 Task: Develop a line of kitchen towels with food-themed patterns.
Action: Mouse moved to (84, 170)
Screenshot: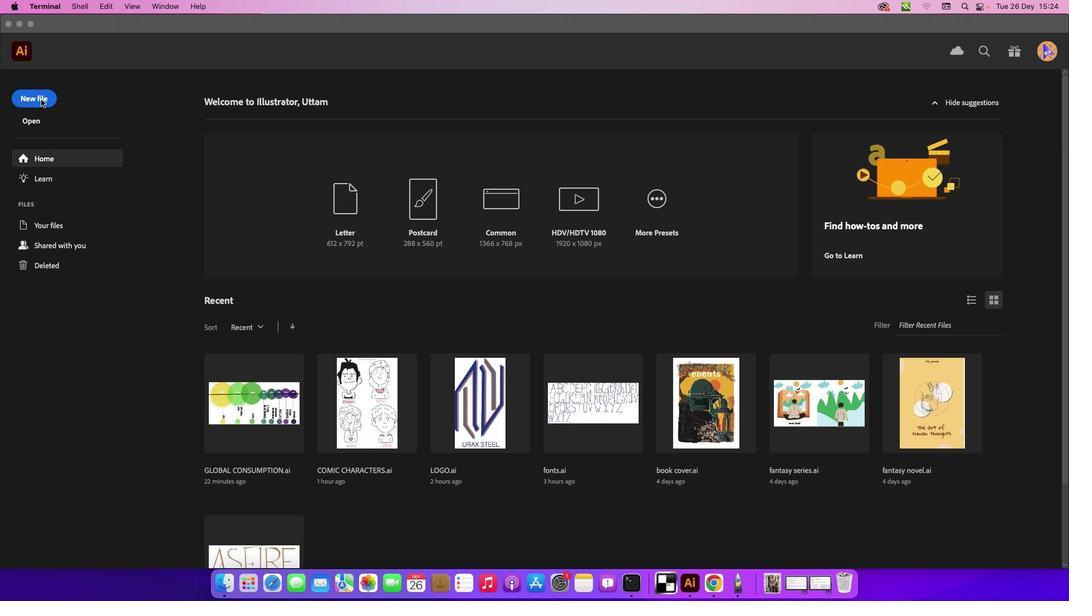 
Action: Mouse pressed left at (84, 170)
Screenshot: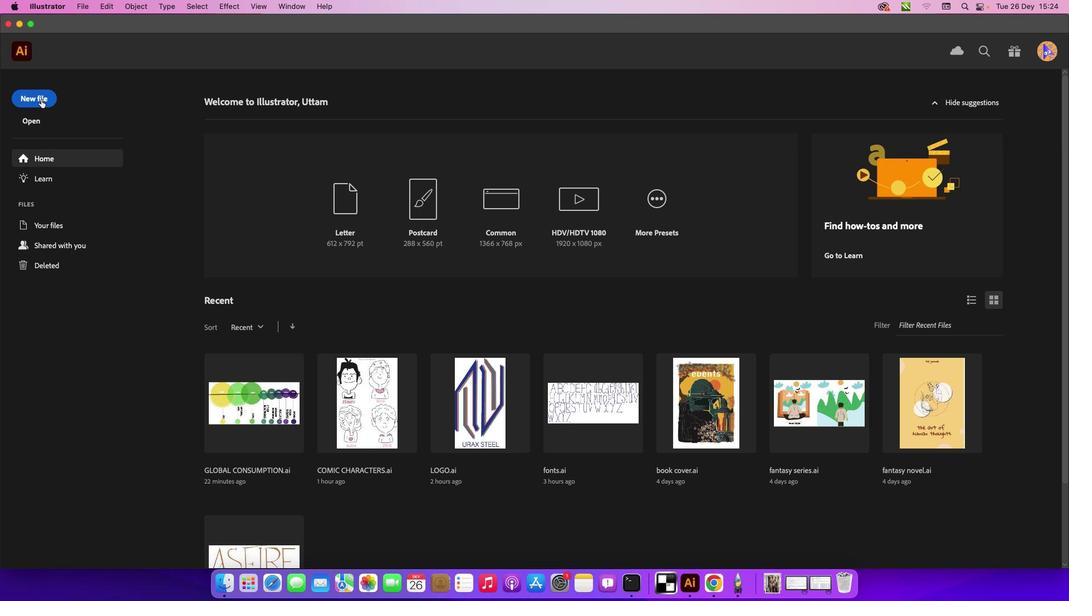 
Action: Mouse pressed left at (84, 170)
Screenshot: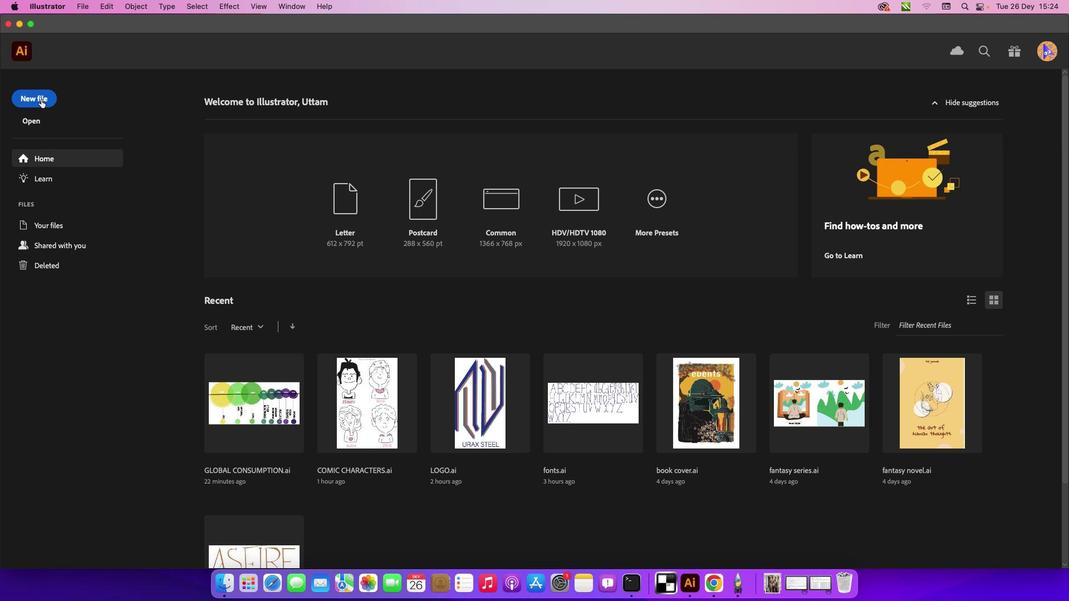 
Action: Mouse moved to (409, 264)
Screenshot: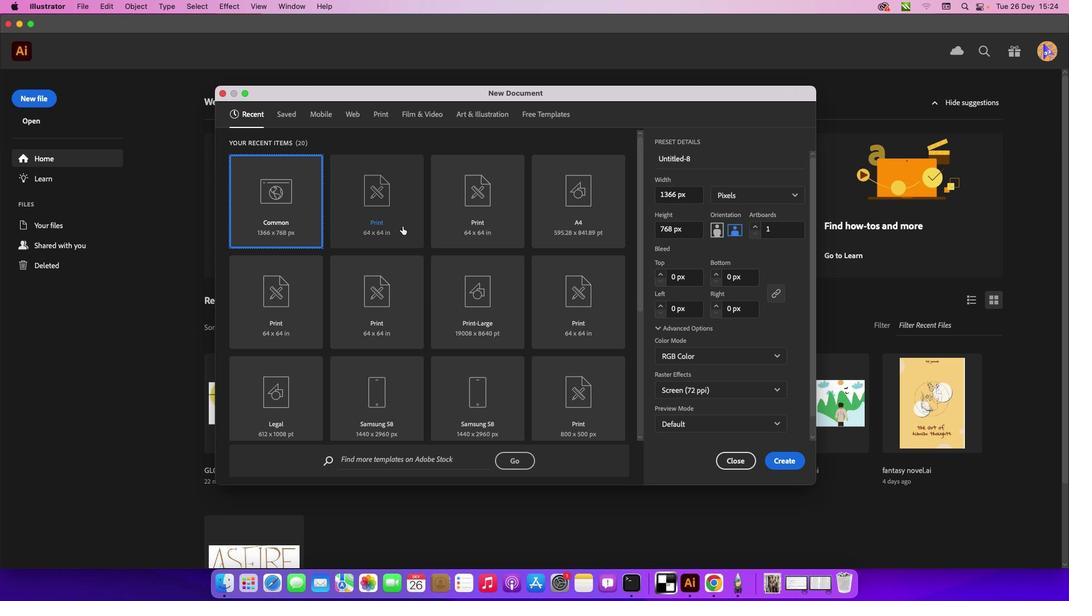 
Action: Mouse pressed left at (409, 264)
Screenshot: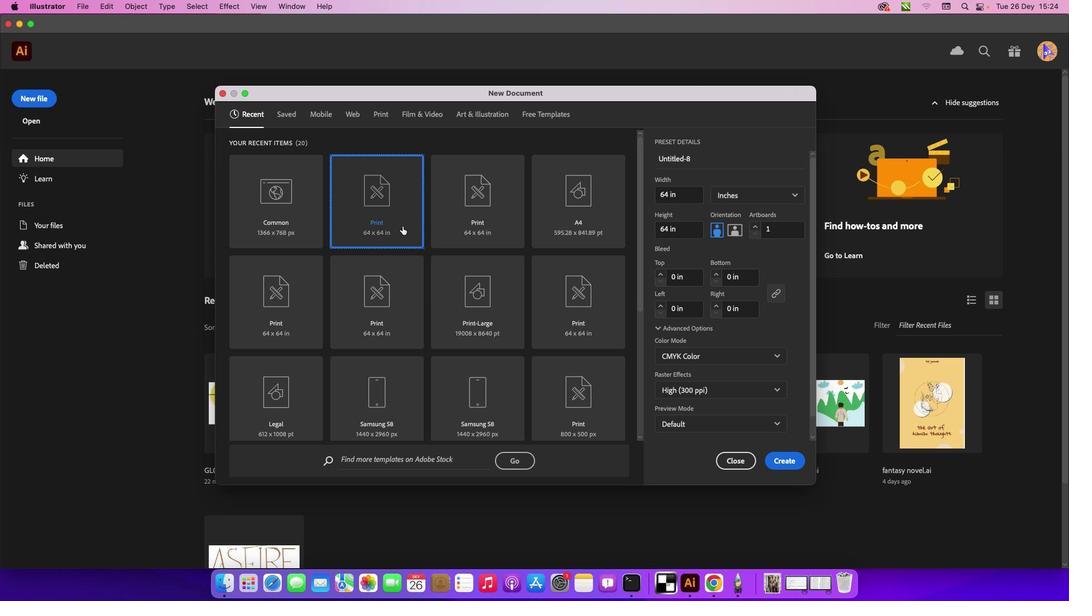 
Action: Mouse moved to (470, 253)
Screenshot: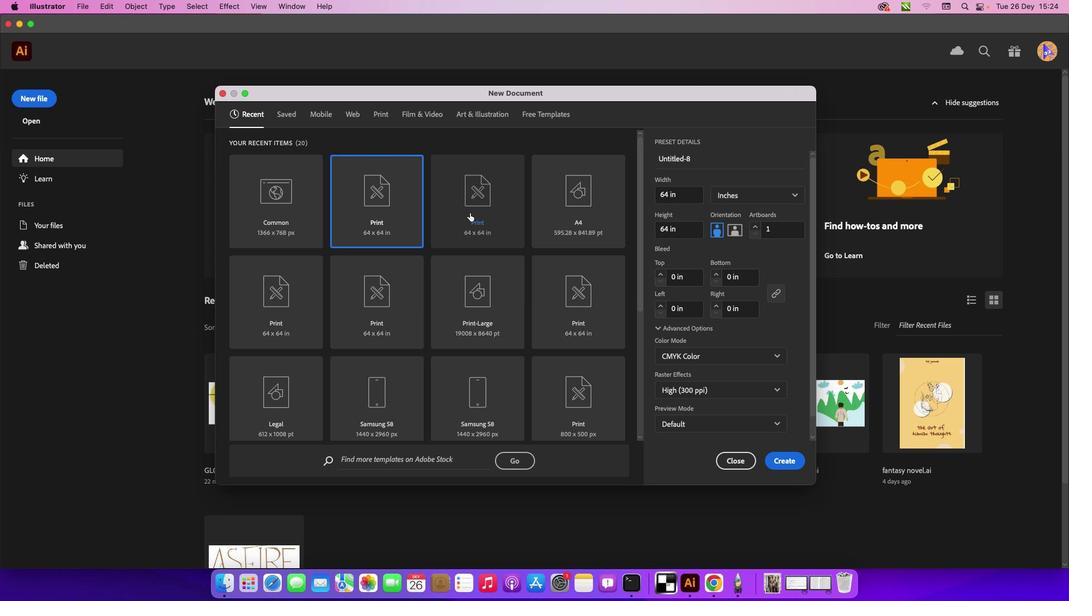 
Action: Mouse pressed left at (470, 253)
Screenshot: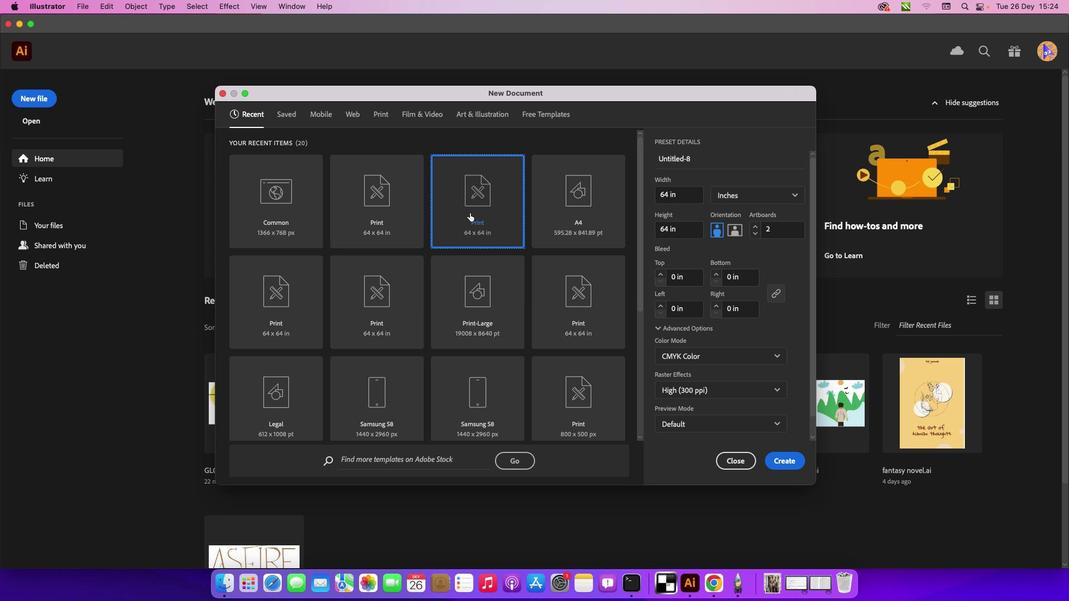 
Action: Mouse moved to (598, 269)
Screenshot: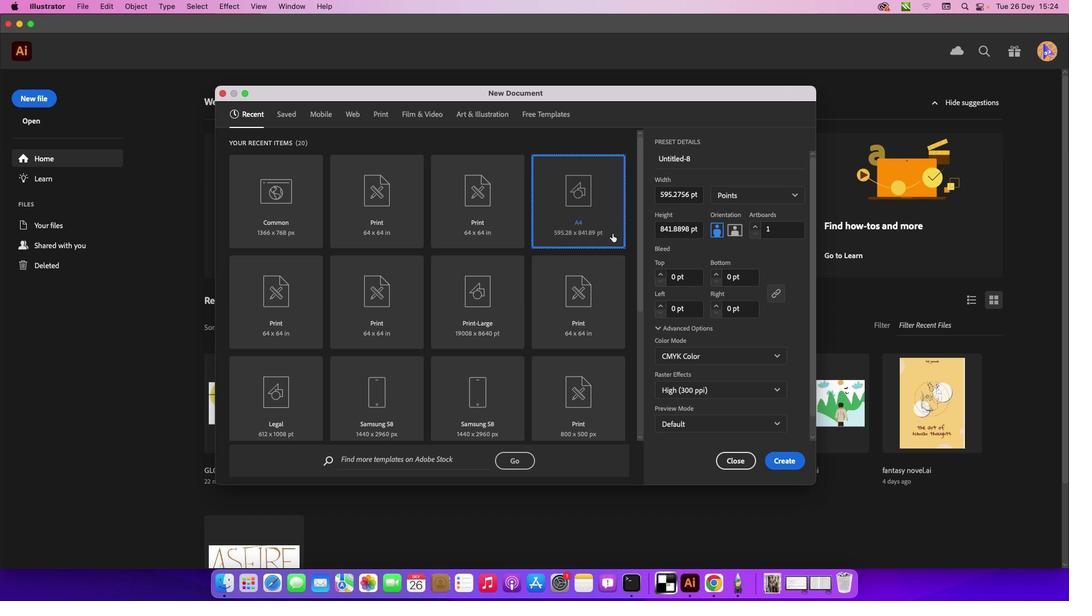 
Action: Mouse pressed left at (598, 269)
Screenshot: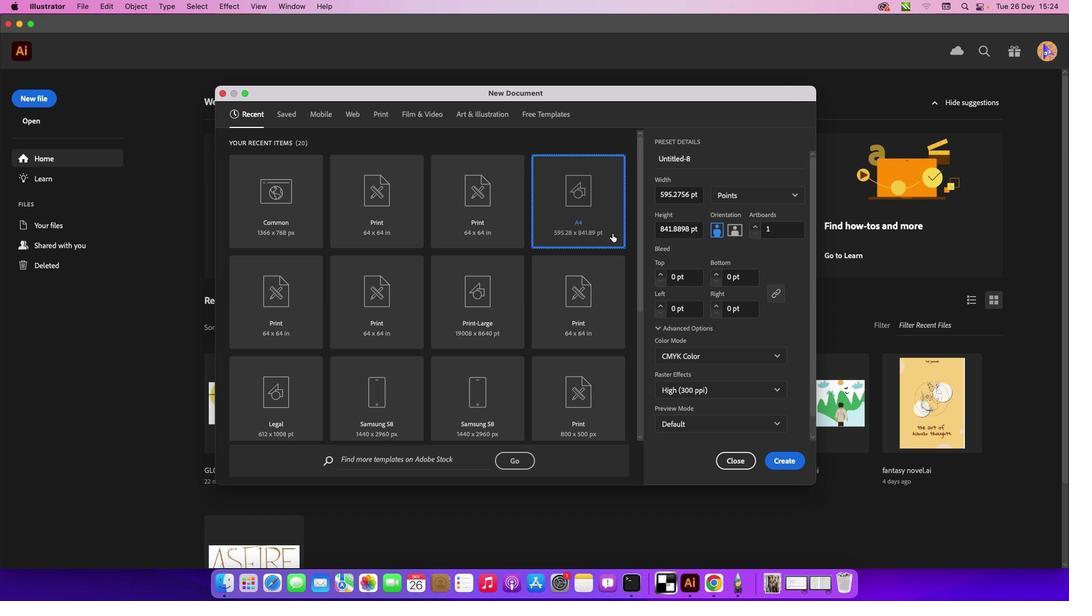 
Action: Mouse moved to (315, 344)
Screenshot: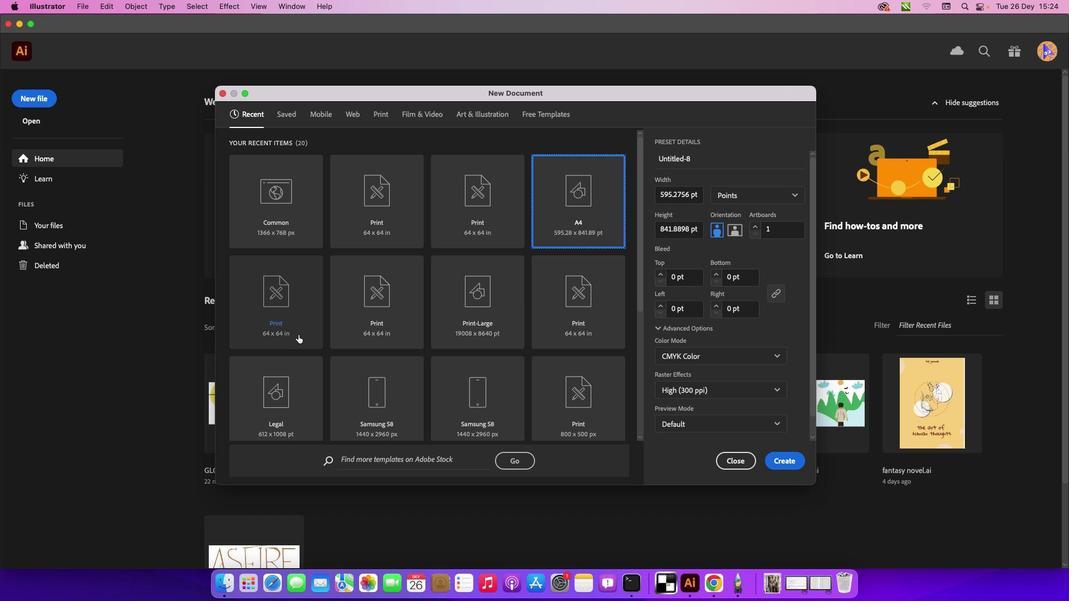 
Action: Mouse pressed left at (315, 344)
Screenshot: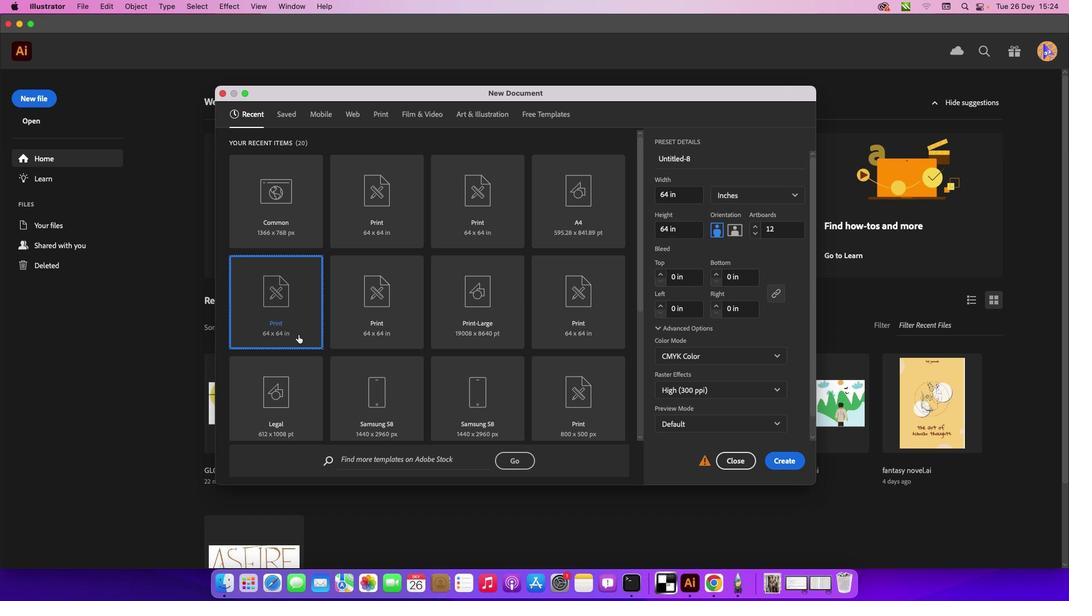 
Action: Mouse moved to (549, 257)
Screenshot: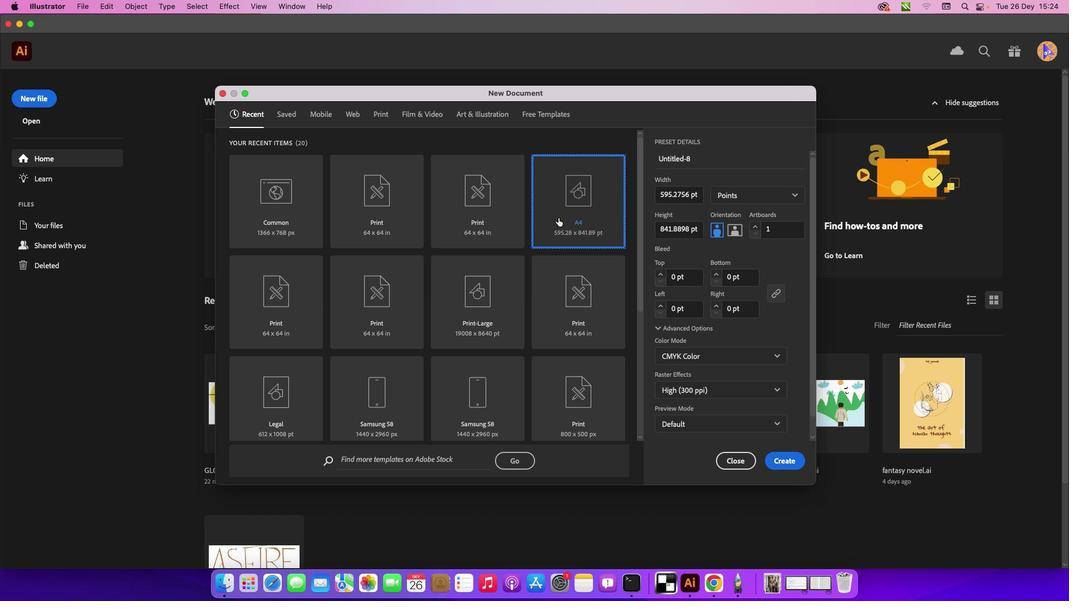 
Action: Mouse pressed left at (549, 257)
Screenshot: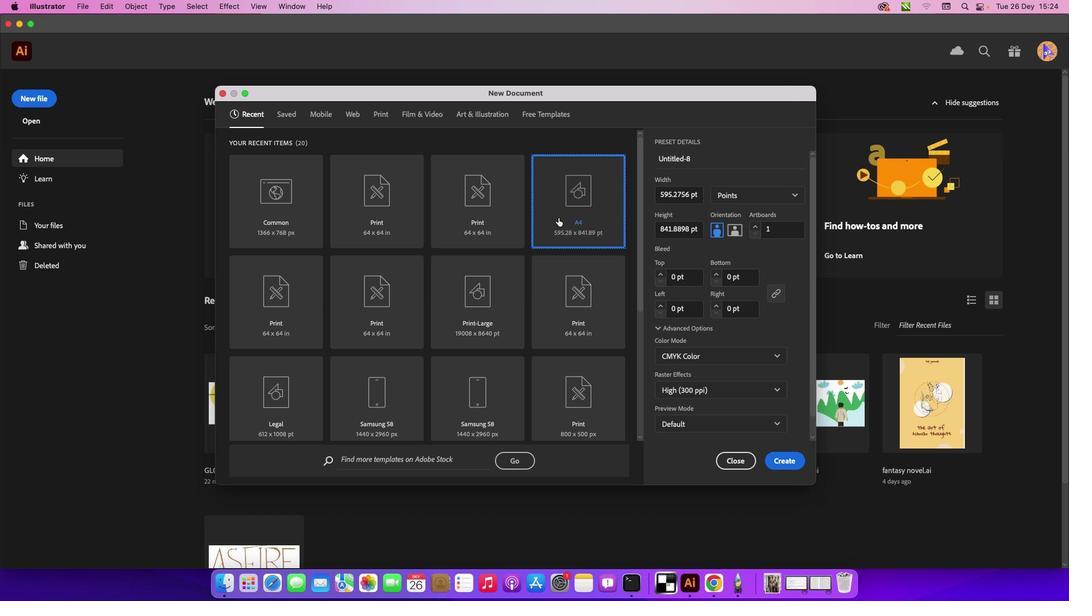 
Action: Mouse moved to (489, 248)
Screenshot: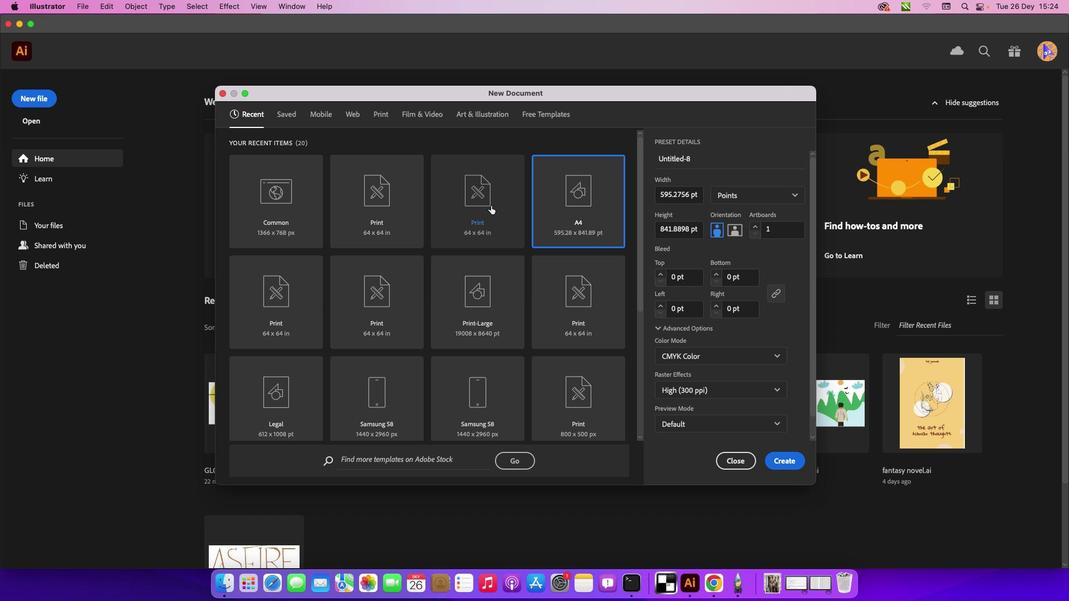 
Action: Mouse pressed left at (489, 248)
Screenshot: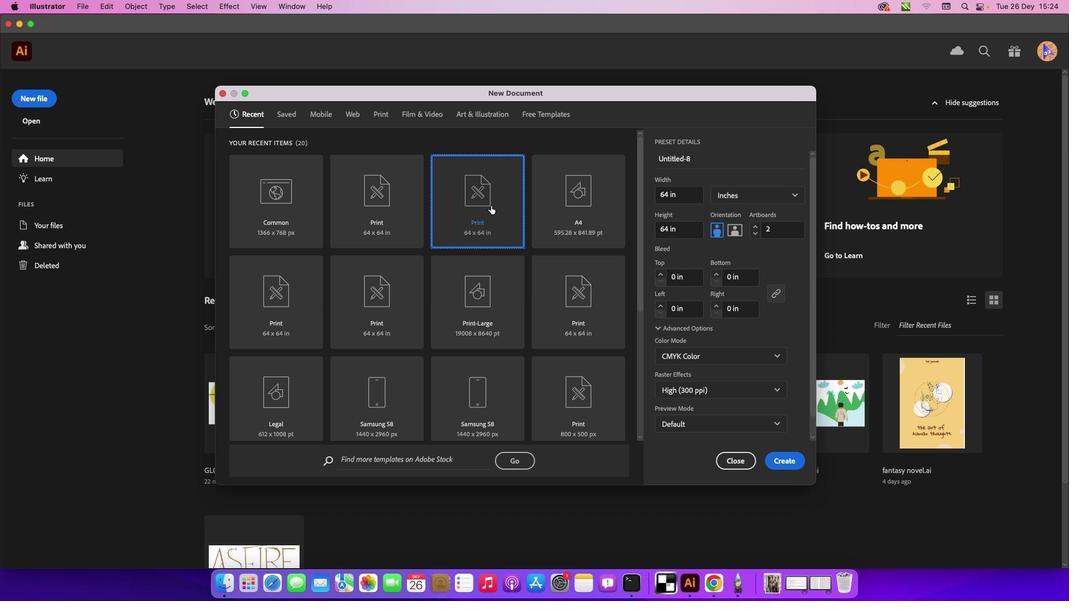 
Action: Mouse moved to (729, 262)
Screenshot: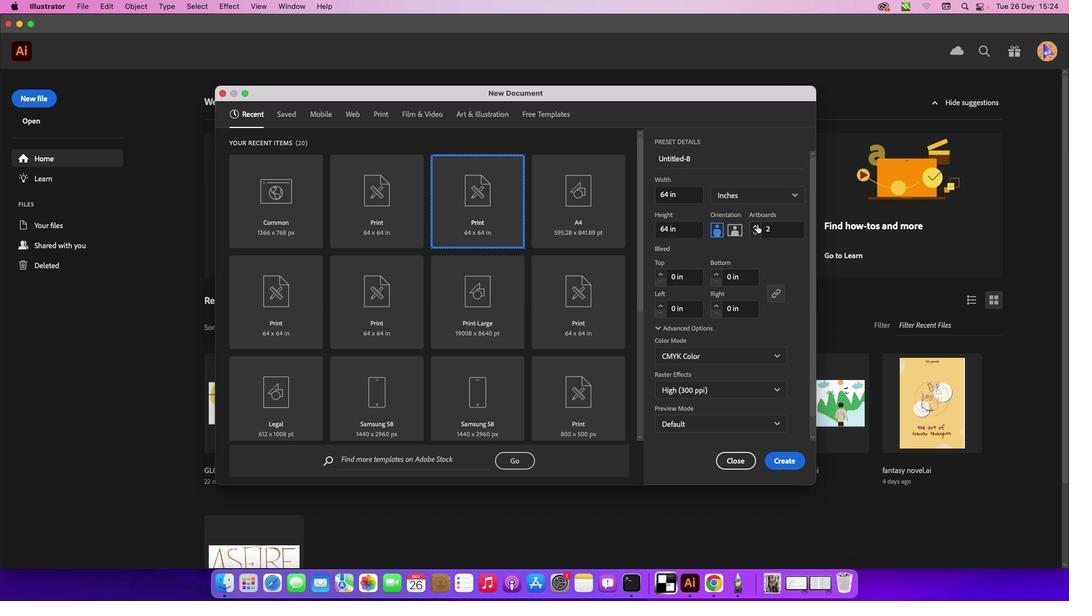 
Action: Mouse pressed left at (729, 262)
Screenshot: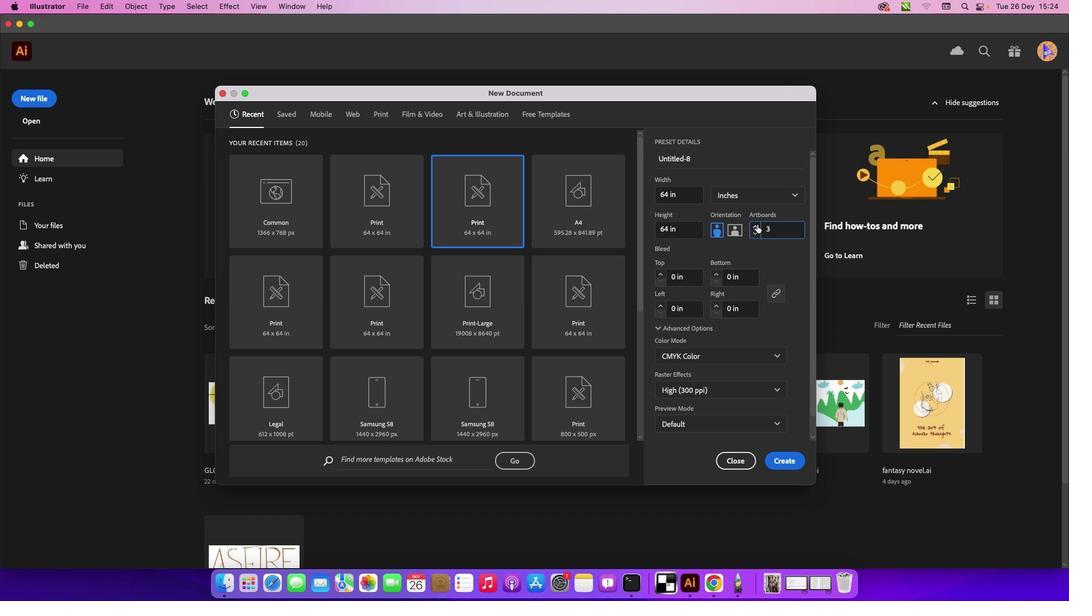 
Action: Mouse moved to (731, 270)
Screenshot: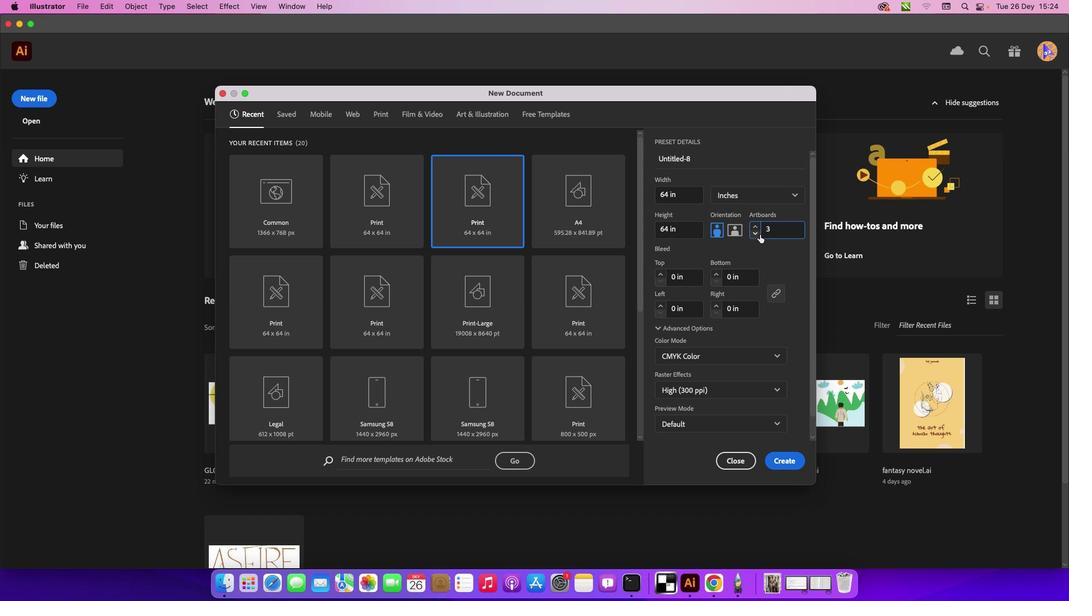 
Action: Mouse pressed left at (731, 270)
Screenshot: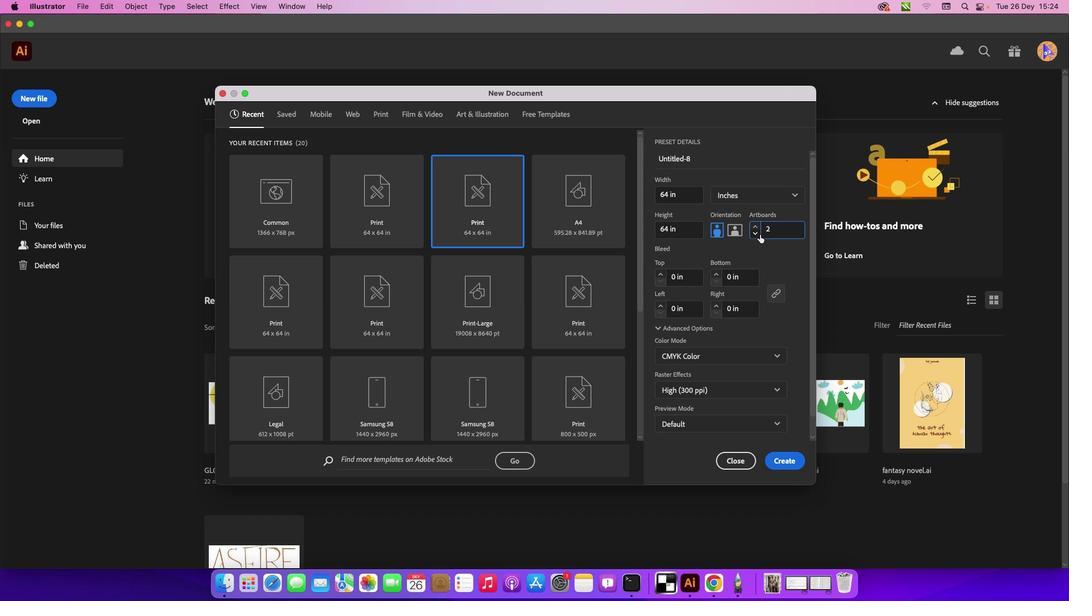 
Action: Mouse moved to (387, 266)
Screenshot: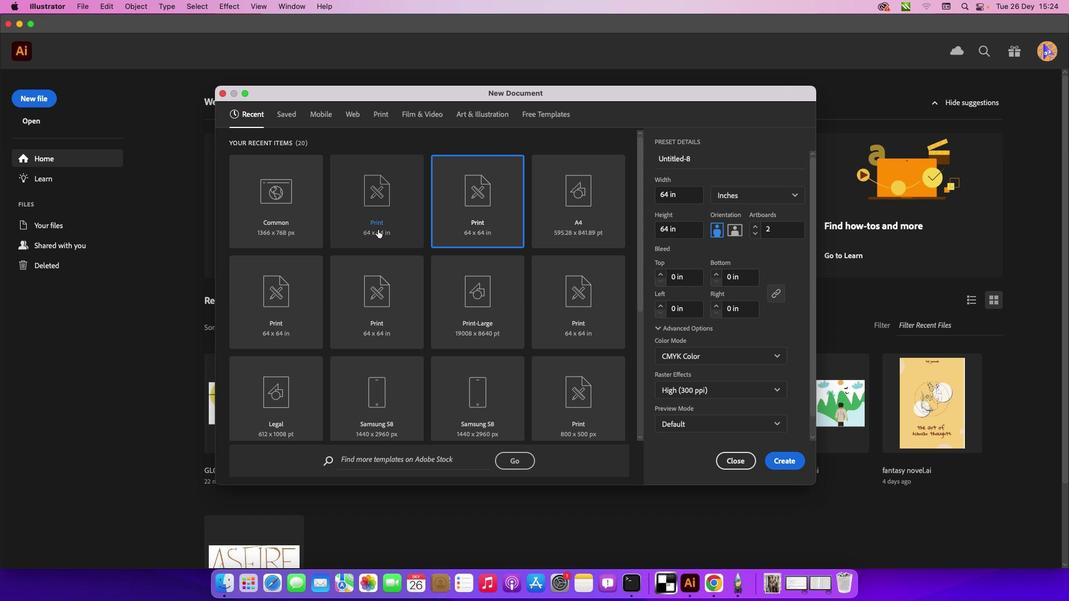 
Action: Mouse pressed left at (387, 266)
Screenshot: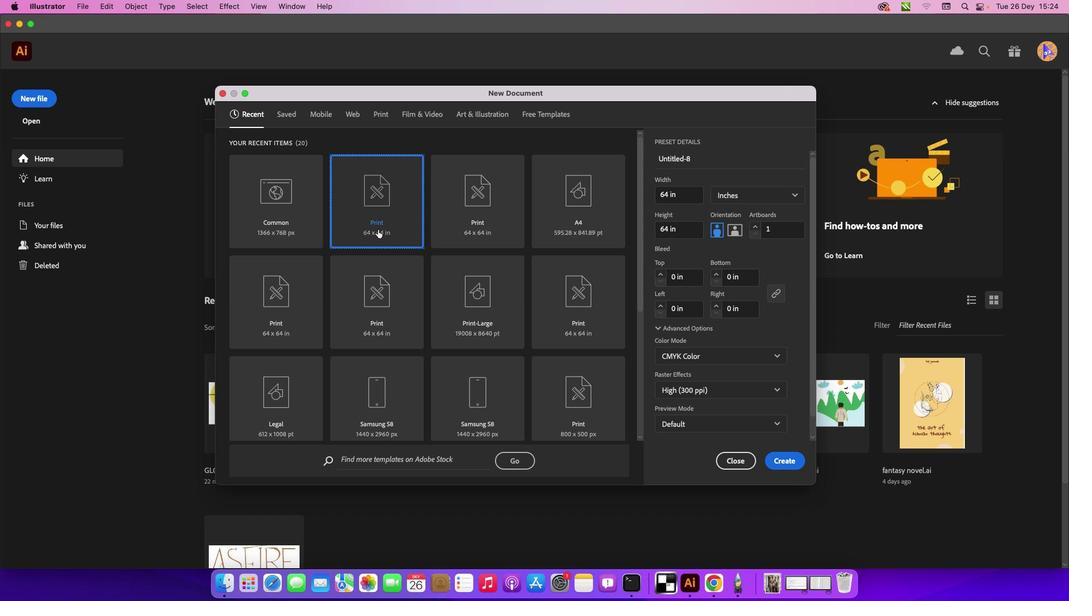 
Action: Mouse moved to (760, 438)
Screenshot: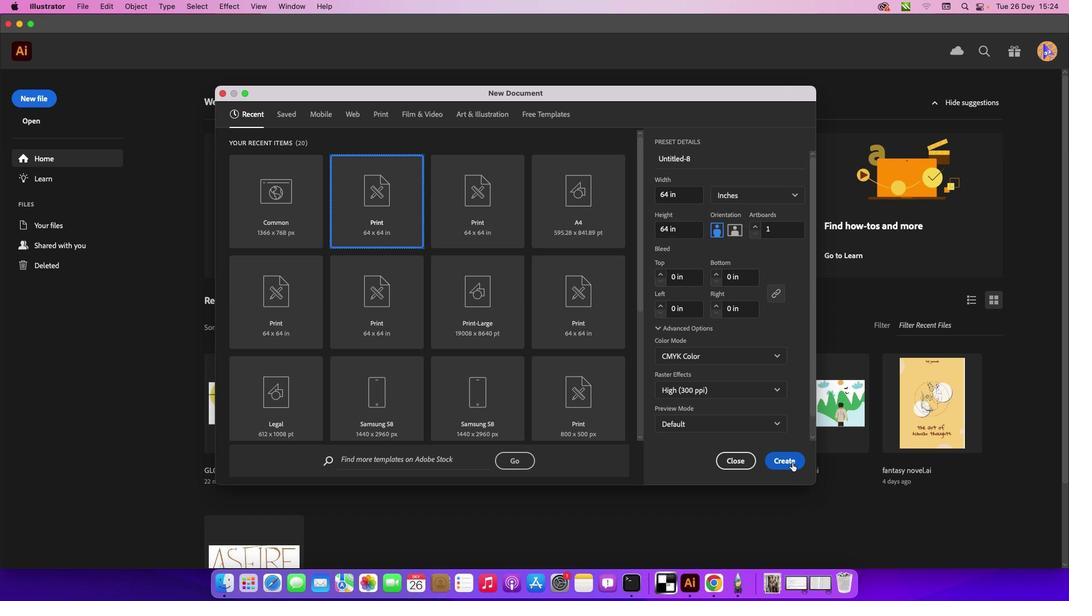 
Action: Mouse pressed left at (760, 438)
Screenshot: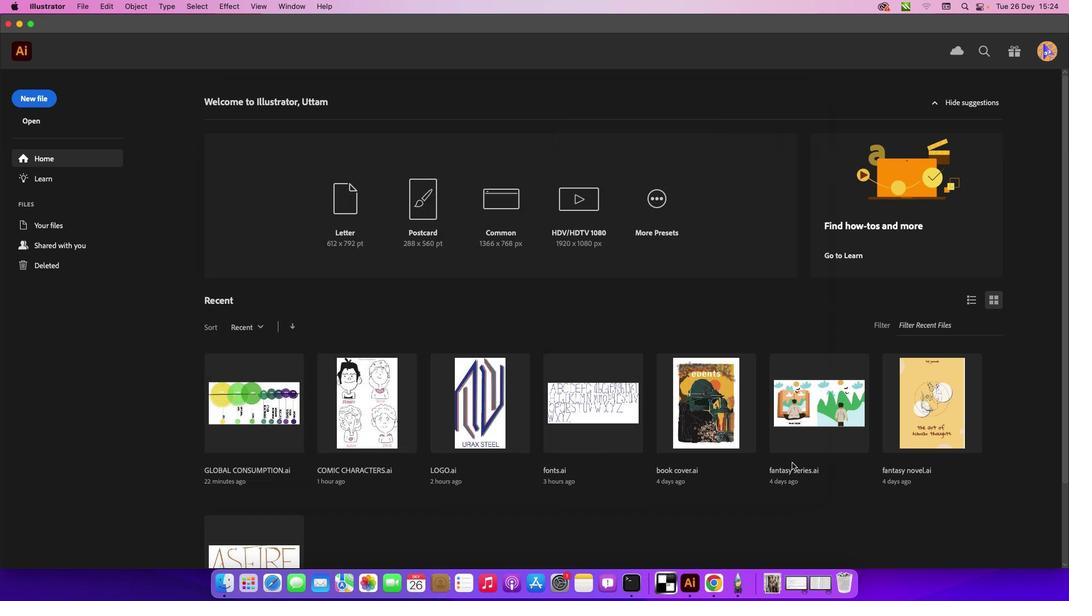 
Action: Mouse moved to (55, 192)
Screenshot: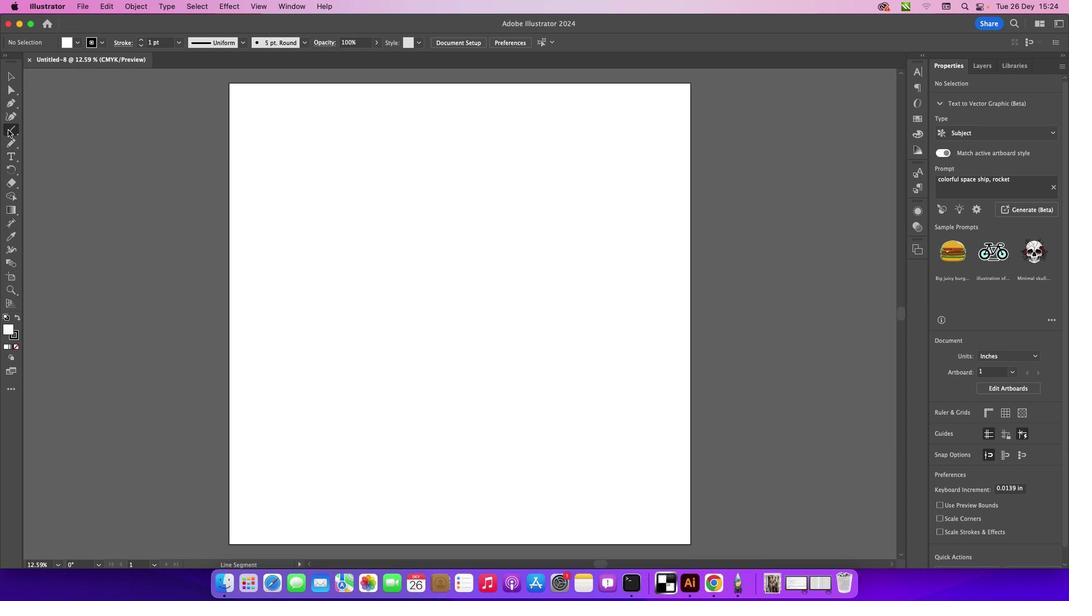 
Action: Mouse pressed left at (55, 192)
Screenshot: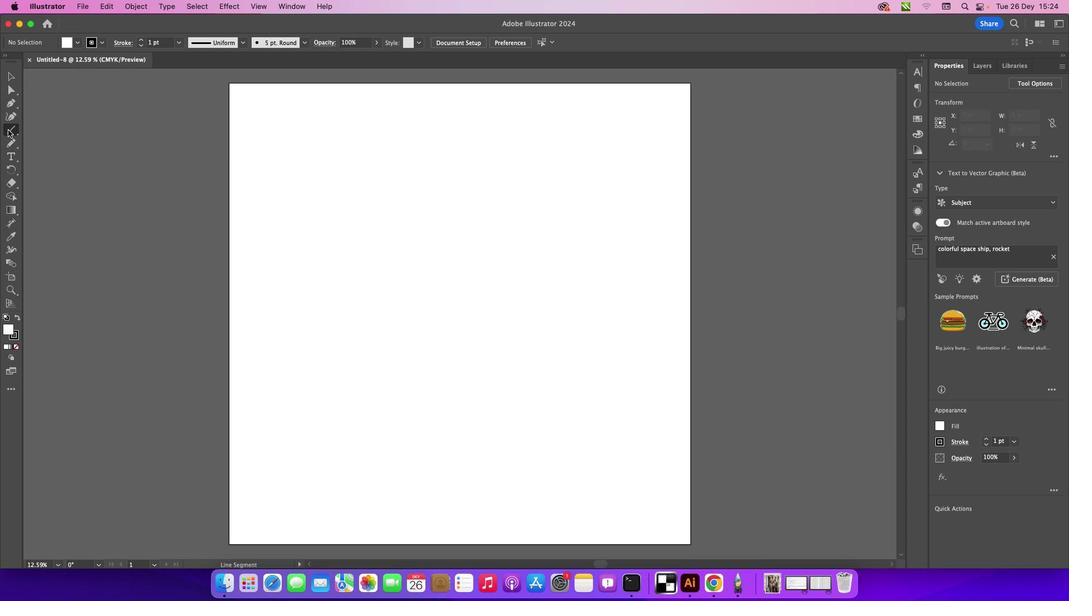 
Action: Mouse moved to (108, 193)
Screenshot: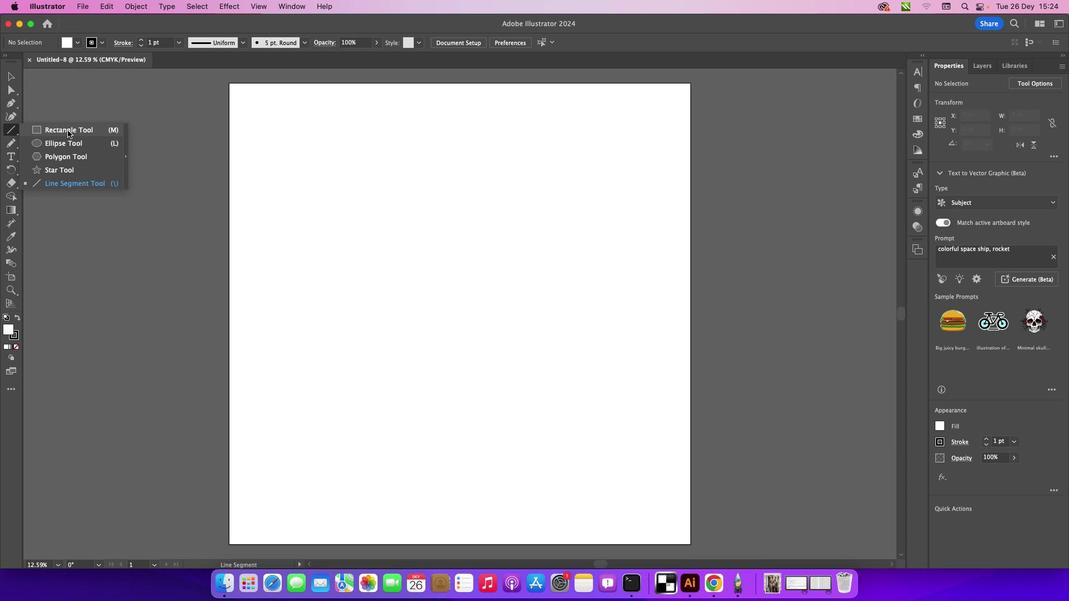 
Action: Mouse pressed left at (108, 193)
Screenshot: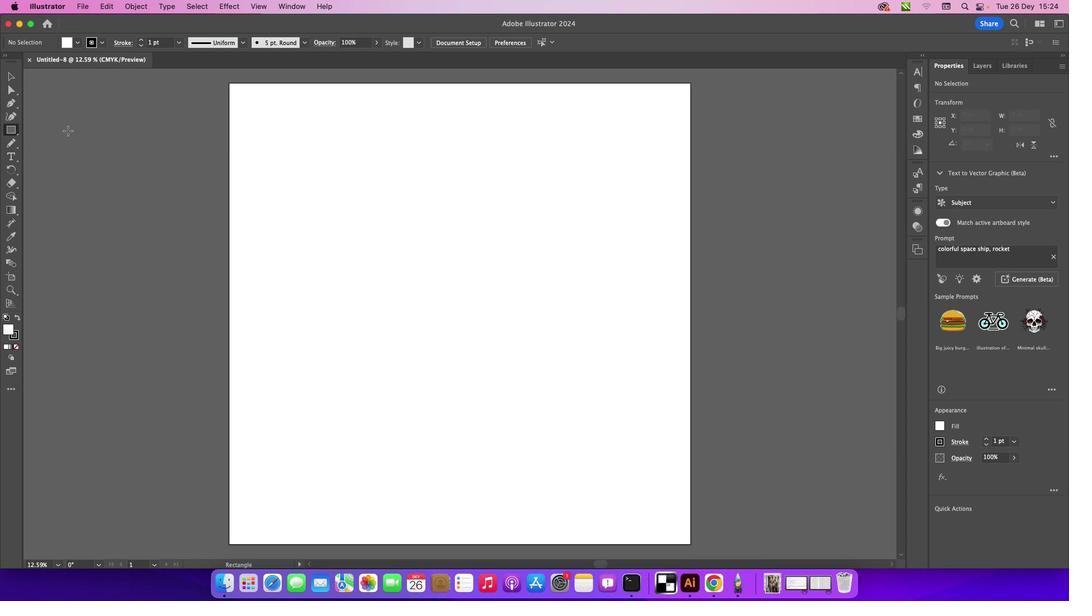 
Action: Mouse moved to (271, 271)
Screenshot: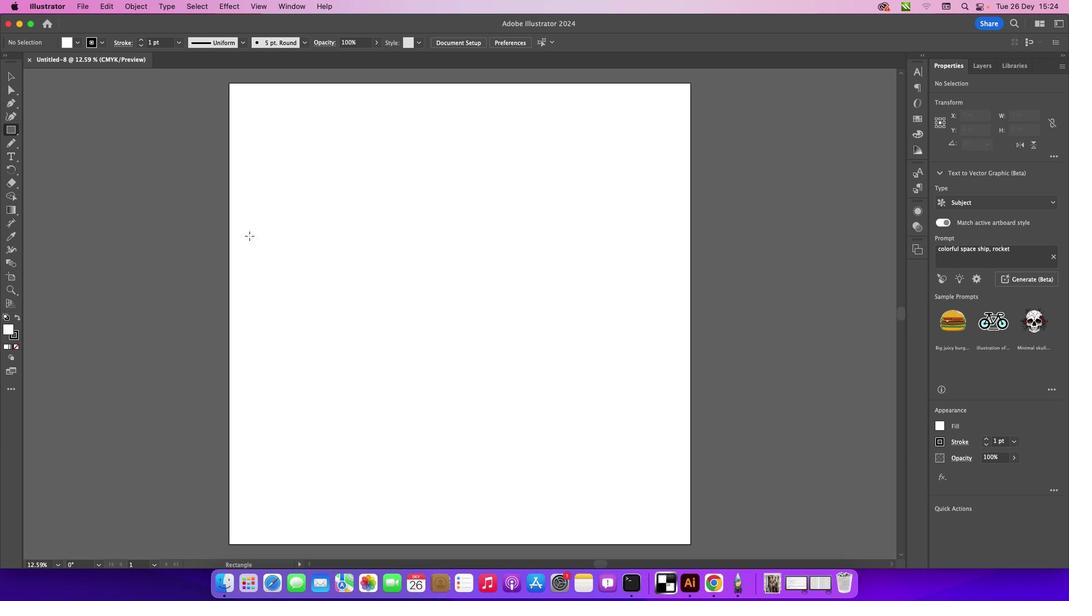 
Action: Mouse pressed left at (271, 271)
Screenshot: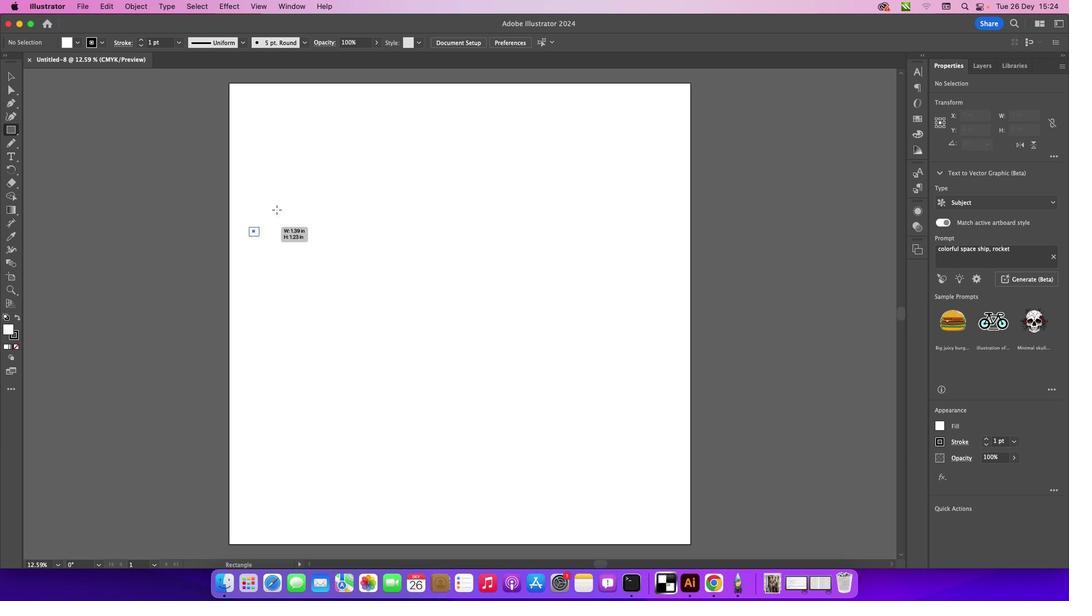 
Action: Mouse moved to (61, 157)
Screenshot: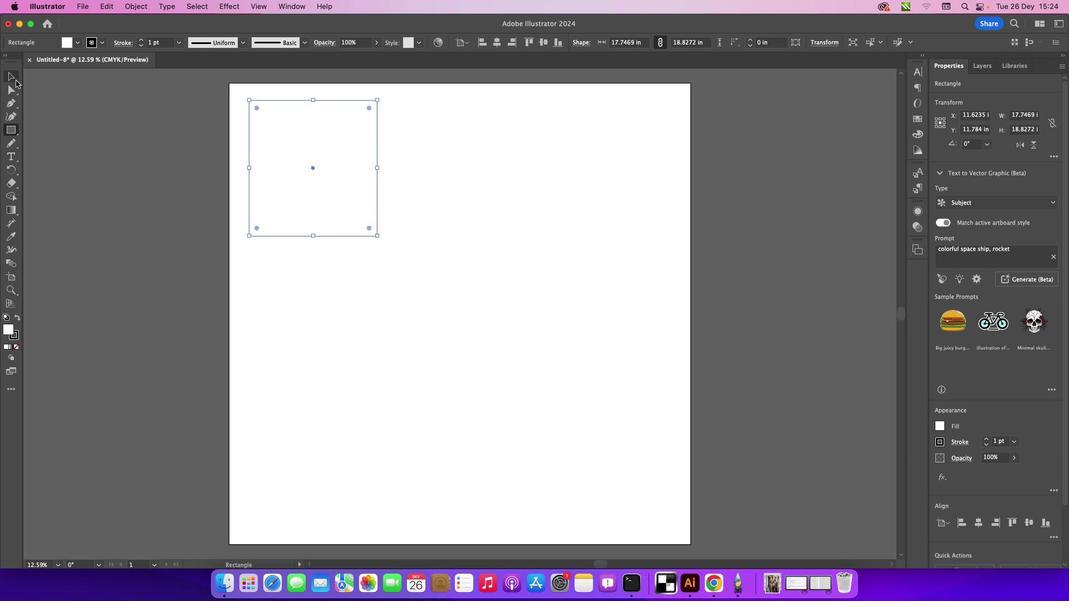 
Action: Mouse pressed left at (61, 157)
Screenshot: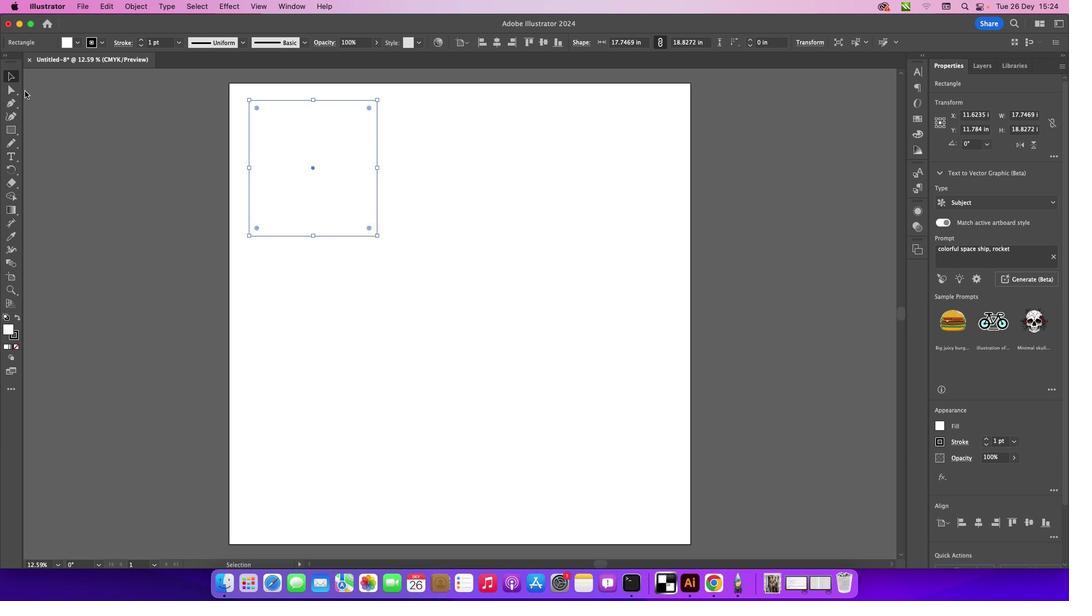 
Action: Mouse moved to (492, 288)
Screenshot: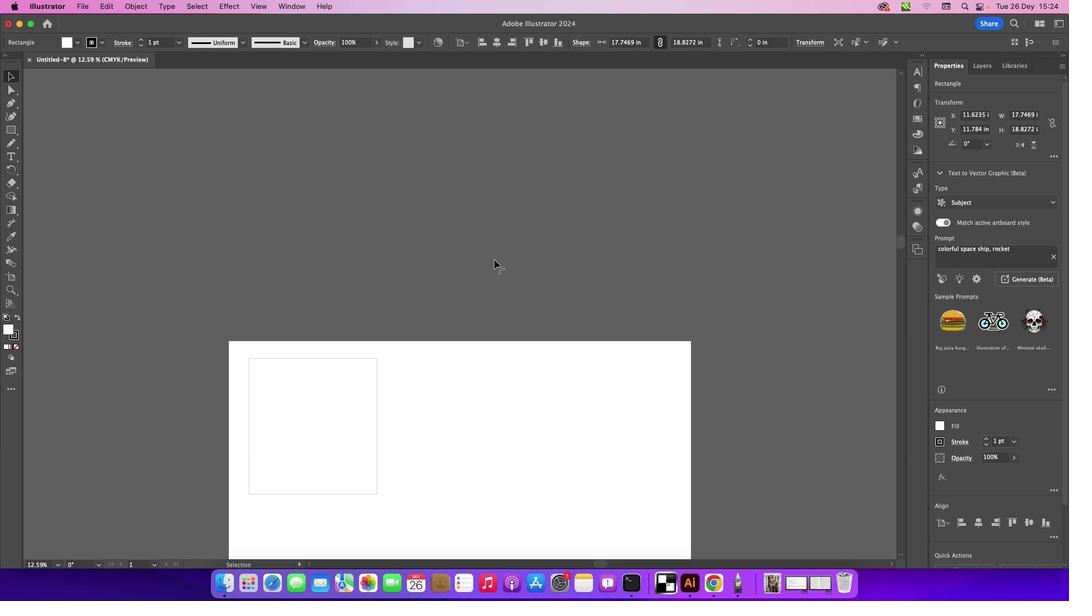 
Action: Mouse scrolled (492, 288) with delta (47, 97)
Screenshot: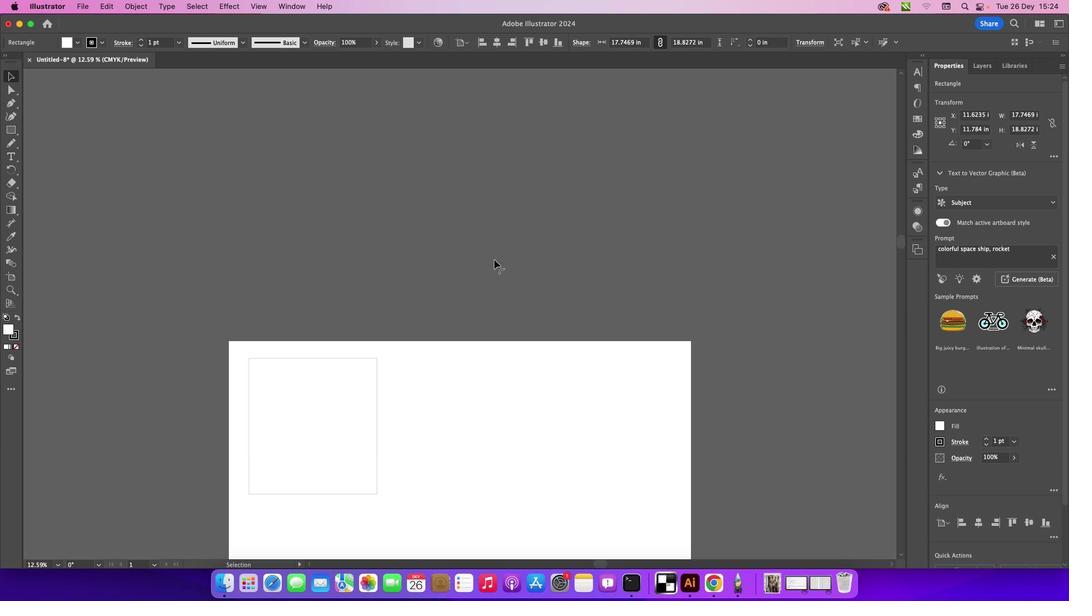 
Action: Mouse scrolled (492, 288) with delta (47, 97)
Screenshot: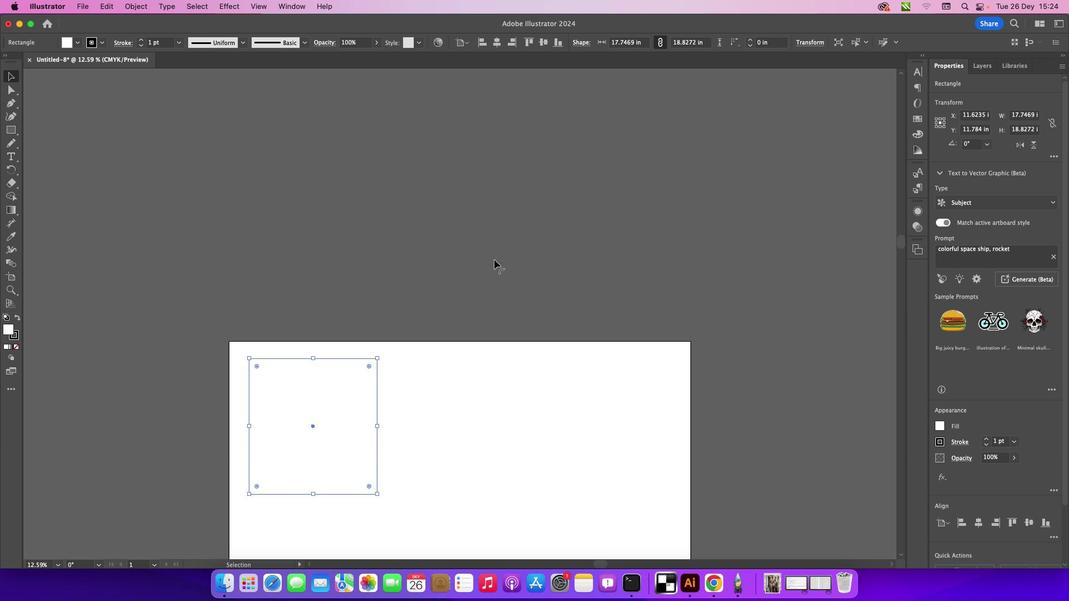 
Action: Mouse scrolled (492, 288) with delta (47, 98)
Screenshot: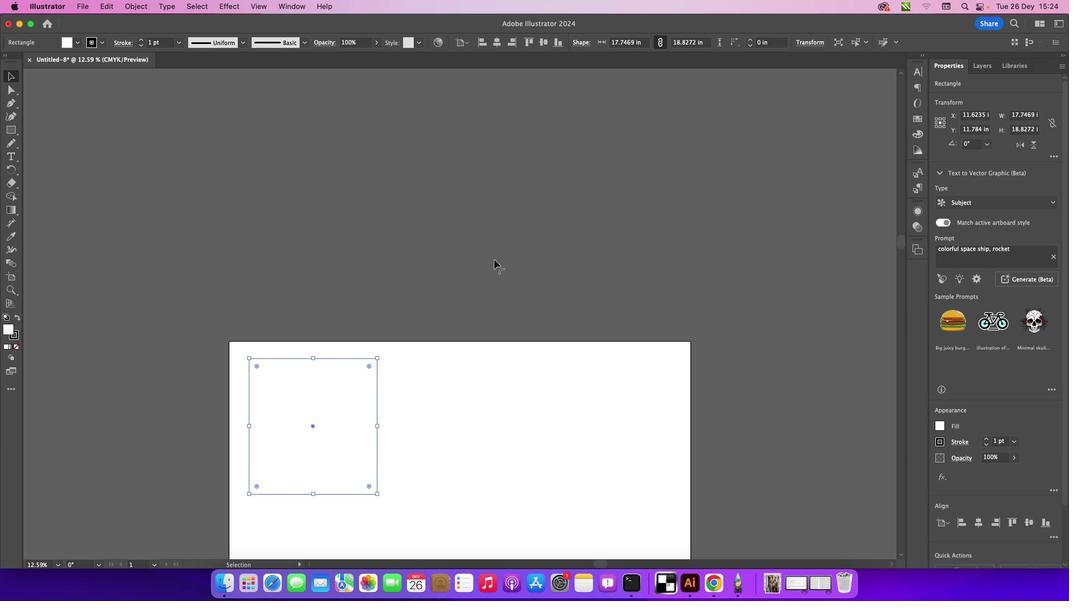 
Action: Mouse scrolled (492, 288) with delta (47, 96)
Screenshot: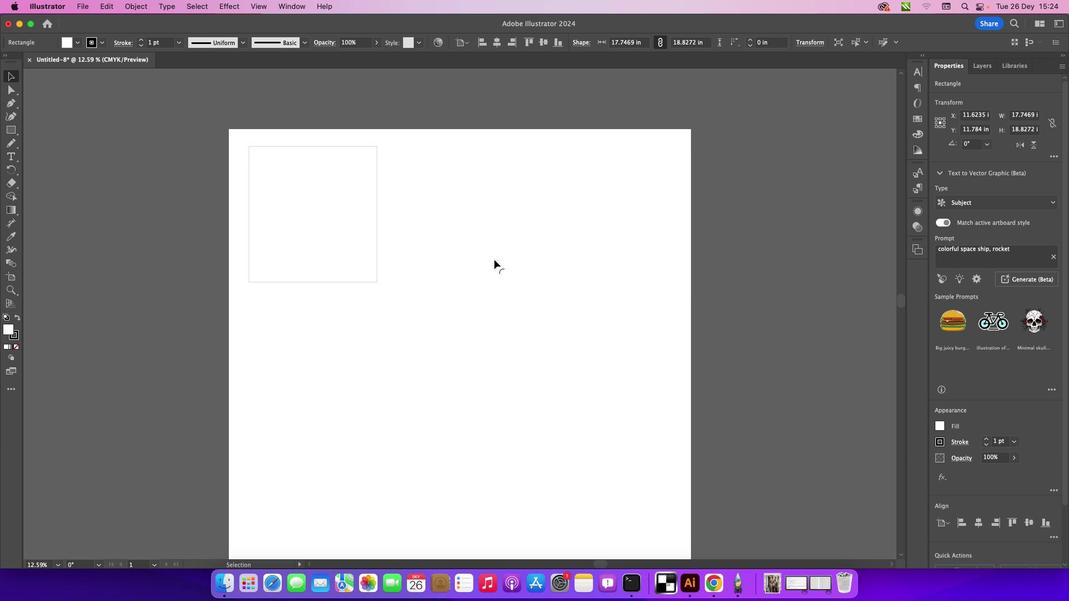 
Action: Mouse scrolled (492, 288) with delta (47, 96)
Screenshot: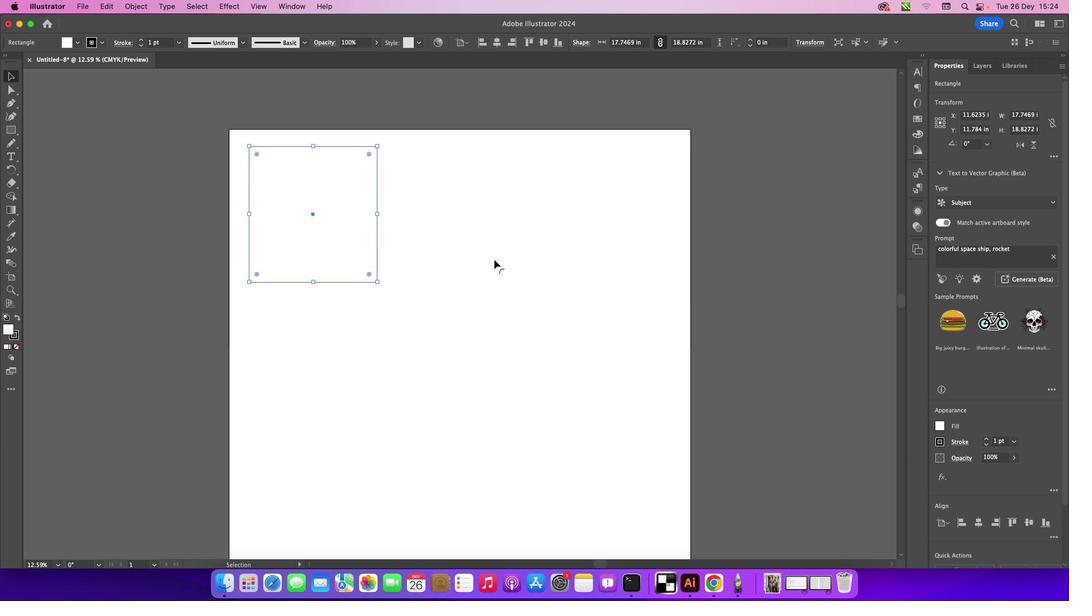 
Action: Mouse scrolled (492, 288) with delta (47, 96)
Screenshot: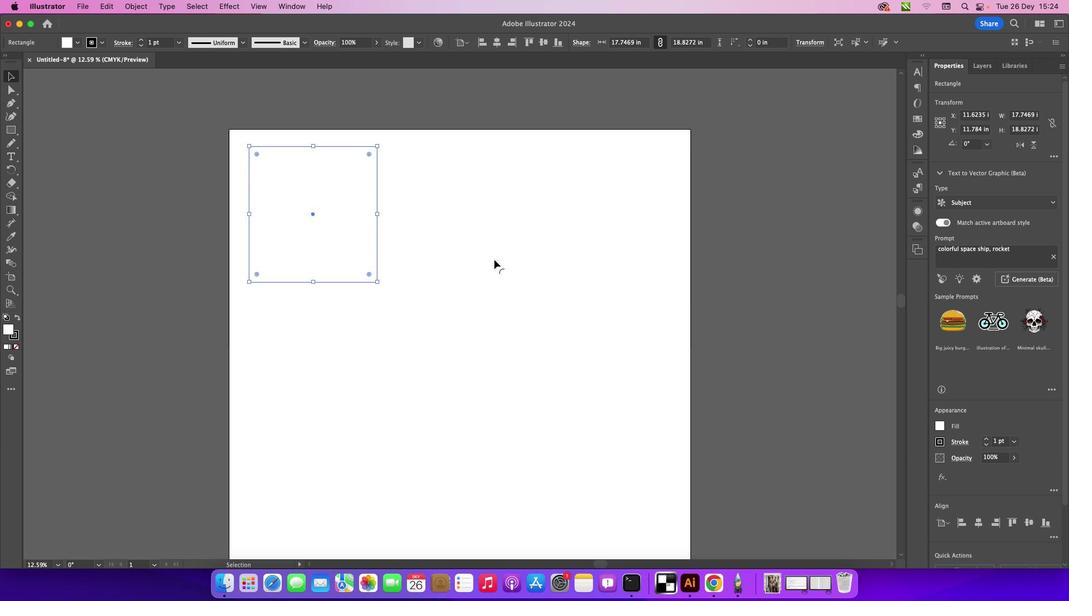 
Action: Mouse moved to (165, 201)
Screenshot: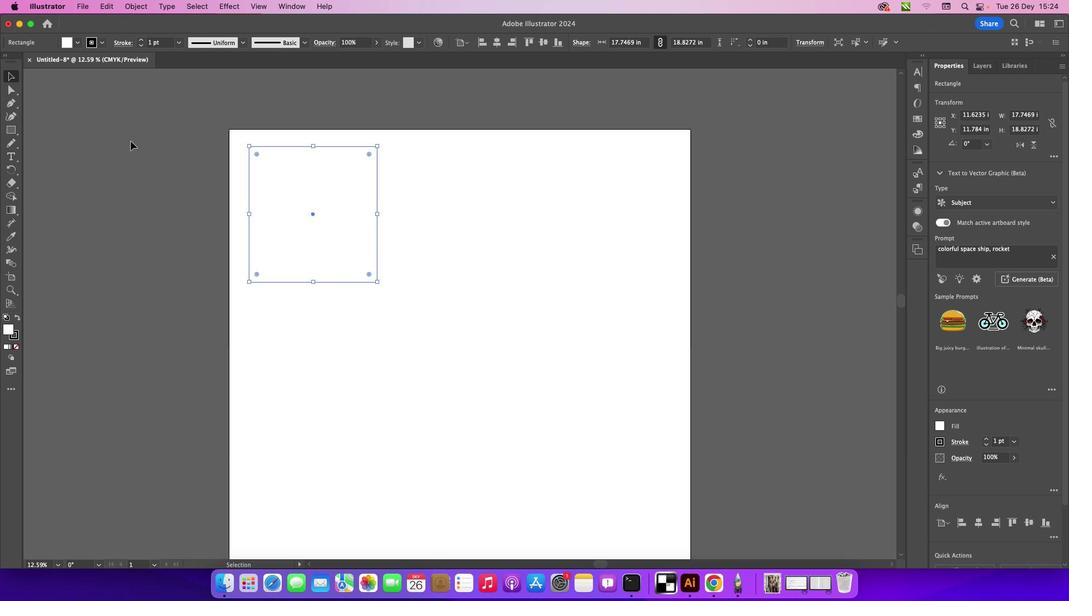 
Action: Mouse pressed left at (165, 201)
Screenshot: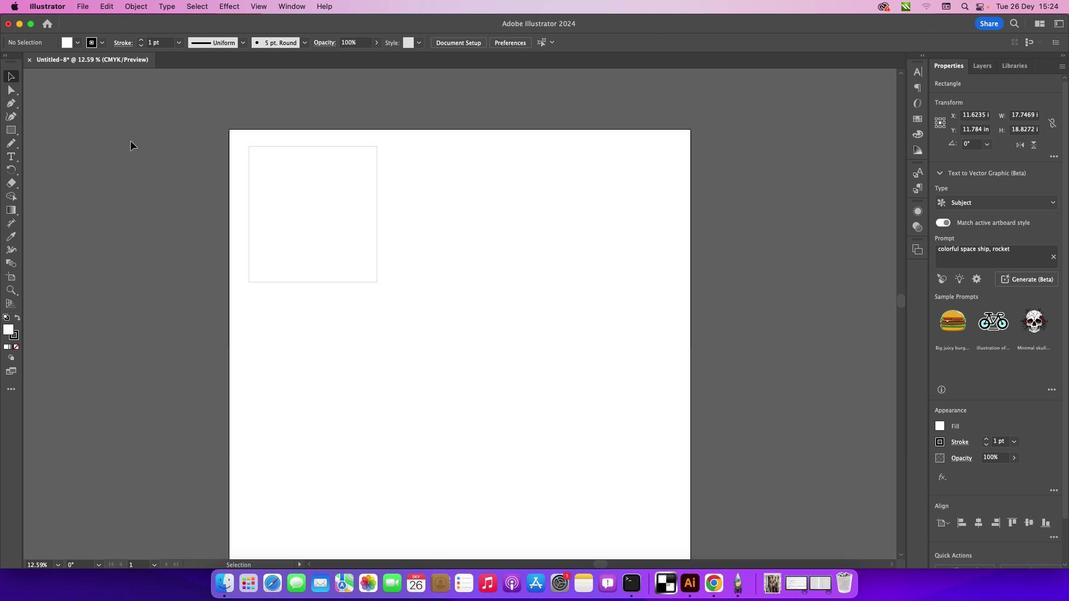 
Action: Mouse pressed left at (165, 201)
Screenshot: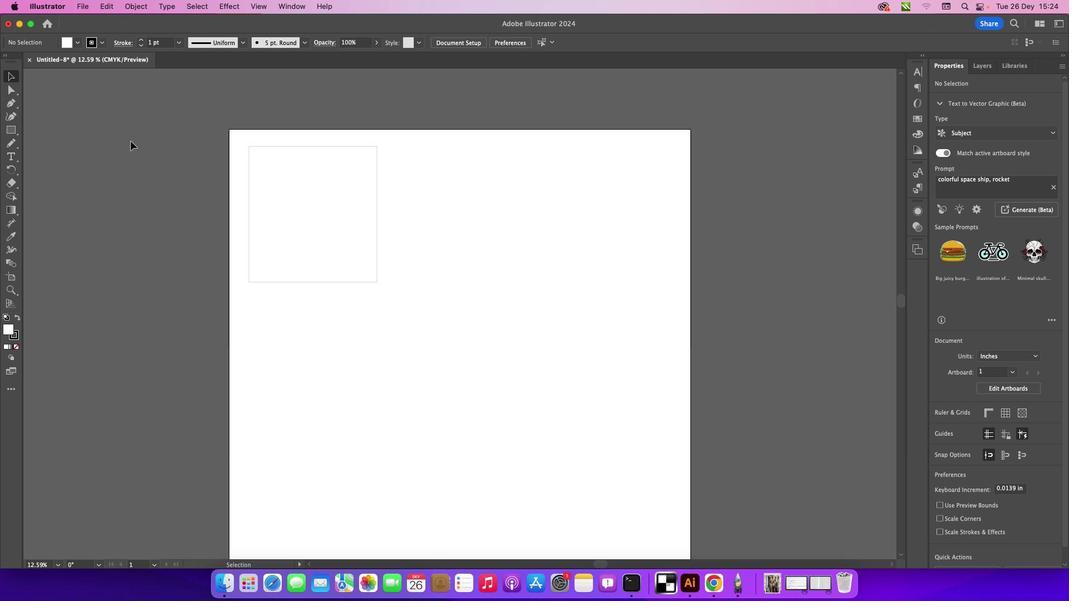 
Action: Mouse moved to (298, 206)
Screenshot: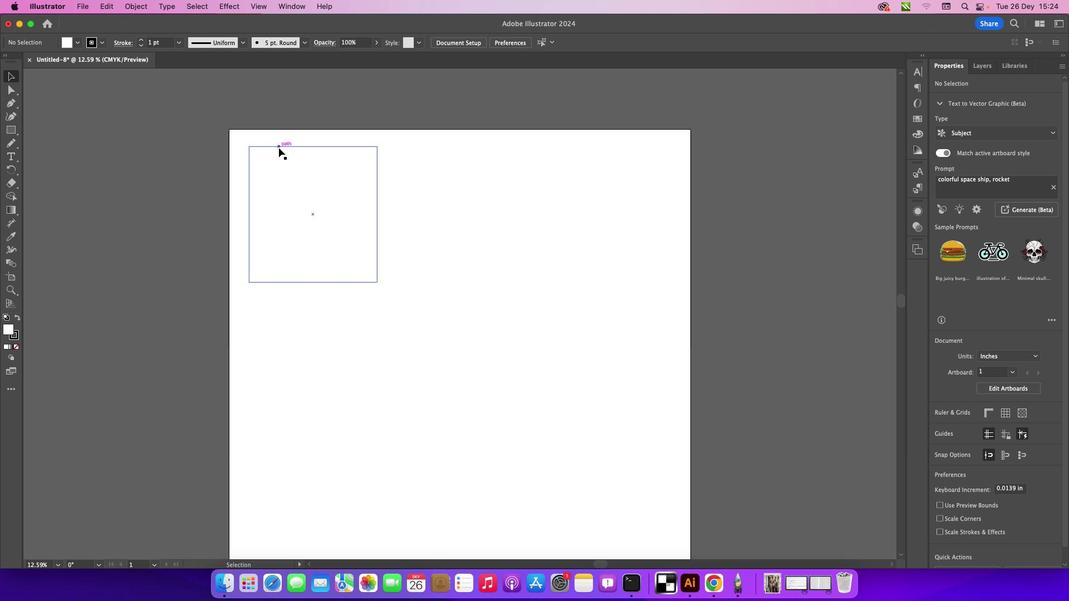 
Action: Mouse pressed left at (298, 206)
Screenshot: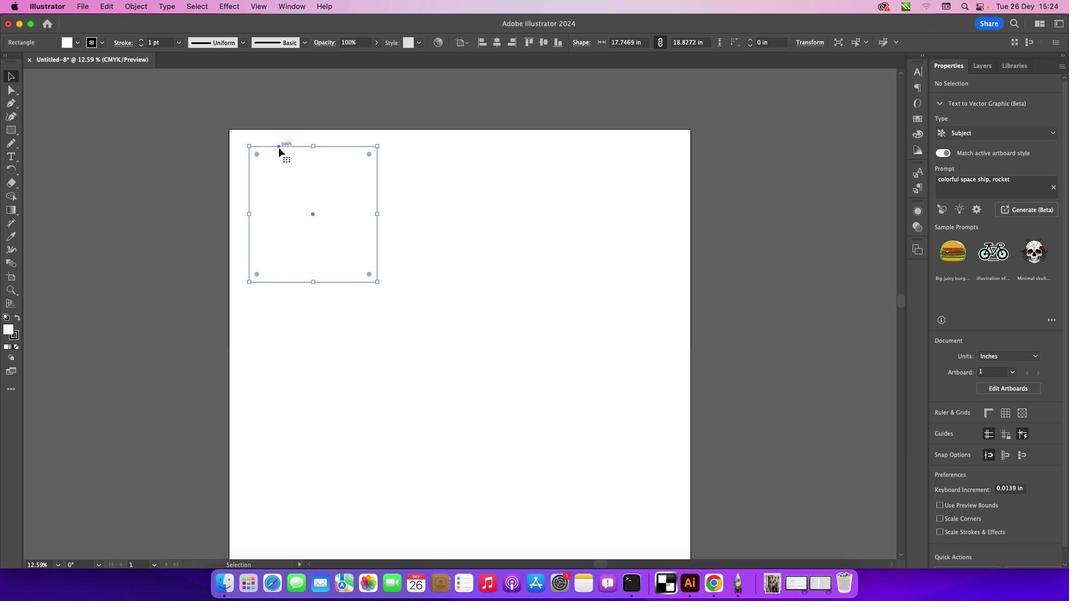 
Action: Mouse moved to (260, 186)
Screenshot: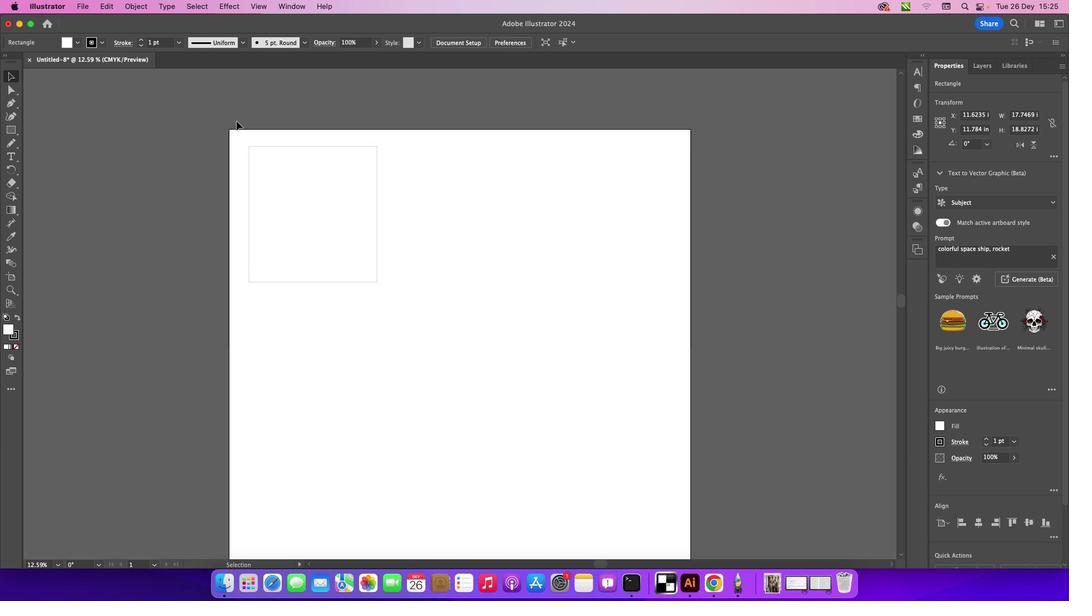 
Action: Mouse pressed left at (260, 186)
Screenshot: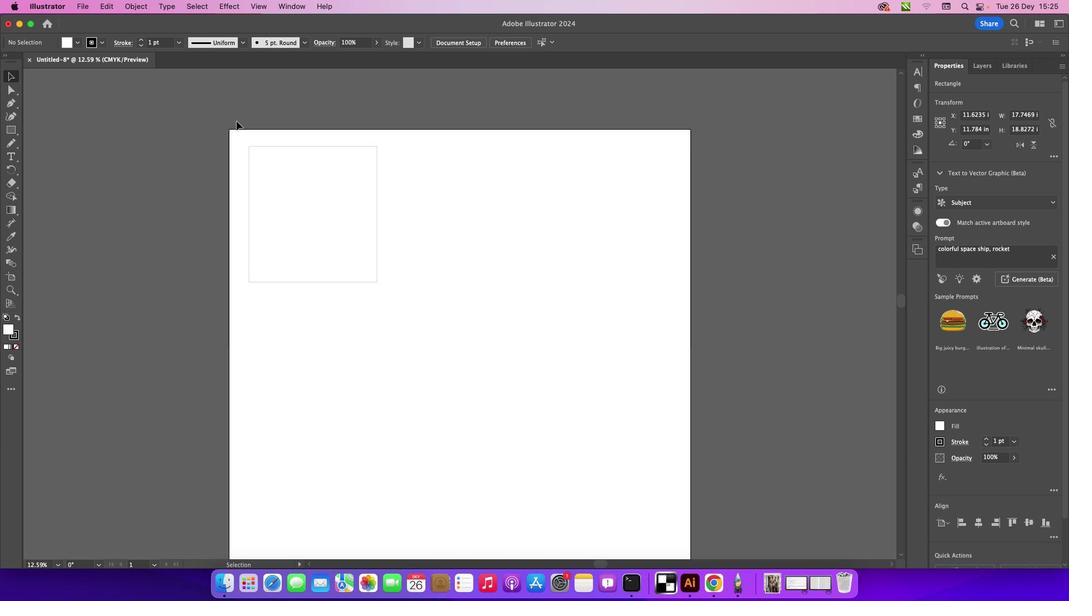 
Action: Mouse moved to (324, 206)
Screenshot: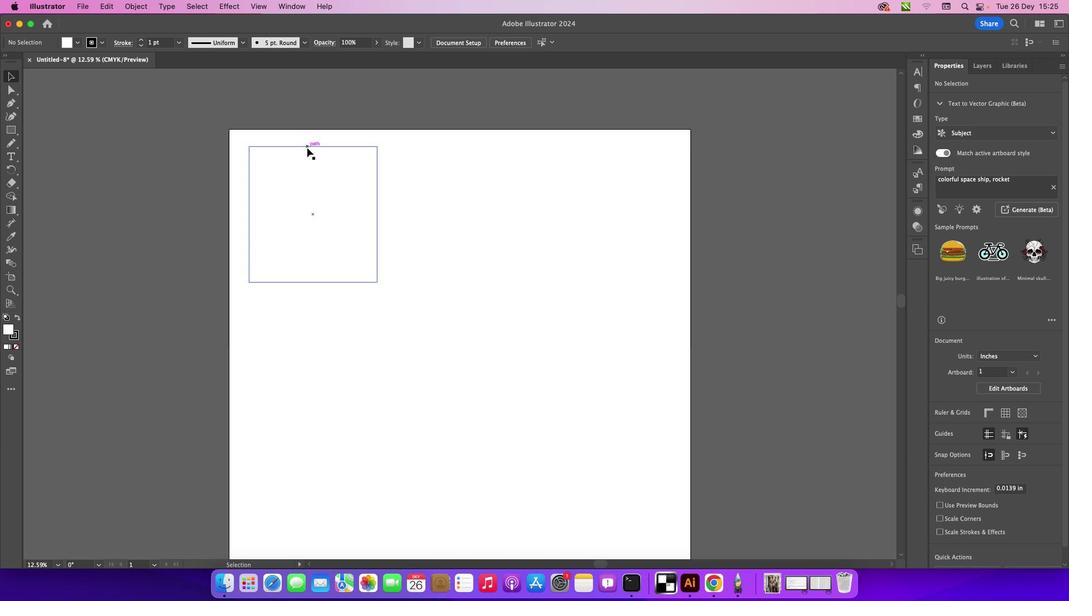 
Action: Mouse pressed left at (324, 206)
Screenshot: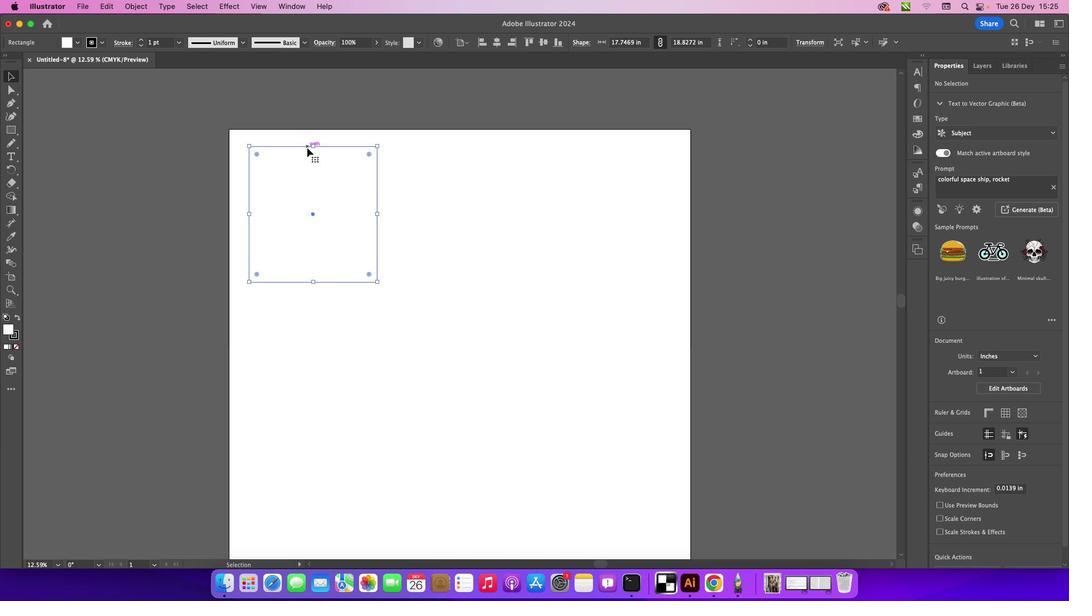 
Action: Mouse moved to (54, 339)
Screenshot: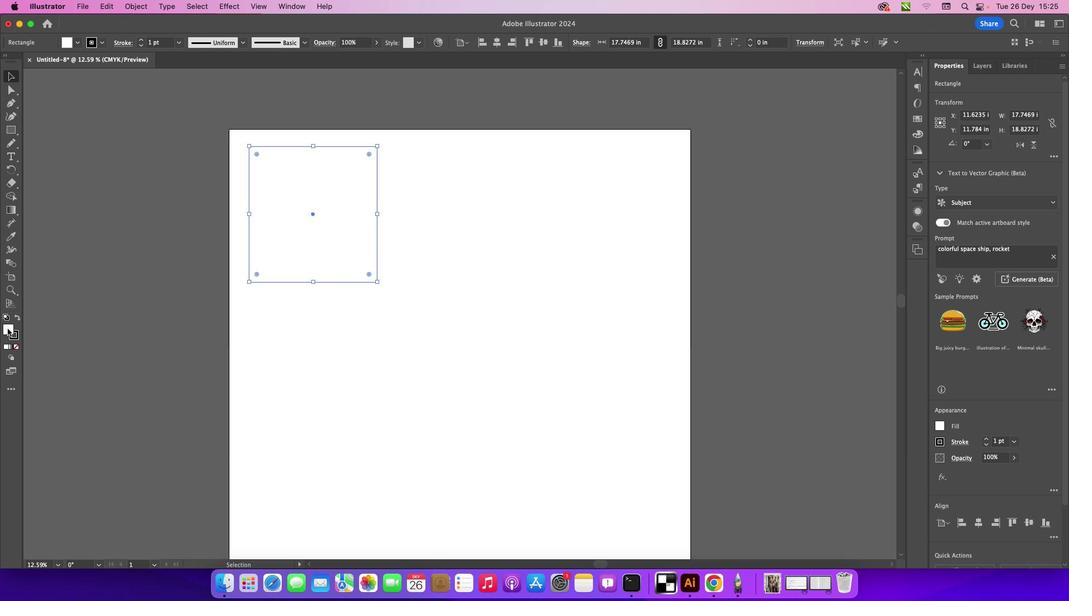 
Action: Mouse pressed left at (54, 339)
Screenshot: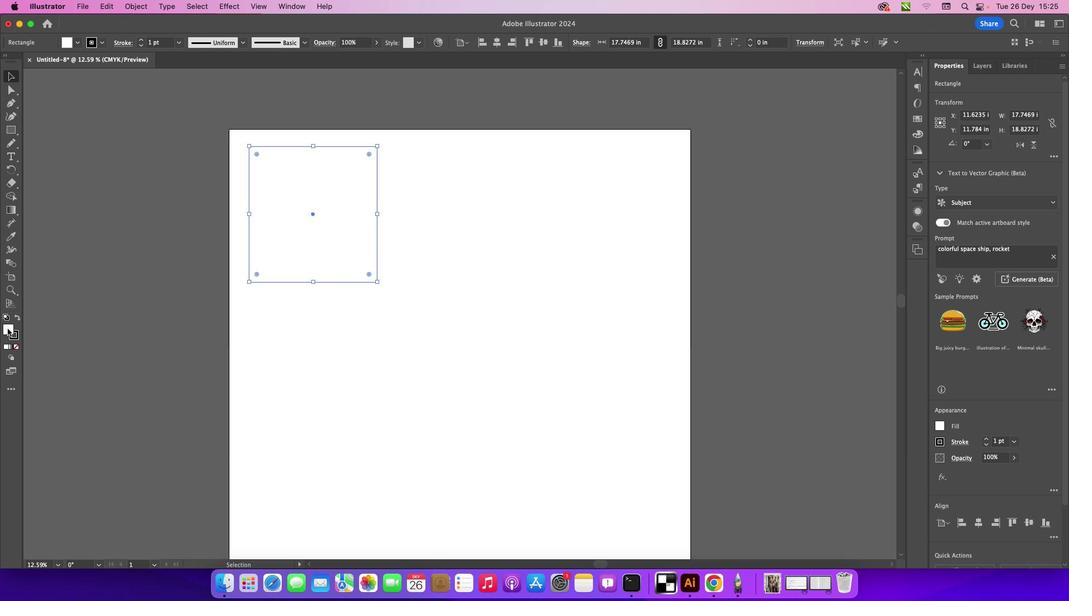 
Action: Mouse pressed left at (54, 339)
Screenshot: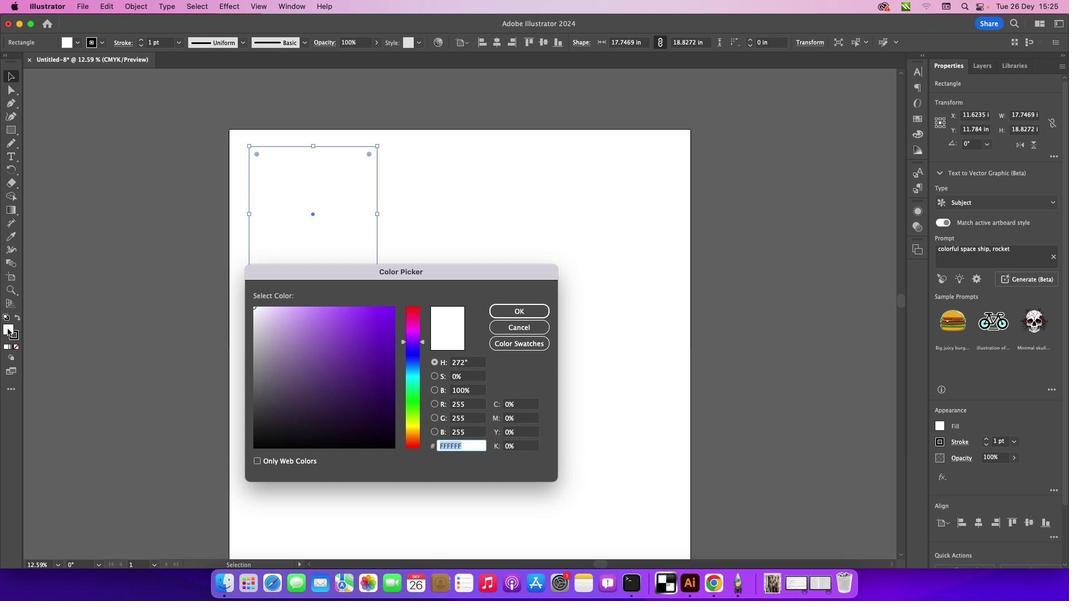 
Action: Mouse moved to (277, 333)
Screenshot: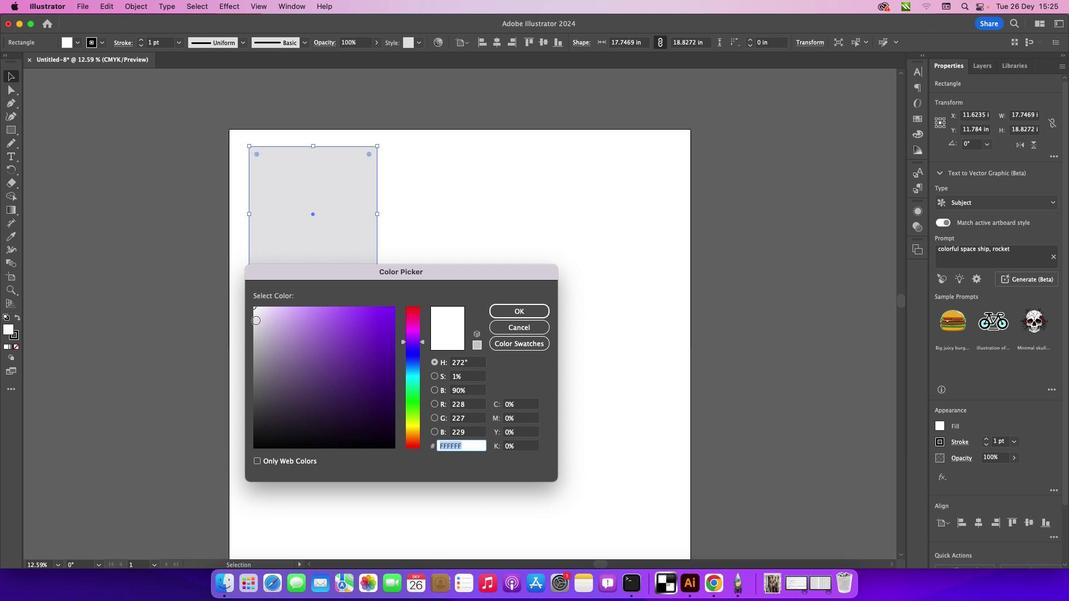 
Action: Mouse pressed left at (277, 333)
Screenshot: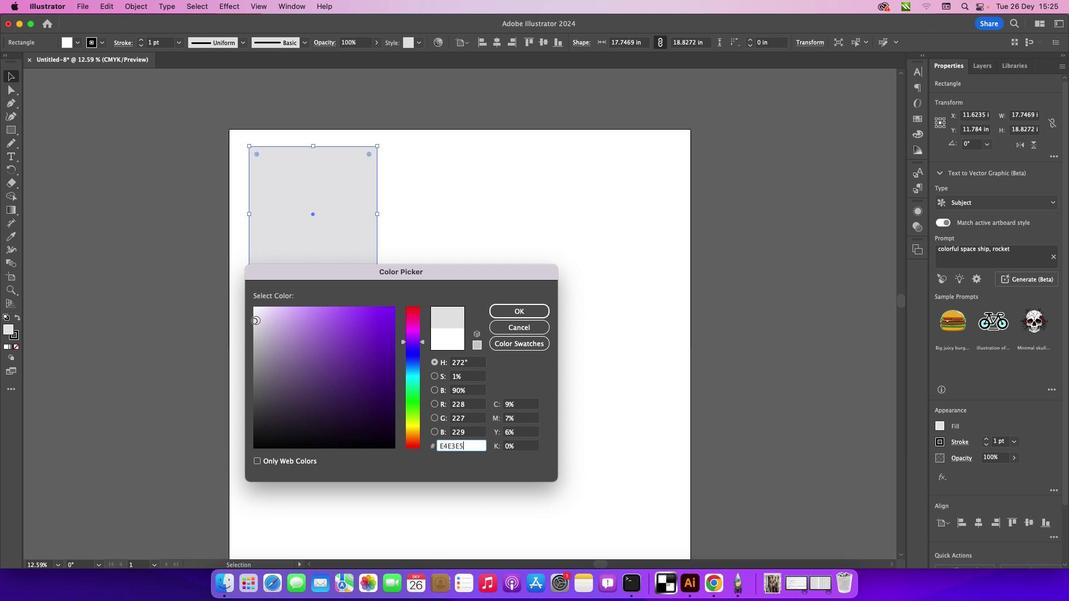 
Action: Mouse moved to (277, 330)
Screenshot: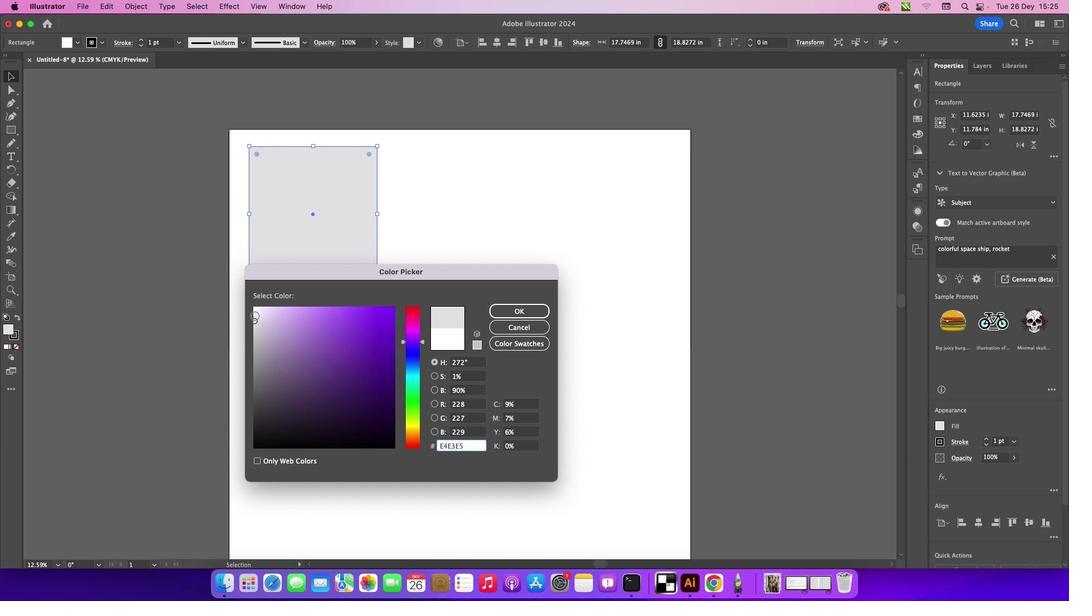
Action: Mouse pressed left at (277, 330)
Screenshot: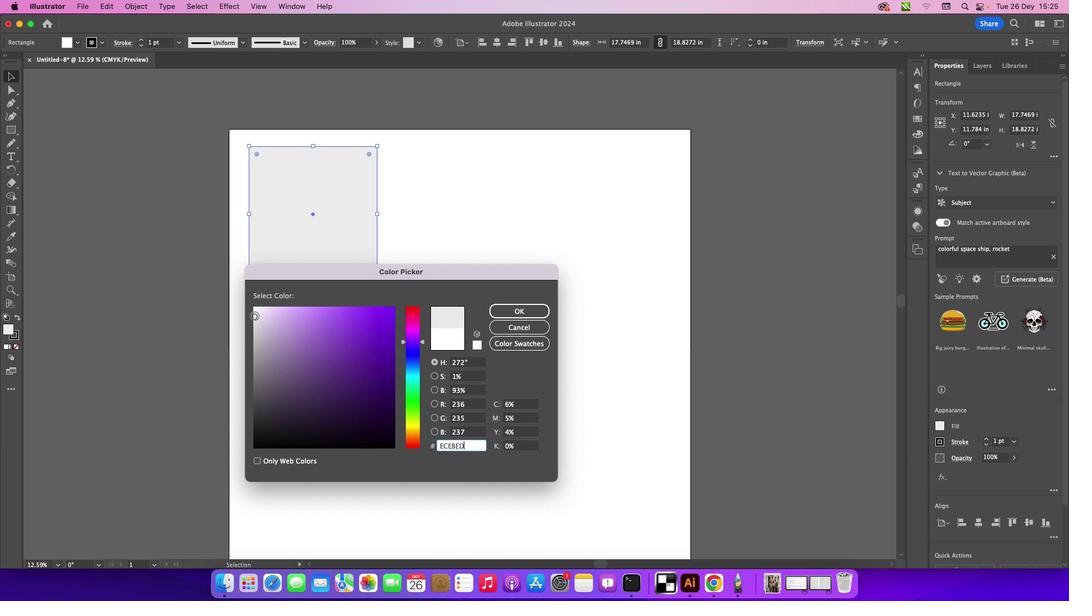 
Action: Mouse moved to (277, 327)
Screenshot: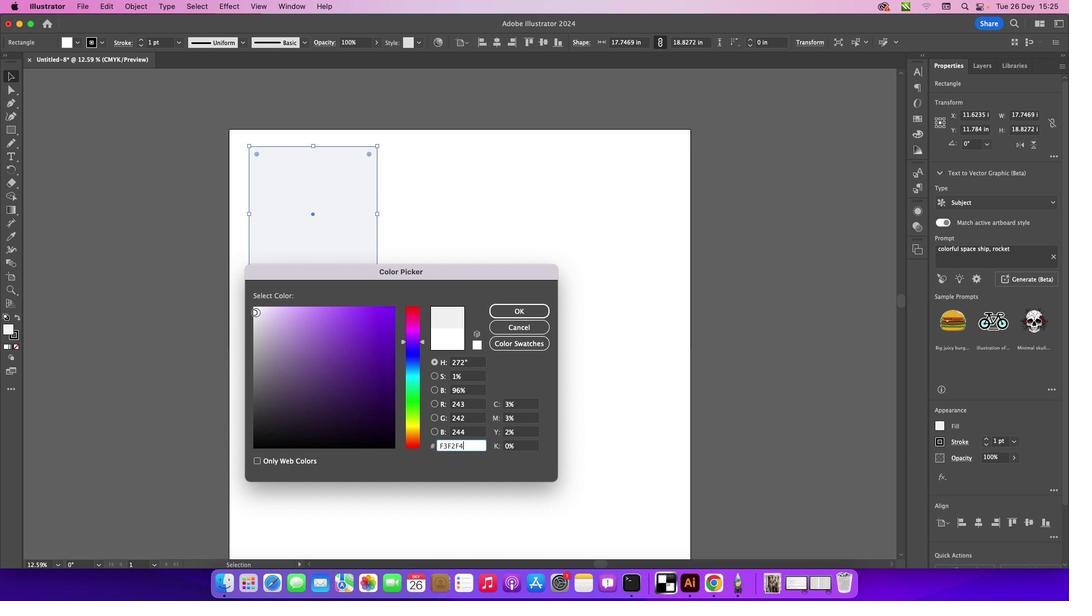 
Action: Mouse pressed left at (277, 327)
Screenshot: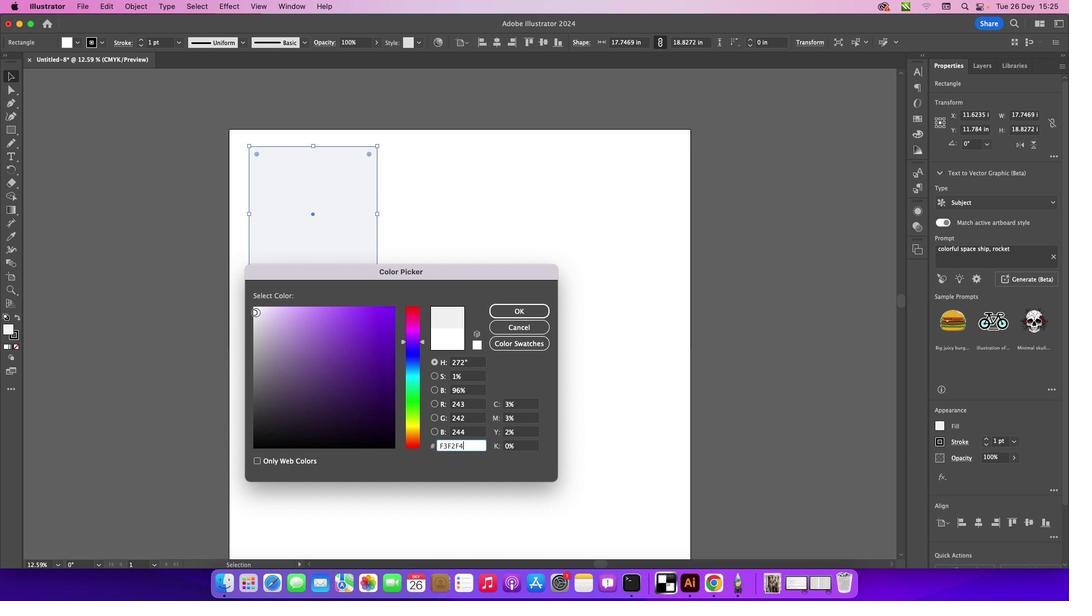 
Action: Mouse pressed left at (277, 327)
Screenshot: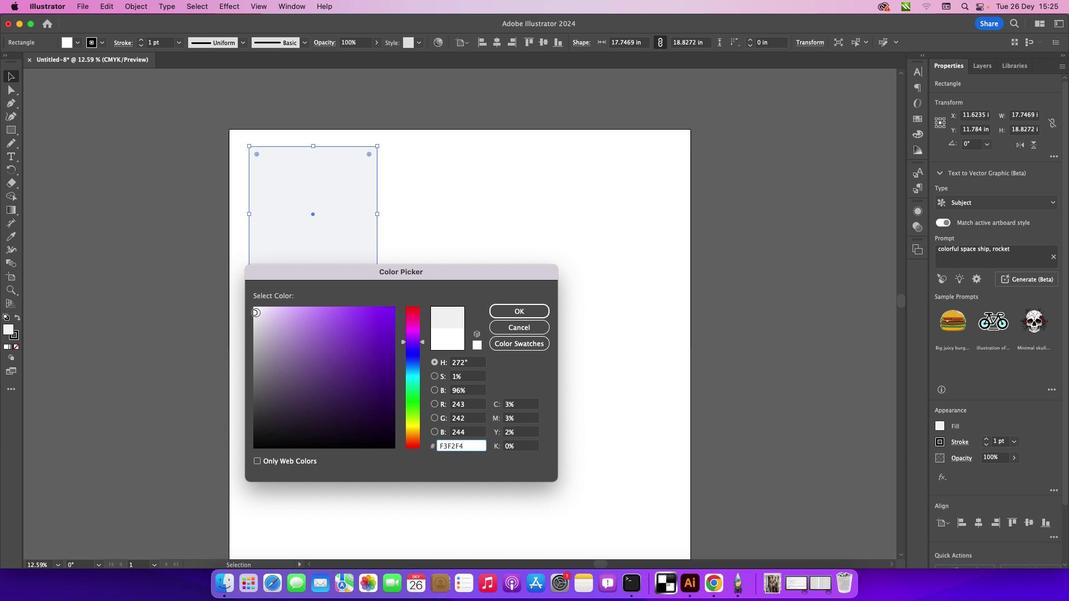 
Action: Mouse moved to (530, 326)
Screenshot: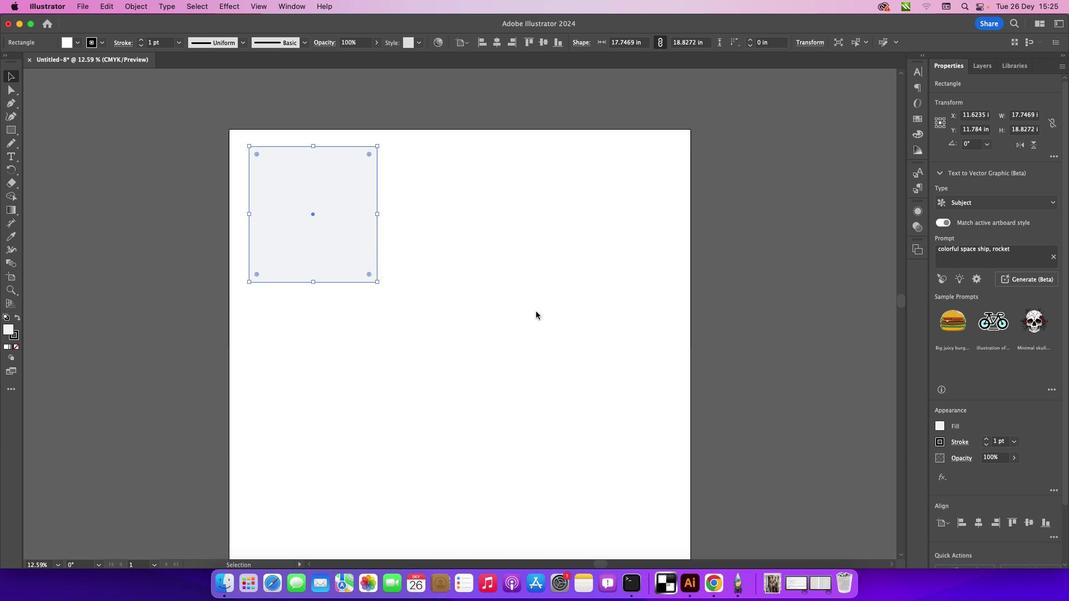 
Action: Mouse pressed left at (530, 326)
Screenshot: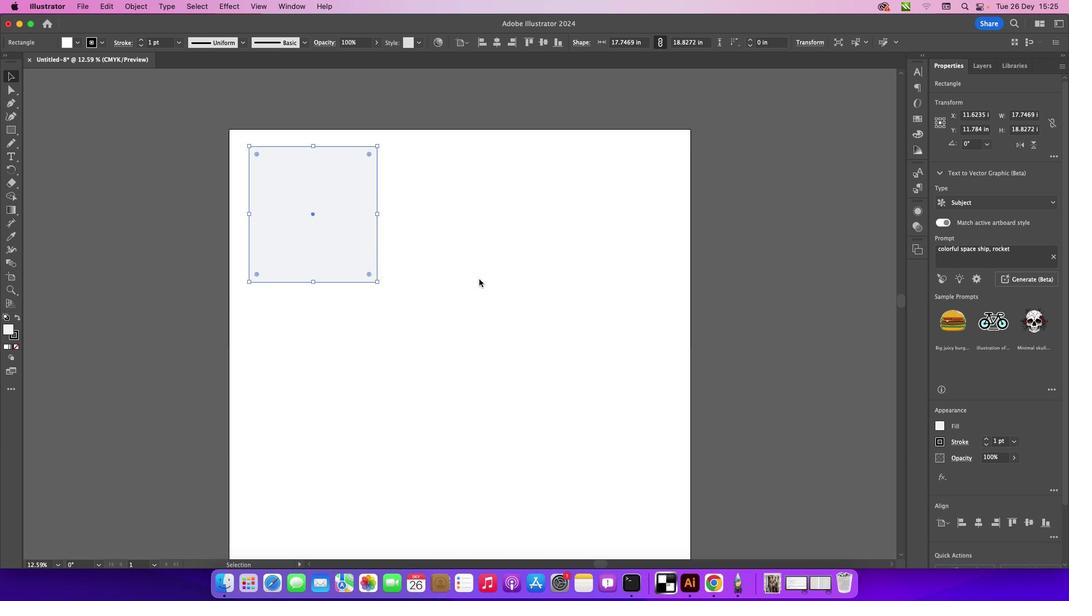 
Action: Mouse moved to (497, 299)
Screenshot: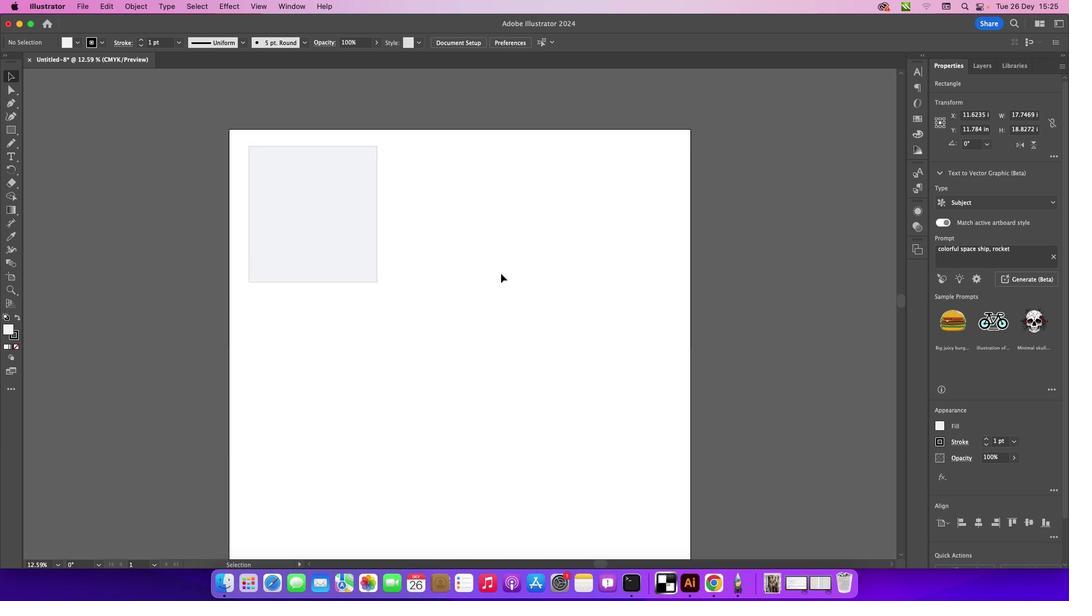 
Action: Mouse pressed left at (497, 299)
Screenshot: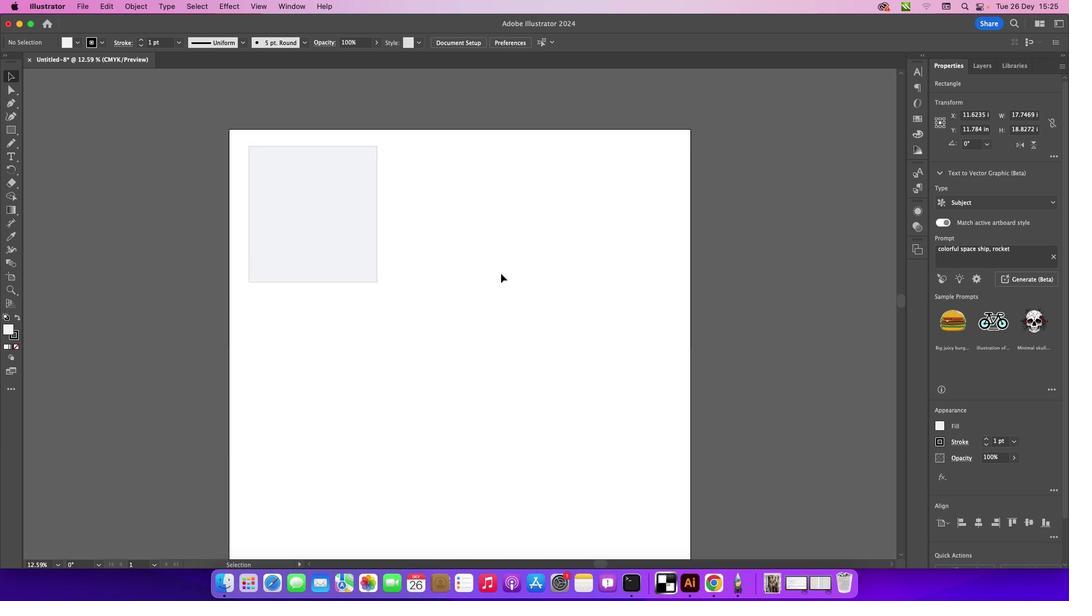 
Action: Mouse moved to (297, 266)
Screenshot: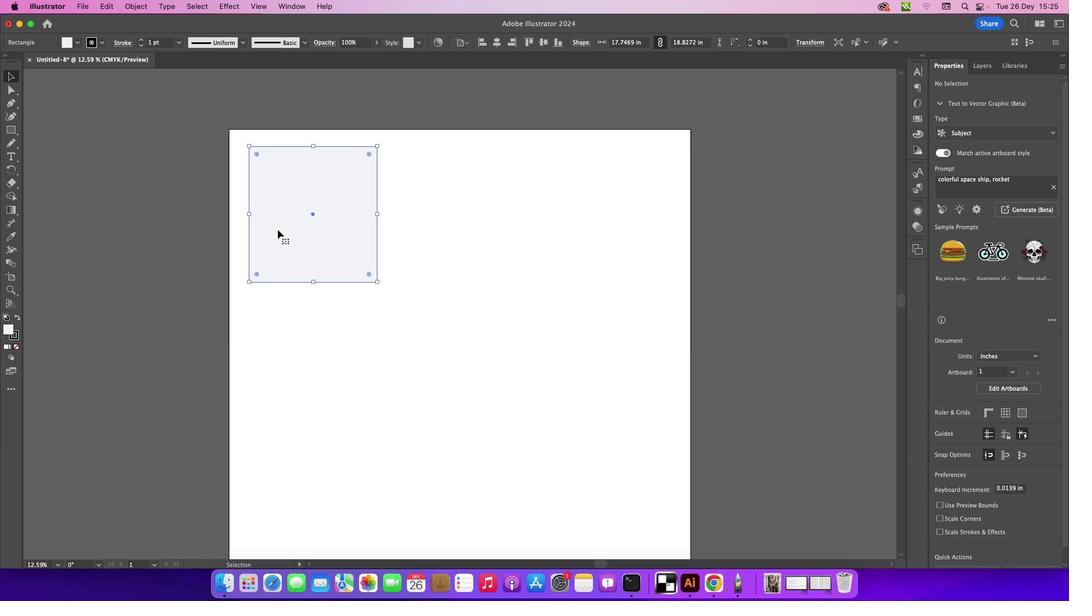 
Action: Mouse pressed left at (297, 266)
Screenshot: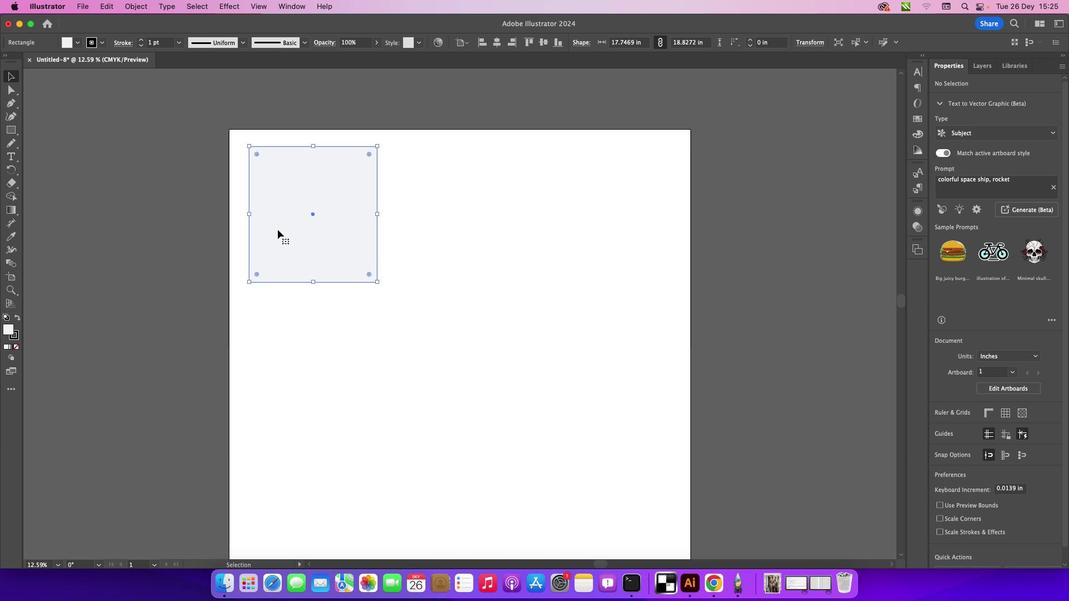 
Action: Mouse moved to (534, 327)
Screenshot: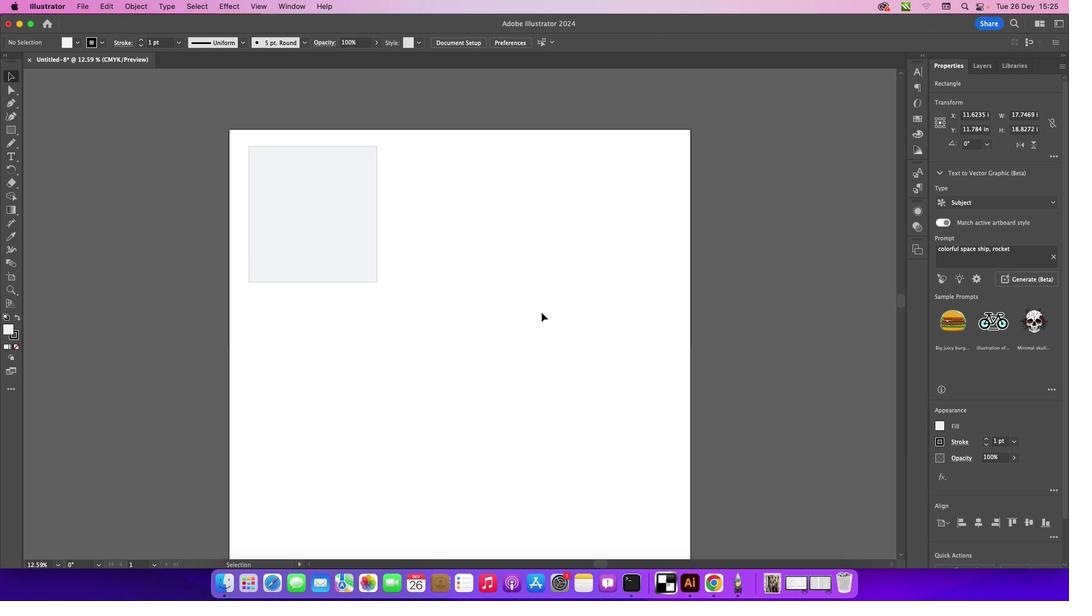 
Action: Mouse pressed left at (534, 327)
Screenshot: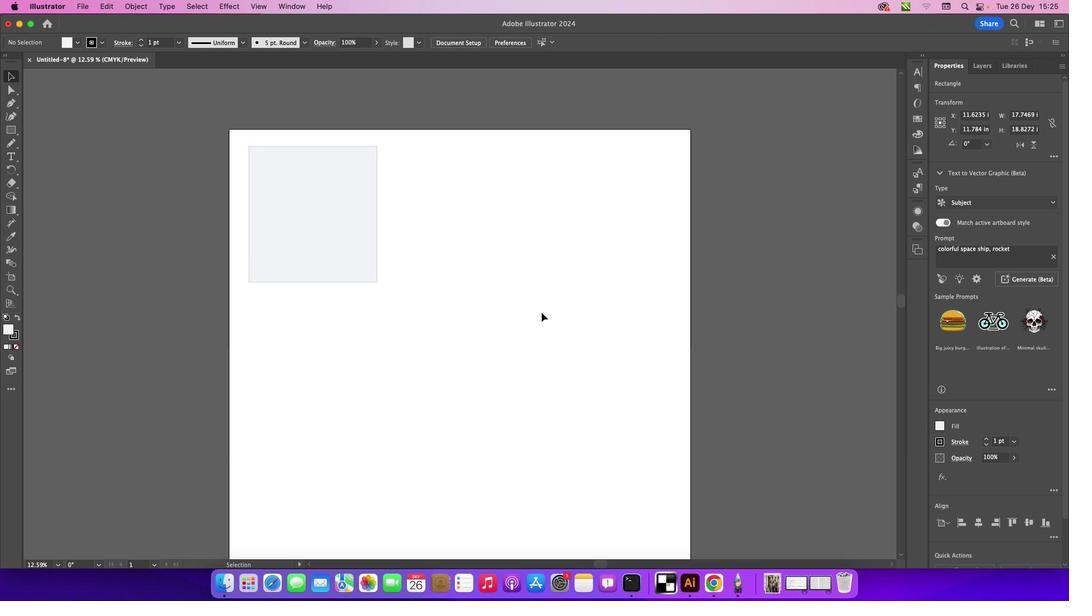 
Action: Mouse moved to (928, 144)
Screenshot: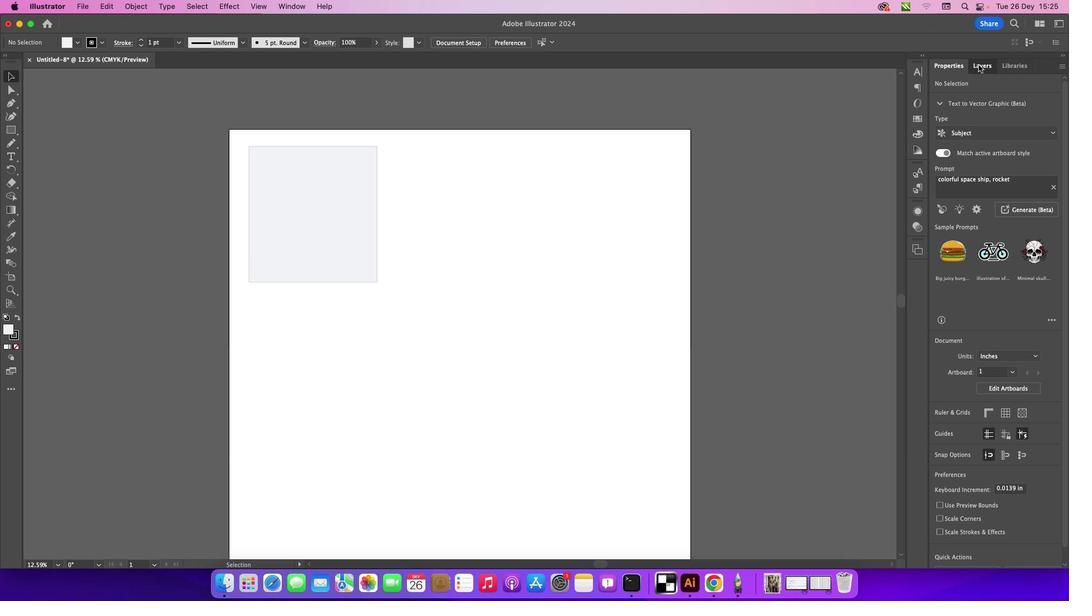 
Action: Mouse pressed left at (928, 144)
Screenshot: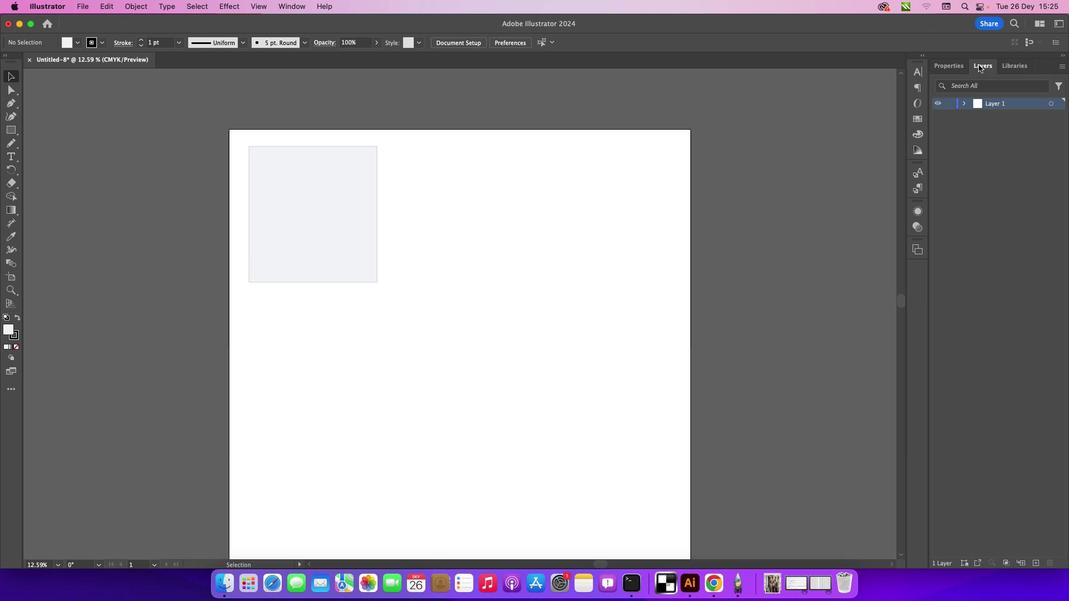 
Action: Mouse moved to (898, 143)
Screenshot: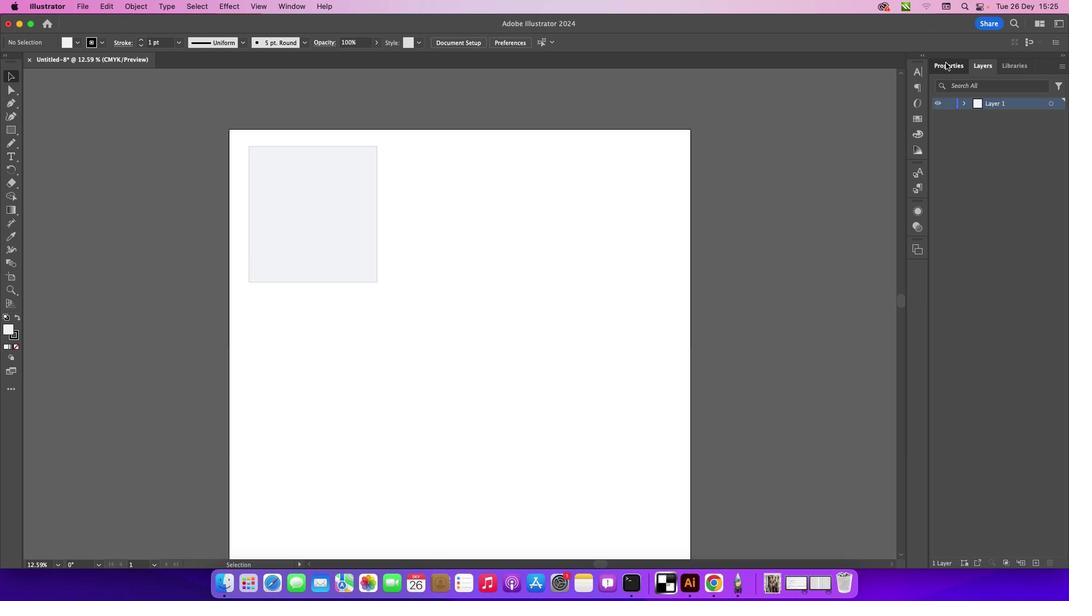 
Action: Mouse pressed left at (898, 143)
Screenshot: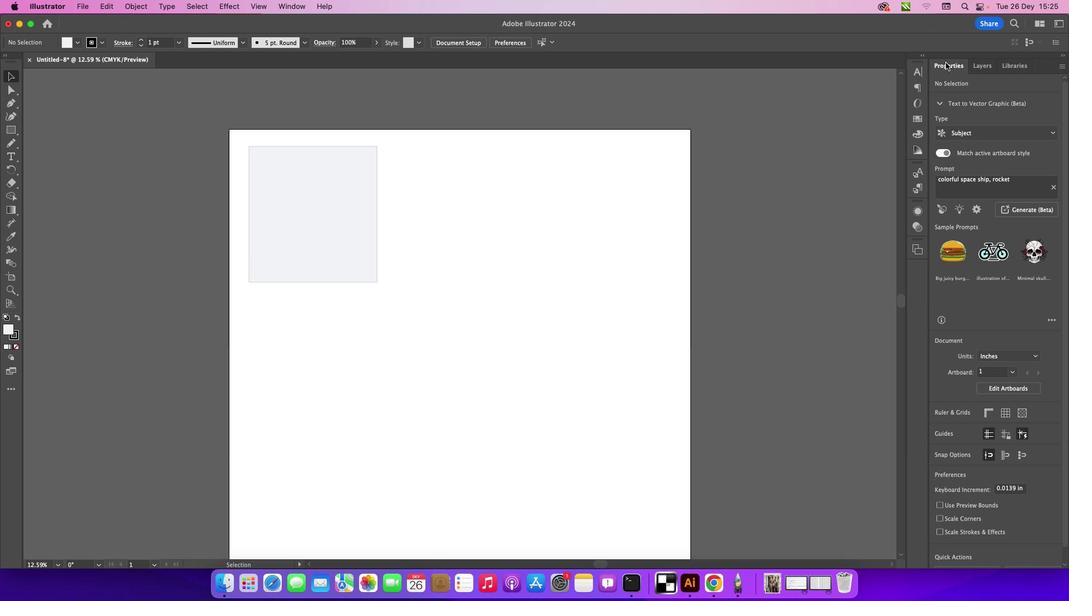 
Action: Mouse moved to (899, 431)
Screenshot: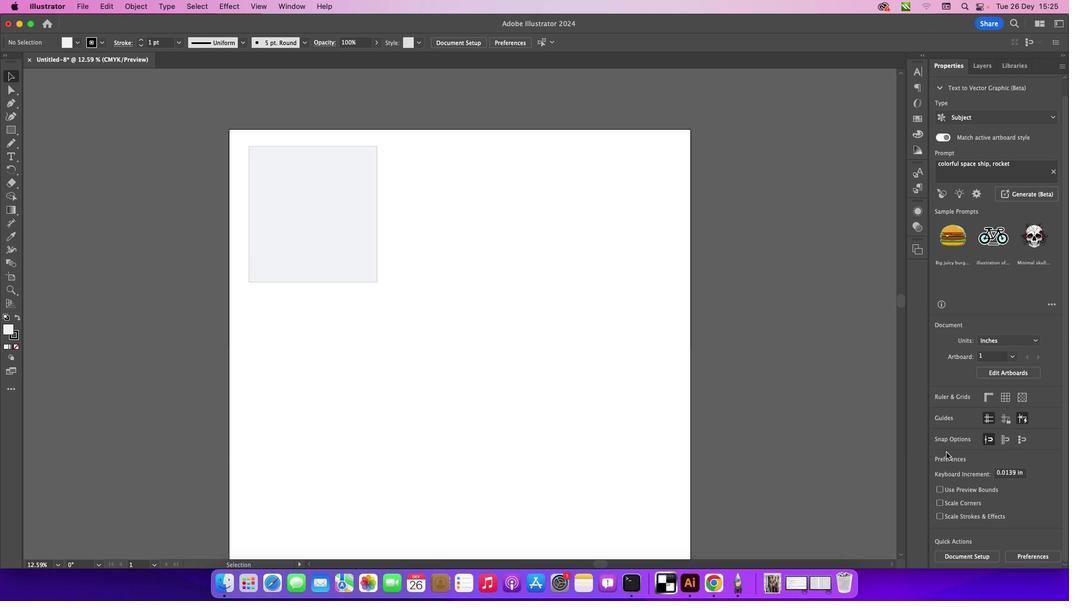 
Action: Mouse scrolled (899, 431) with delta (47, 96)
Screenshot: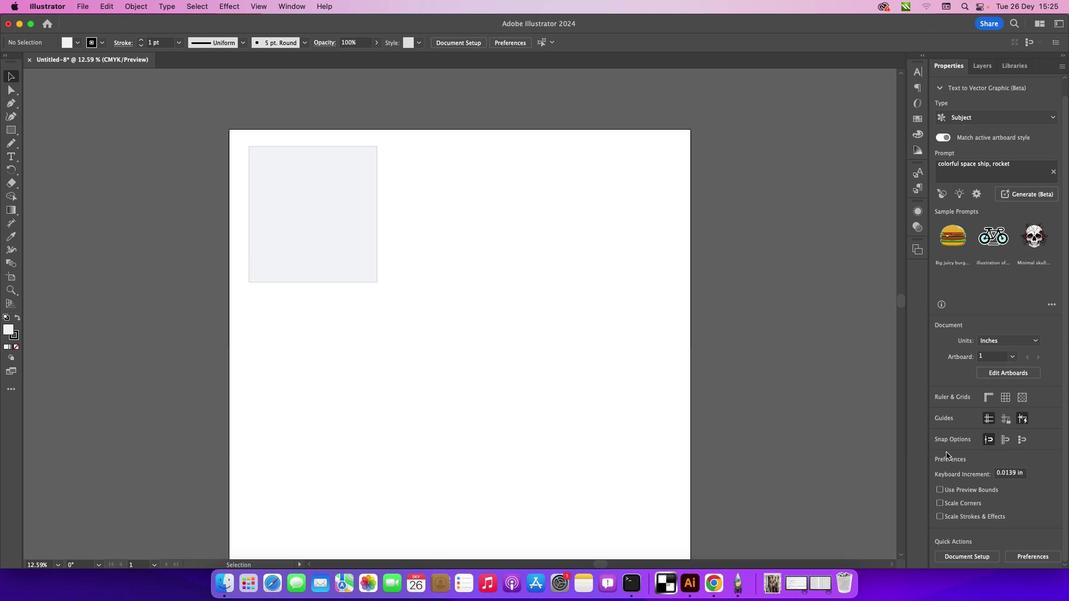 
Action: Mouse scrolled (899, 431) with delta (47, 96)
Screenshot: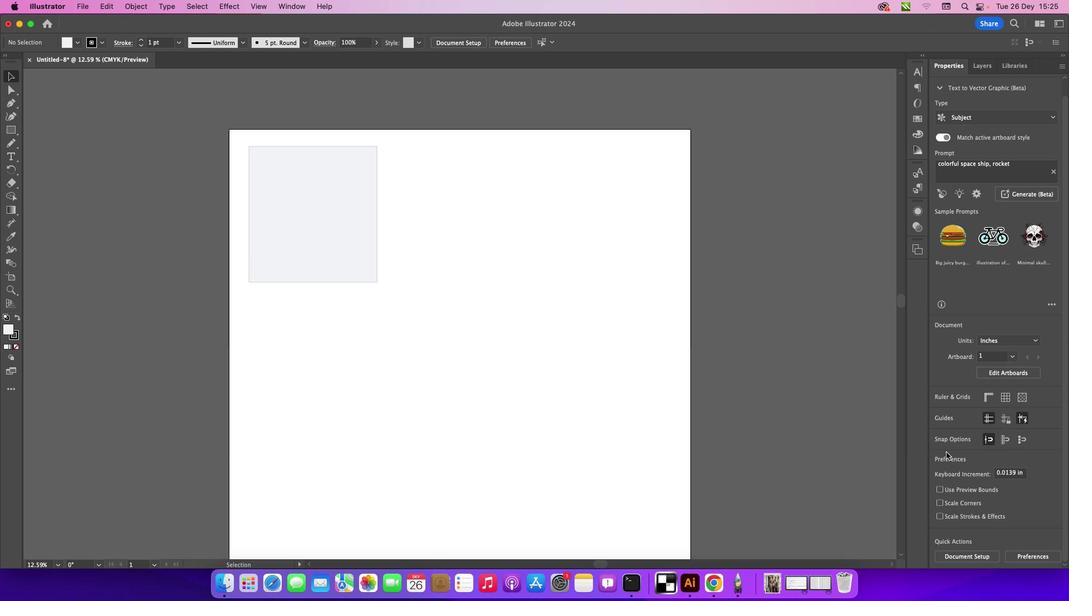 
Action: Mouse scrolled (899, 431) with delta (47, 95)
Screenshot: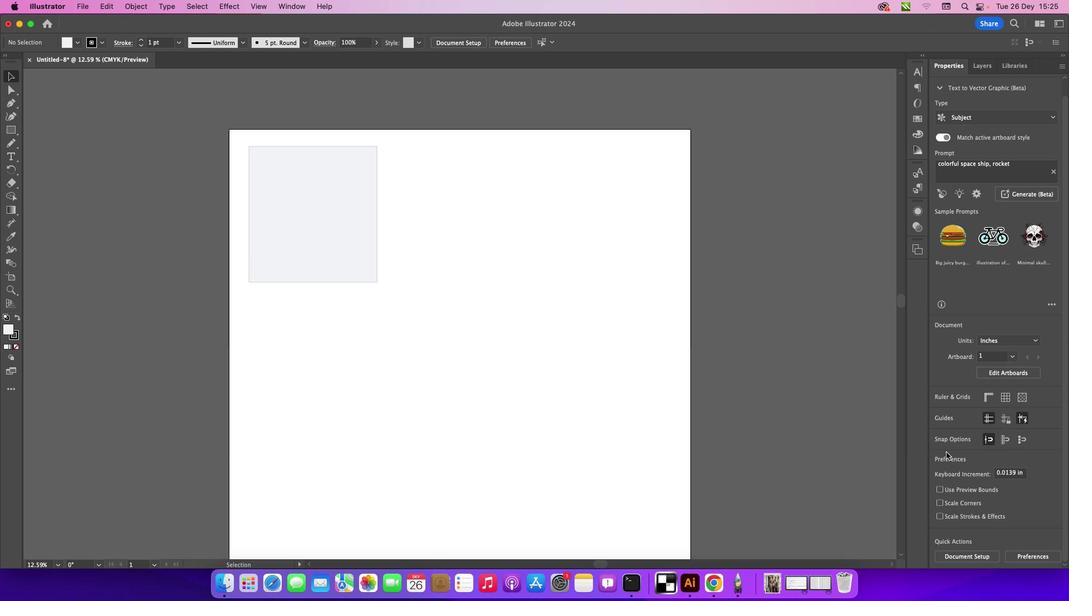 
Action: Mouse scrolled (899, 431) with delta (47, 95)
Screenshot: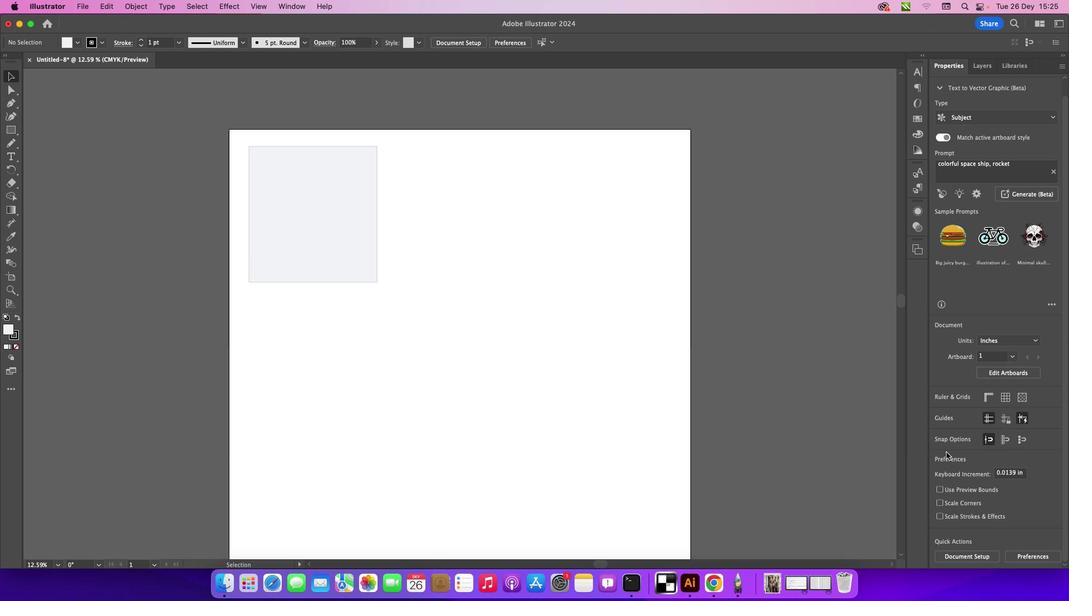 
Action: Mouse scrolled (899, 431) with delta (47, 95)
Screenshot: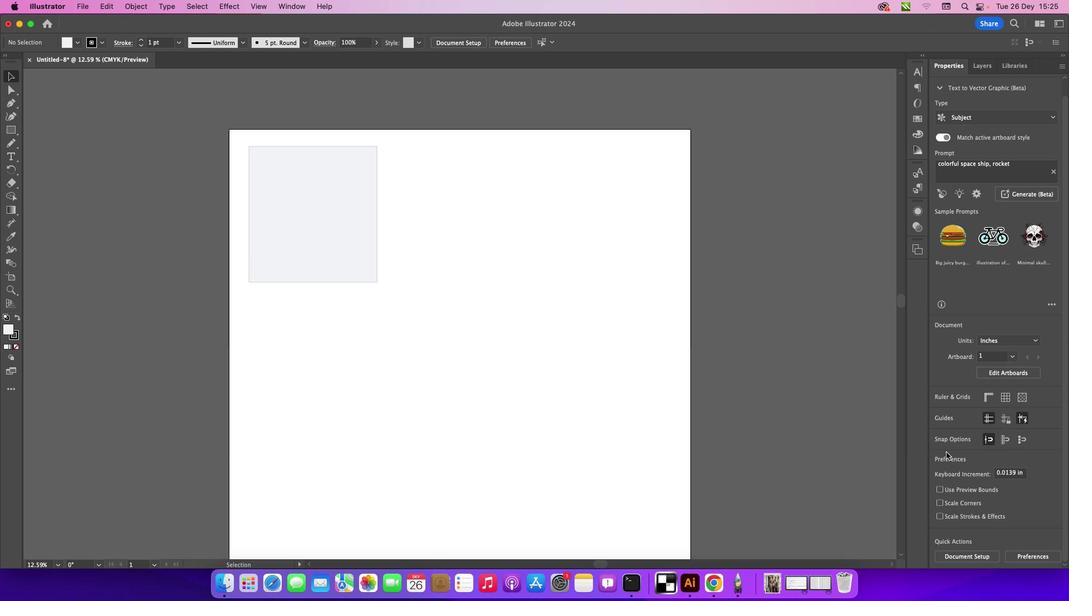 
Action: Mouse scrolled (899, 431) with delta (47, 96)
Screenshot: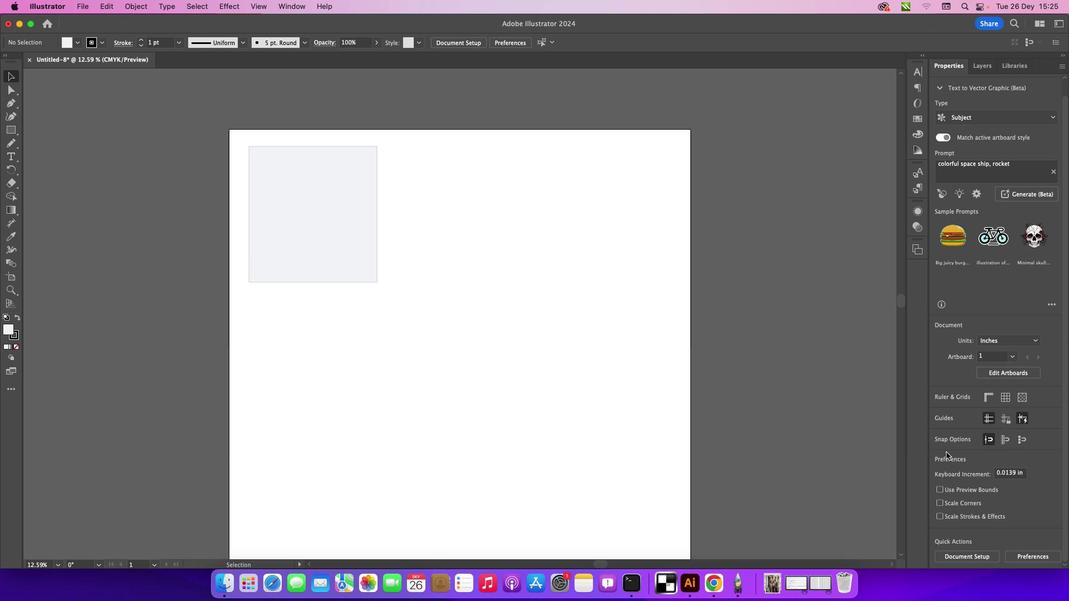 
Action: Mouse scrolled (899, 431) with delta (47, 97)
Screenshot: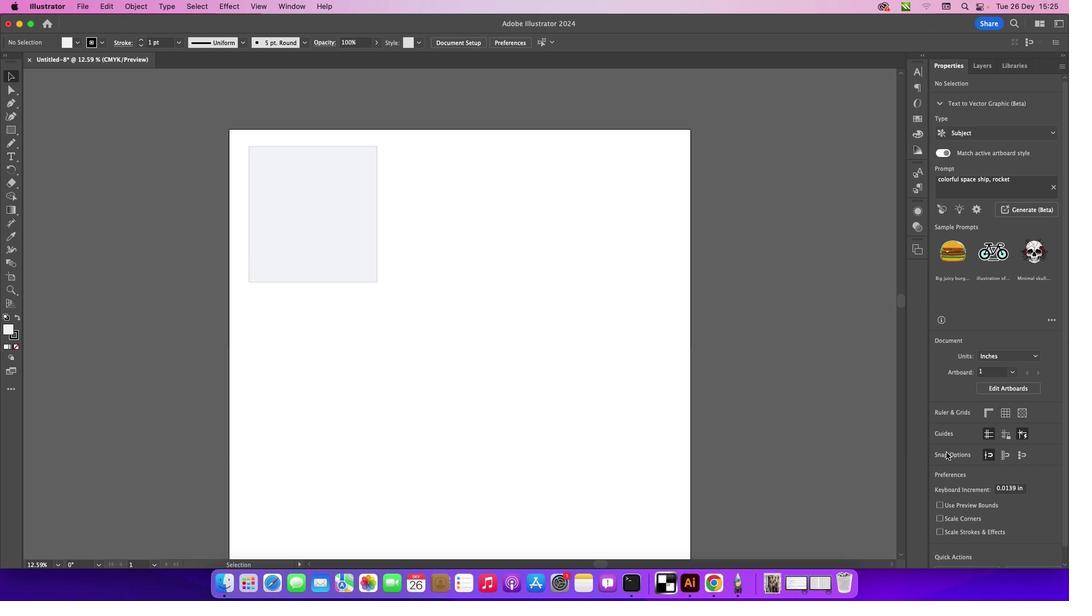 
Action: Mouse scrolled (899, 431) with delta (47, 97)
Screenshot: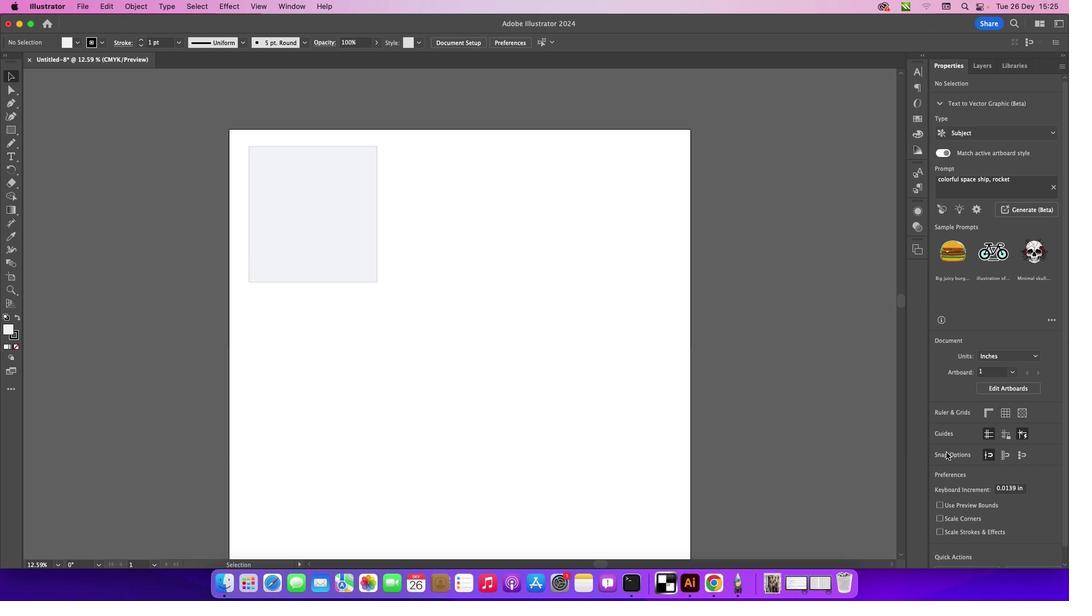 
Action: Mouse scrolled (899, 431) with delta (47, 98)
Screenshot: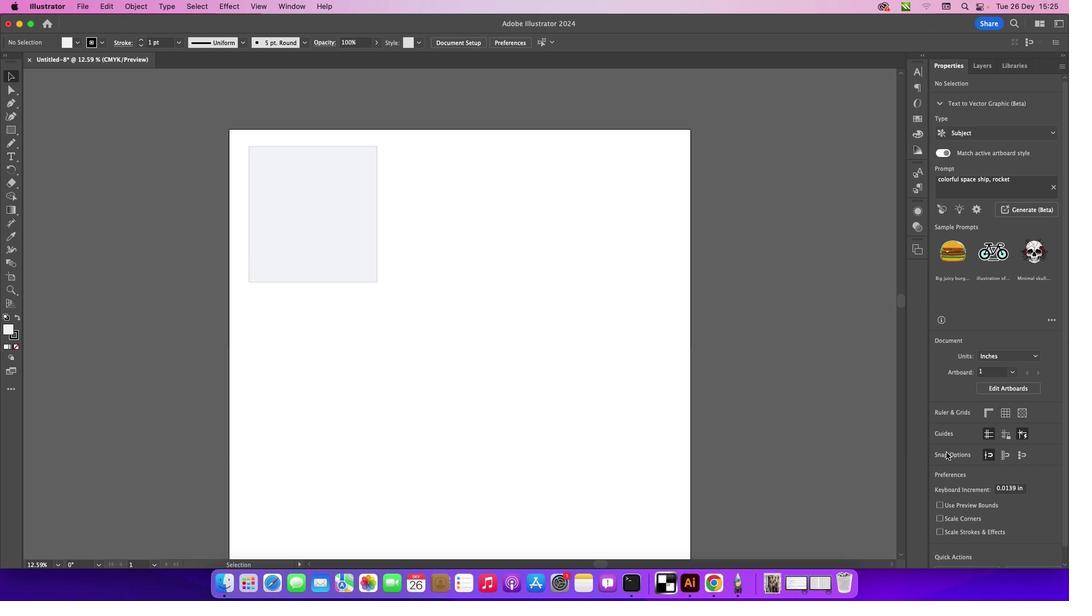 
Action: Mouse scrolled (899, 431) with delta (47, 99)
Screenshot: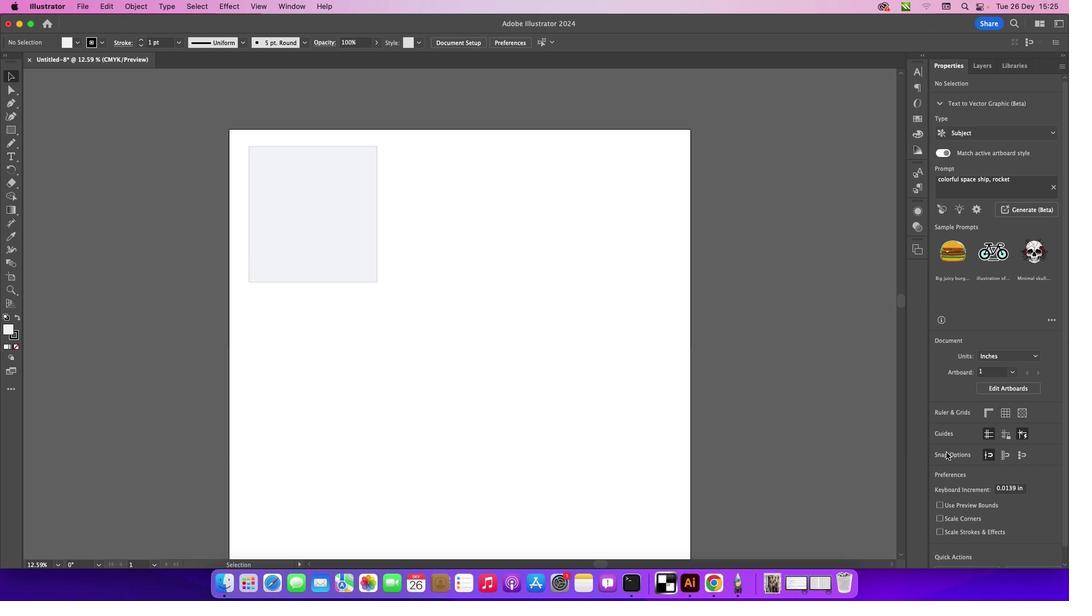 
Action: Mouse scrolled (899, 431) with delta (47, 99)
Screenshot: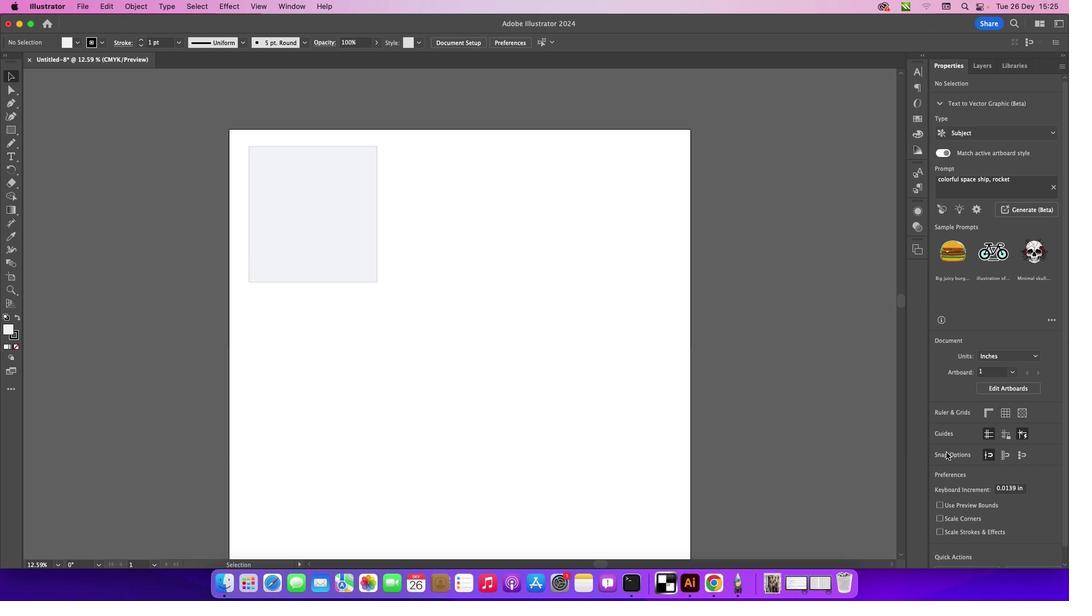 
Action: Mouse scrolled (899, 431) with delta (47, 97)
Screenshot: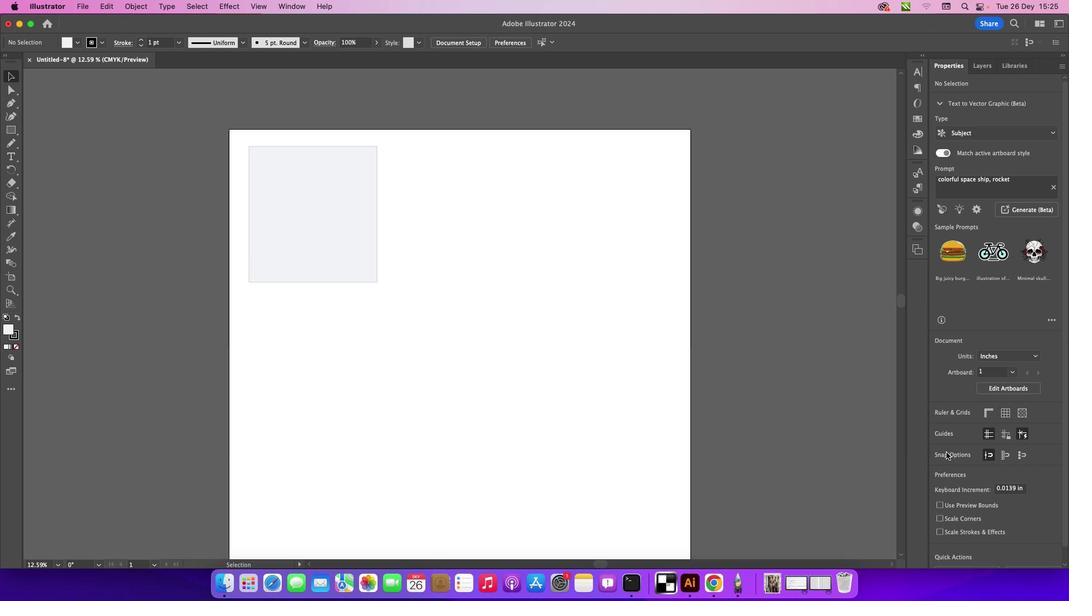 
Action: Mouse scrolled (899, 431) with delta (47, 97)
Screenshot: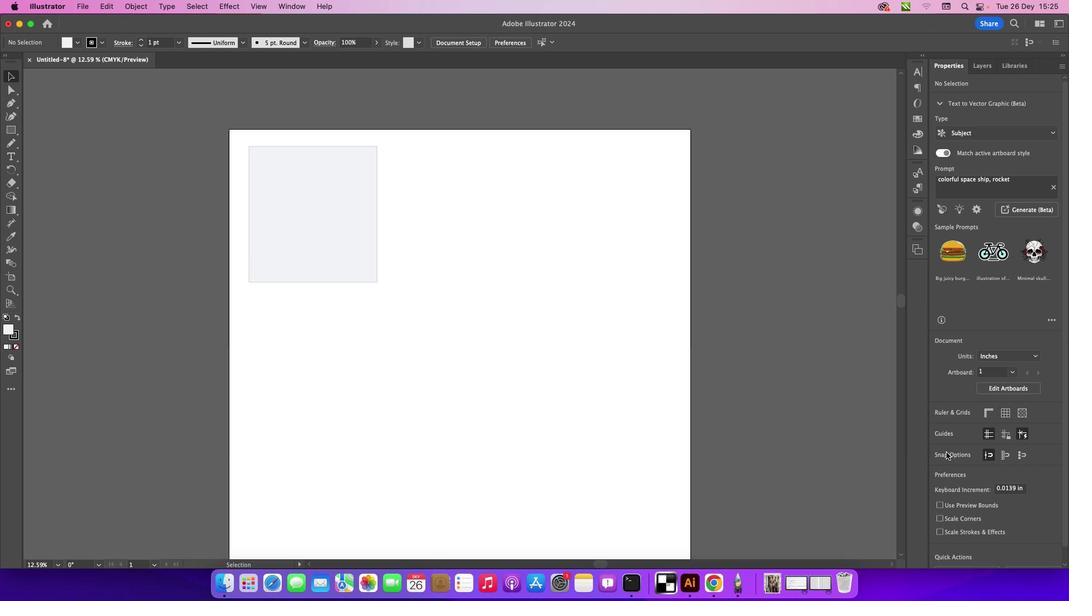 
Action: Mouse scrolled (899, 431) with delta (47, 98)
Screenshot: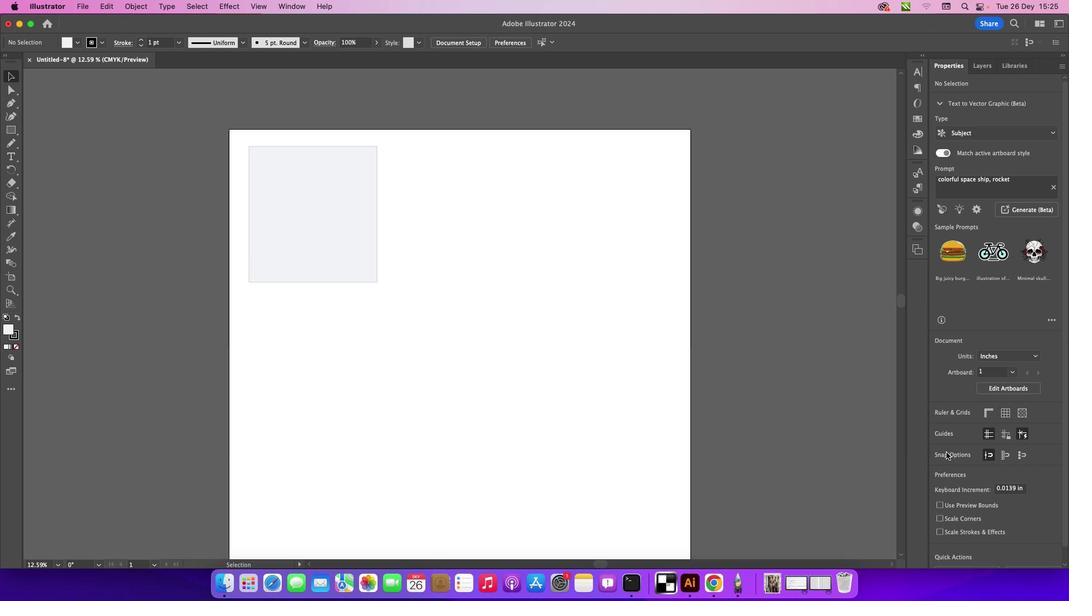 
Action: Mouse scrolled (899, 431) with delta (47, 99)
Screenshot: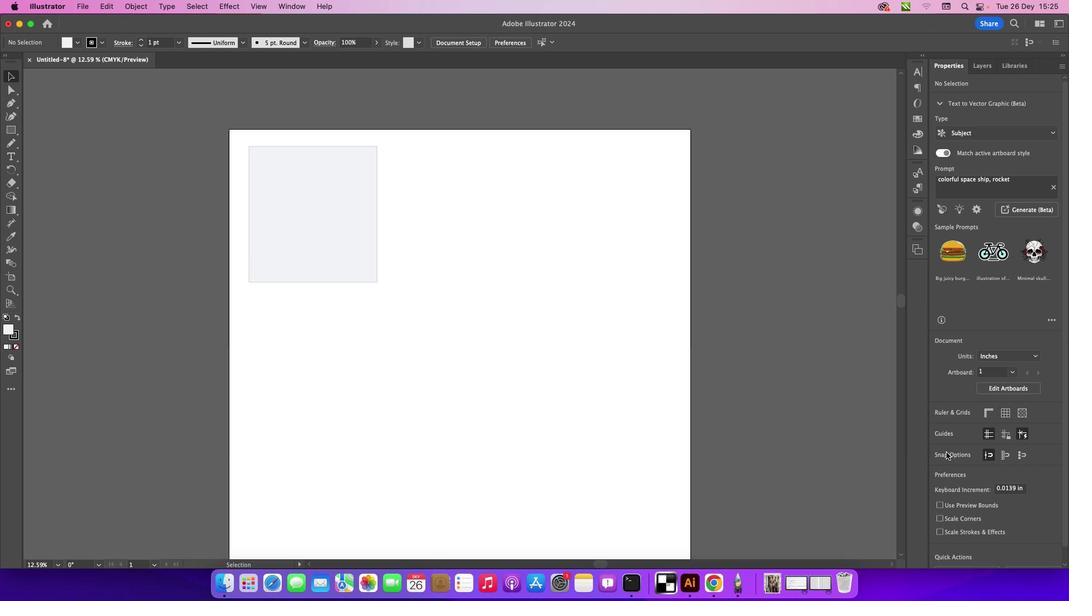
Action: Mouse scrolled (899, 431) with delta (47, 99)
Screenshot: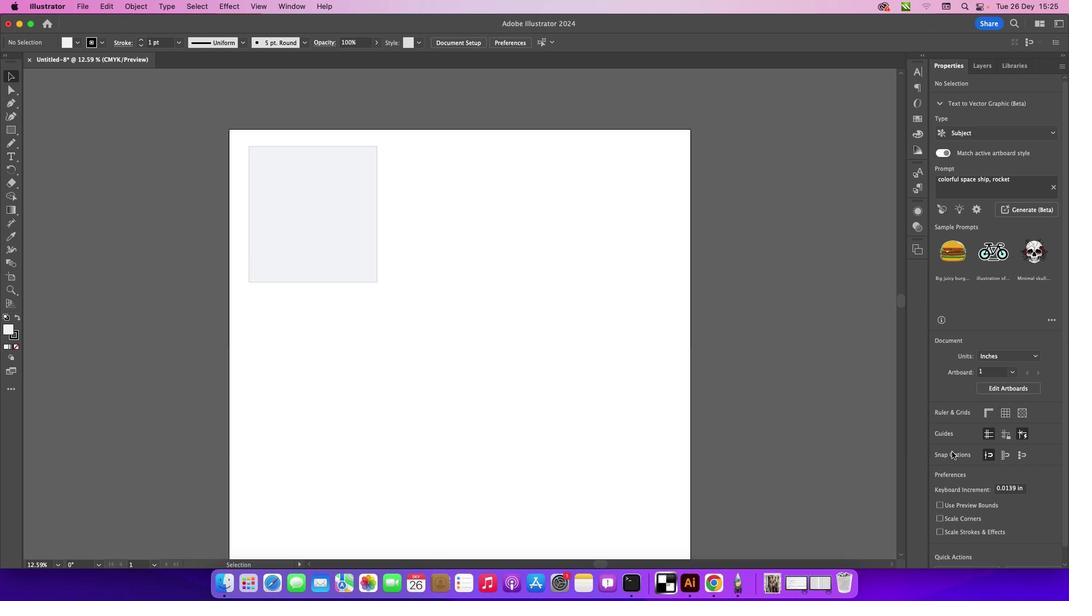 
Action: Mouse moved to (334, 260)
Screenshot: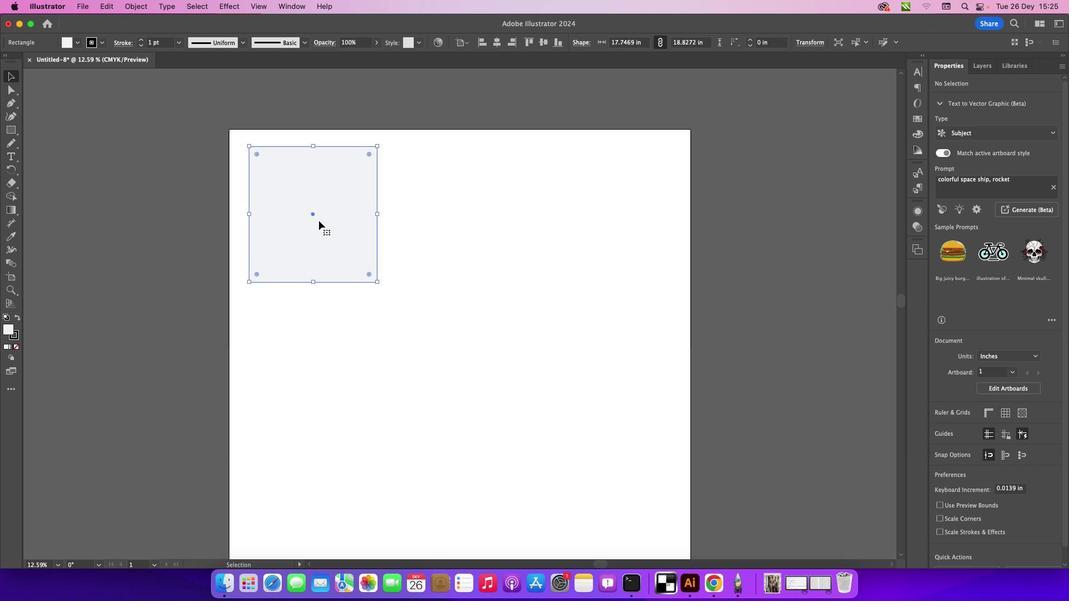 
Action: Mouse pressed left at (334, 260)
Screenshot: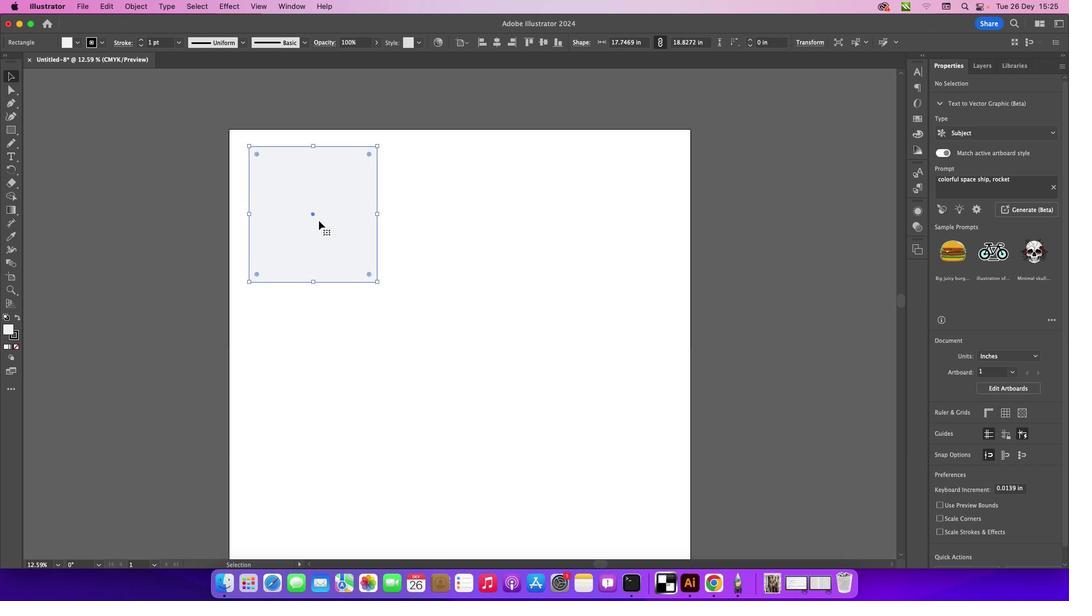 
Action: Mouse moved to (500, 287)
Screenshot: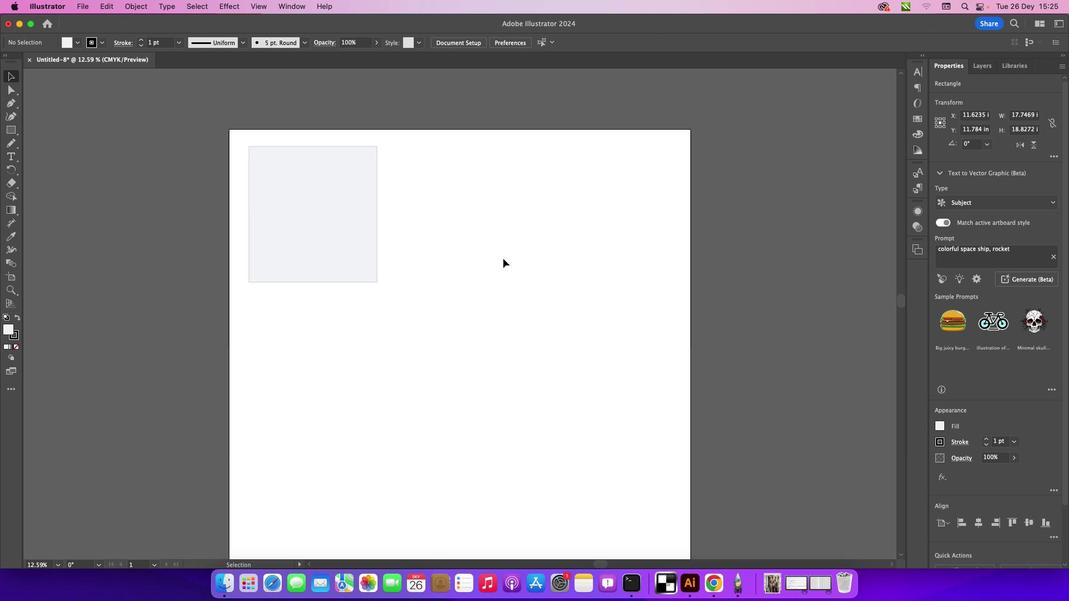
Action: Mouse pressed left at (500, 287)
Screenshot: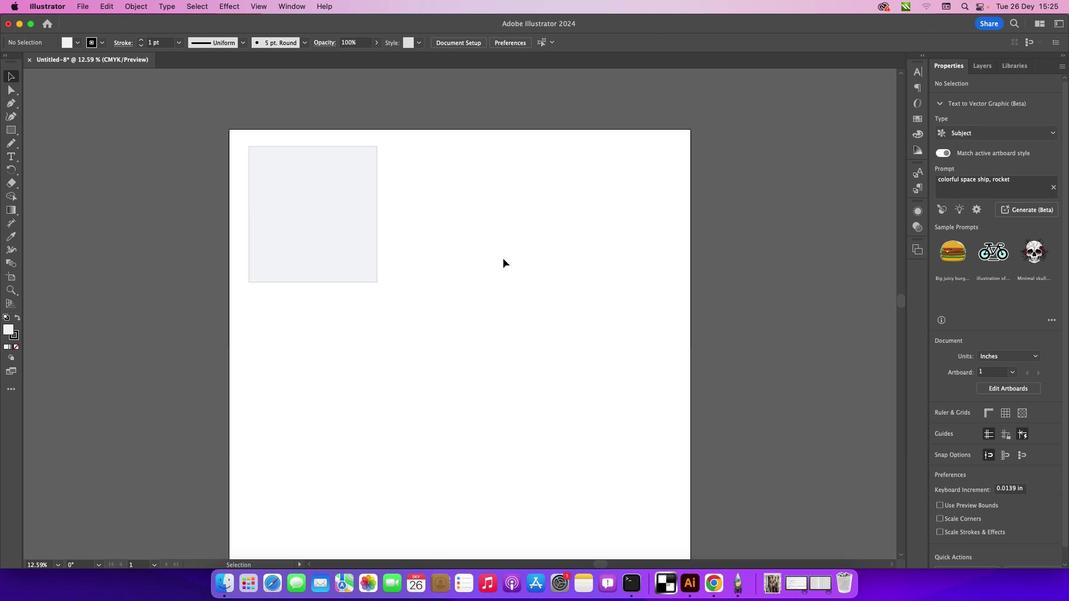 
Action: Mouse moved to (327, 265)
Screenshot: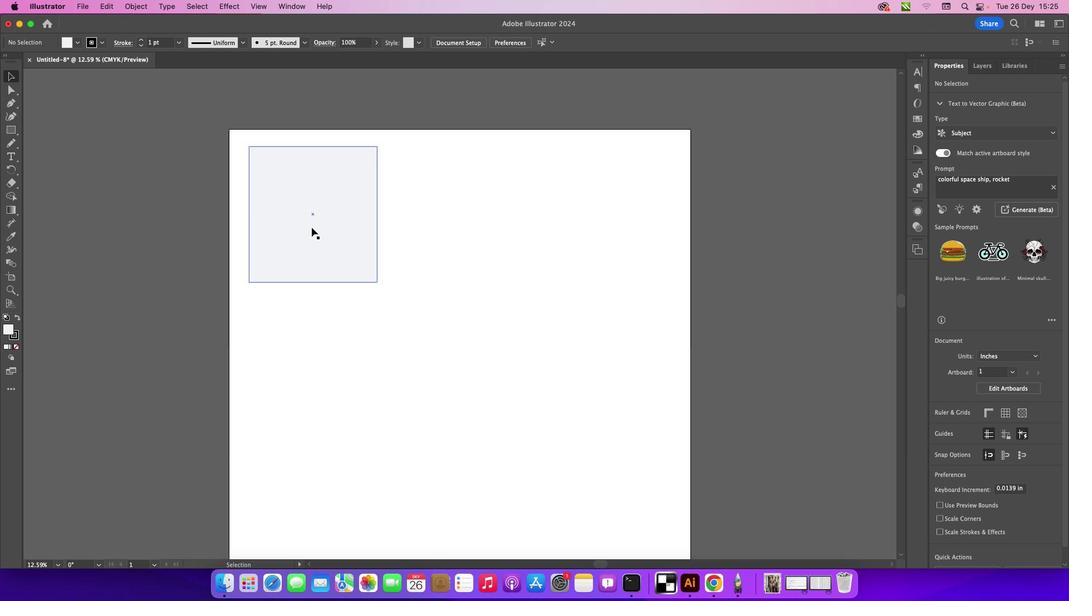 
Action: Mouse pressed left at (327, 265)
Screenshot: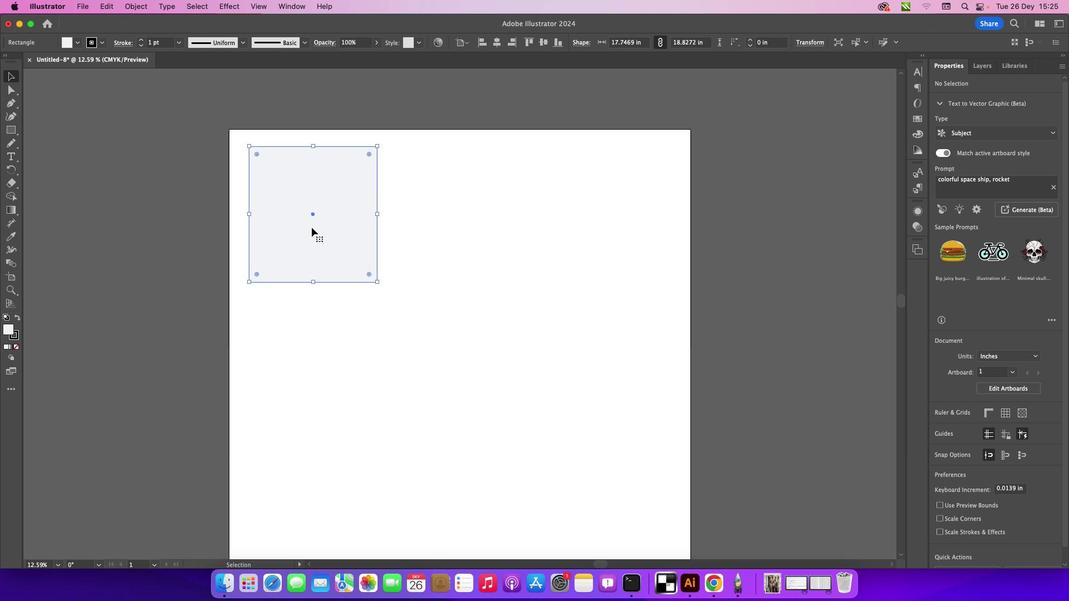 
Action: Mouse moved to (998, 456)
Screenshot: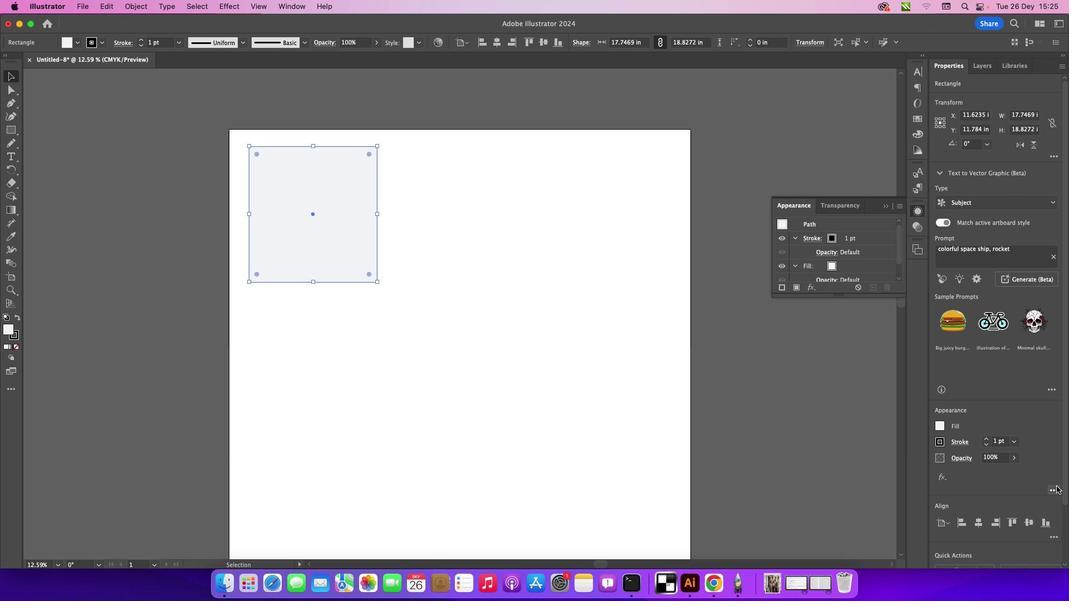 
Action: Mouse pressed left at (998, 456)
Screenshot: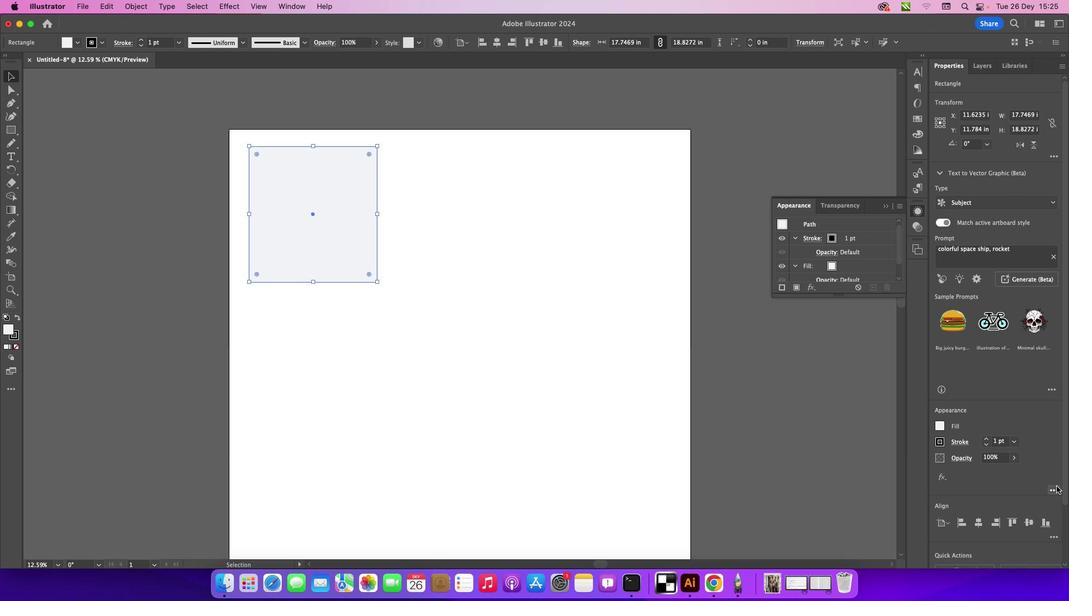 
Action: Mouse moved to (406, 291)
Screenshot: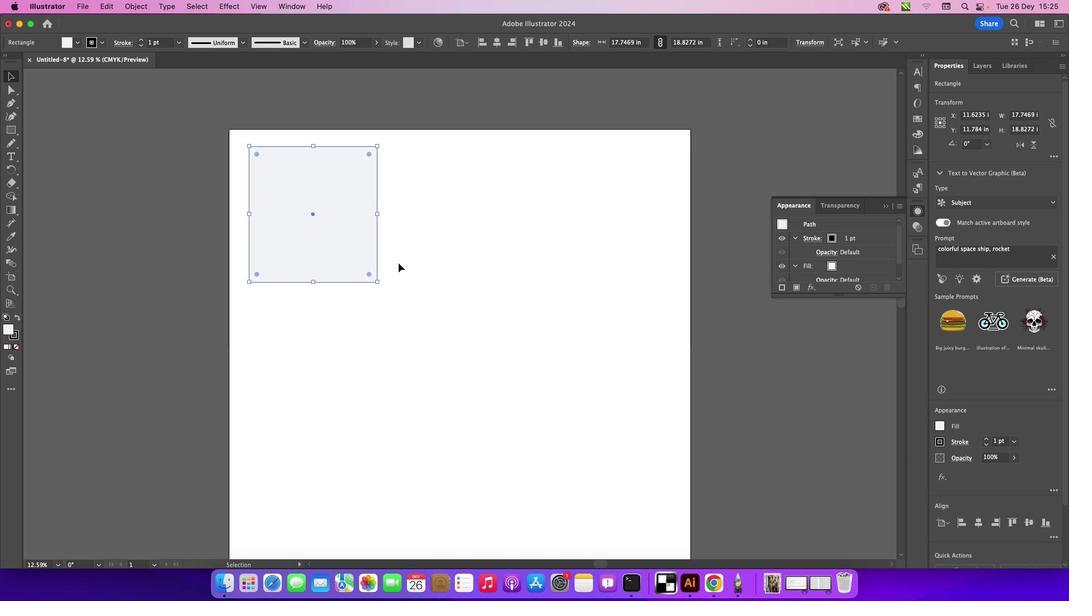 
Action: Mouse pressed left at (406, 291)
Screenshot: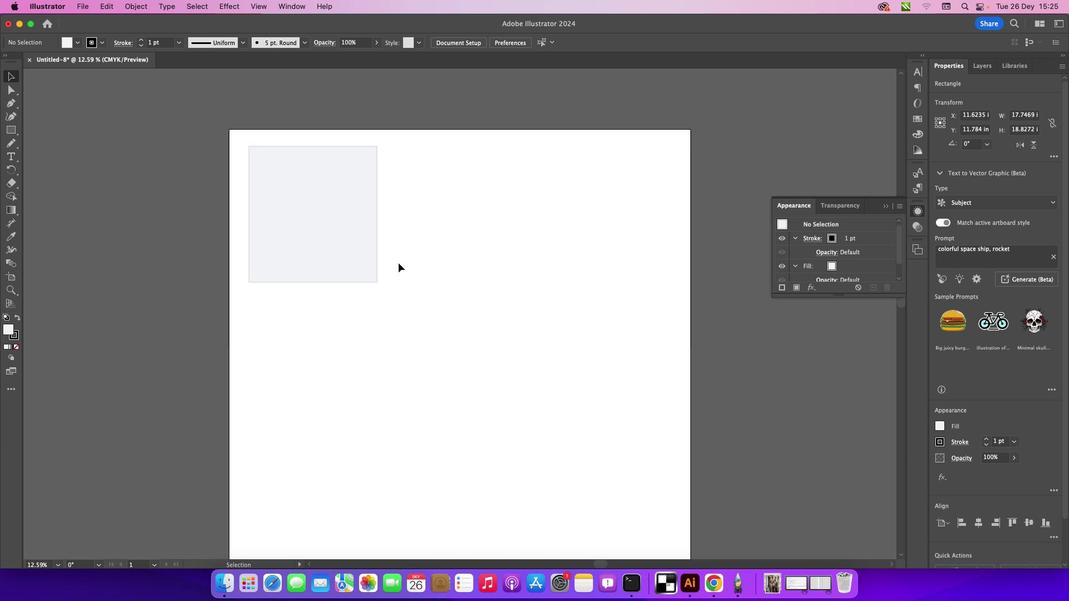 
Action: Mouse moved to (451, 275)
Screenshot: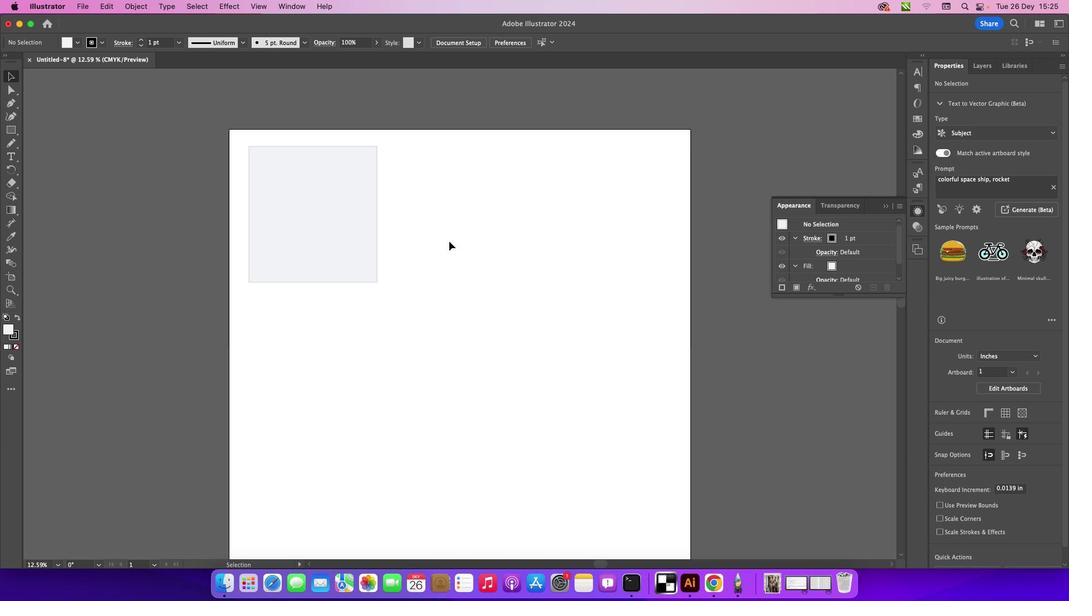 
Action: Key pressed Key.cmd_r'=''='
Screenshot: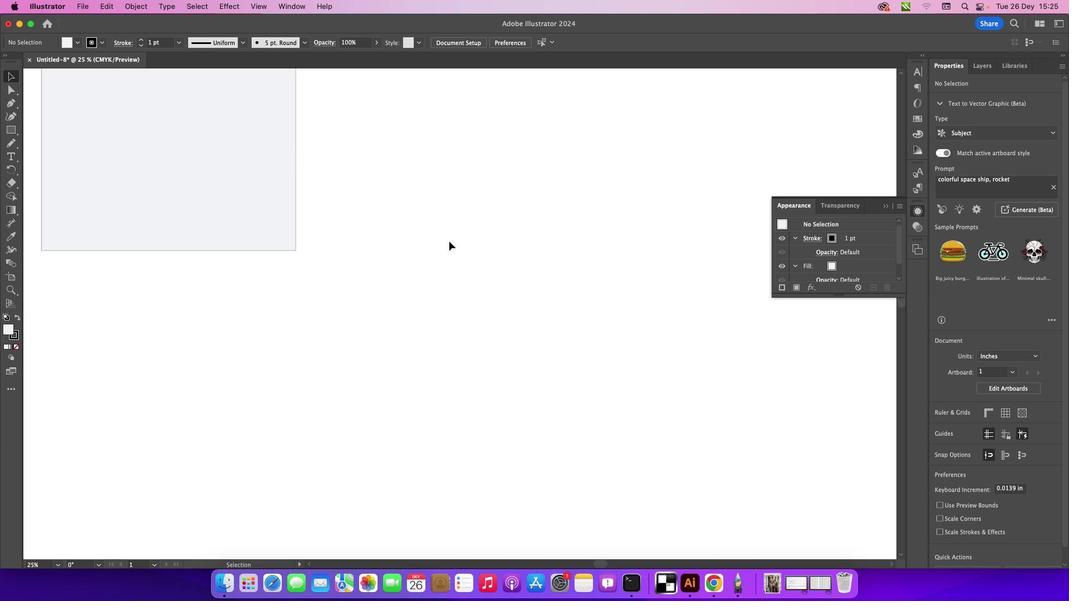 
Action: Mouse moved to (843, 249)
Screenshot: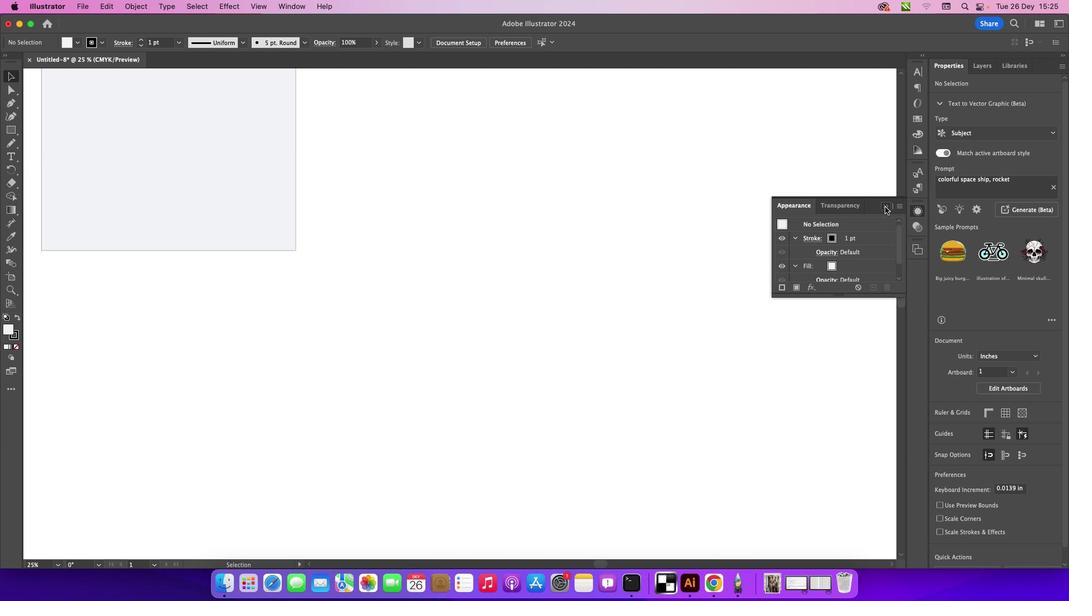 
Action: Mouse pressed left at (843, 249)
Screenshot: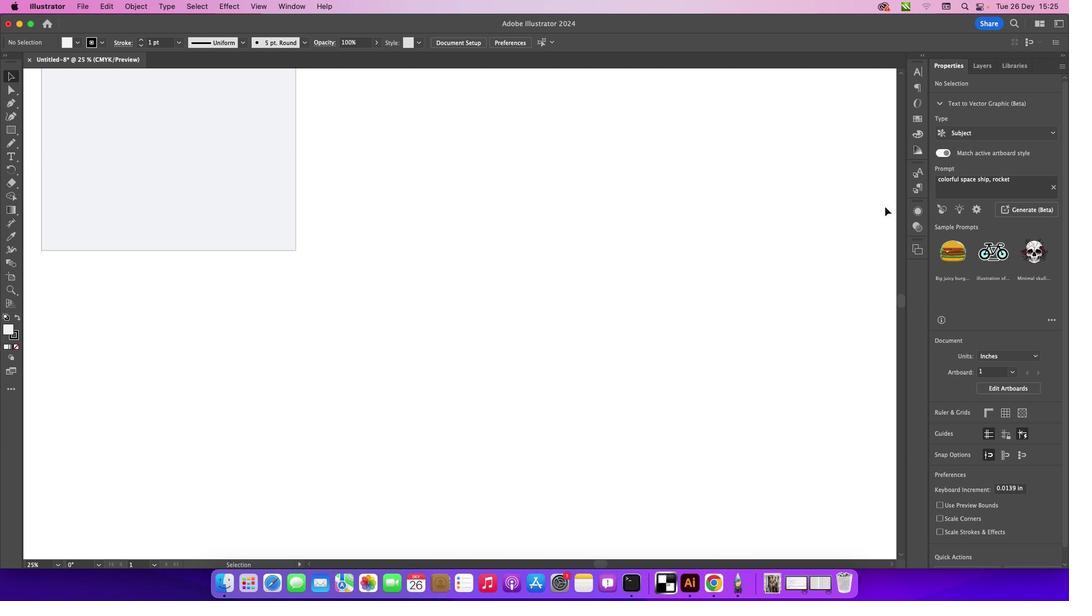 
Action: Mouse moved to (587, 514)
Screenshot: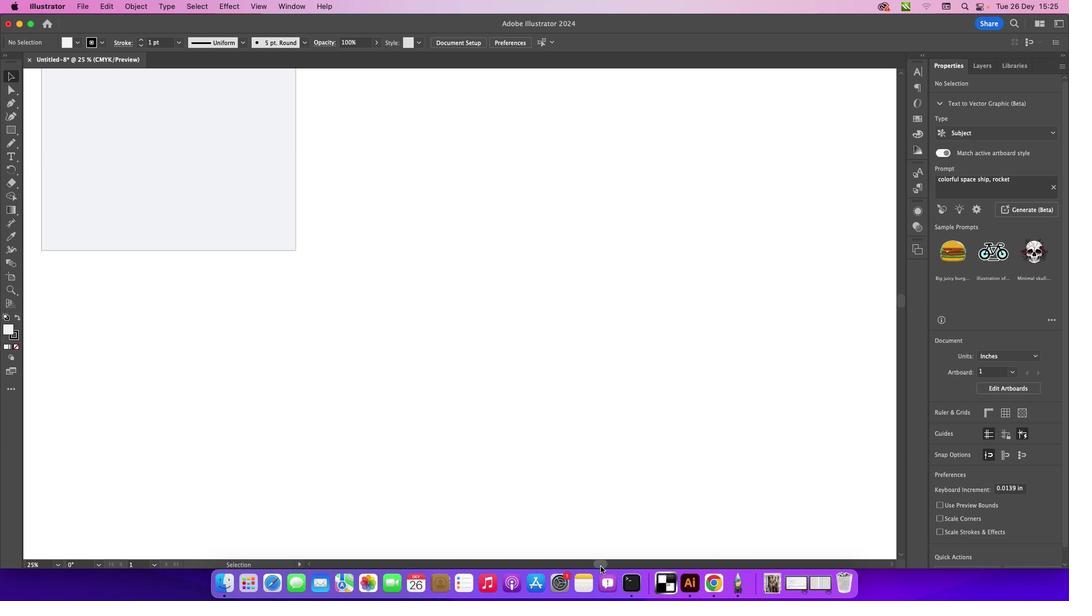 
Action: Mouse pressed left at (587, 514)
Screenshot: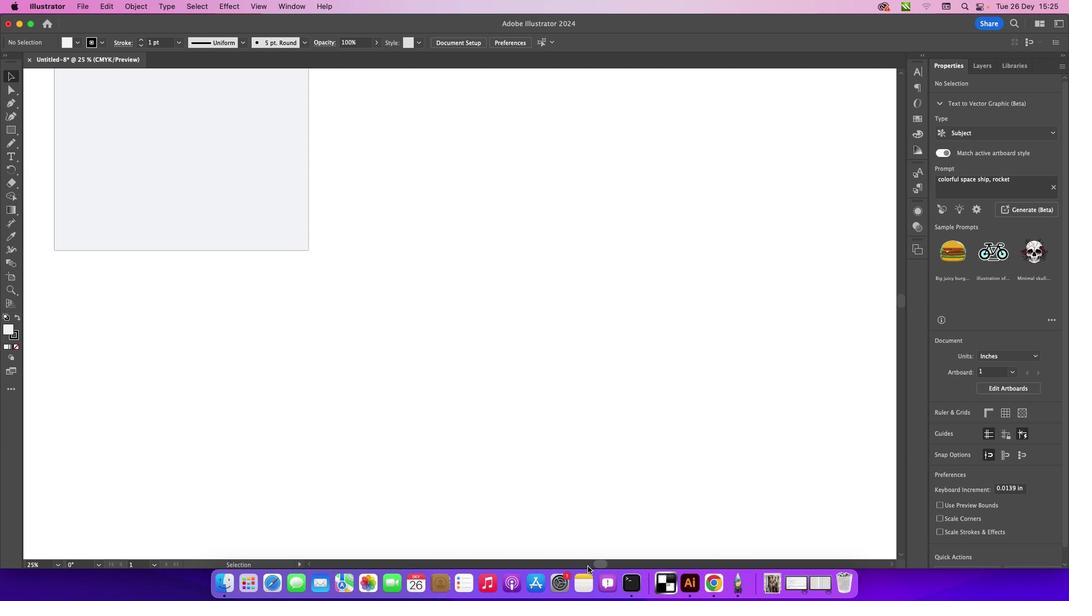 
Action: Mouse moved to (545, 480)
Screenshot: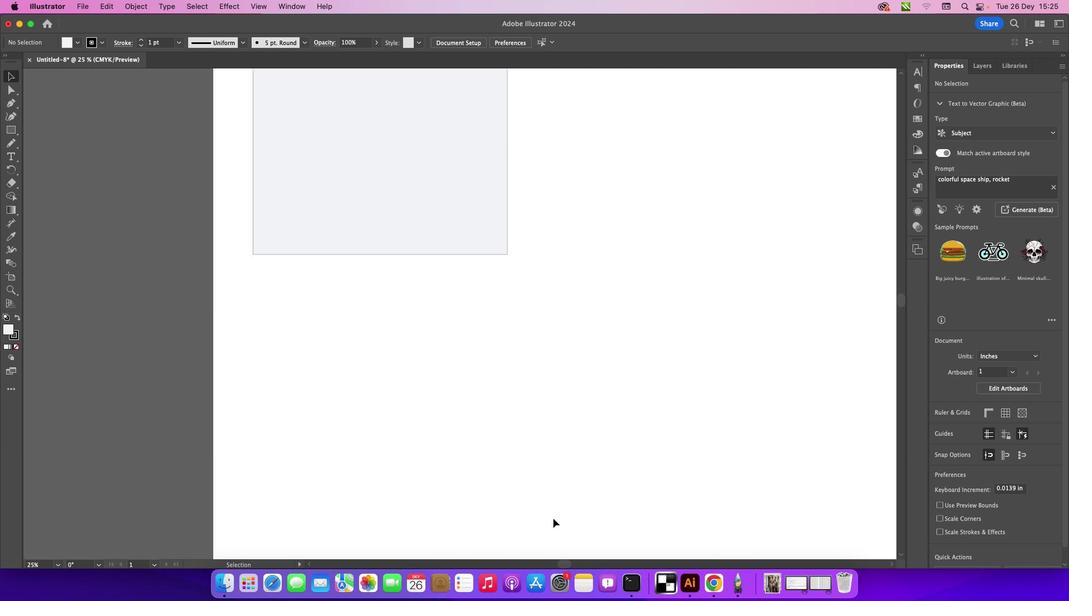 
Action: Mouse scrolled (545, 480) with delta (47, 97)
Screenshot: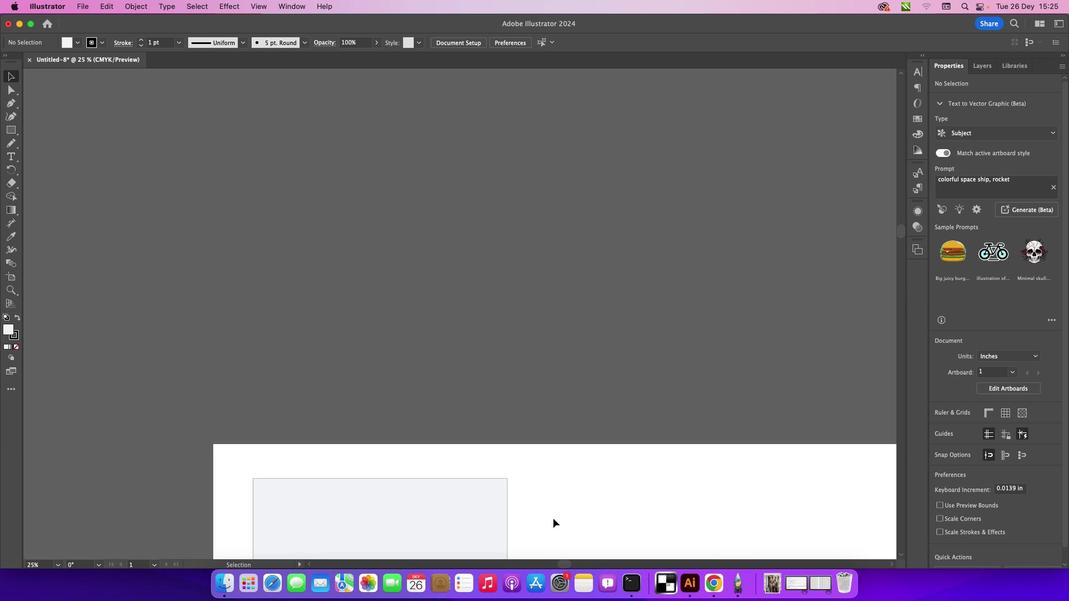 
Action: Mouse scrolled (545, 480) with delta (47, 97)
Screenshot: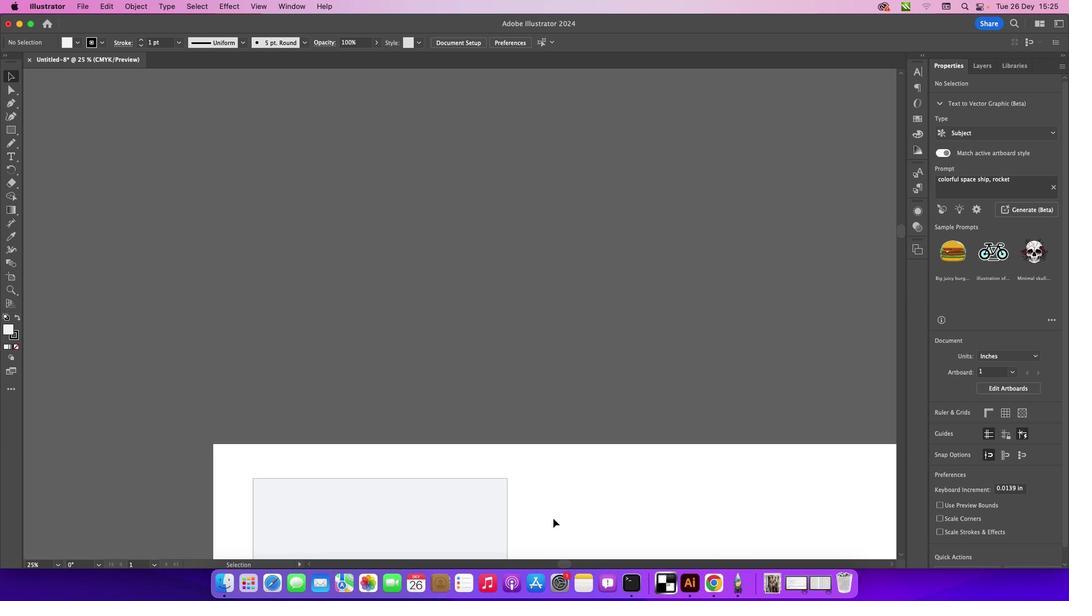 
Action: Mouse scrolled (545, 480) with delta (47, 98)
Screenshot: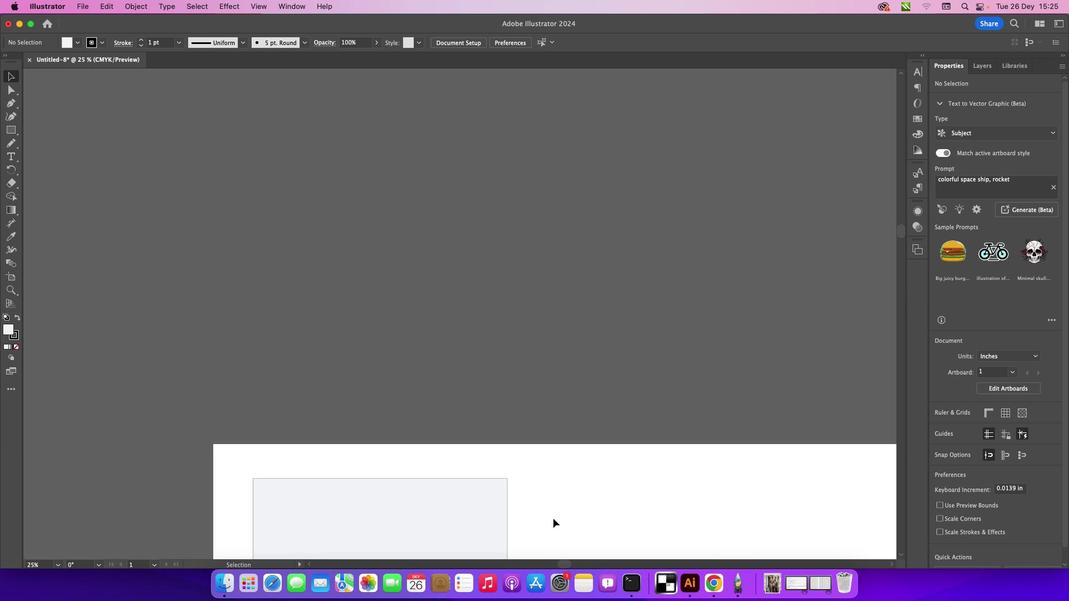 
Action: Mouse scrolled (545, 480) with delta (47, 99)
Screenshot: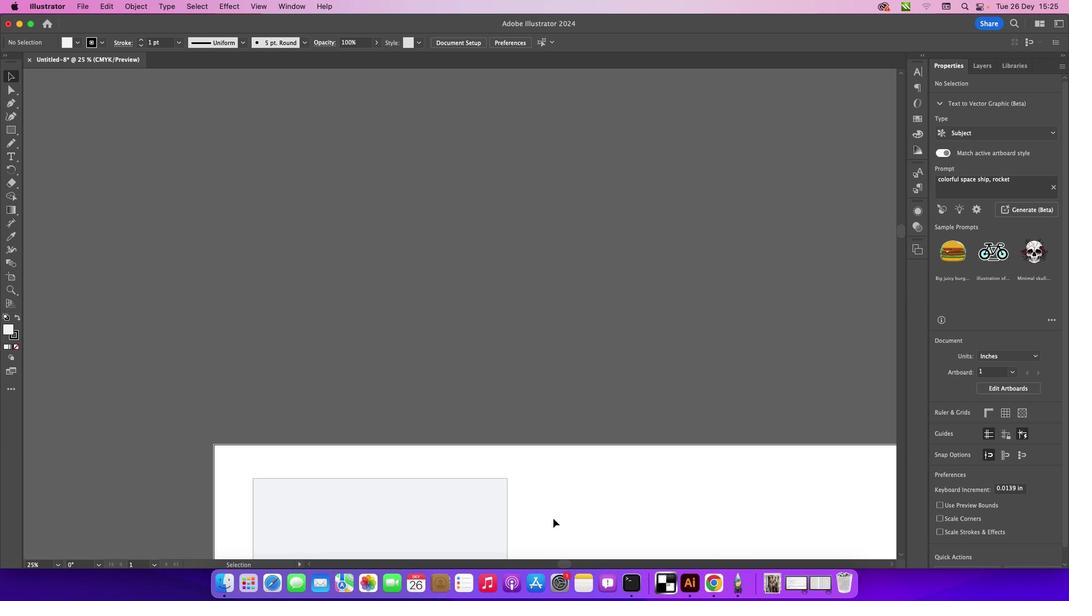 
Action: Mouse scrolled (545, 480) with delta (47, 99)
Screenshot: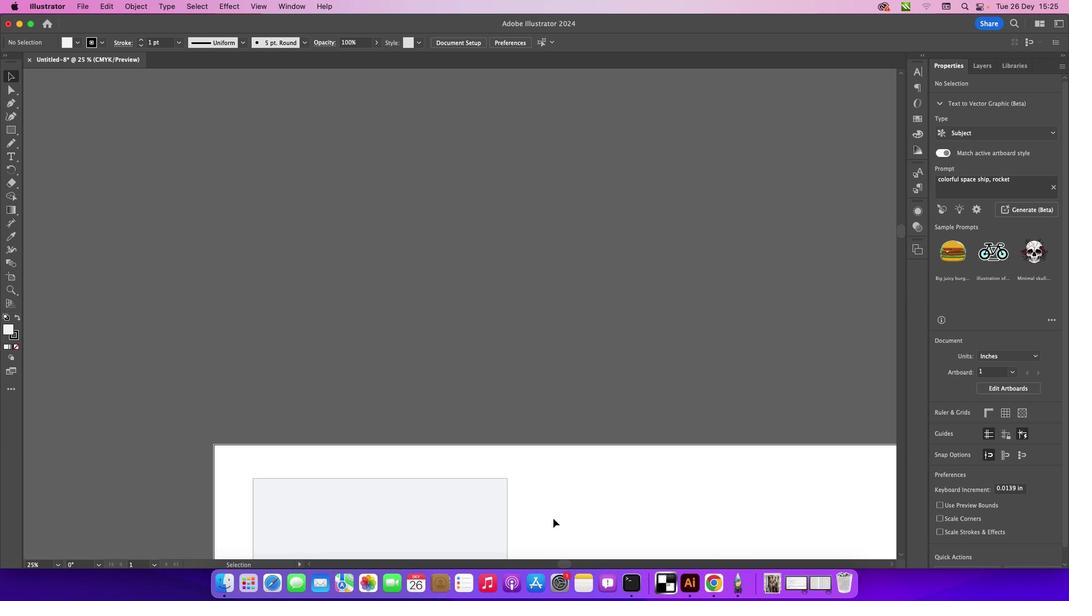 
Action: Mouse scrolled (545, 480) with delta (47, 96)
Screenshot: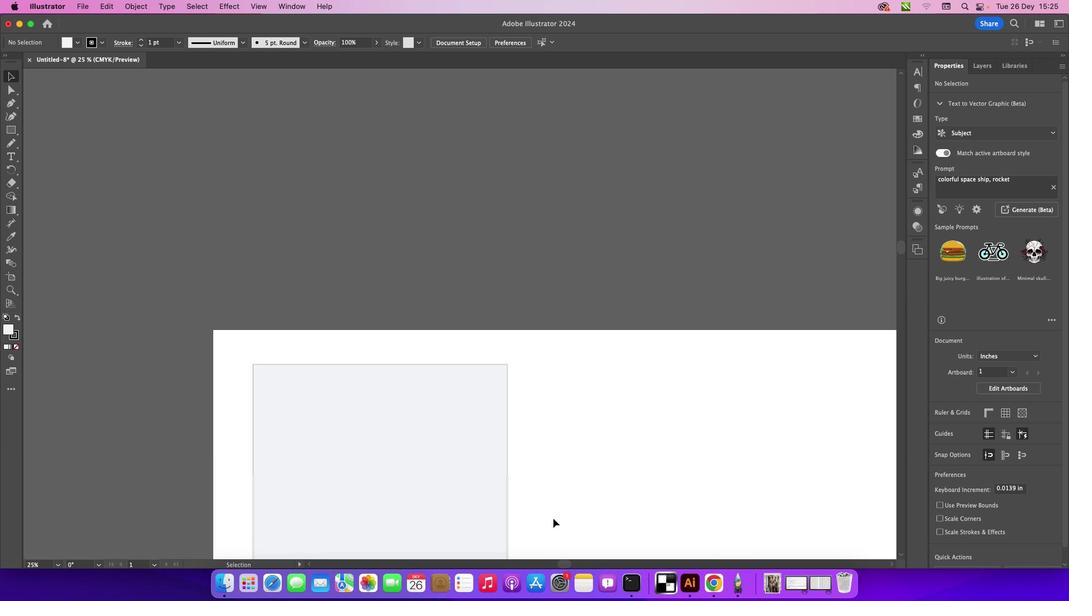 
Action: Mouse scrolled (545, 480) with delta (47, 96)
Screenshot: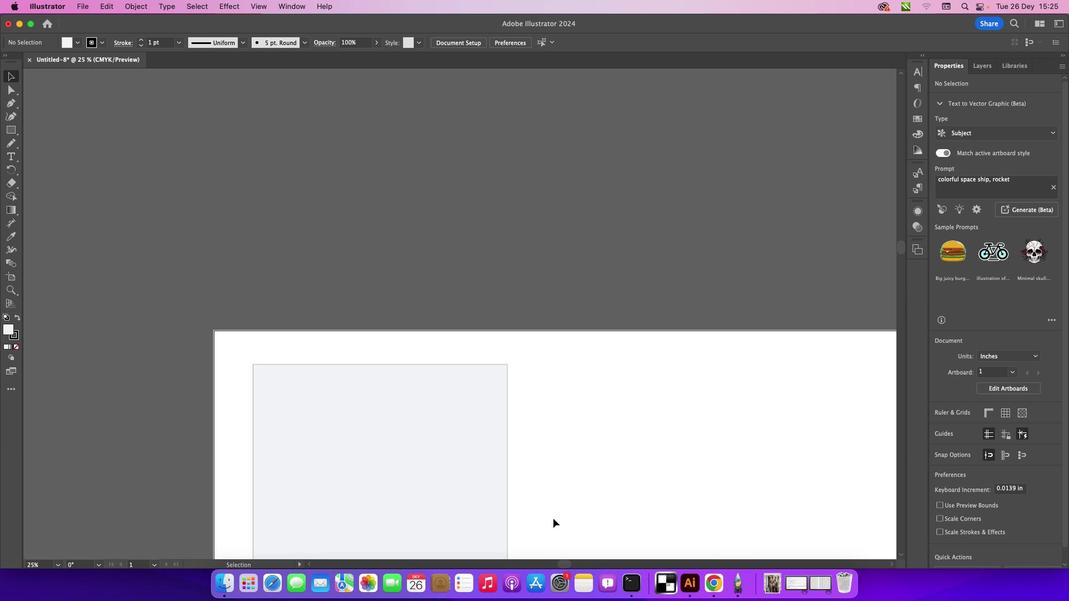 
Action: Mouse scrolled (545, 480) with delta (47, 96)
Screenshot: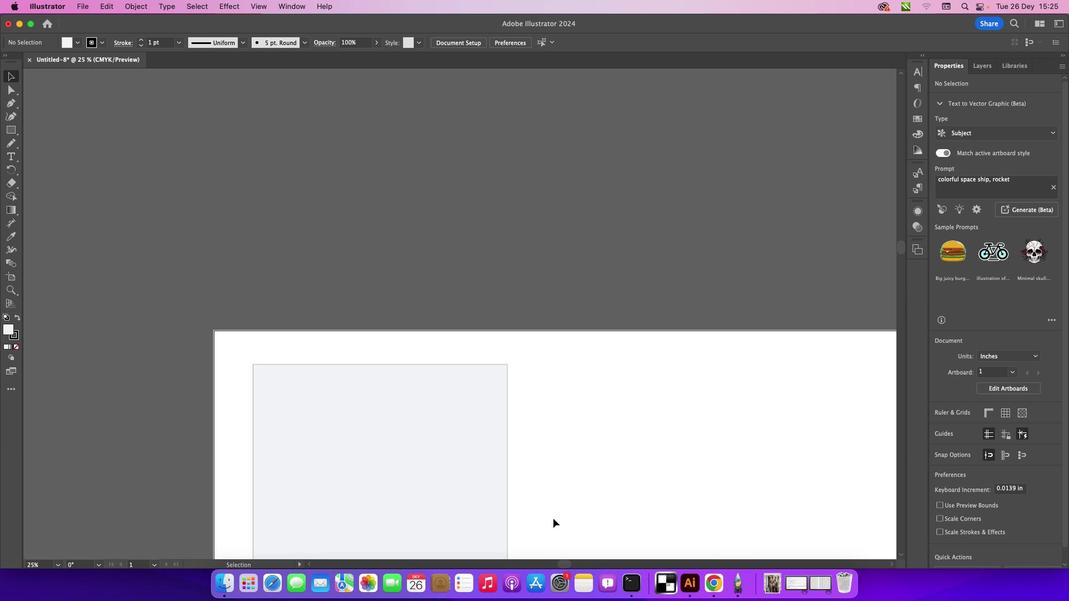 
Action: Mouse scrolled (545, 480) with delta (47, 96)
Screenshot: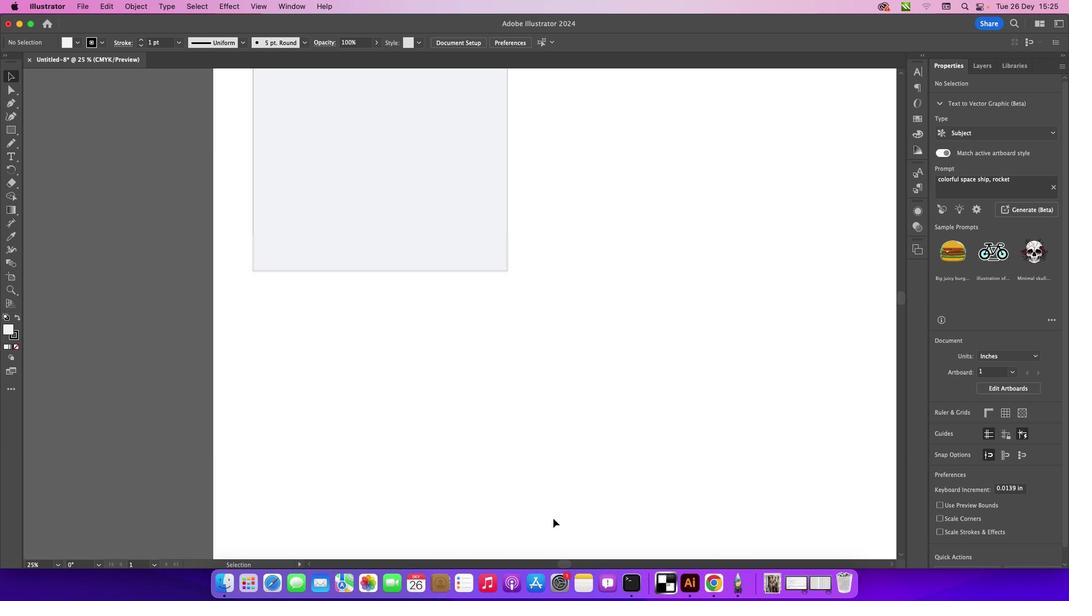 
Action: Mouse scrolled (545, 480) with delta (47, 96)
Screenshot: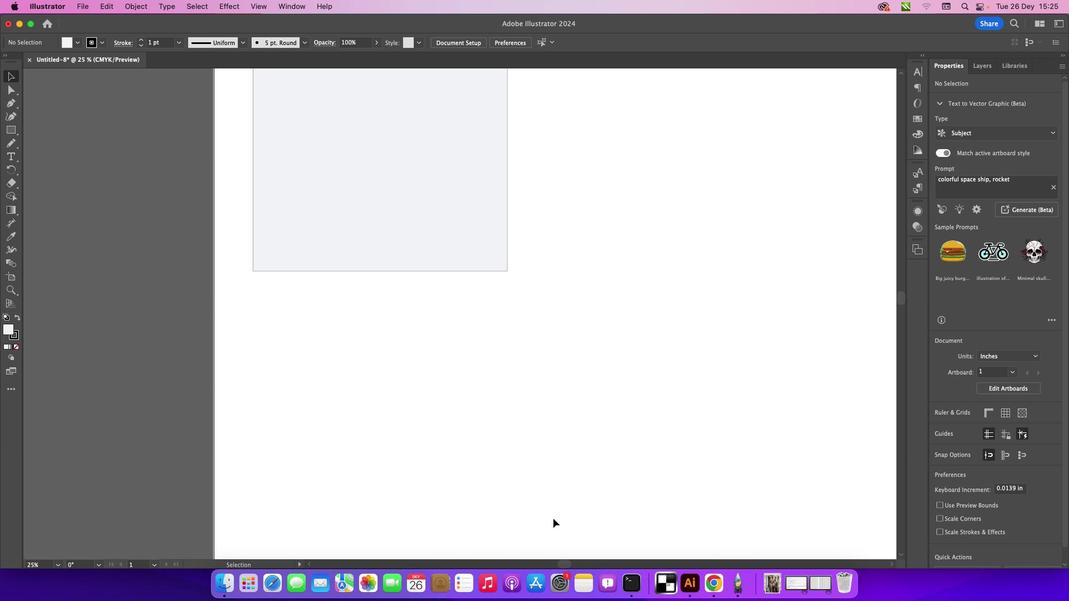 
Action: Mouse scrolled (545, 480) with delta (47, 95)
Screenshot: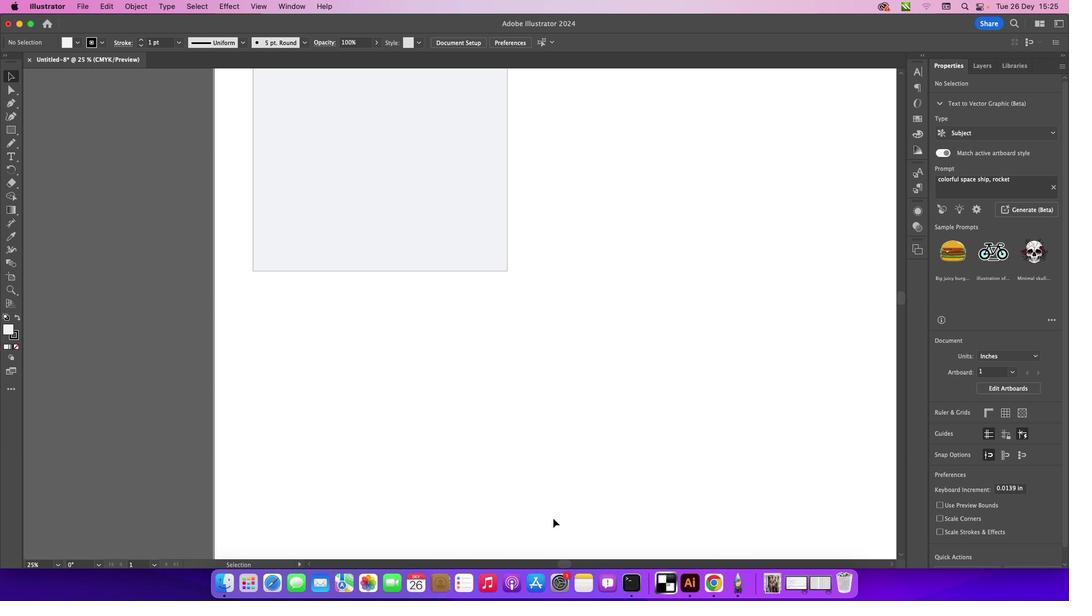 
Action: Mouse scrolled (545, 480) with delta (47, 95)
Screenshot: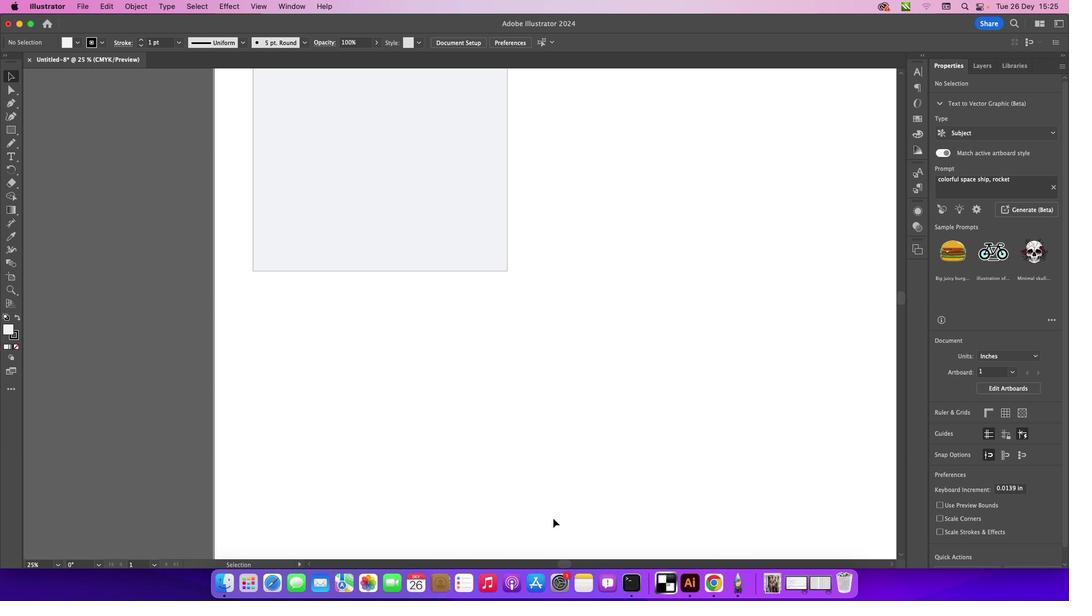 
Action: Mouse scrolled (545, 480) with delta (47, 97)
Screenshot: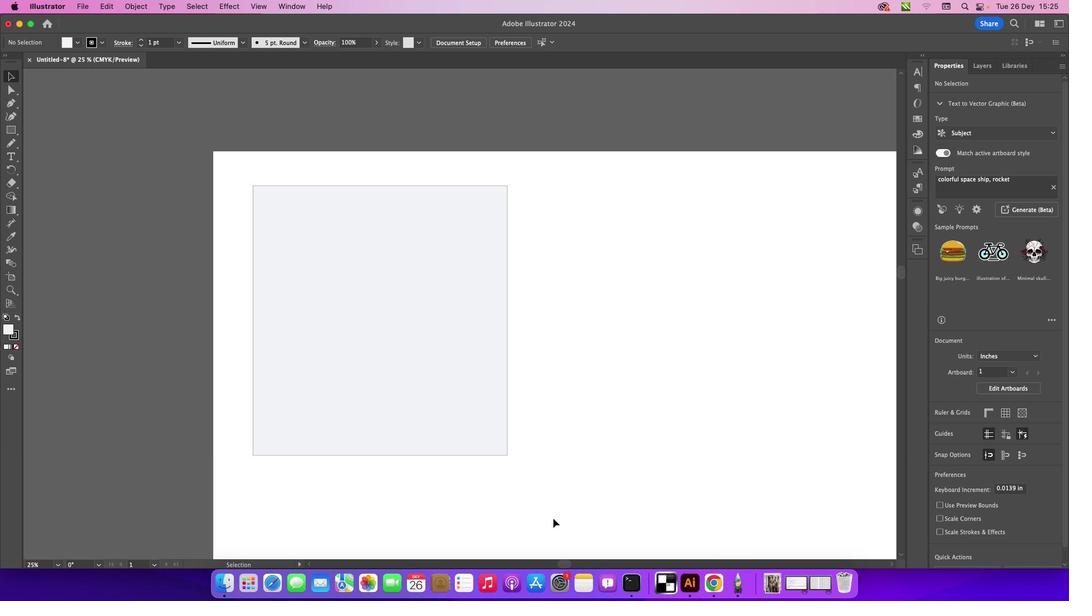 
Action: Mouse scrolled (545, 480) with delta (47, 97)
Screenshot: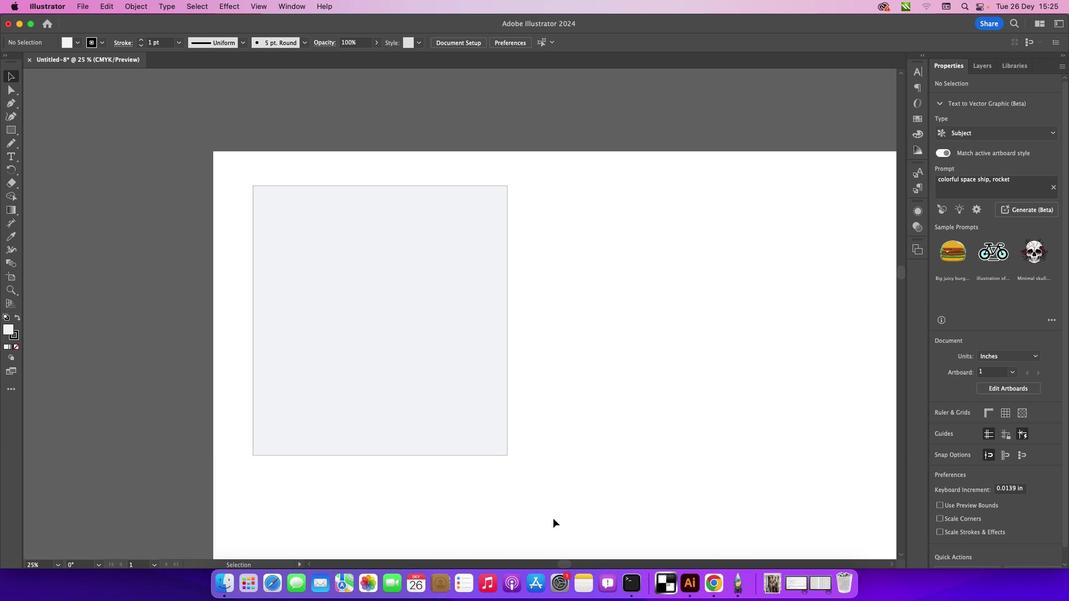 
Action: Mouse scrolled (545, 480) with delta (47, 97)
Screenshot: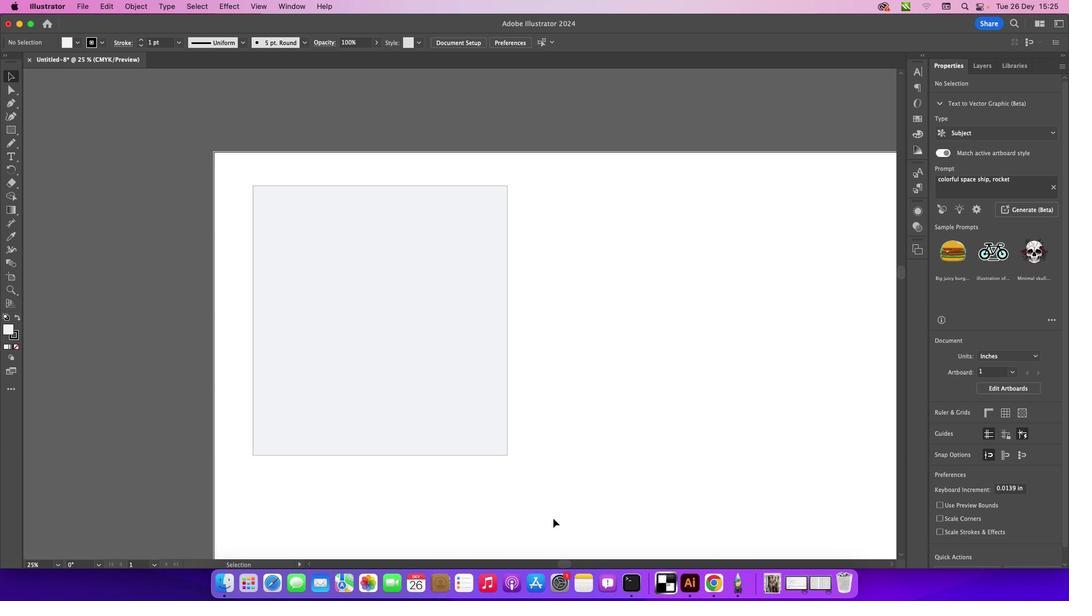 
Action: Mouse scrolled (545, 480) with delta (47, 98)
Screenshot: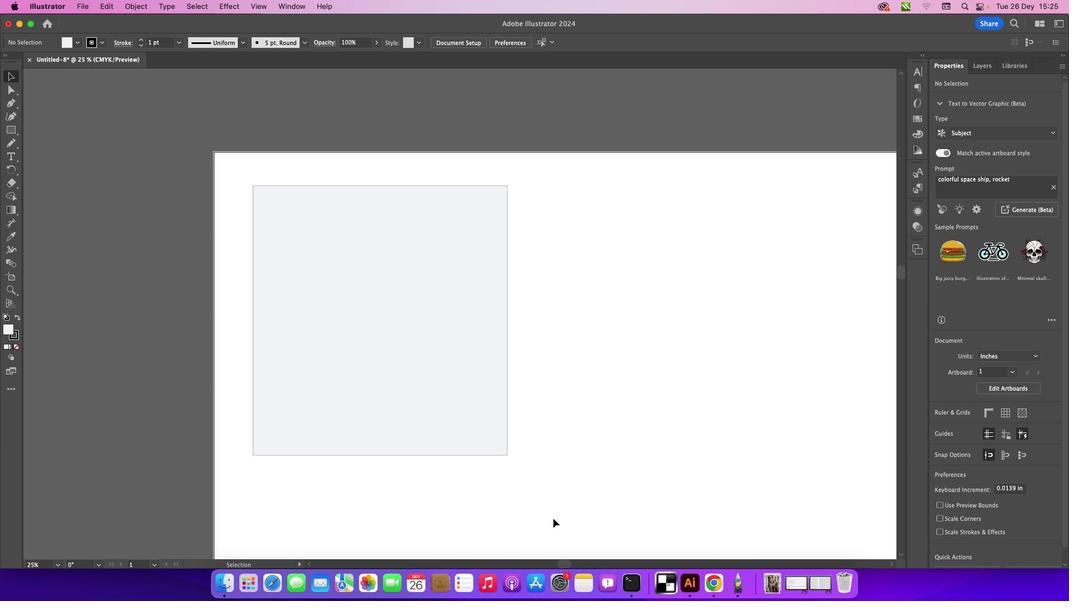 
Action: Mouse scrolled (545, 480) with delta (47, 96)
Screenshot: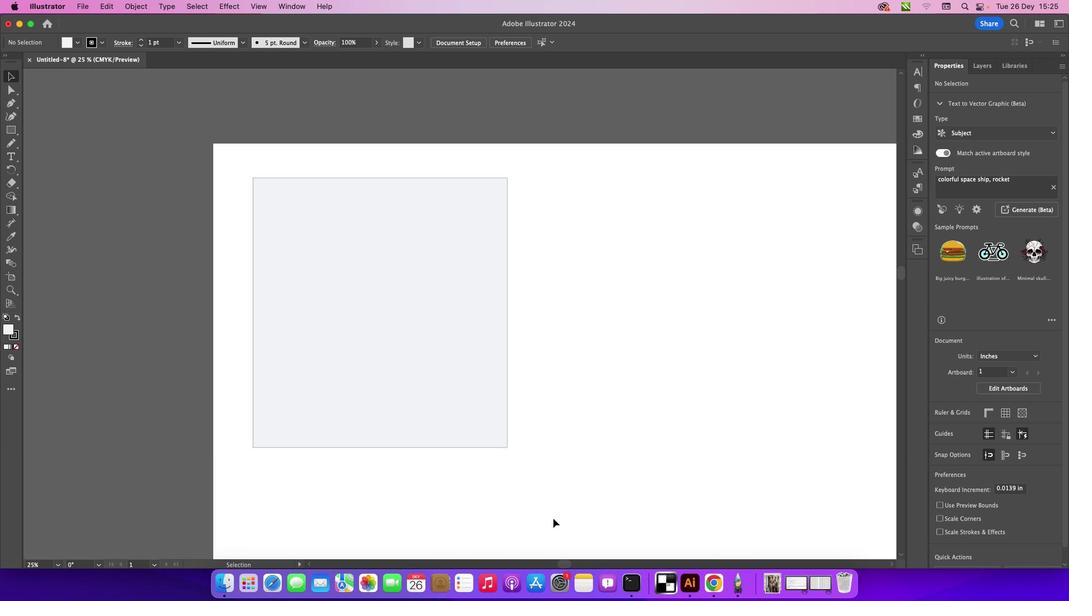 
Action: Mouse scrolled (545, 480) with delta (47, 96)
Screenshot: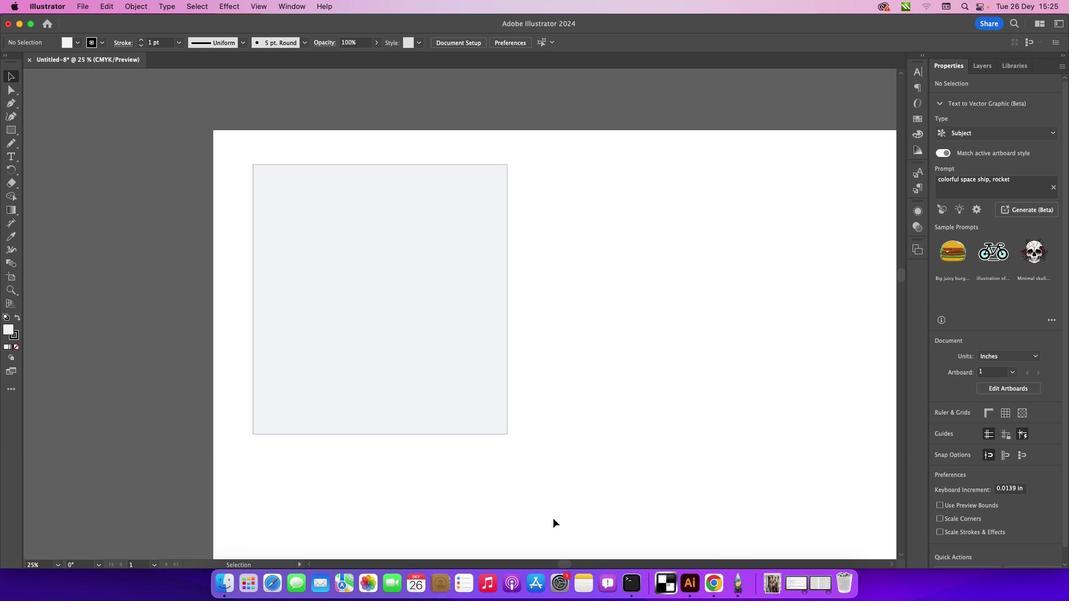 
Action: Mouse scrolled (545, 480) with delta (47, 96)
Screenshot: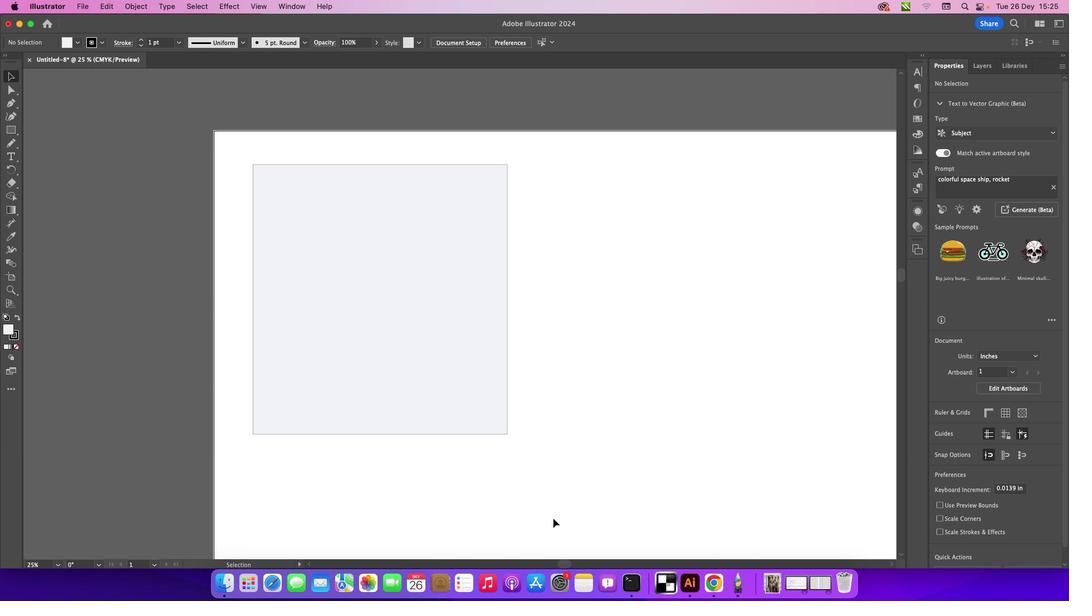 
Action: Mouse moved to (57, 173)
Screenshot: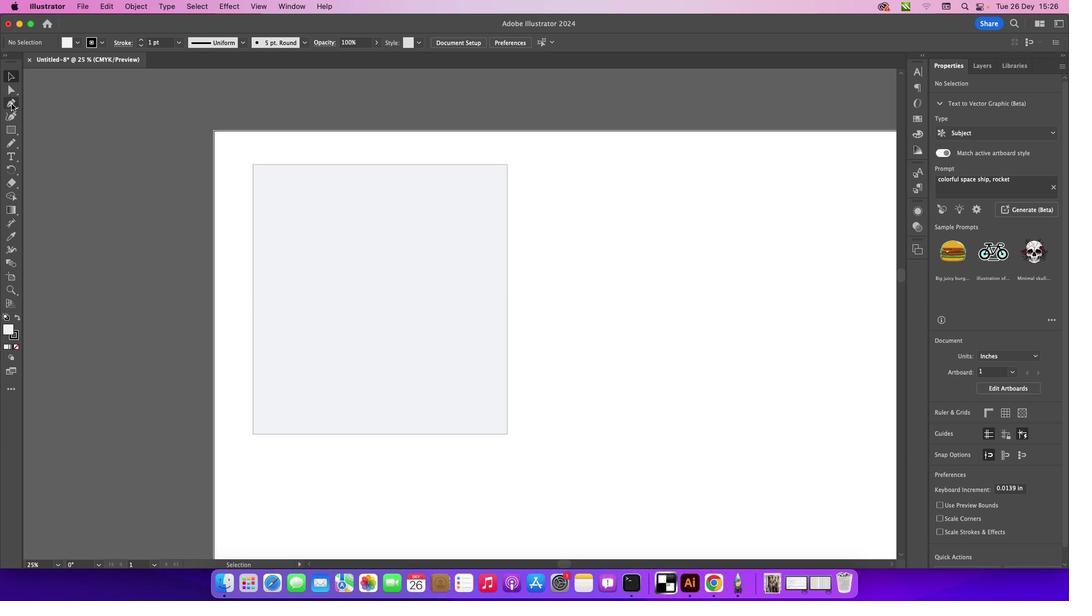 
Action: Mouse pressed left at (57, 173)
Screenshot: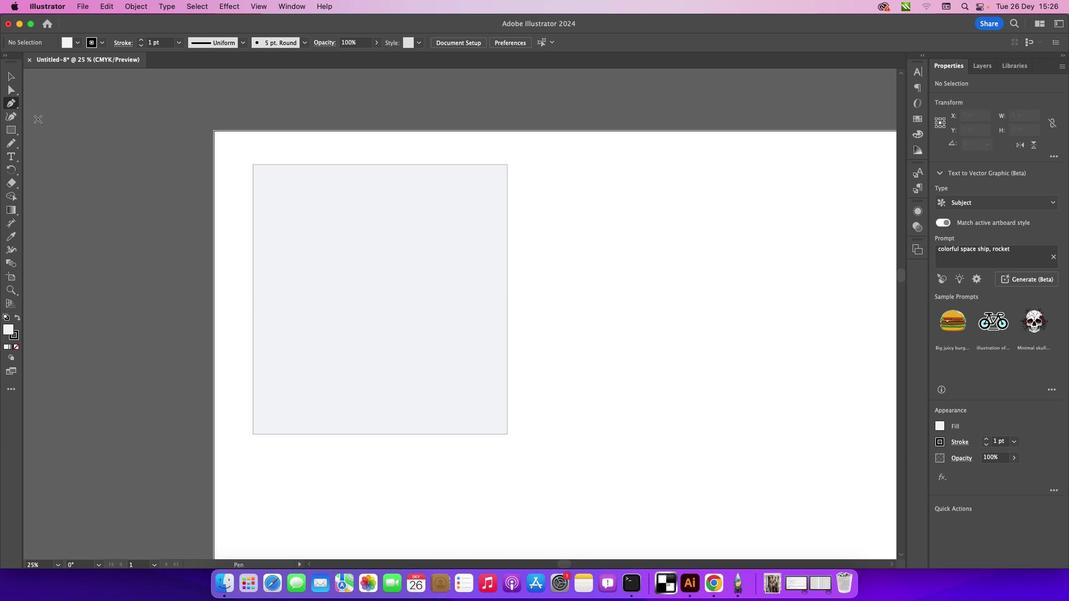 
Action: Mouse moved to (256, 203)
Screenshot: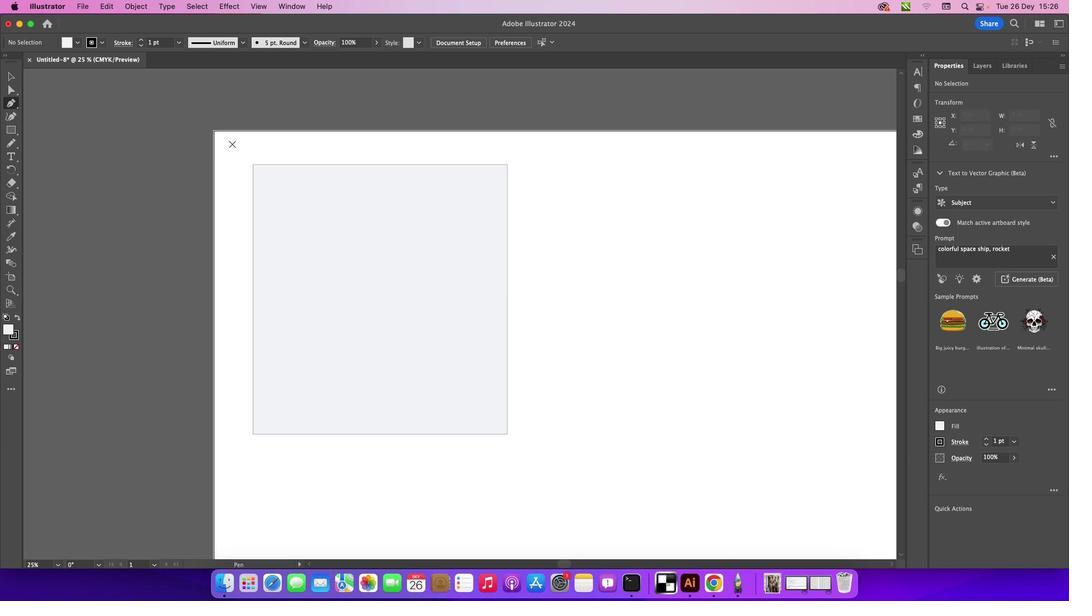 
Action: Key pressed Key.caps_lock
Screenshot: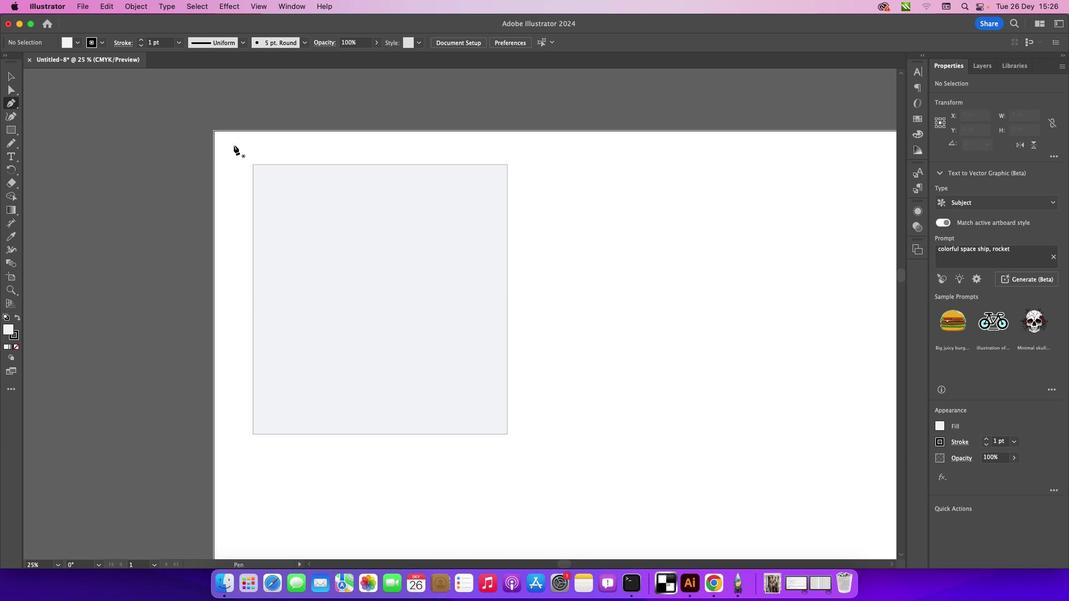 
Action: Mouse moved to (53, 158)
Screenshot: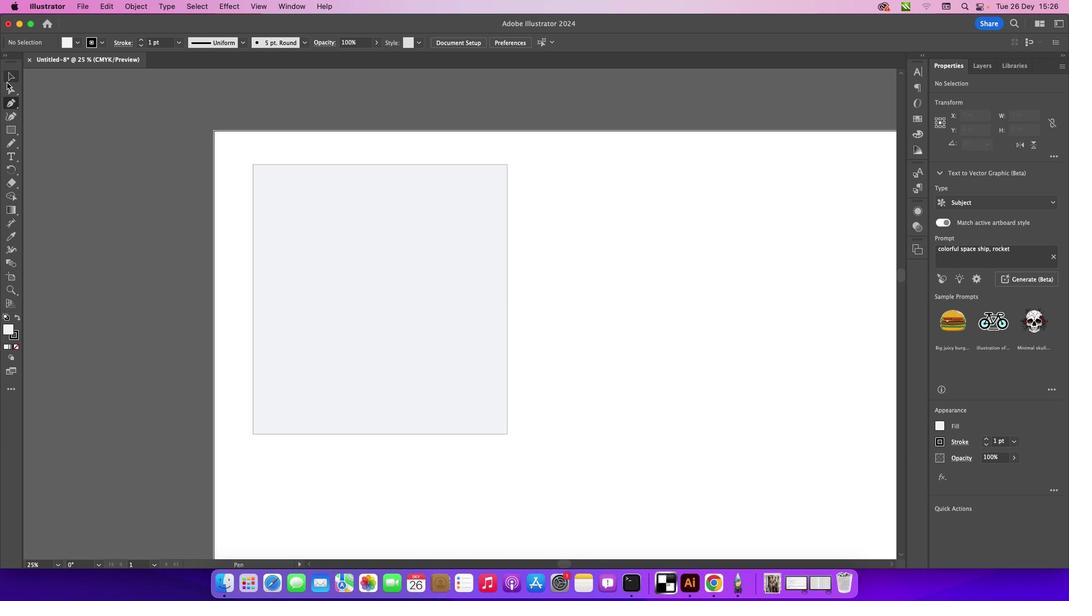 
Action: Mouse pressed left at (53, 158)
Screenshot: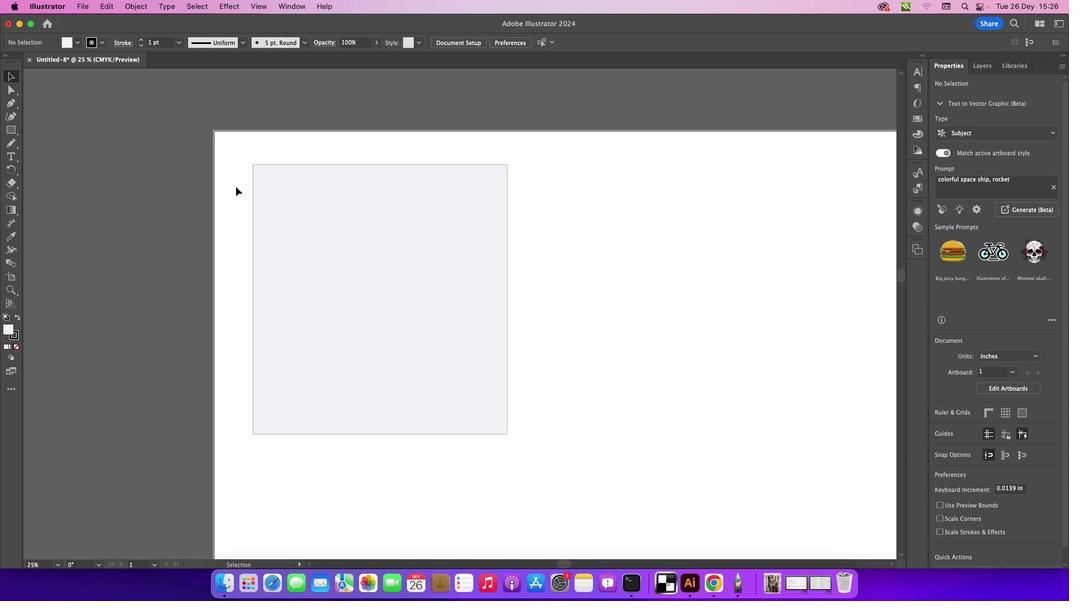 
Action: Mouse moved to (447, 296)
Screenshot: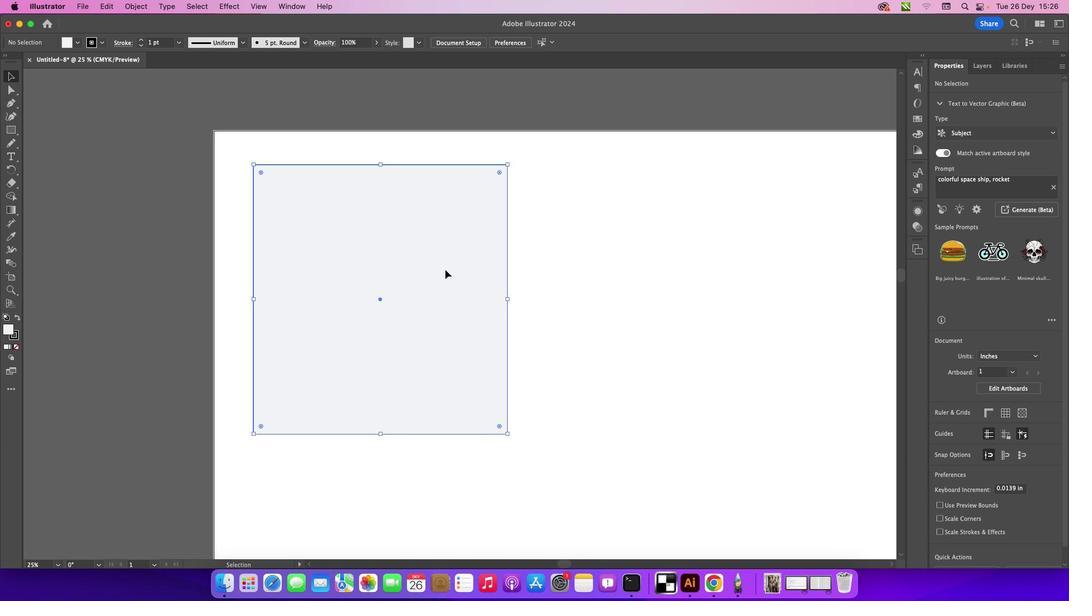 
Action: Mouse pressed left at (447, 296)
Screenshot: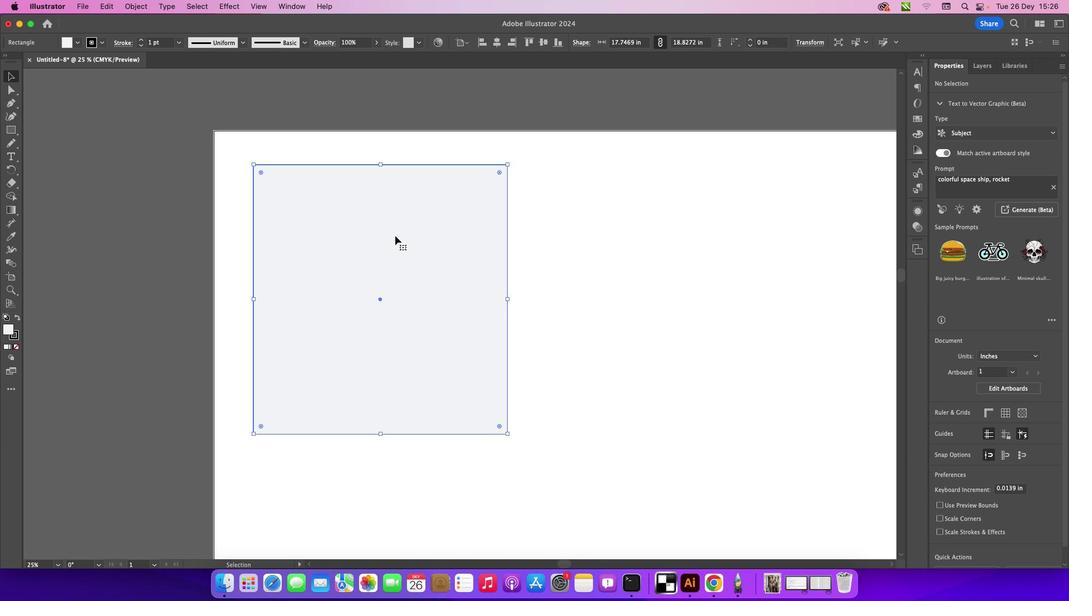 
Action: Mouse moved to (139, 126)
Screenshot: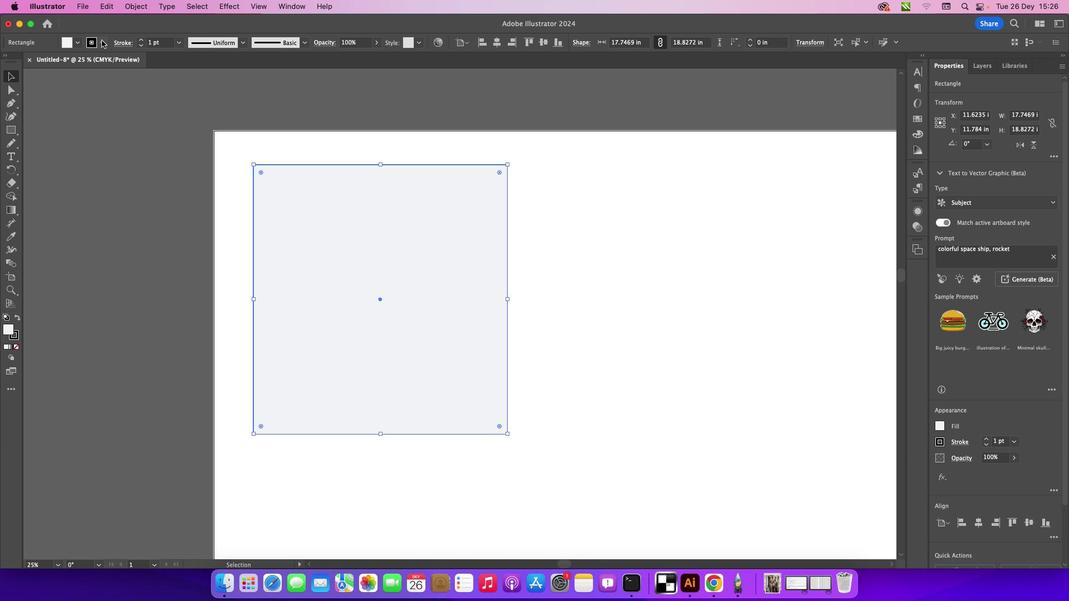 
Action: Mouse pressed left at (139, 126)
Screenshot: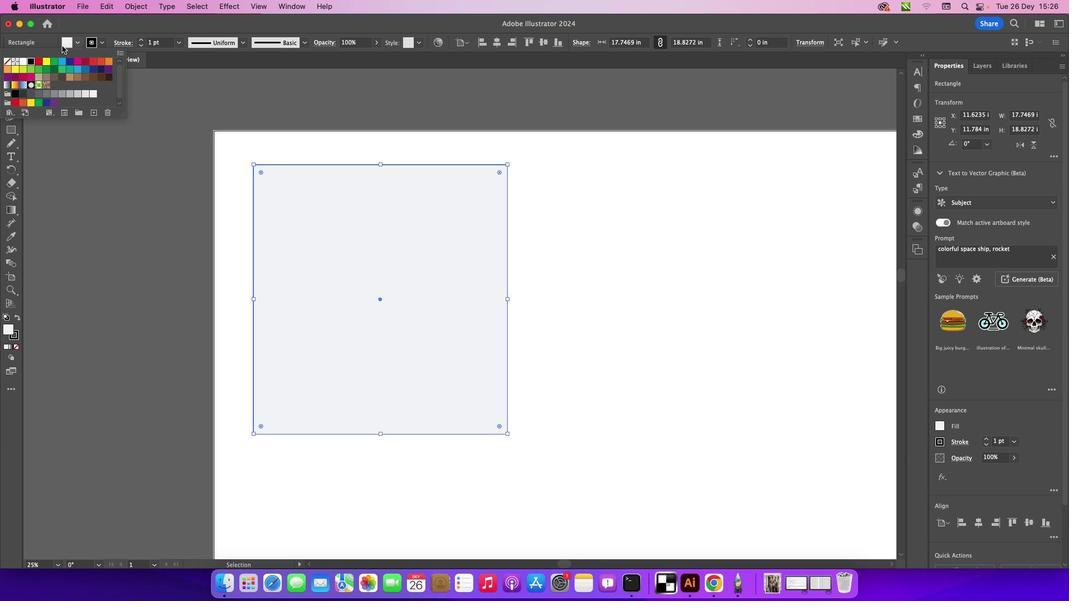 
Action: Mouse moved to (56, 141)
Screenshot: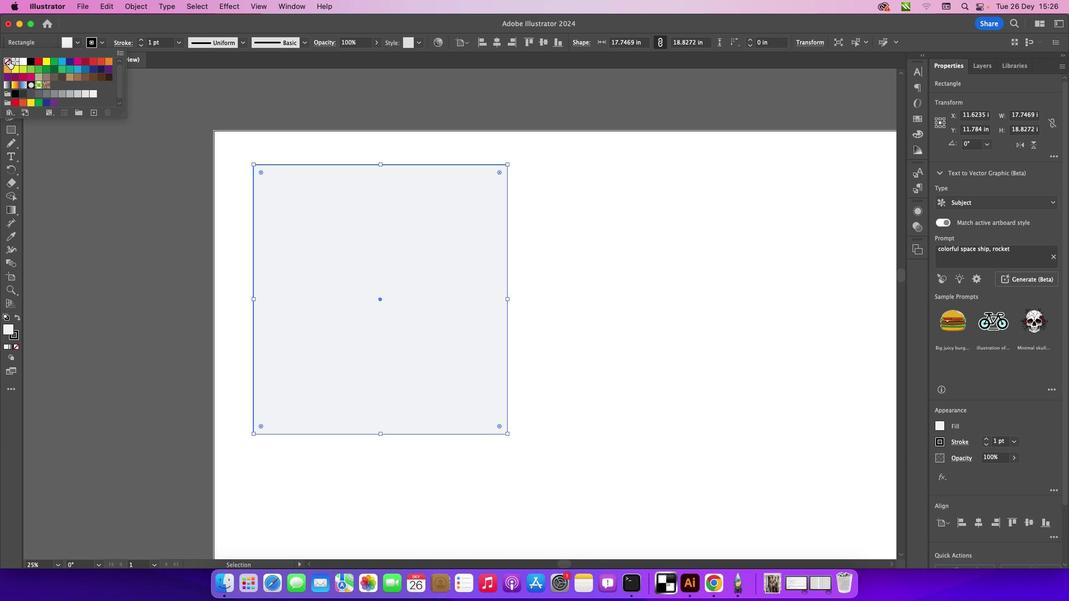 
Action: Mouse pressed left at (56, 141)
Screenshot: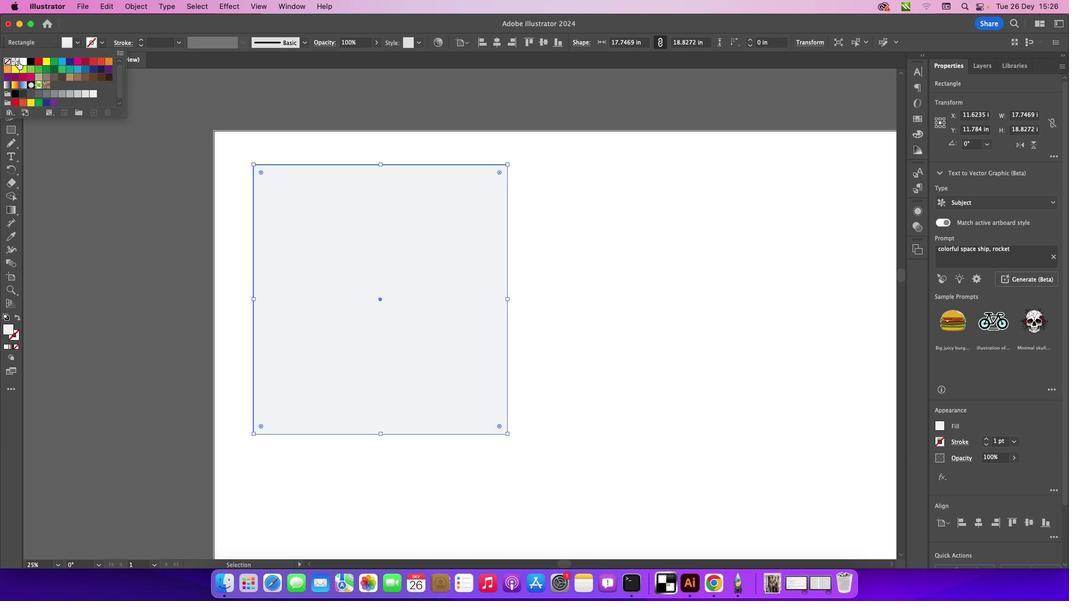 
Action: Mouse moved to (140, 125)
Screenshot: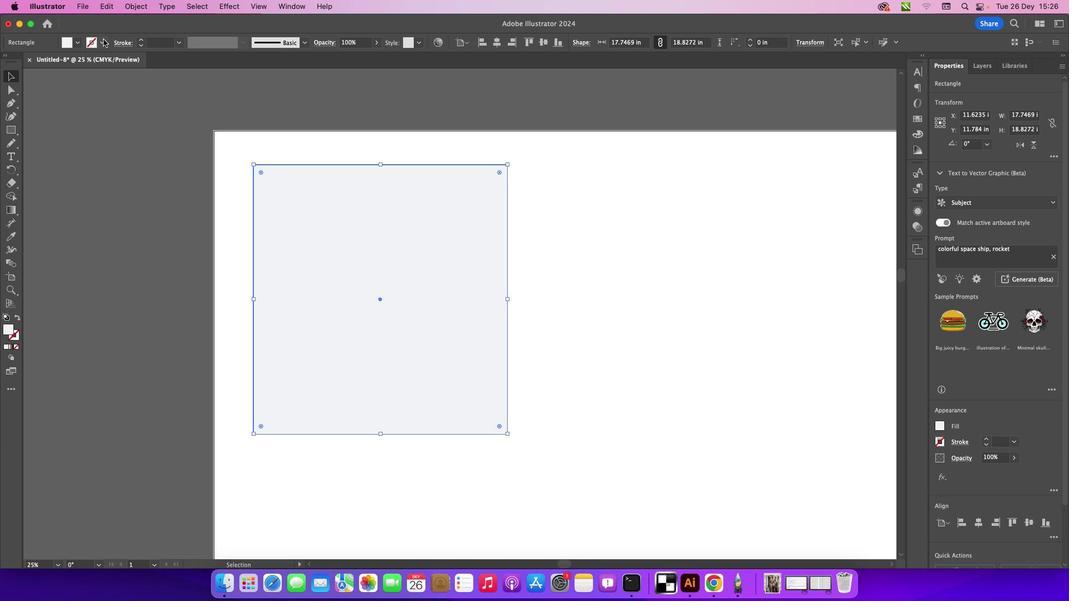 
Action: Mouse pressed left at (140, 125)
Screenshot: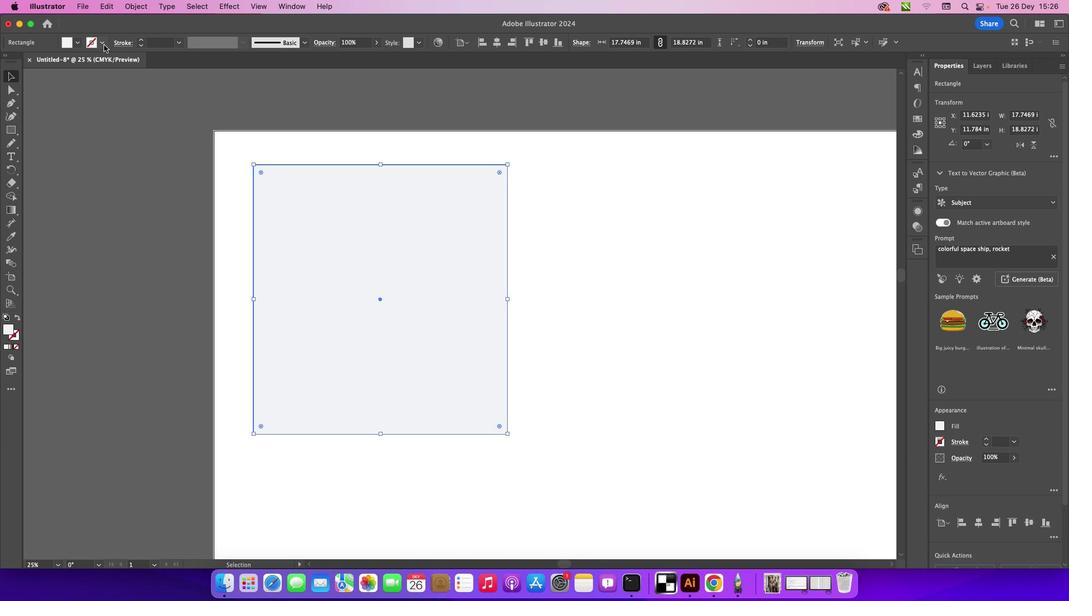 
Action: Mouse moved to (190, 188)
Screenshot: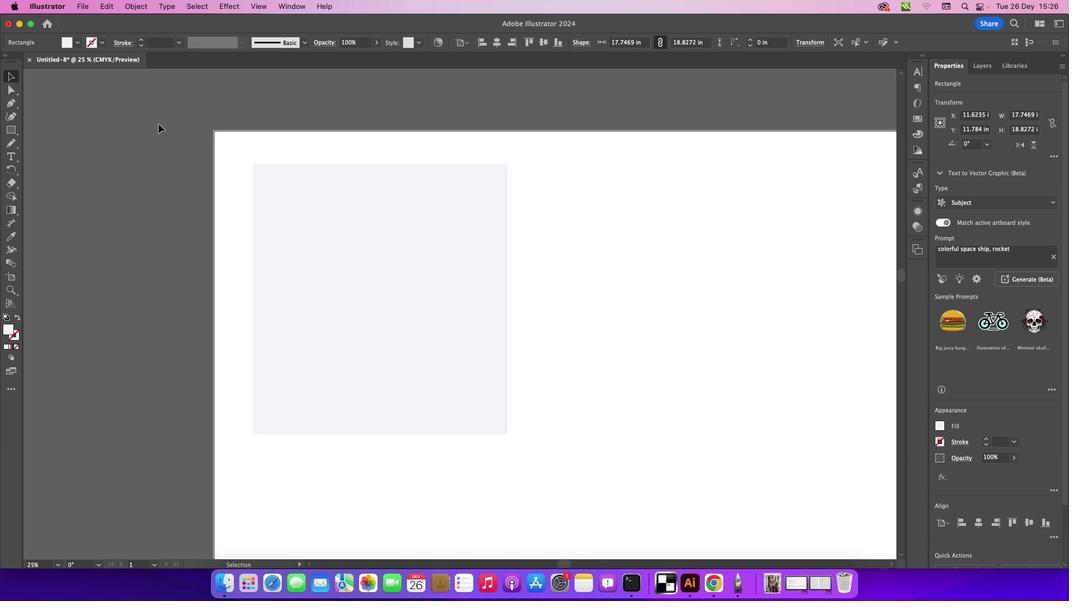 
Action: Mouse pressed left at (190, 188)
Screenshot: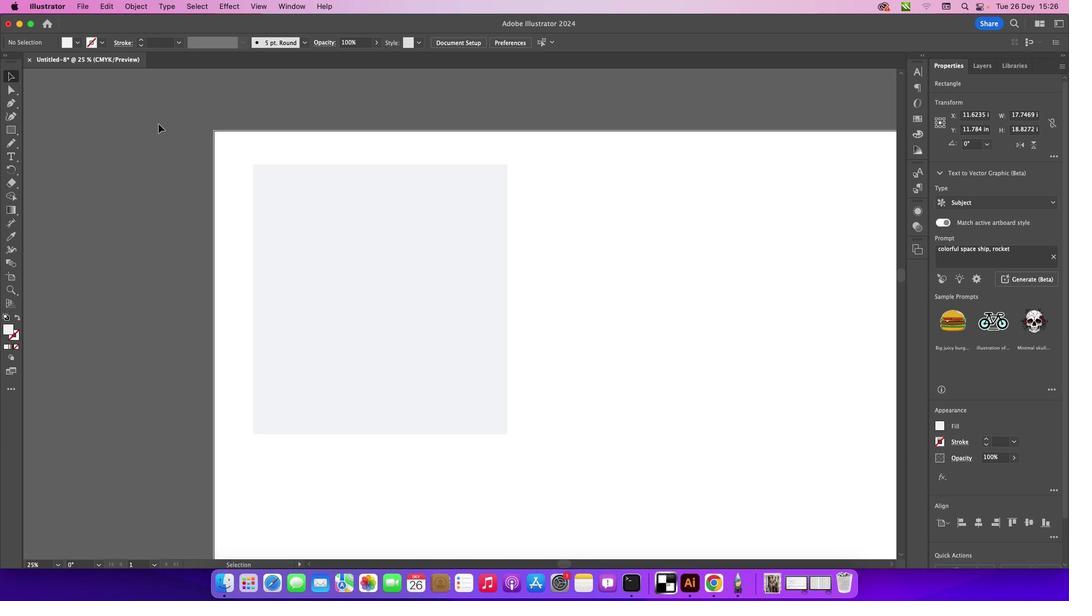 
Action: Mouse moved to (59, 172)
Screenshot: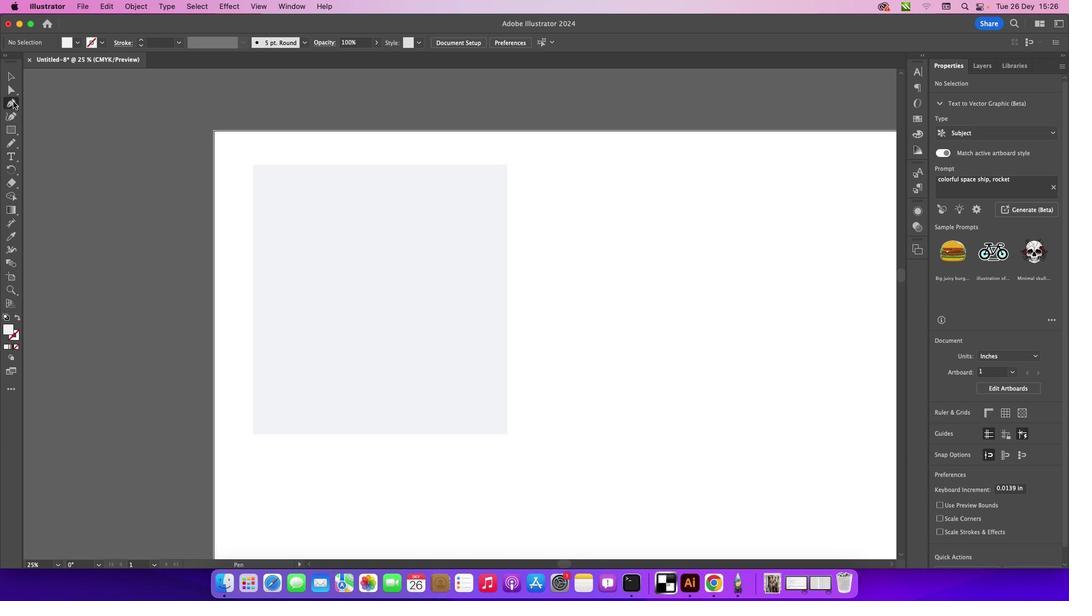 
Action: Mouse pressed left at (59, 172)
Screenshot: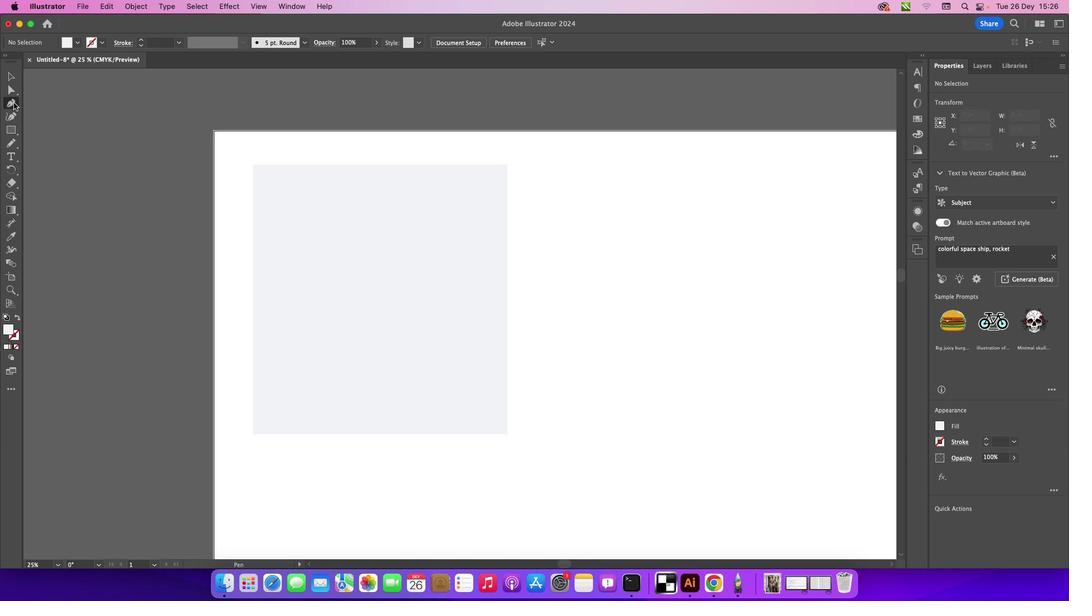 
Action: Mouse moved to (301, 241)
Screenshot: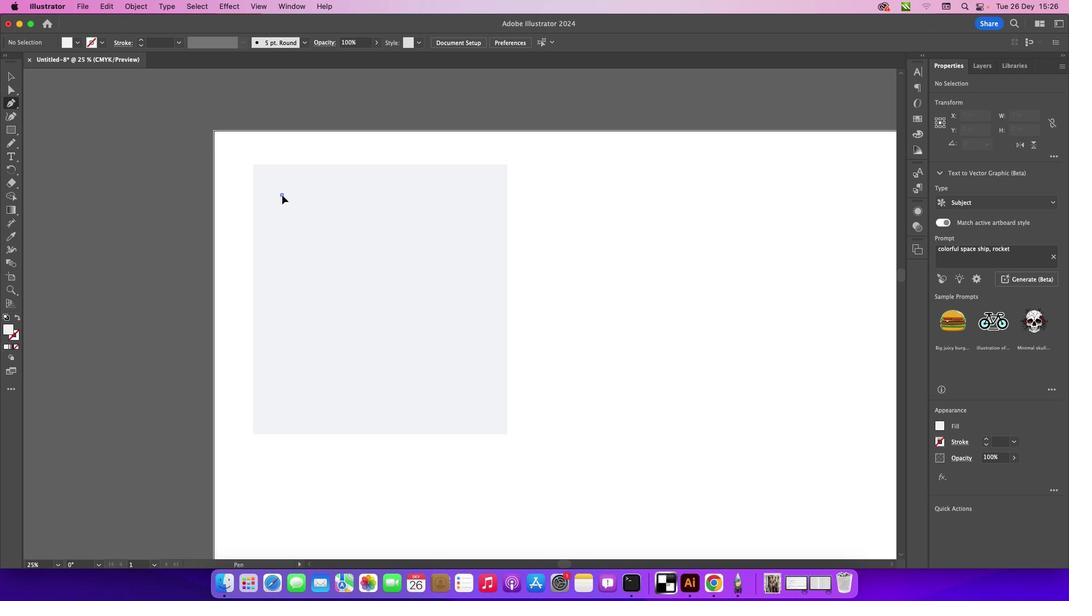 
Action: Mouse pressed left at (301, 241)
Screenshot: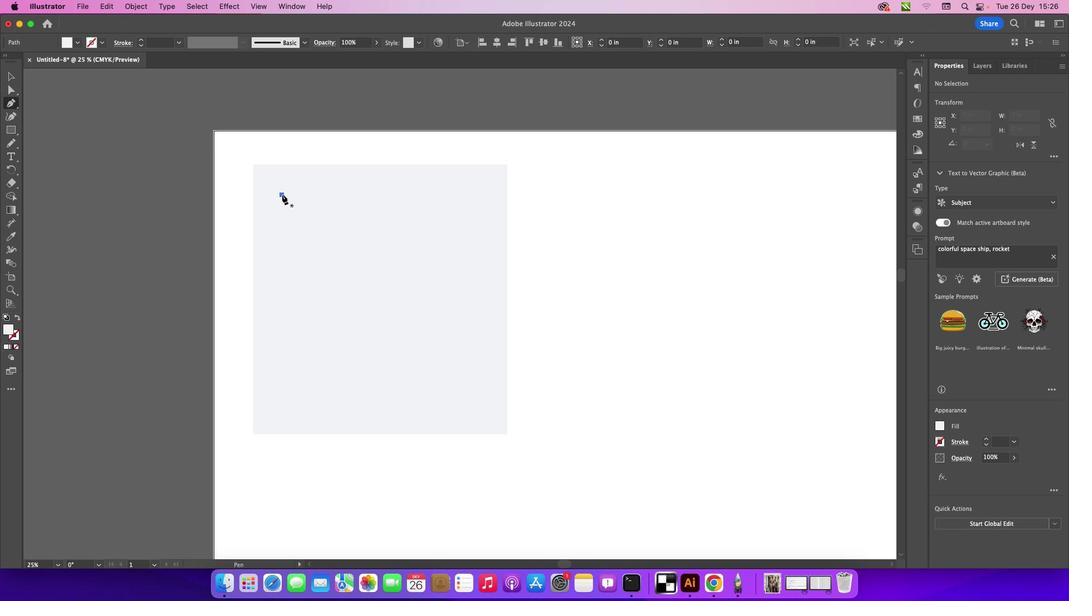 
Action: Mouse moved to (290, 252)
Screenshot: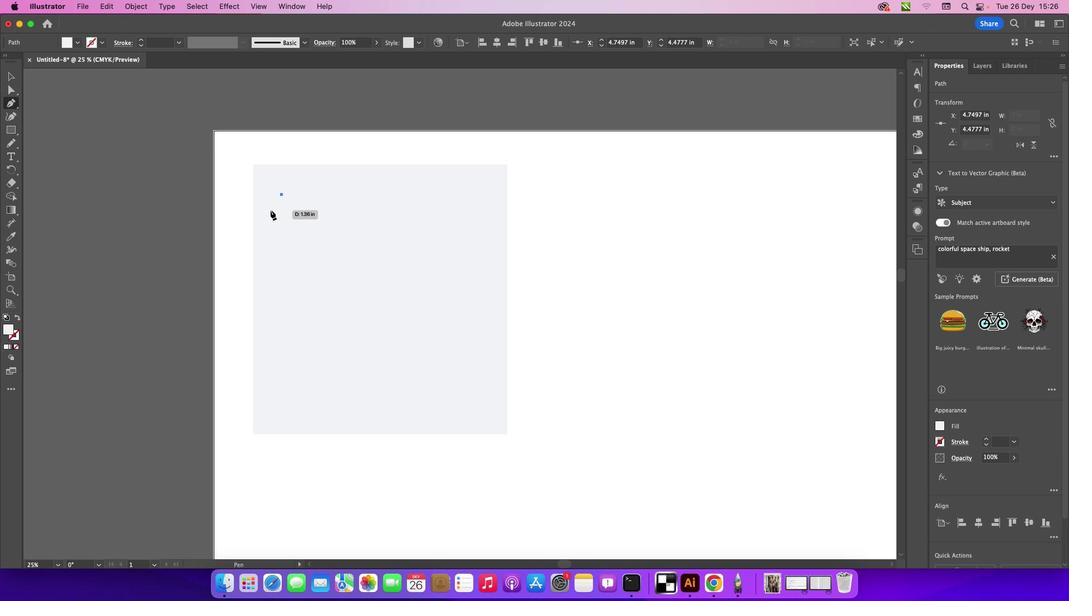 
Action: Mouse pressed left at (290, 252)
Screenshot: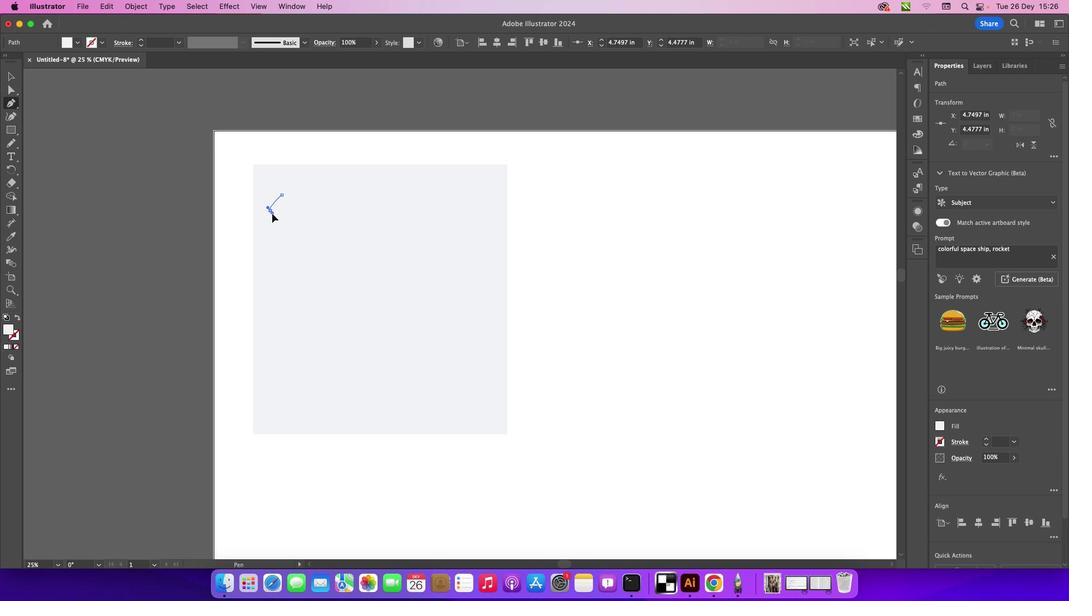
Action: Mouse moved to (304, 271)
Screenshot: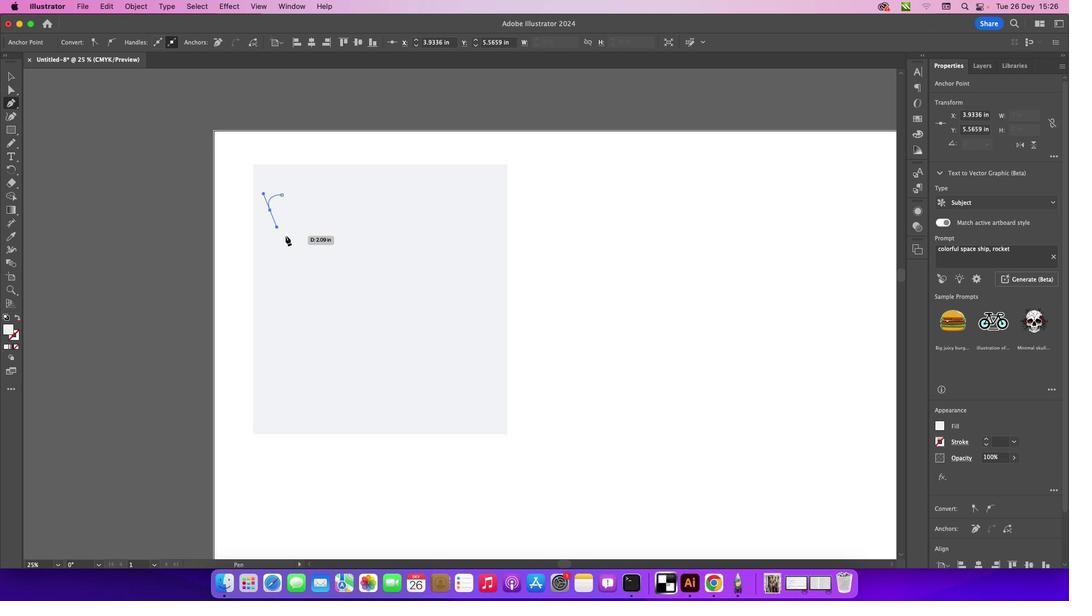 
Action: Mouse pressed left at (304, 271)
Screenshot: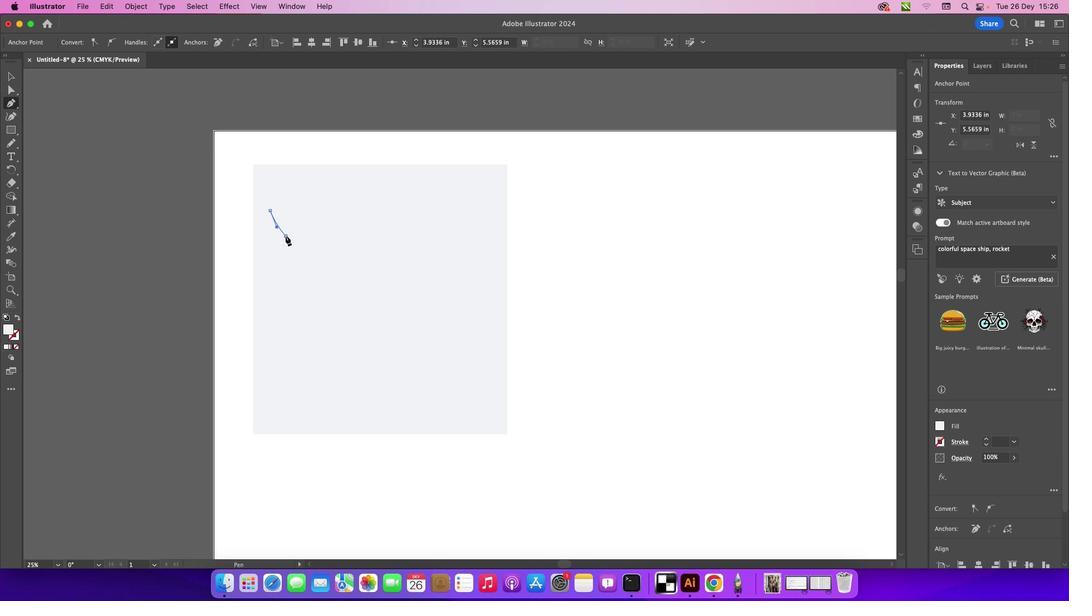 
Action: Mouse moved to (314, 243)
Screenshot: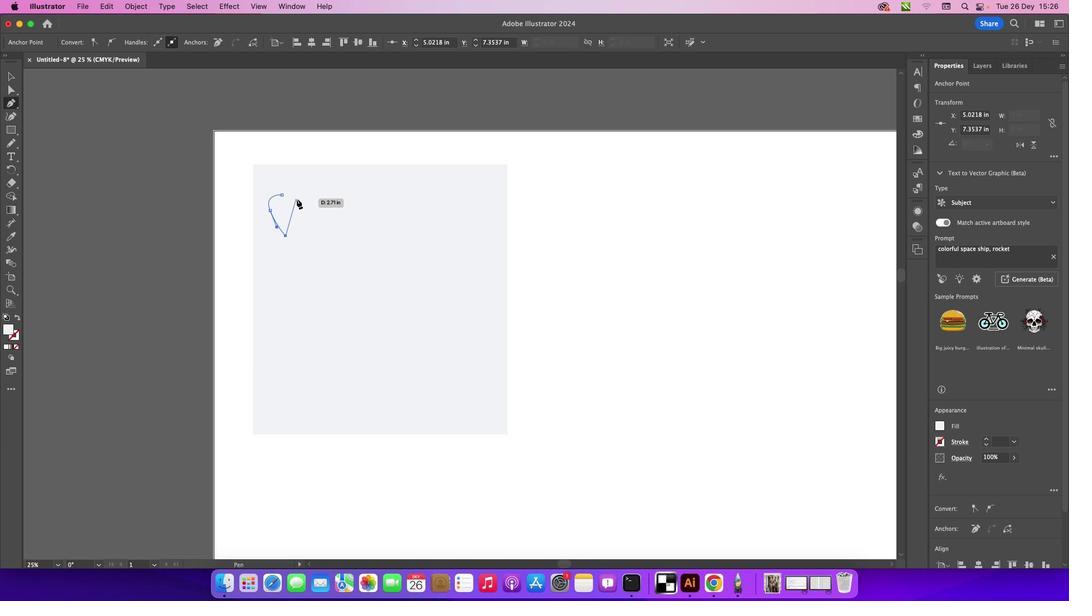 
Action: Mouse pressed left at (314, 243)
Screenshot: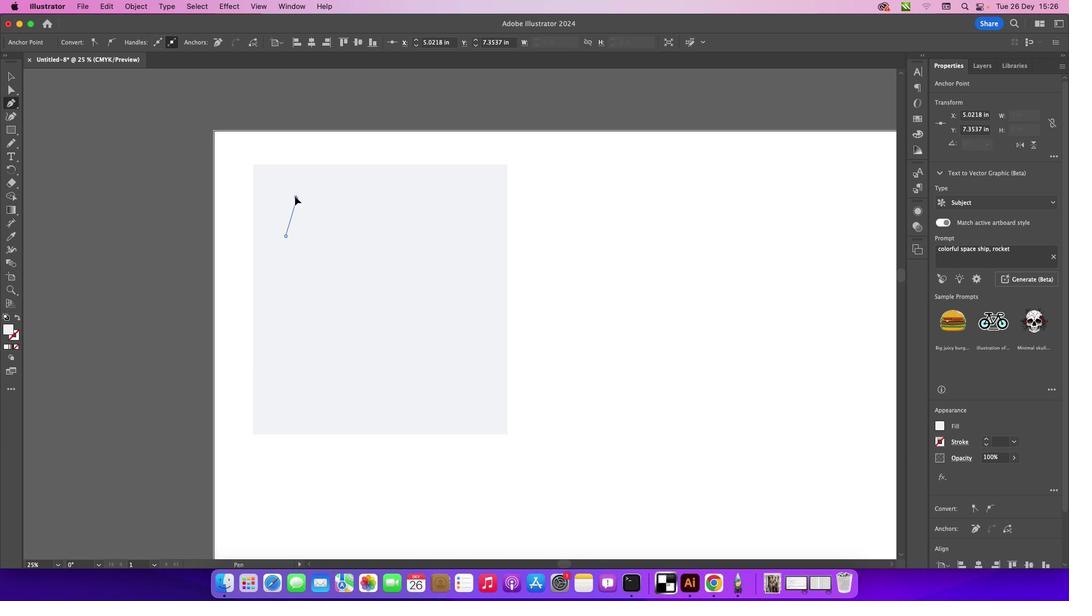 
Action: Mouse moved to (301, 241)
Screenshot: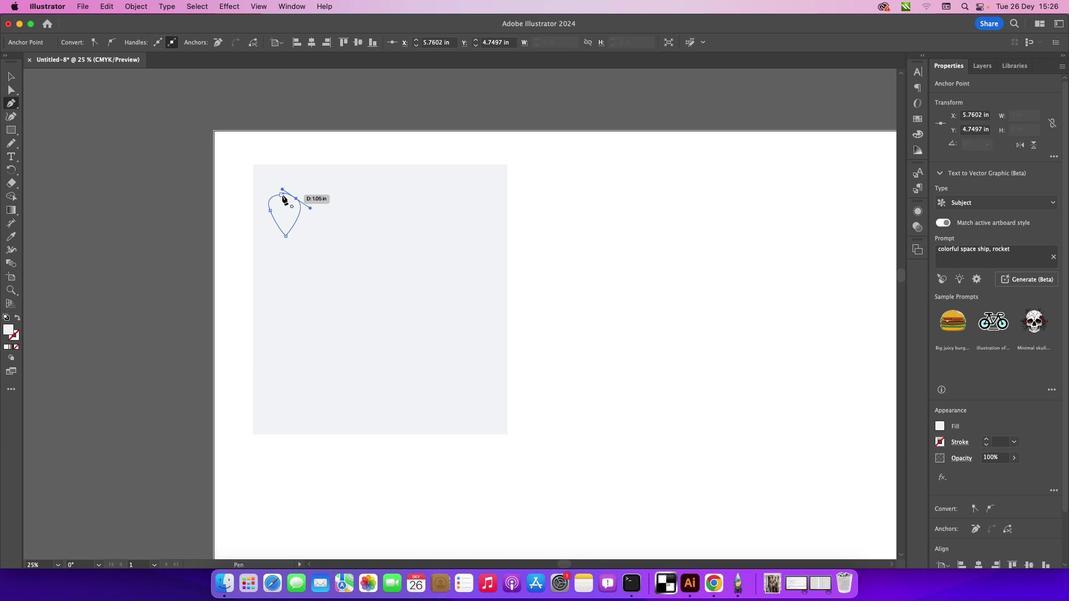 
Action: Mouse pressed left at (301, 241)
Screenshot: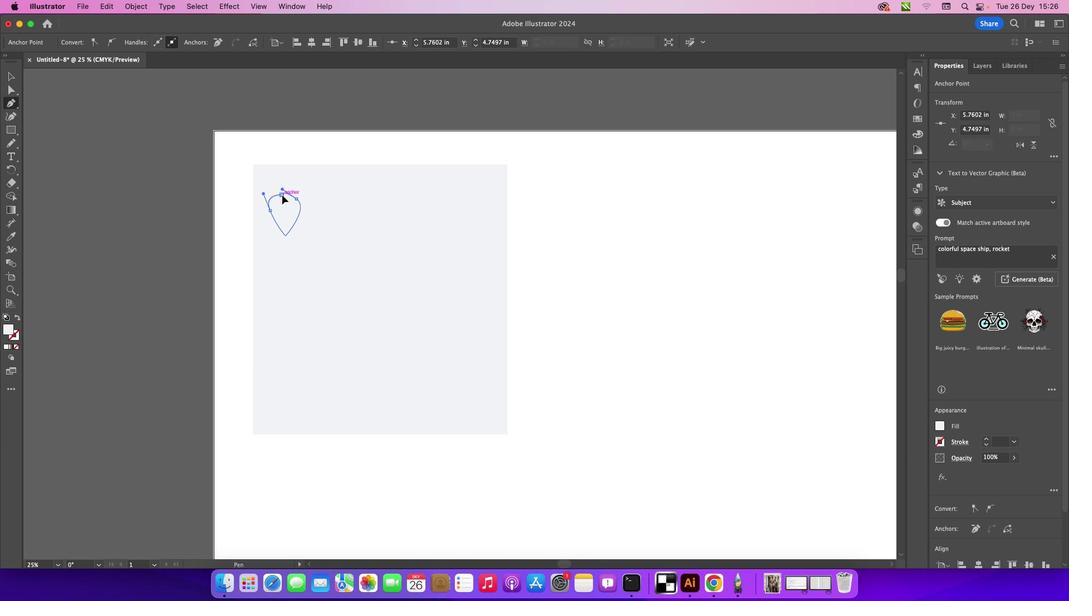 
Action: Mouse moved to (154, 217)
Screenshot: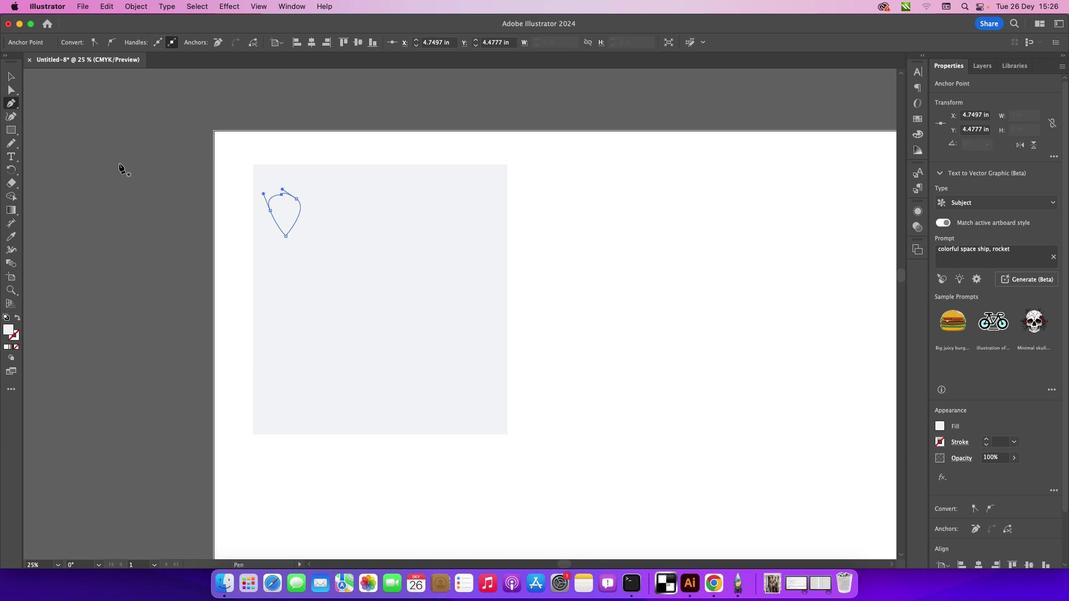 
Action: Key pressed Key.cmd'z''z'
Screenshot: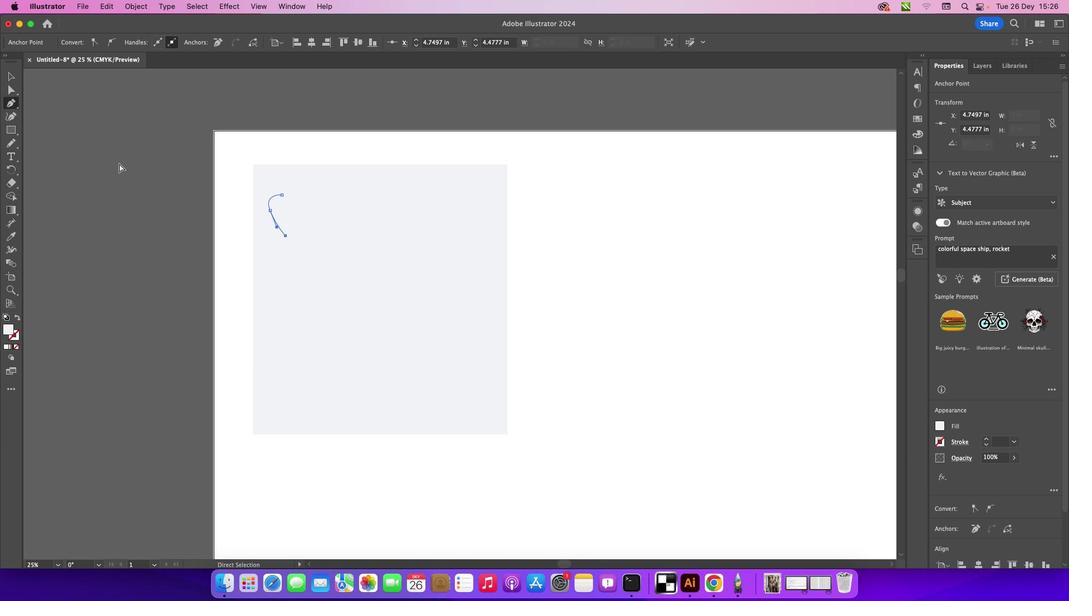 
Action: Mouse moved to (322, 243)
Screenshot: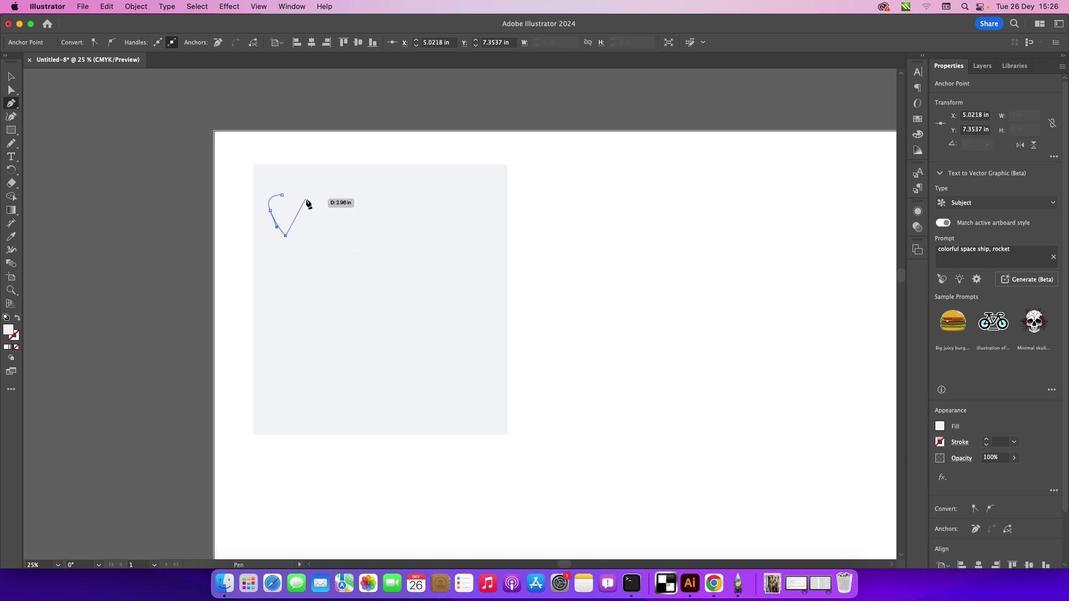 
Action: Mouse pressed left at (322, 243)
Screenshot: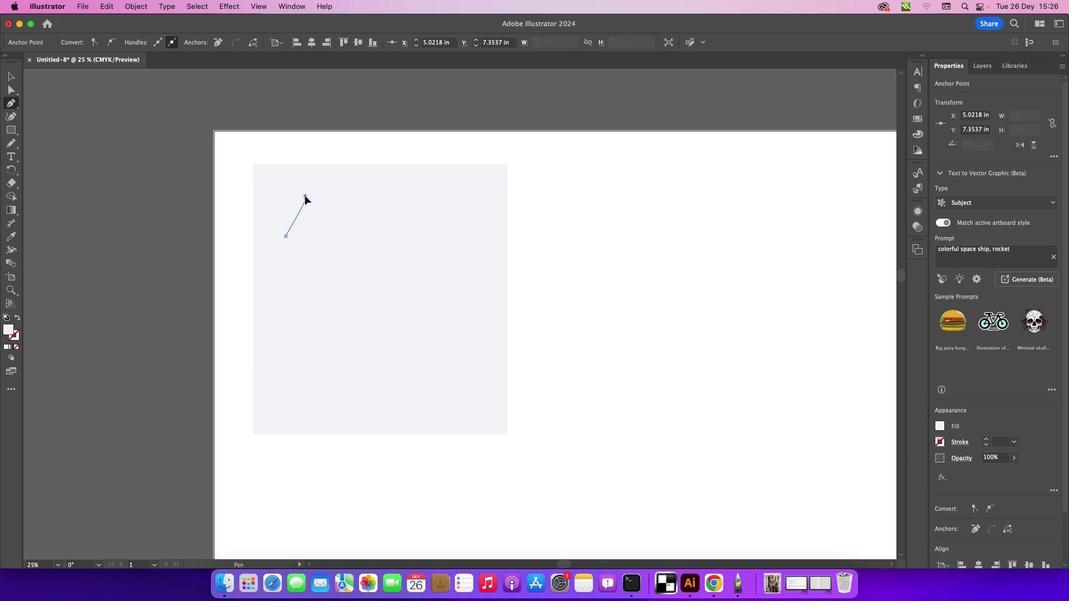 
Action: Mouse moved to (299, 239)
Screenshot: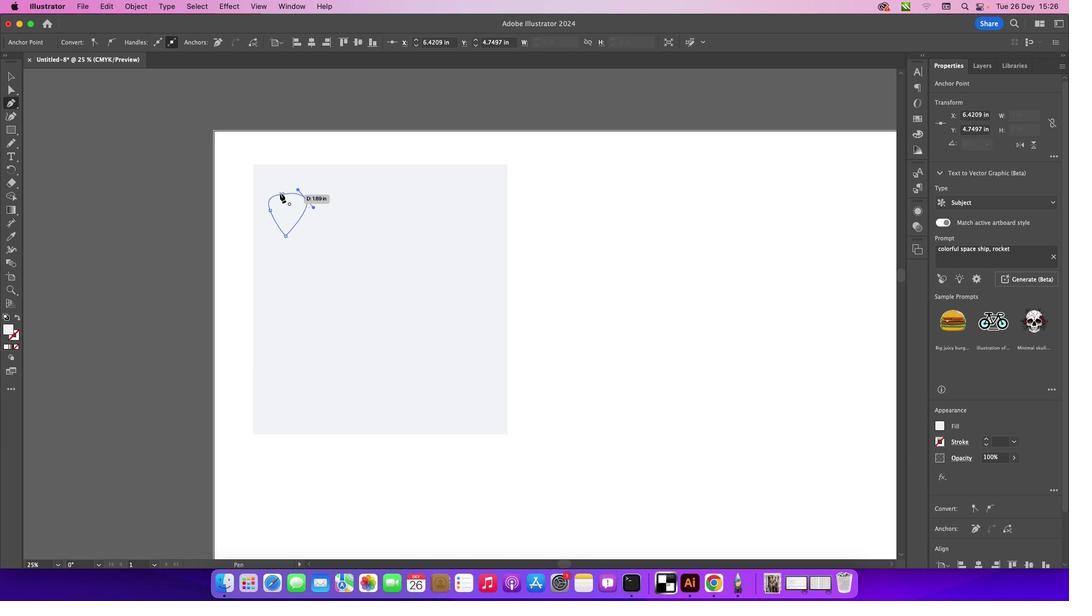 
Action: Mouse pressed left at (299, 239)
Screenshot: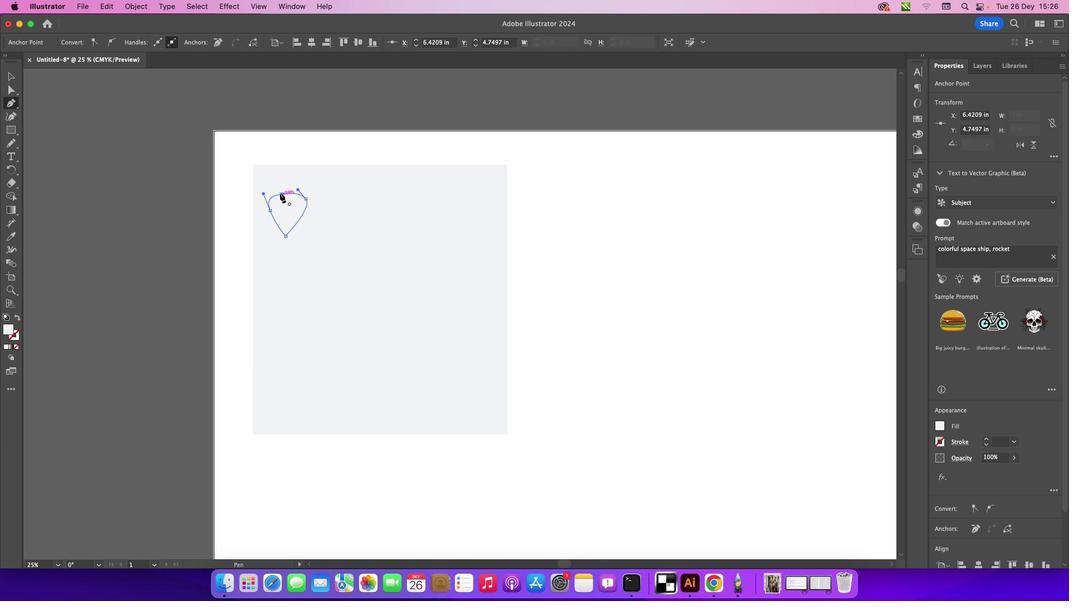 
Action: Mouse moved to (52, 153)
Screenshot: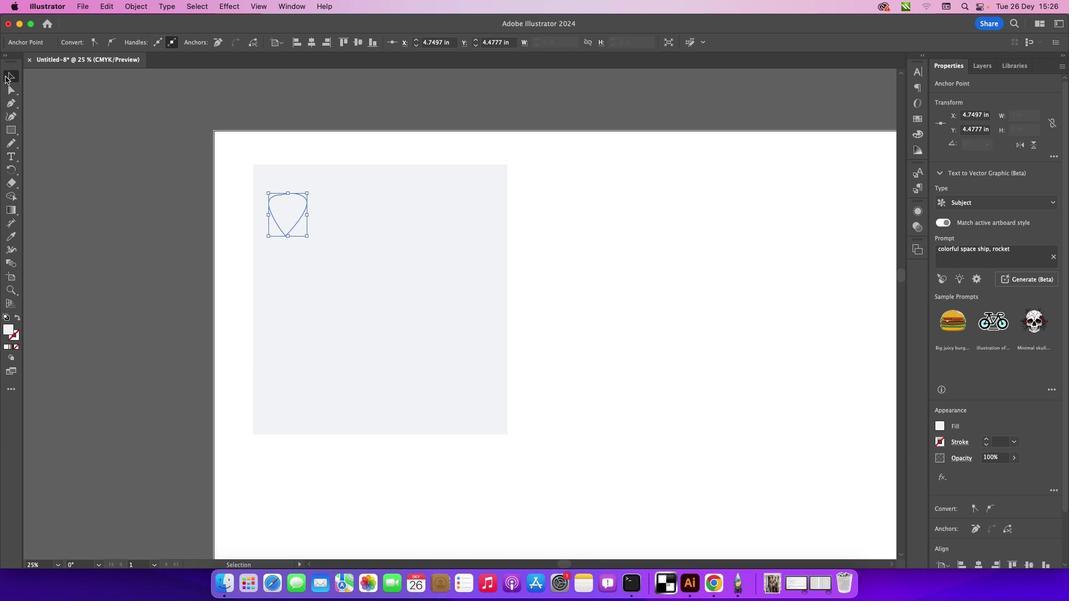 
Action: Mouse pressed left at (52, 153)
Screenshot: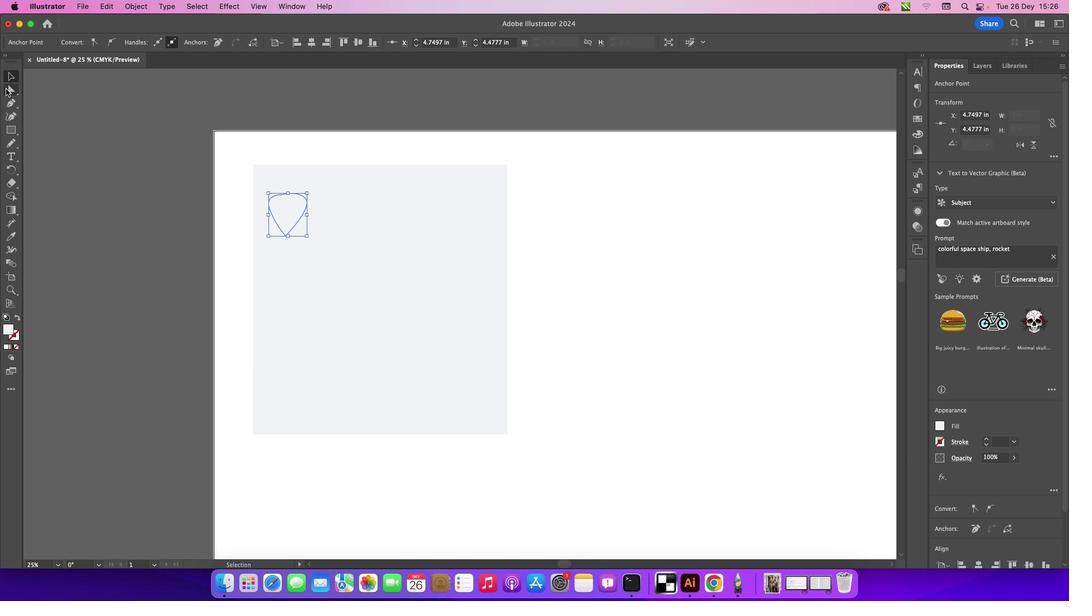
Action: Mouse moved to (116, 203)
Screenshot: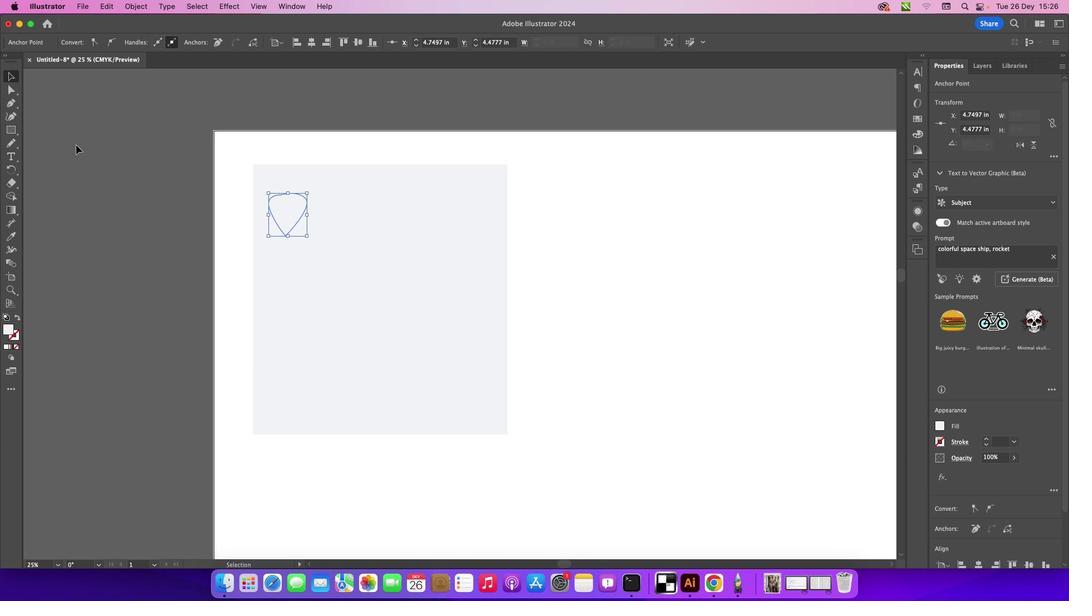 
Action: Mouse pressed left at (116, 203)
Screenshot: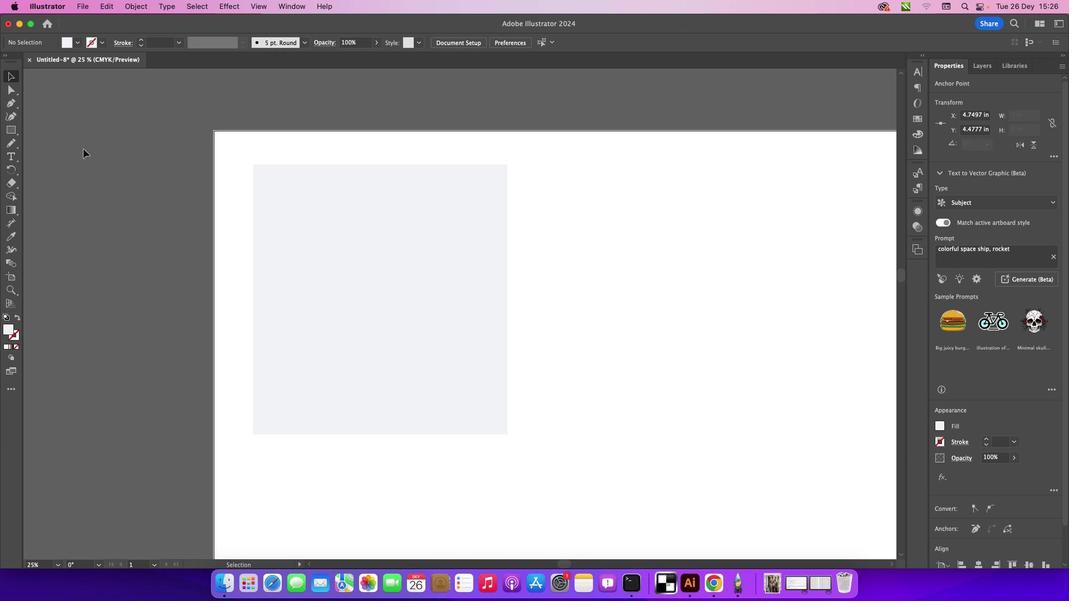 
Action: Mouse moved to (309, 241)
Screenshot: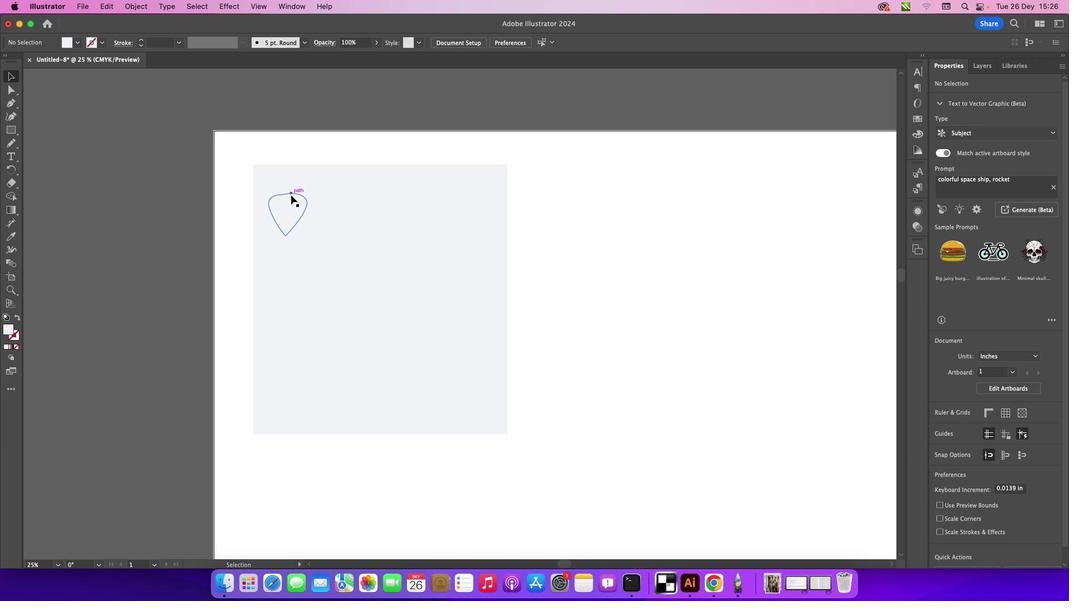 
Action: Mouse pressed left at (309, 241)
Screenshot: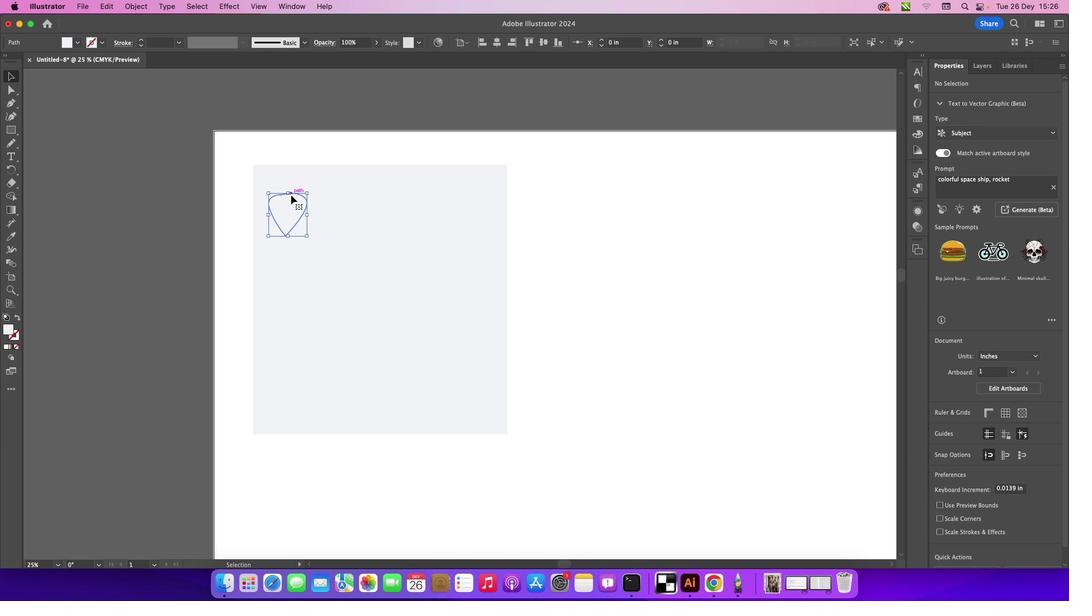 
Action: Mouse moved to (52, 340)
Screenshot: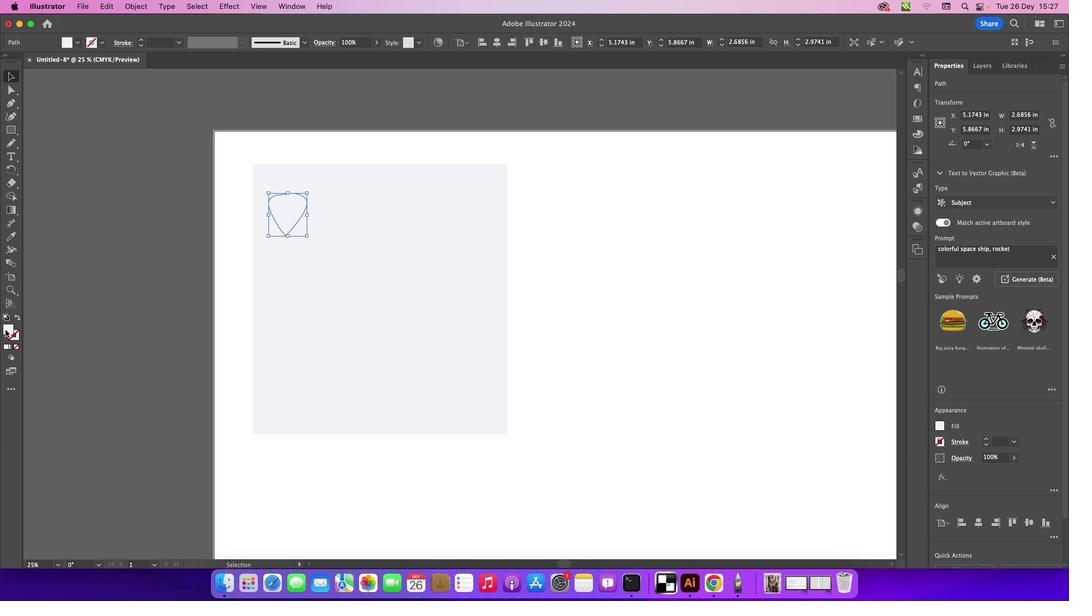 
Action: Mouse pressed left at (52, 340)
Screenshot: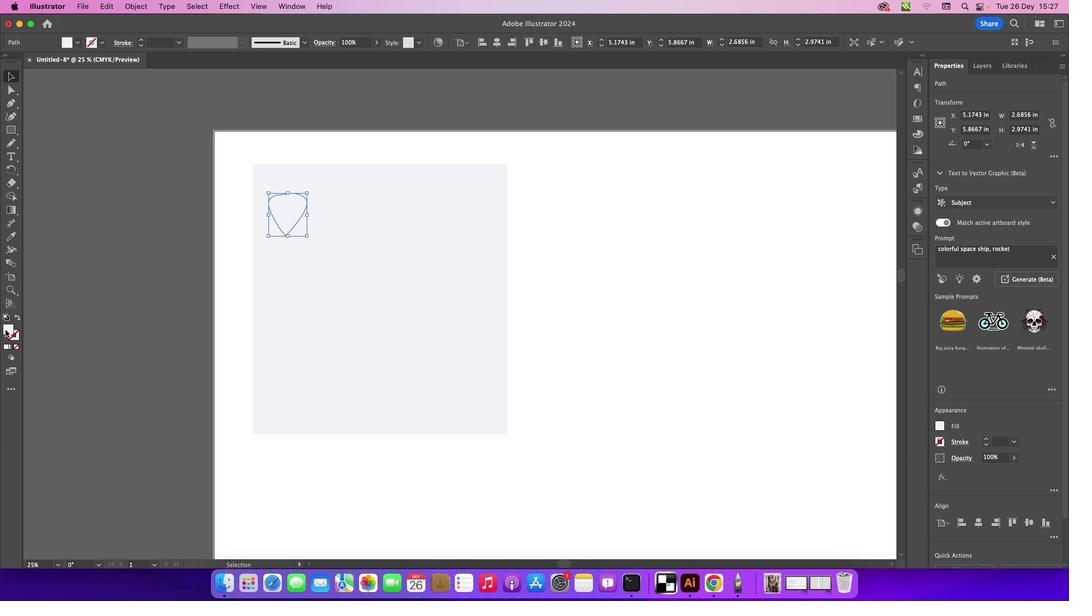 
Action: Mouse pressed left at (52, 340)
Screenshot: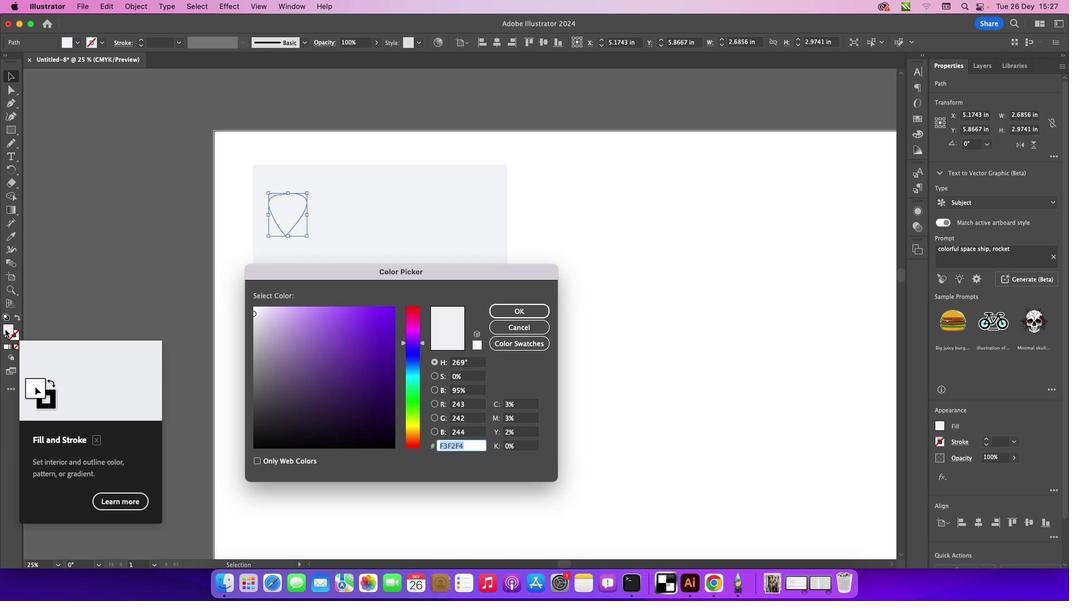 
Action: Mouse moved to (421, 324)
Screenshot: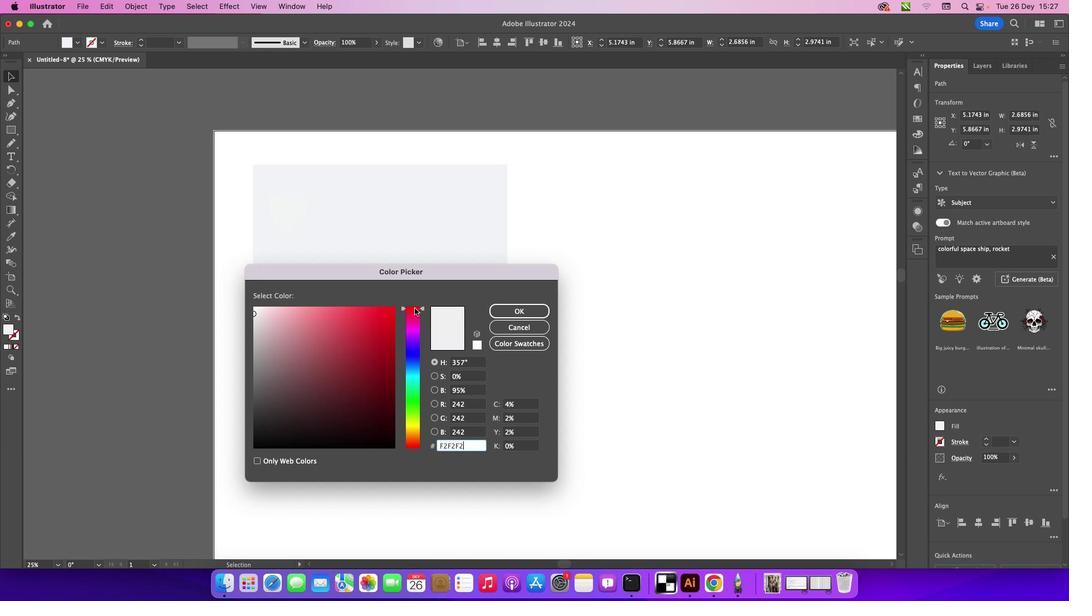 
Action: Mouse pressed left at (421, 324)
Screenshot: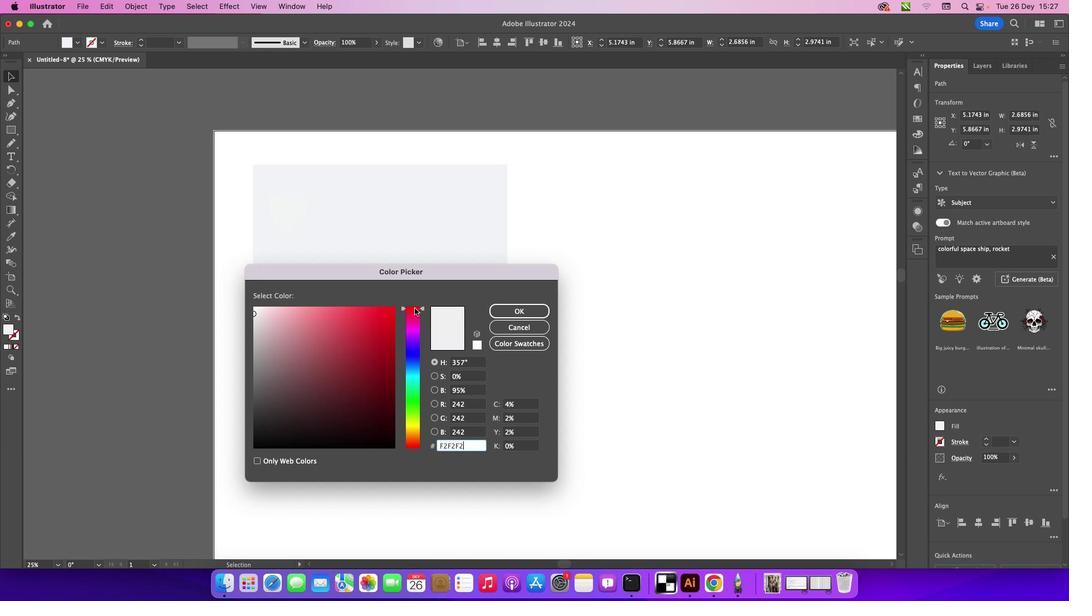 
Action: Mouse moved to (397, 328)
Screenshot: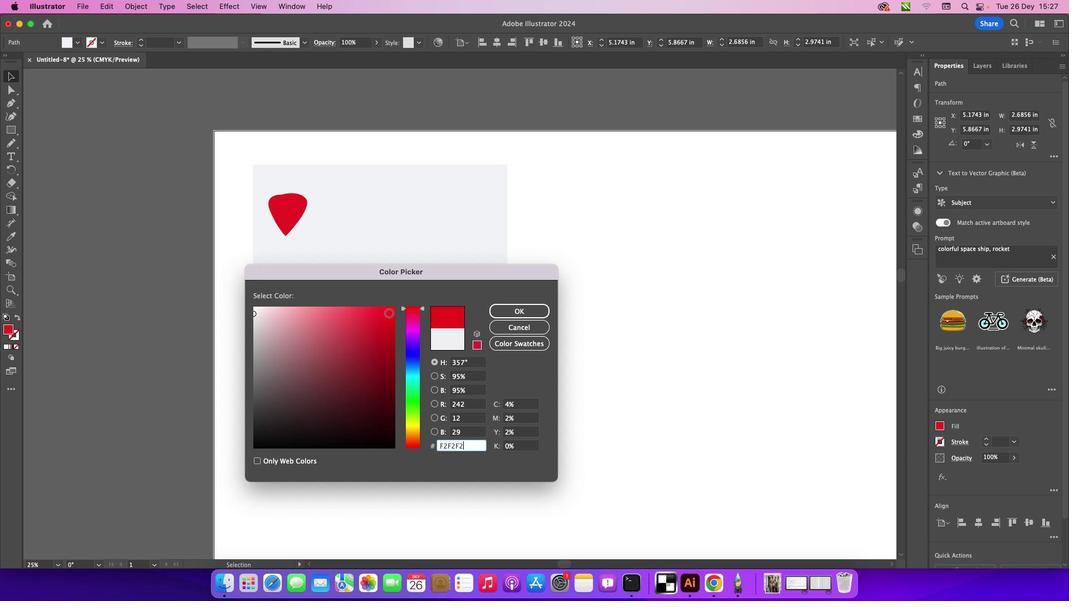 
Action: Mouse pressed left at (397, 328)
Screenshot: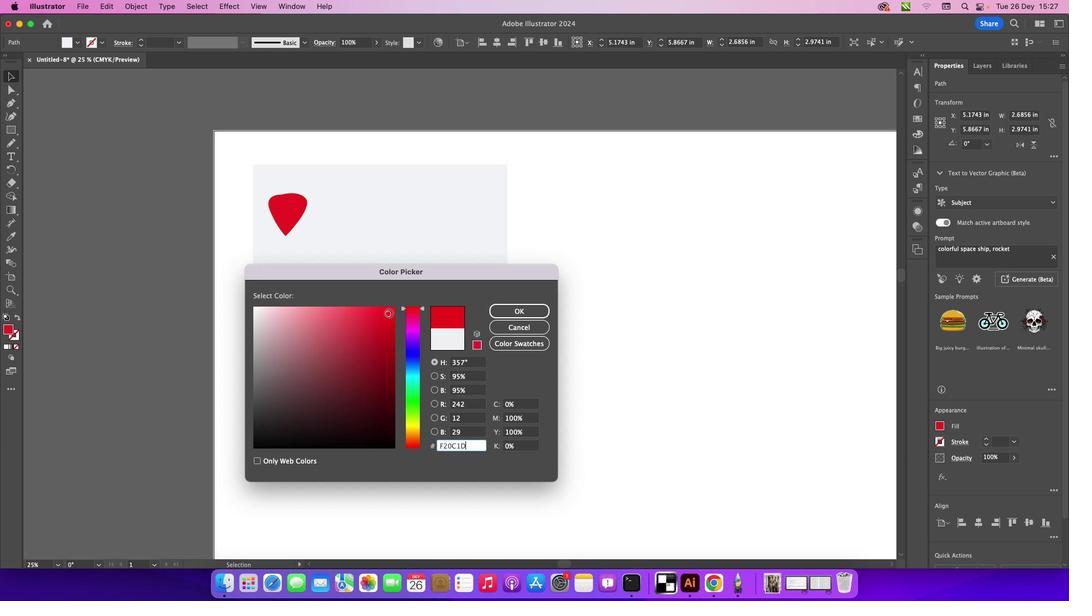 
Action: Mouse moved to (526, 322)
Screenshot: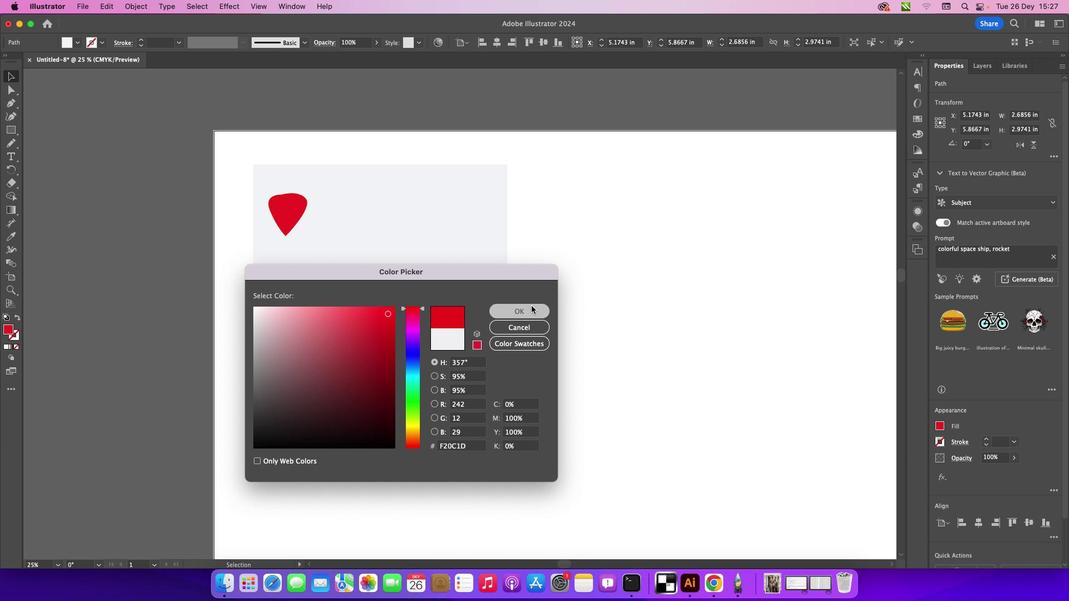 
Action: Mouse pressed left at (526, 322)
Screenshot: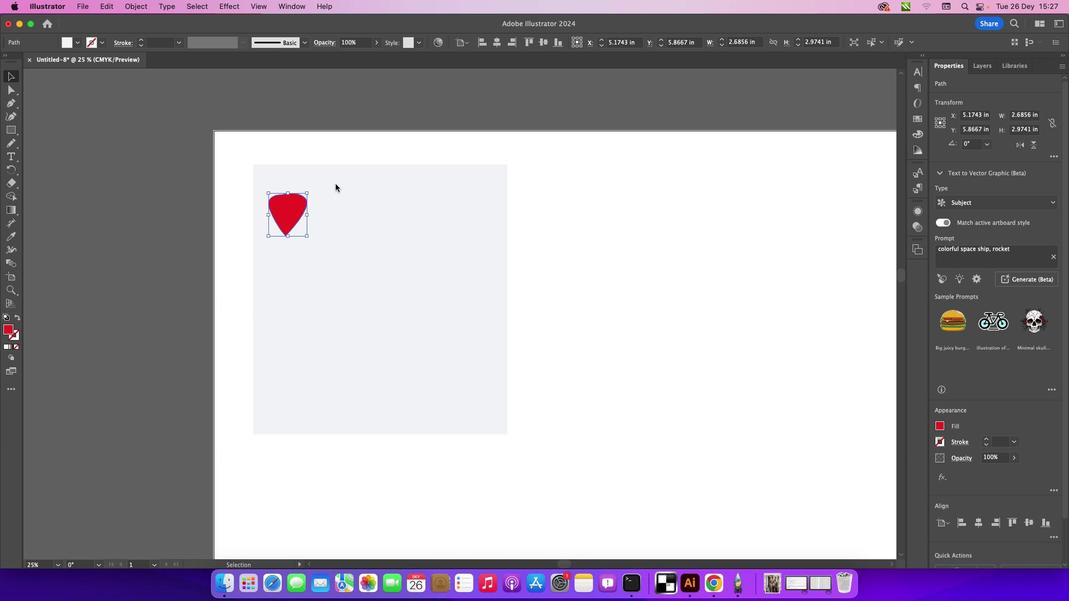 
Action: Mouse moved to (162, 186)
Screenshot: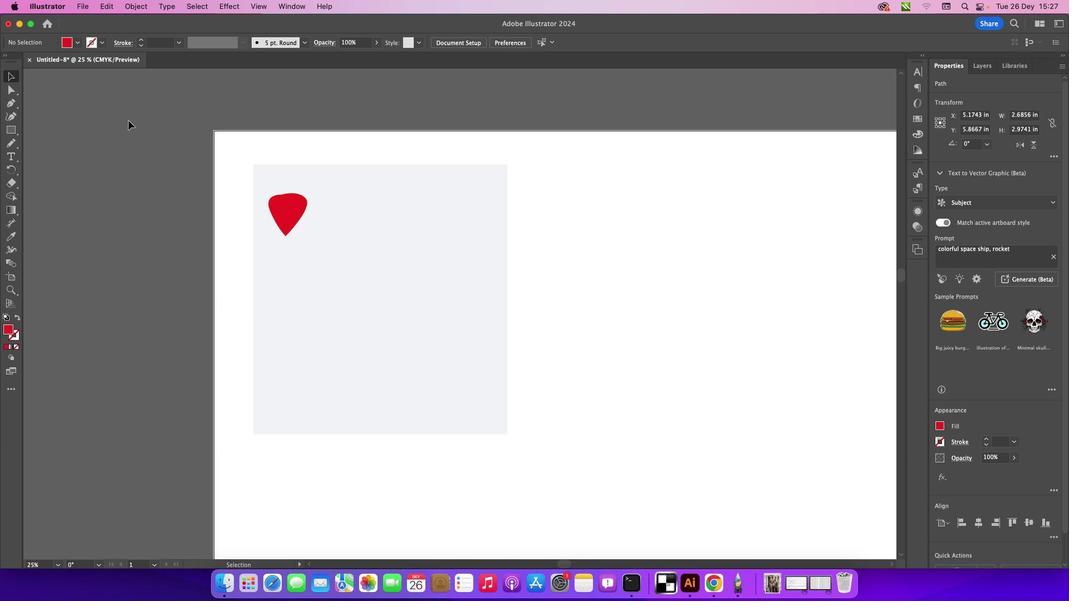 
Action: Mouse pressed left at (162, 186)
Screenshot: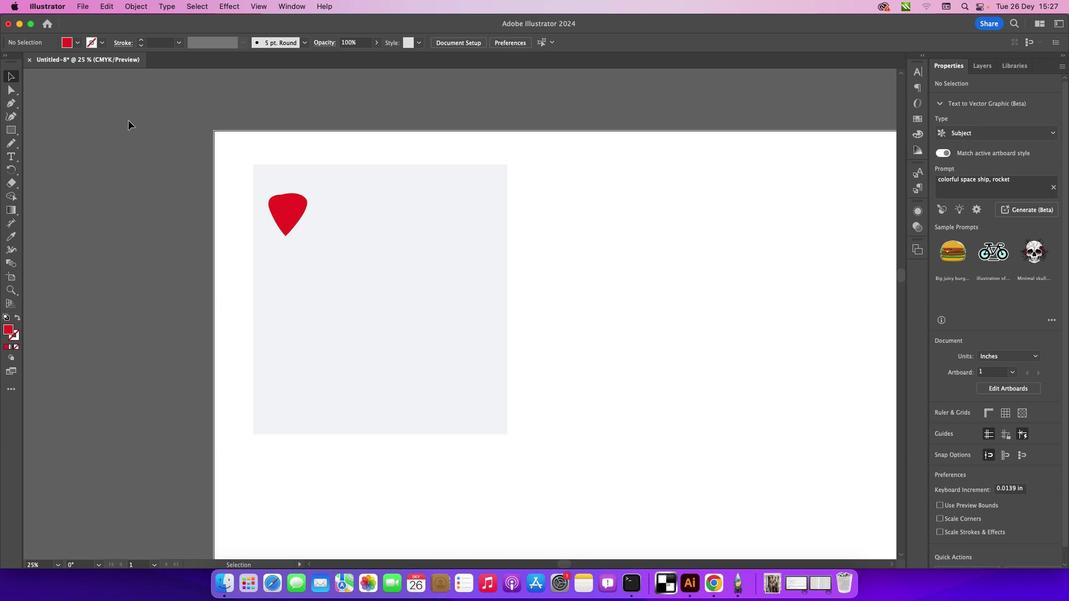 
Action: Mouse moved to (60, 175)
Screenshot: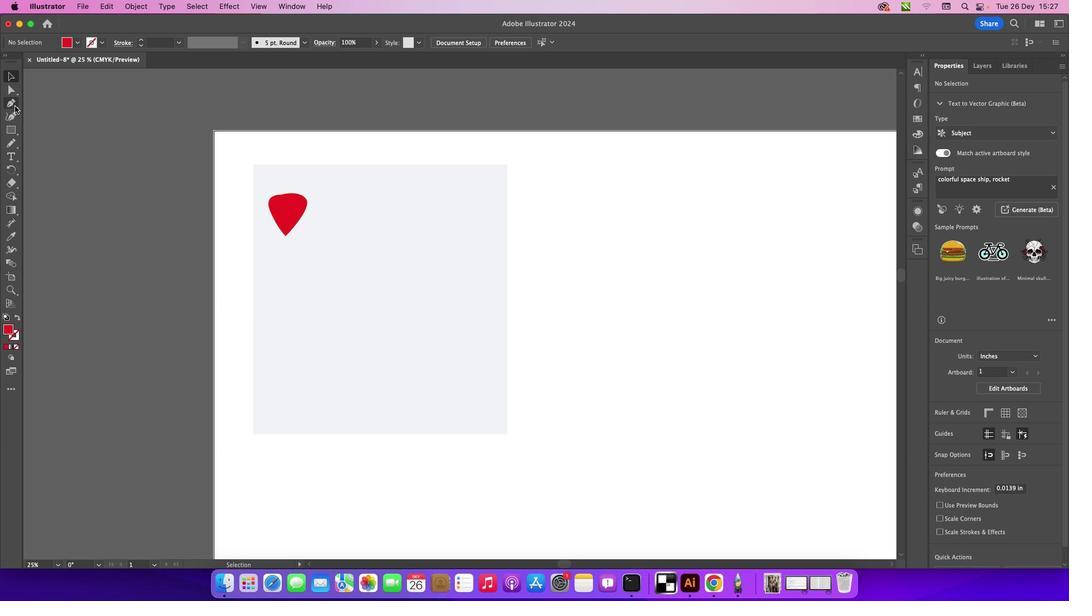 
Action: Mouse pressed left at (60, 175)
Screenshot: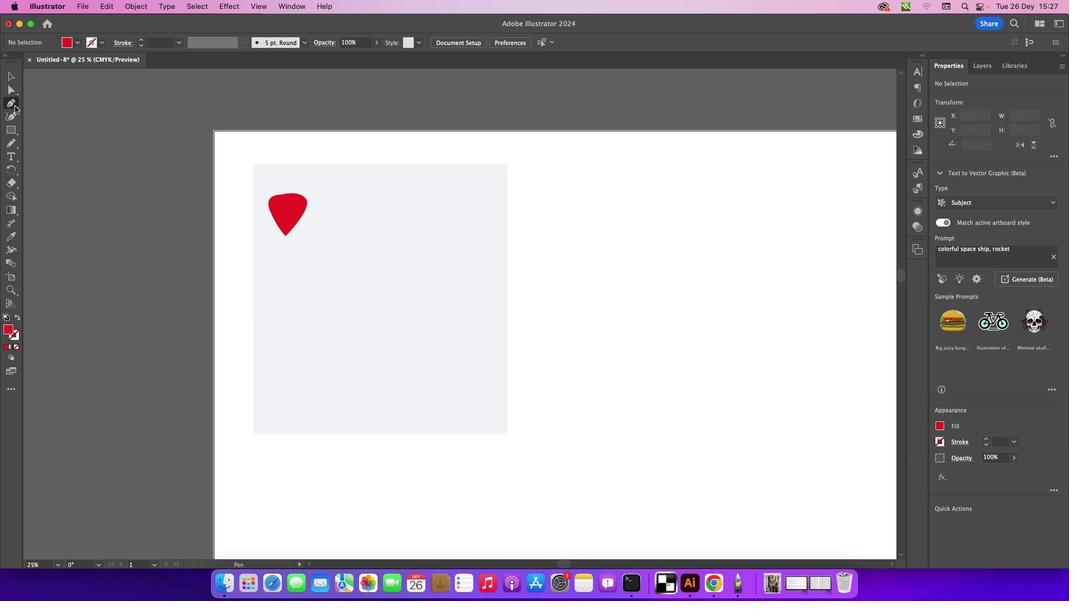 
Action: Mouse moved to (310, 240)
Screenshot: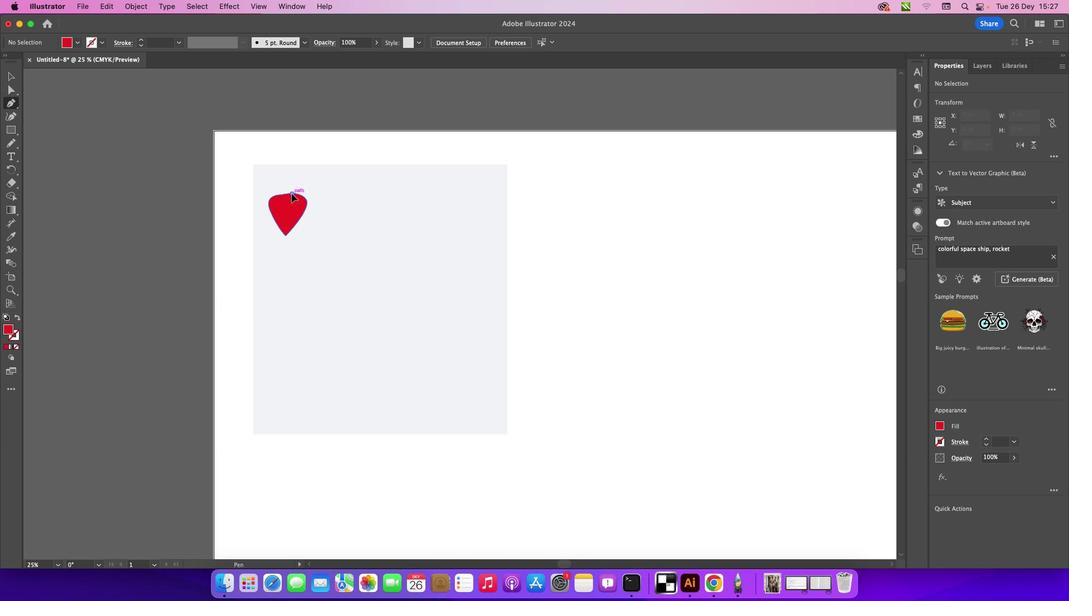 
Action: Mouse pressed left at (310, 240)
Screenshot: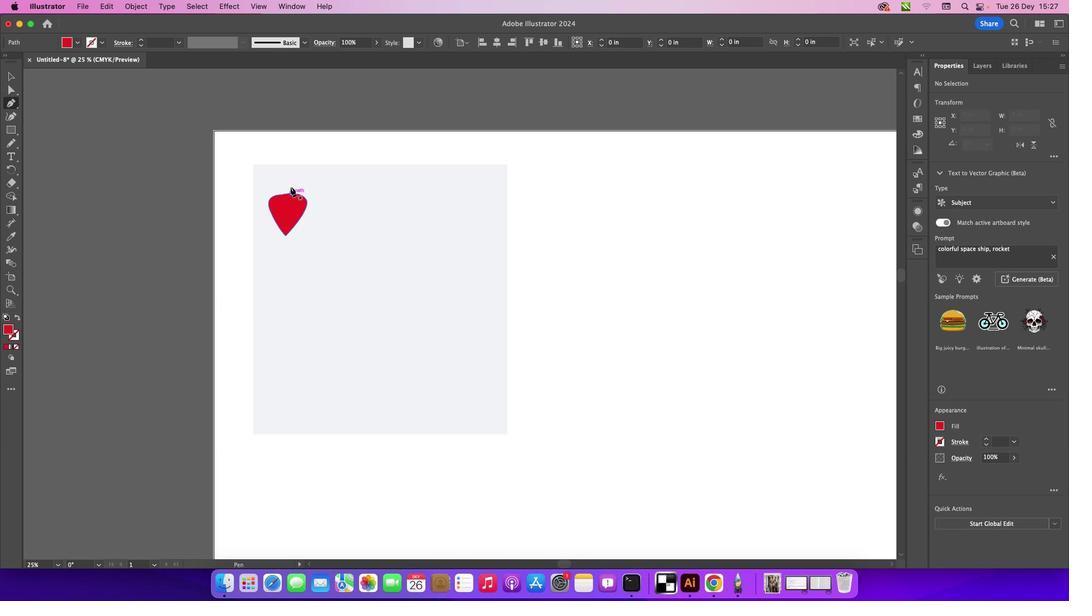 
Action: Mouse moved to (318, 227)
Screenshot: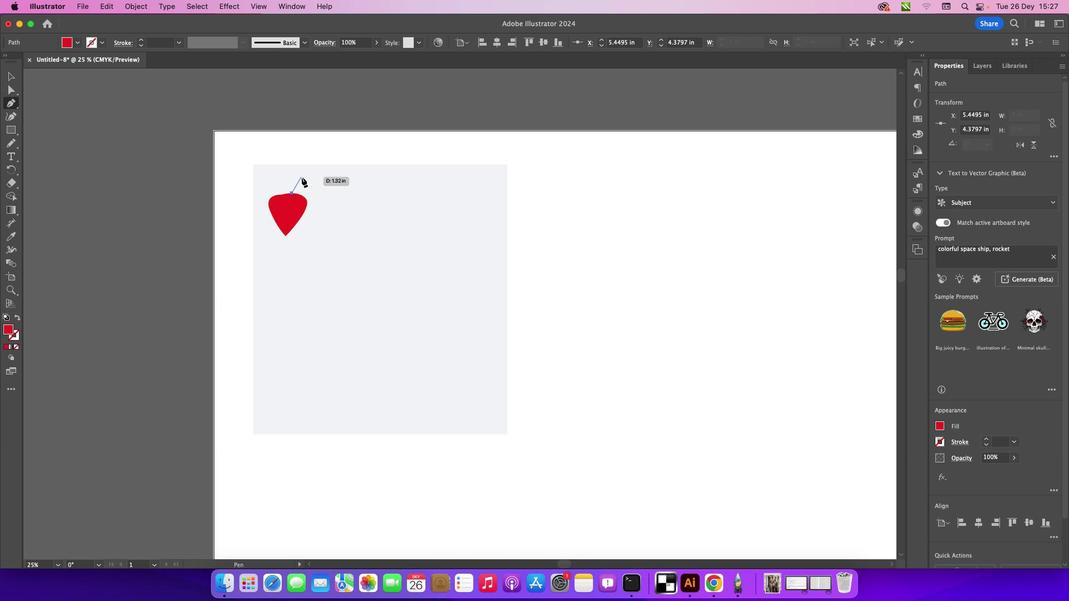 
Action: Mouse pressed left at (318, 227)
Screenshot: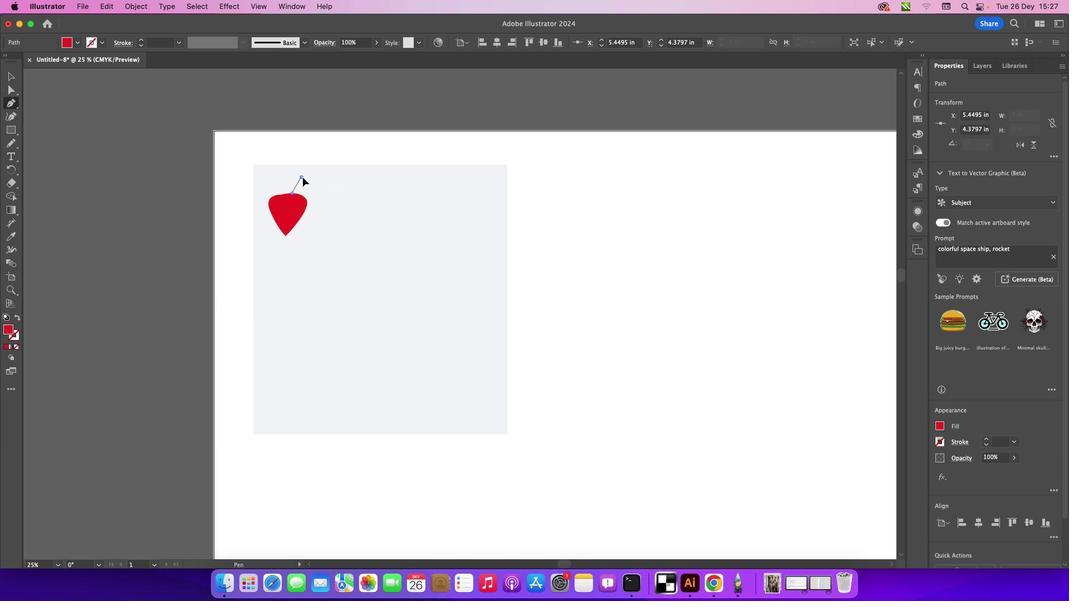 
Action: Mouse moved to (311, 239)
Screenshot: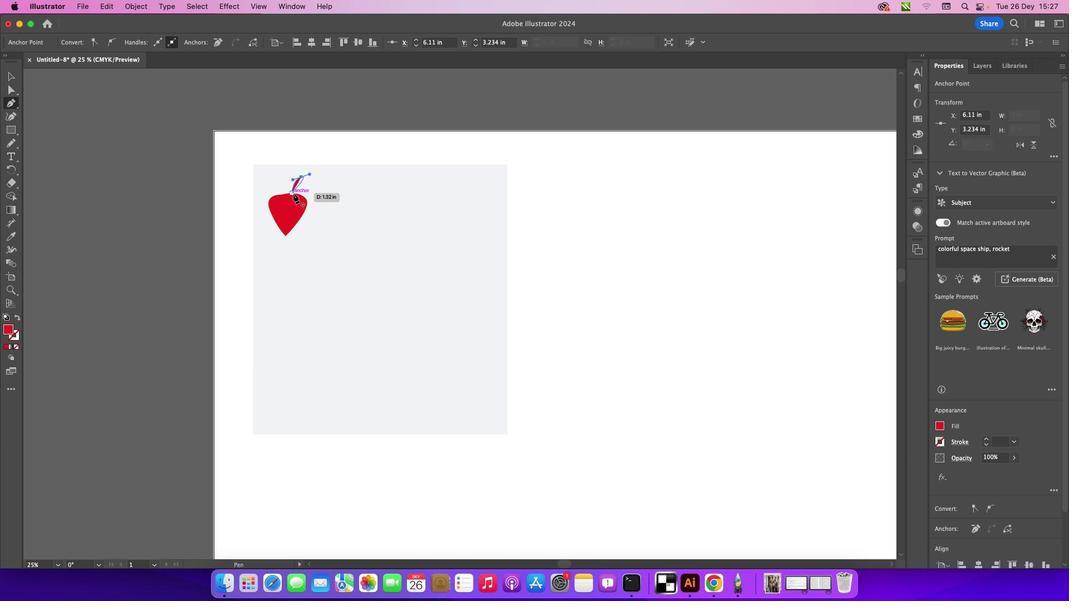 
Action: Mouse pressed left at (311, 239)
Screenshot: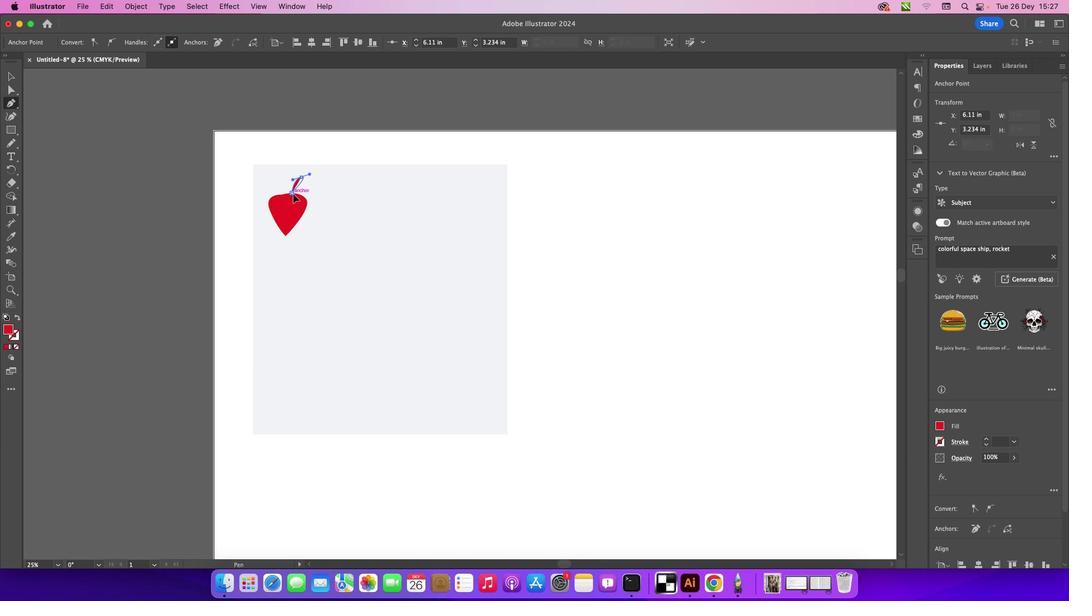 
Action: Mouse moved to (54, 155)
Screenshot: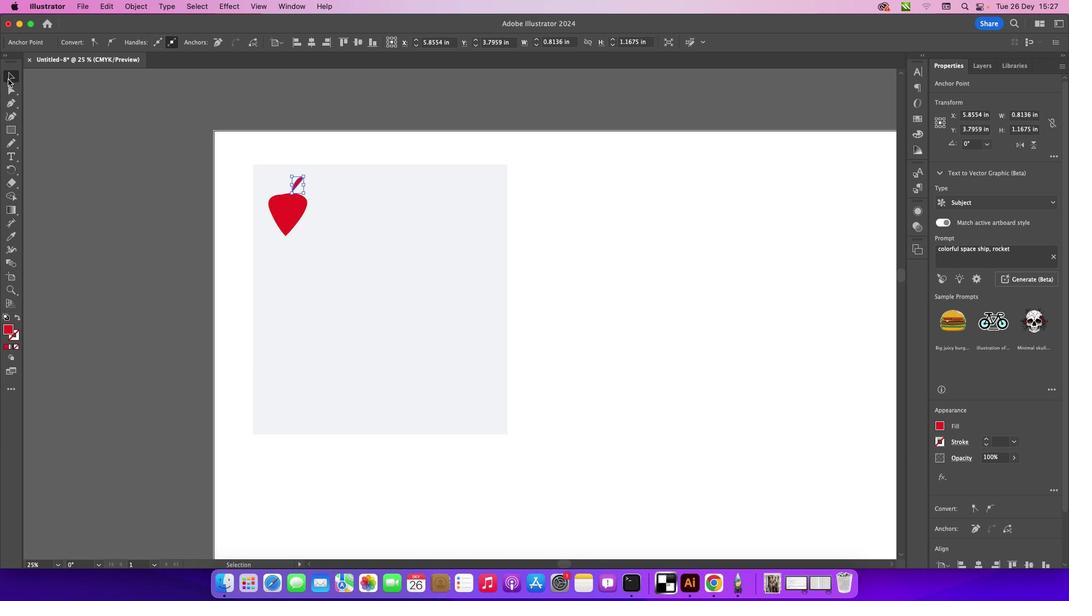 
Action: Mouse pressed left at (54, 155)
Screenshot: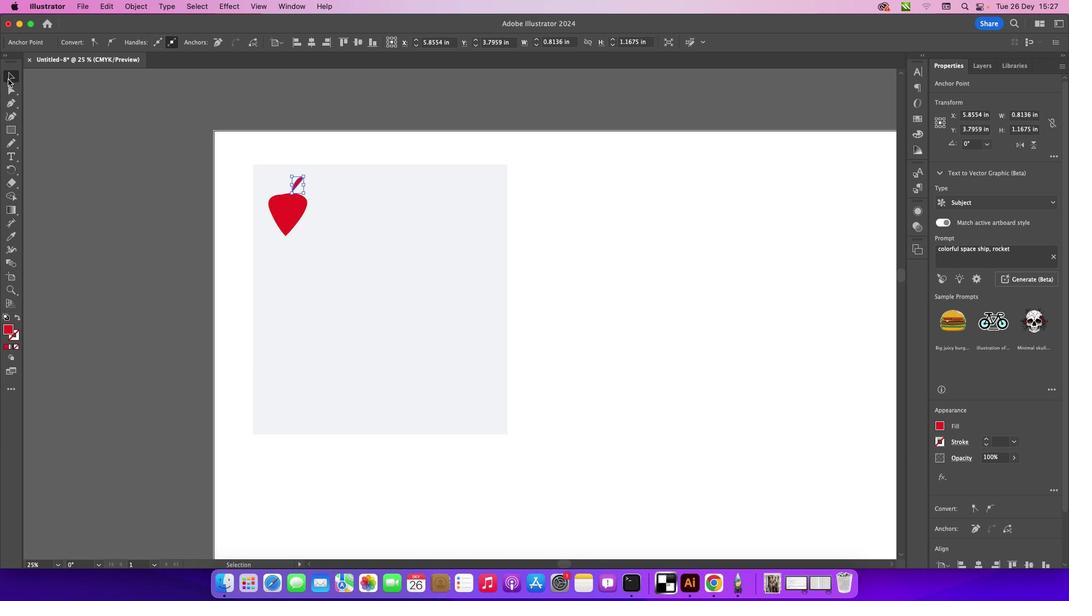 
Action: Mouse moved to (54, 339)
Screenshot: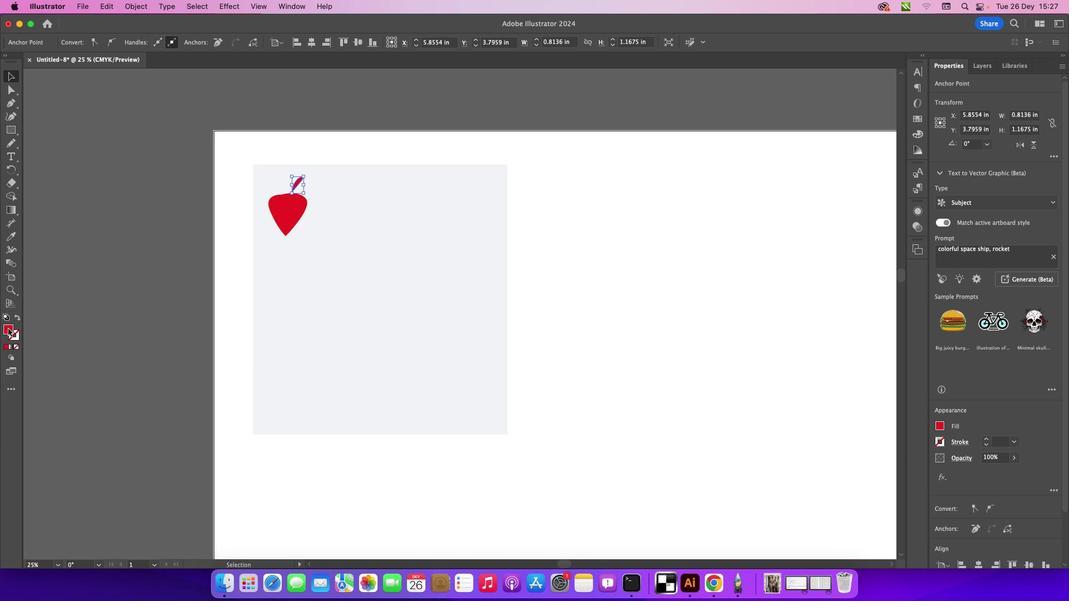
Action: Mouse pressed left at (54, 339)
Screenshot: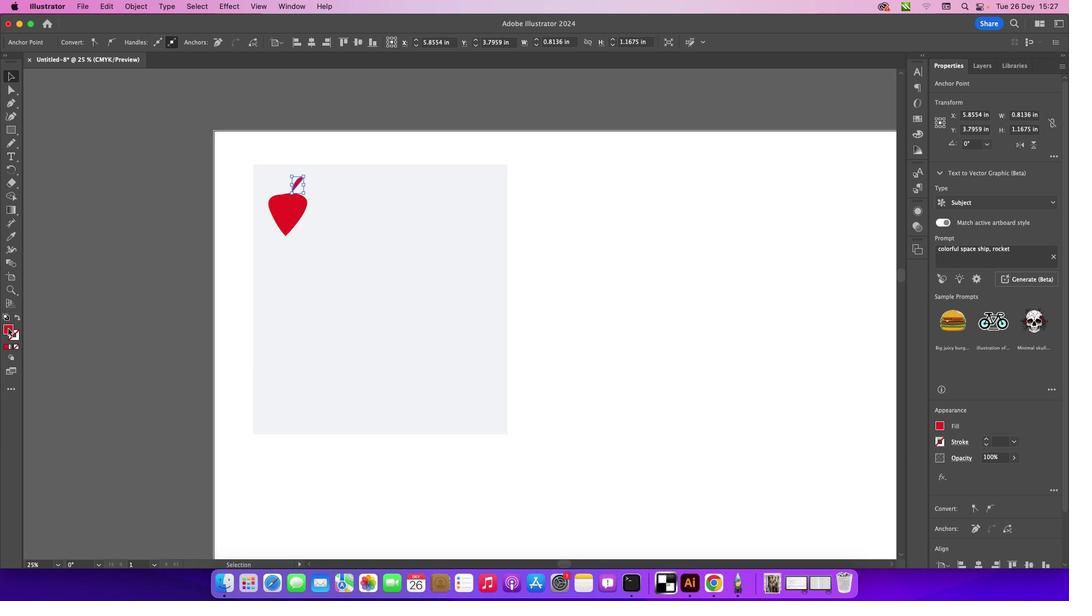 
Action: Mouse pressed left at (54, 339)
Screenshot: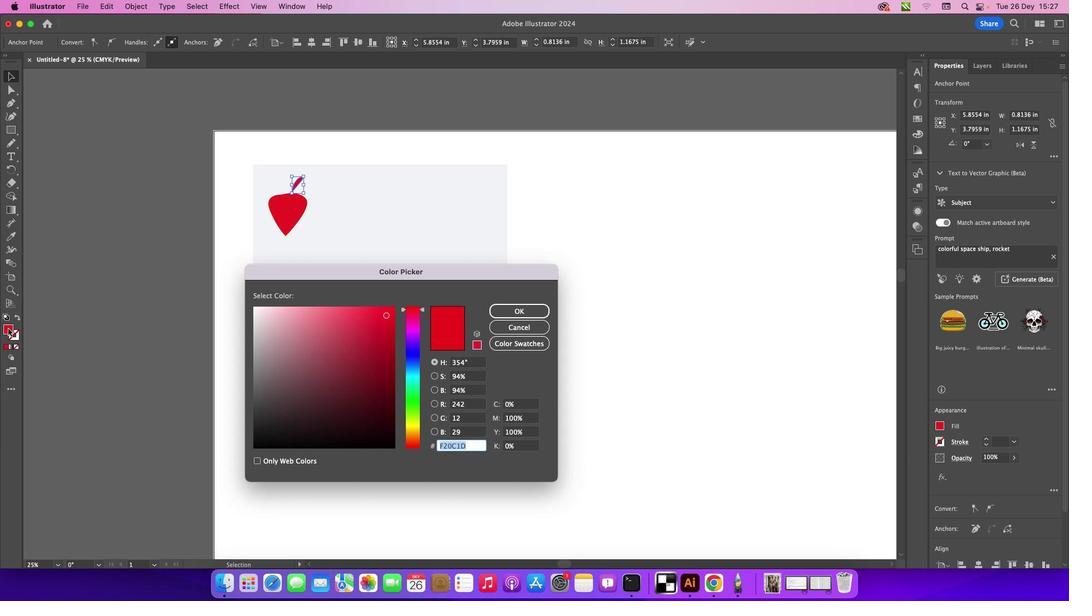 
Action: Mouse moved to (423, 386)
Screenshot: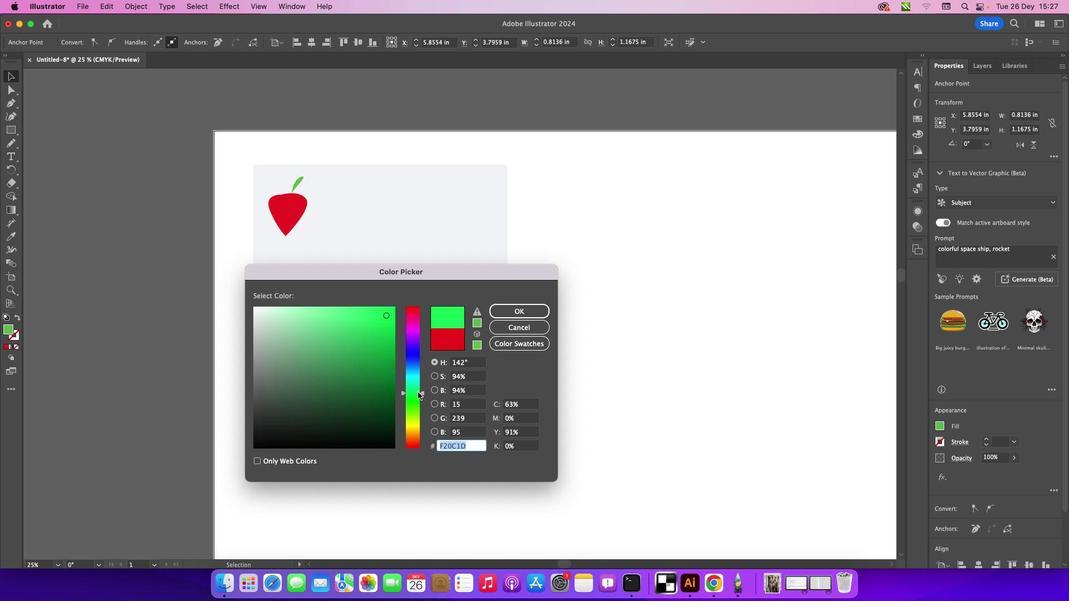 
Action: Mouse pressed left at (423, 386)
Screenshot: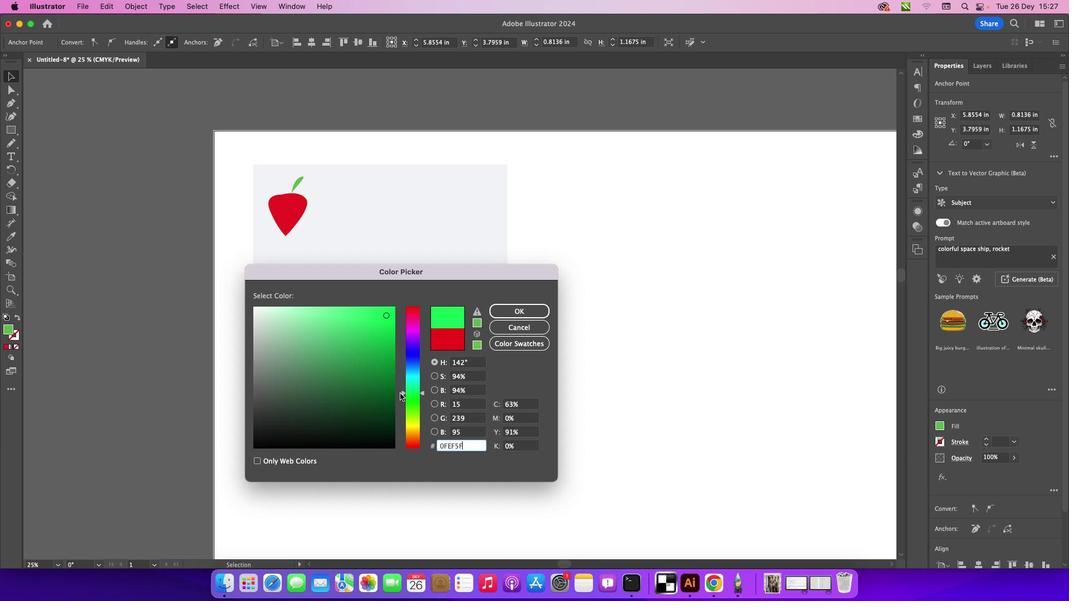 
Action: Mouse moved to (387, 377)
Screenshot: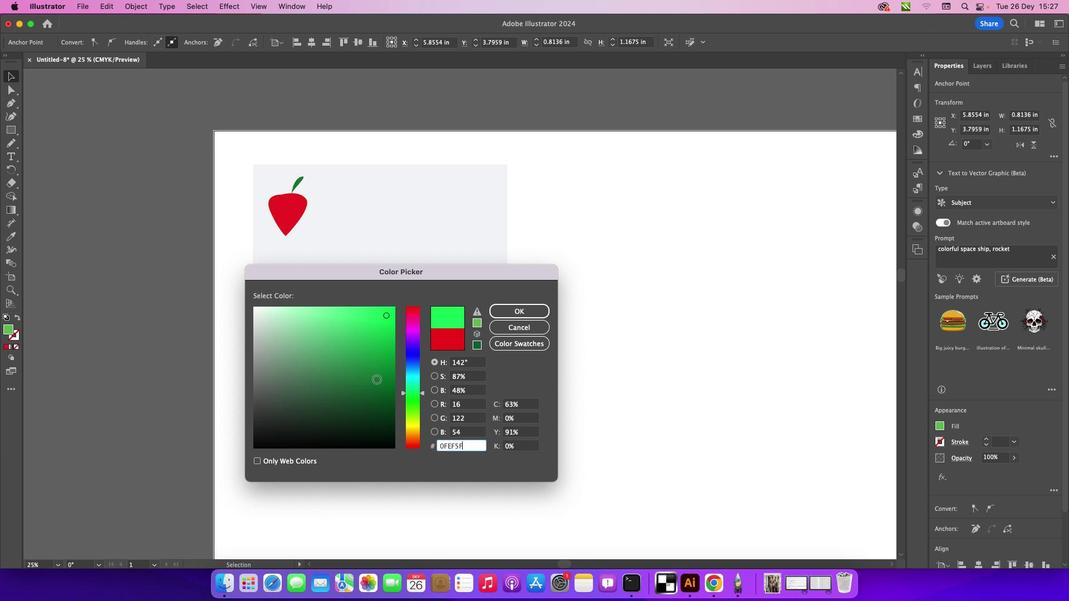 
Action: Mouse pressed left at (387, 377)
Screenshot: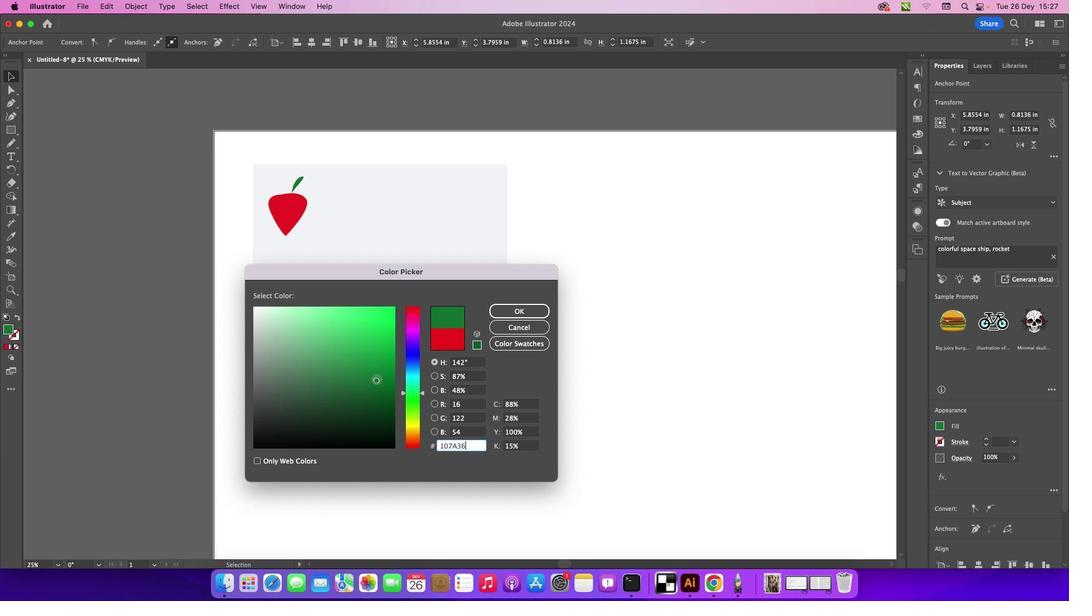 
Action: Mouse moved to (502, 330)
Screenshot: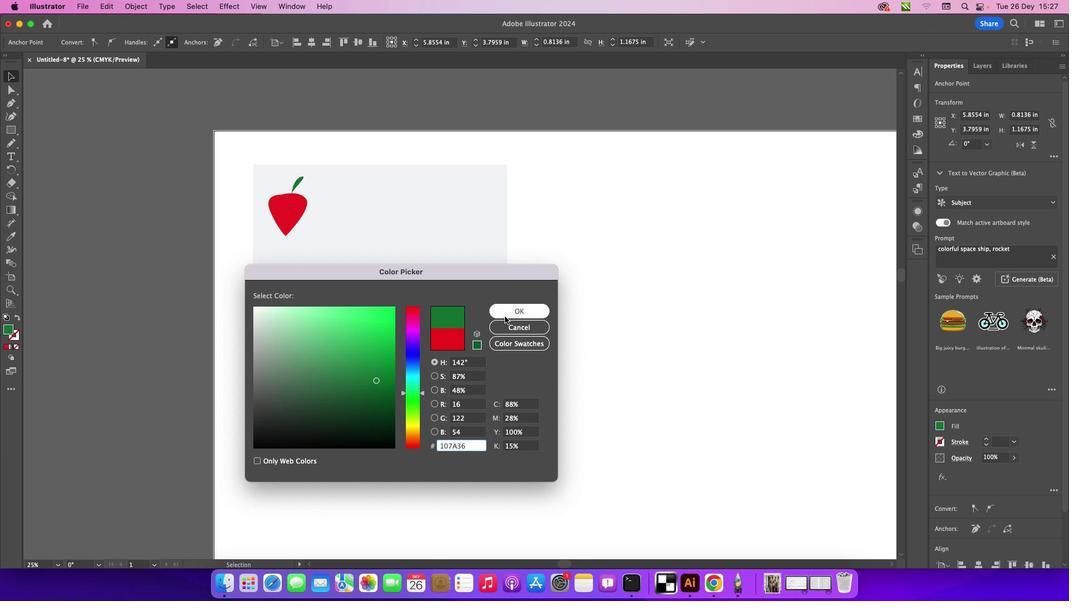
Action: Mouse pressed left at (502, 330)
Screenshot: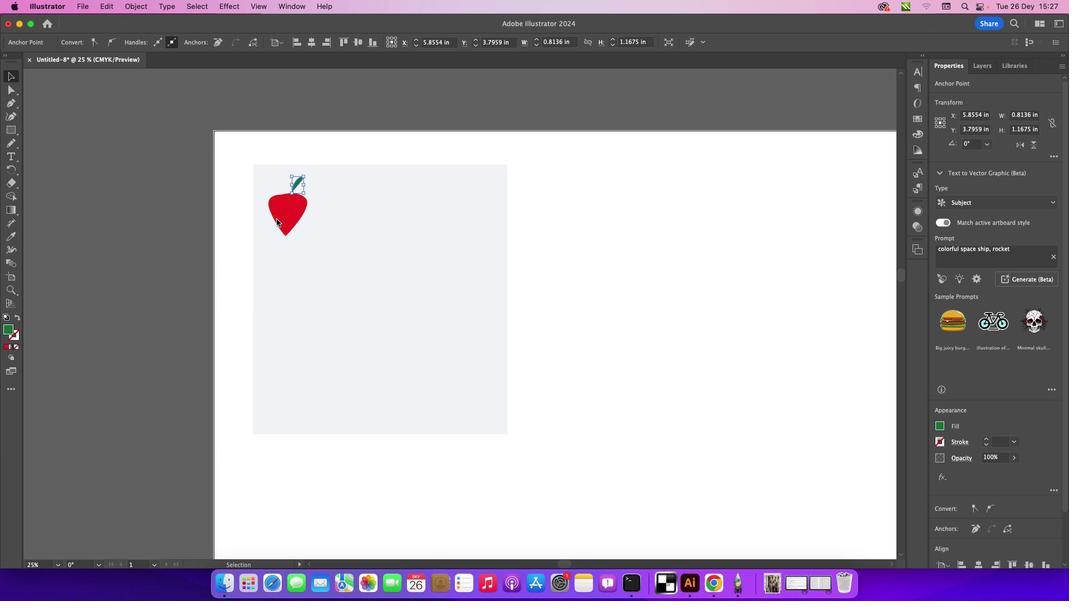 
Action: Mouse moved to (97, 179)
Screenshot: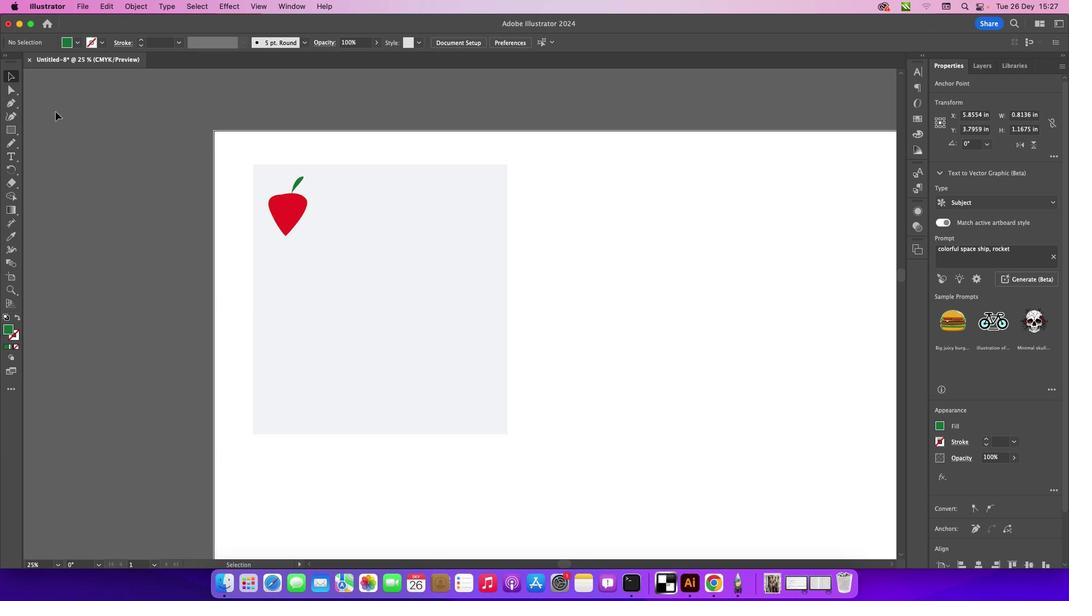 
Action: Mouse pressed left at (97, 179)
Screenshot: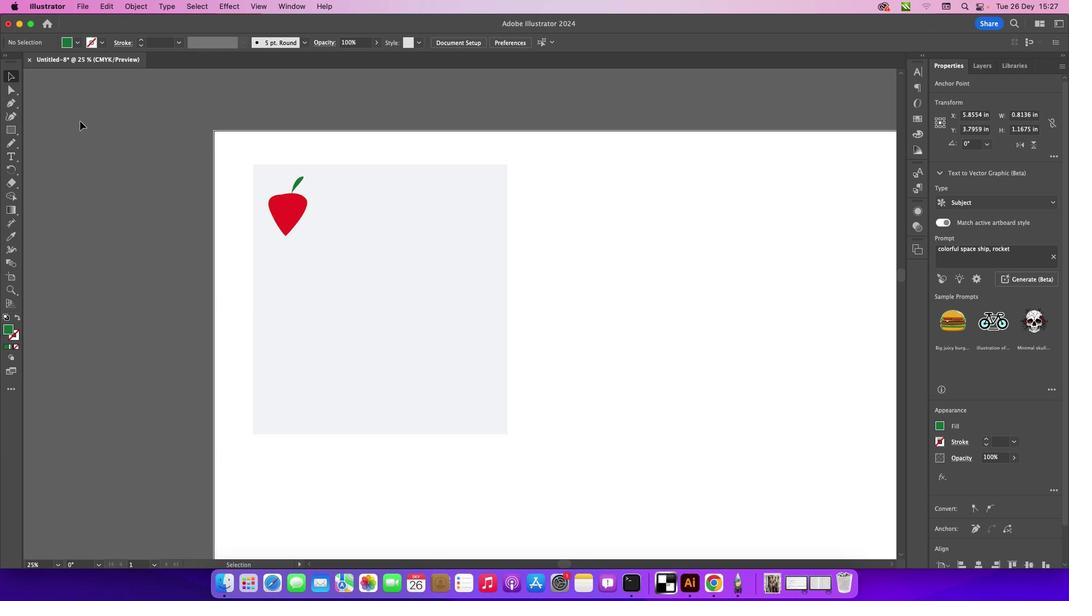 
Action: Mouse moved to (57, 175)
Screenshot: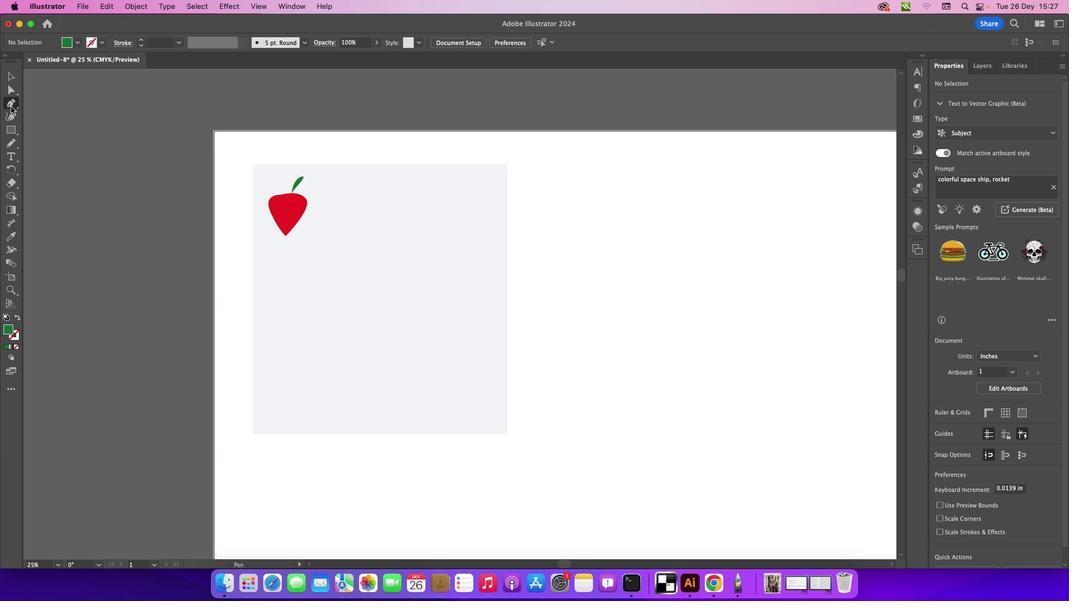 
Action: Mouse pressed left at (57, 175)
Screenshot: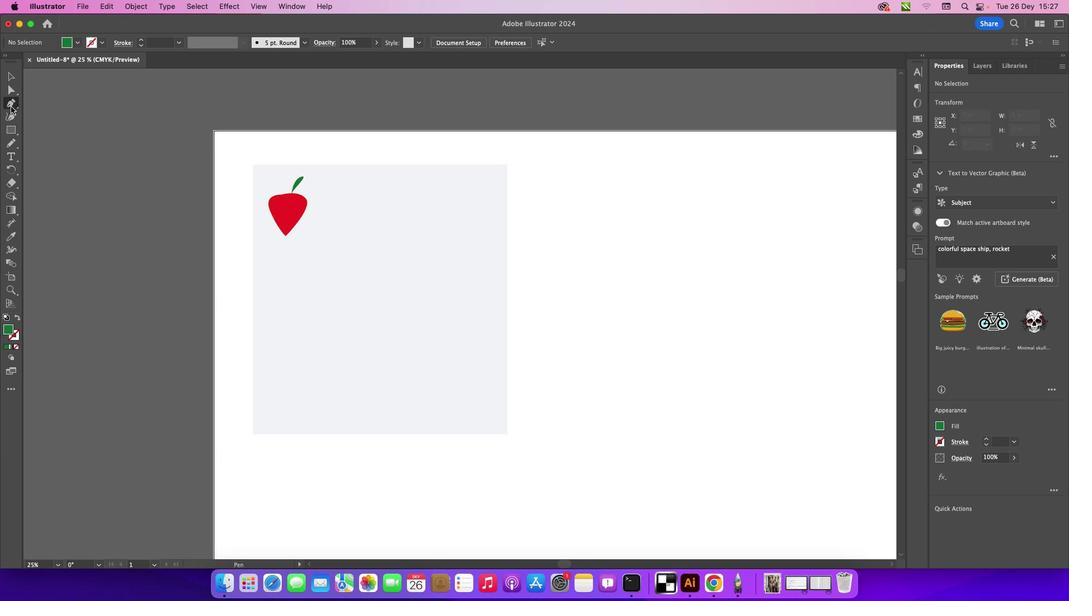 
Action: Mouse moved to (309, 239)
Screenshot: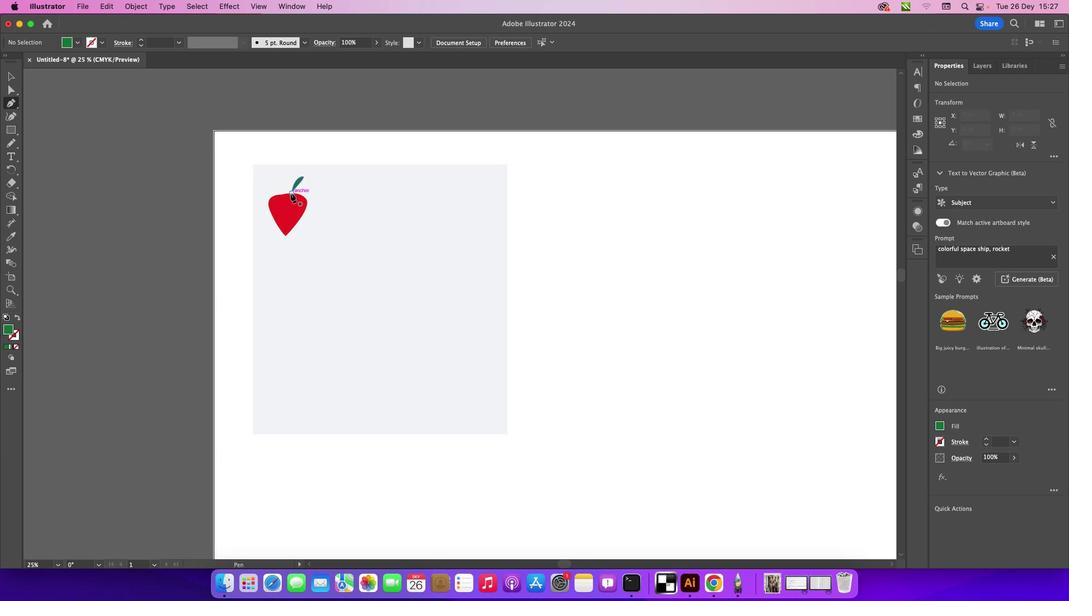 
Action: Mouse pressed left at (309, 239)
Screenshot: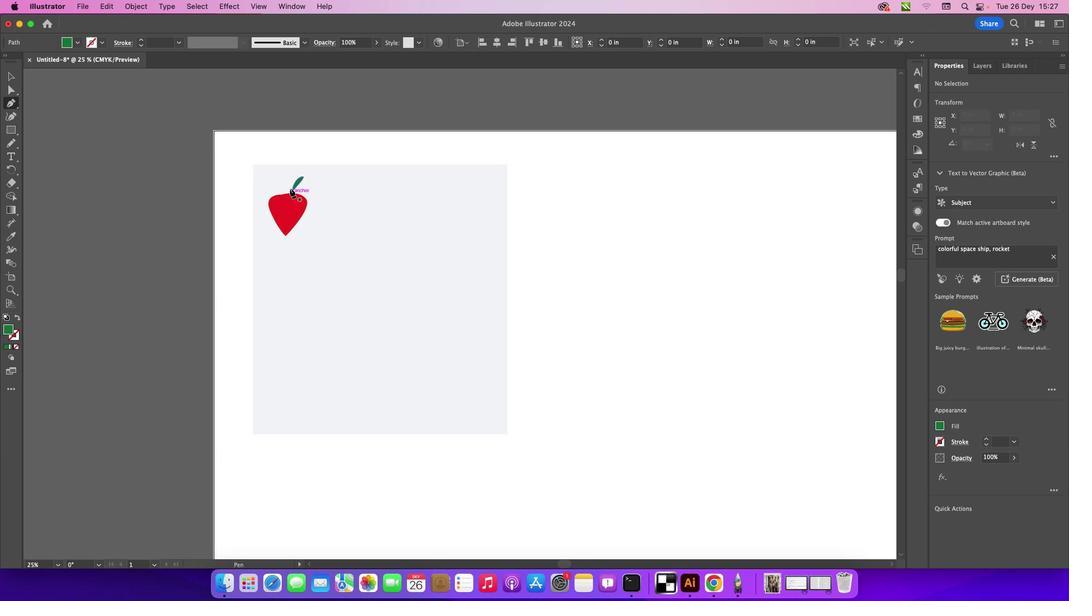 
Action: Mouse moved to (302, 221)
Screenshot: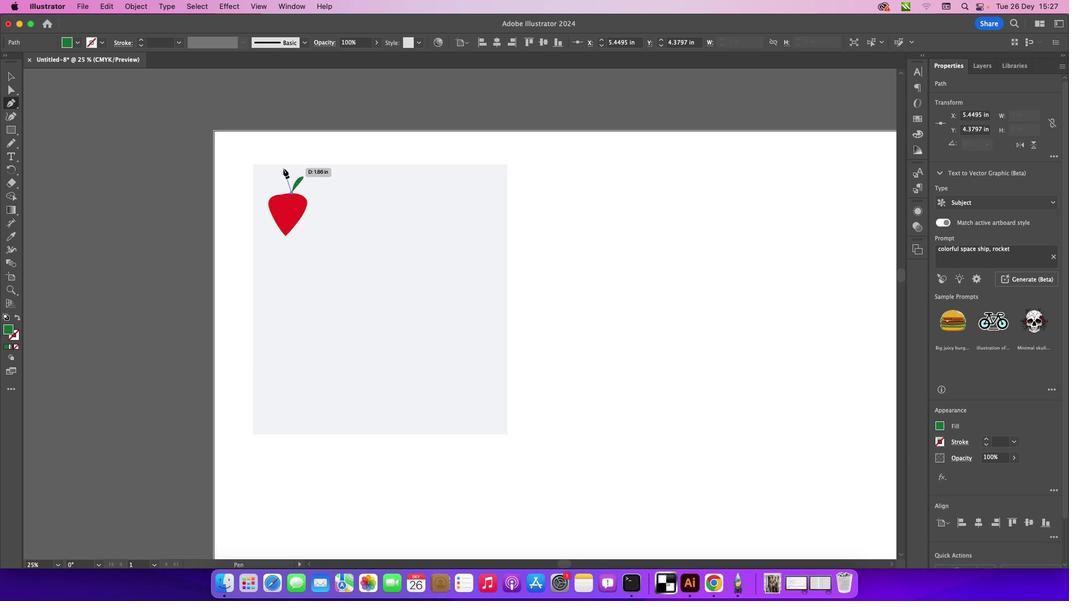 
Action: Mouse pressed left at (302, 221)
Screenshot: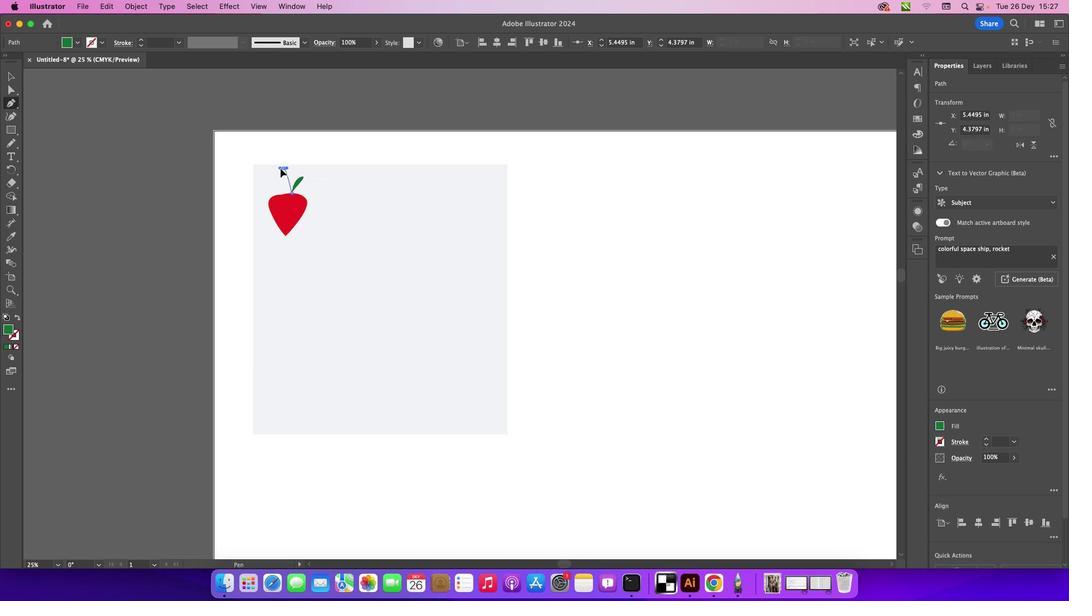 
Action: Mouse moved to (309, 238)
Screenshot: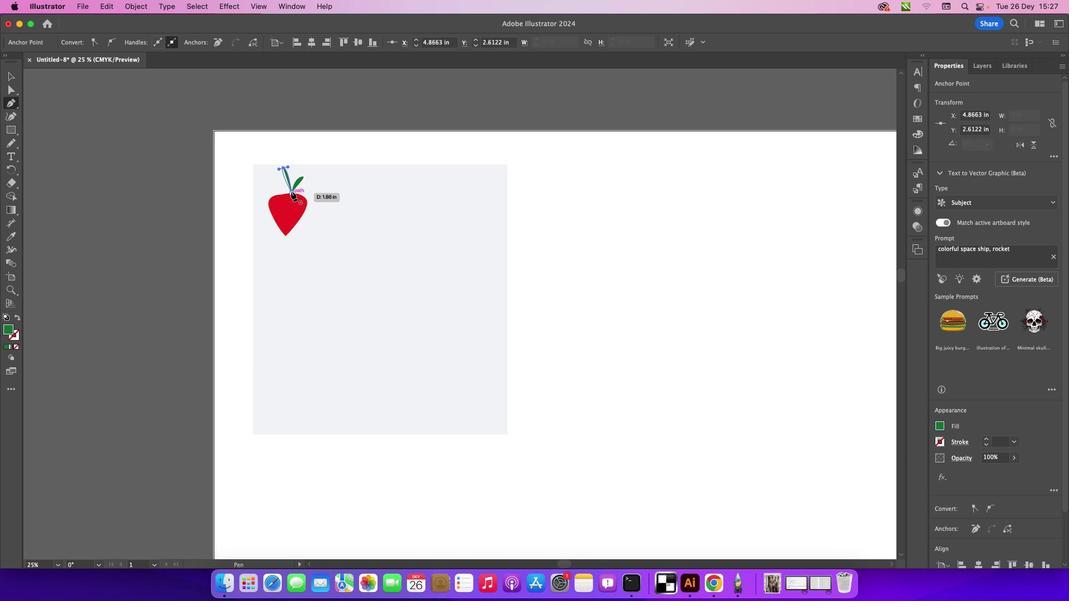 
Action: Mouse pressed left at (309, 238)
Screenshot: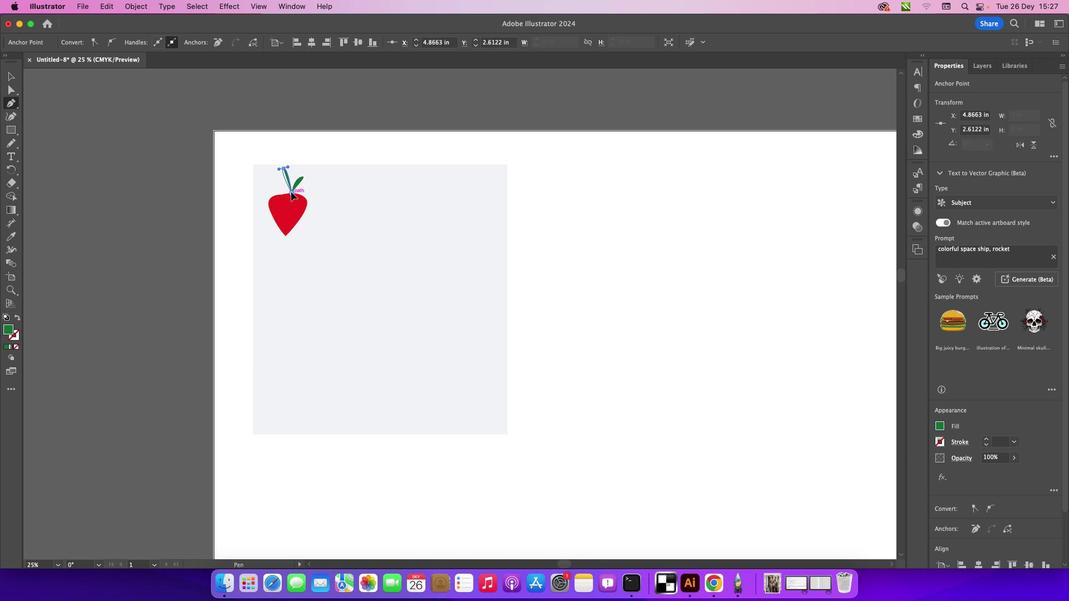 
Action: Mouse moved to (62, 157)
Screenshot: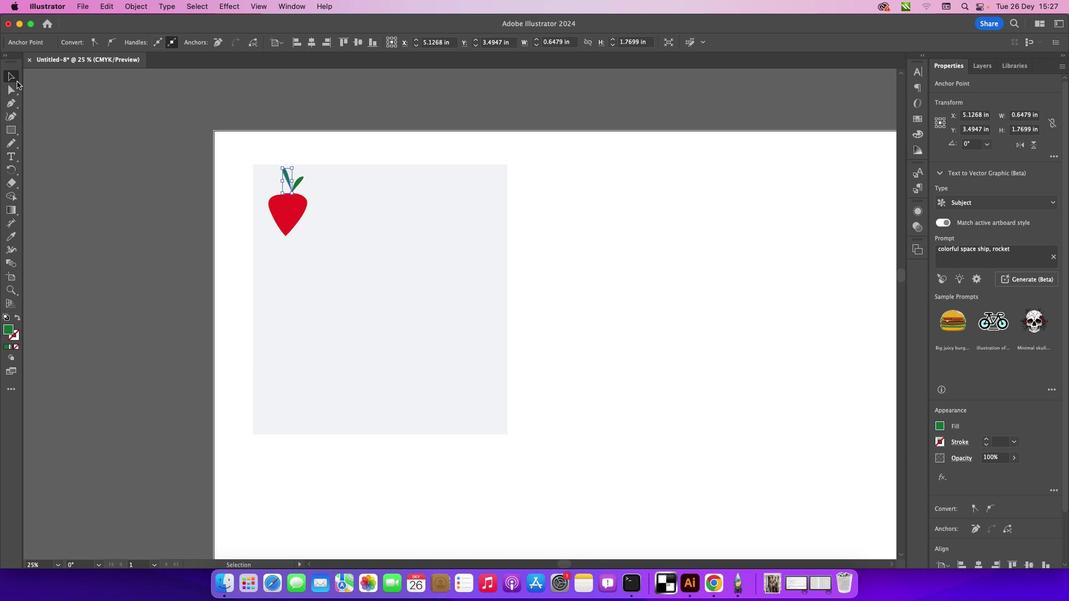 
Action: Mouse pressed left at (62, 157)
Screenshot: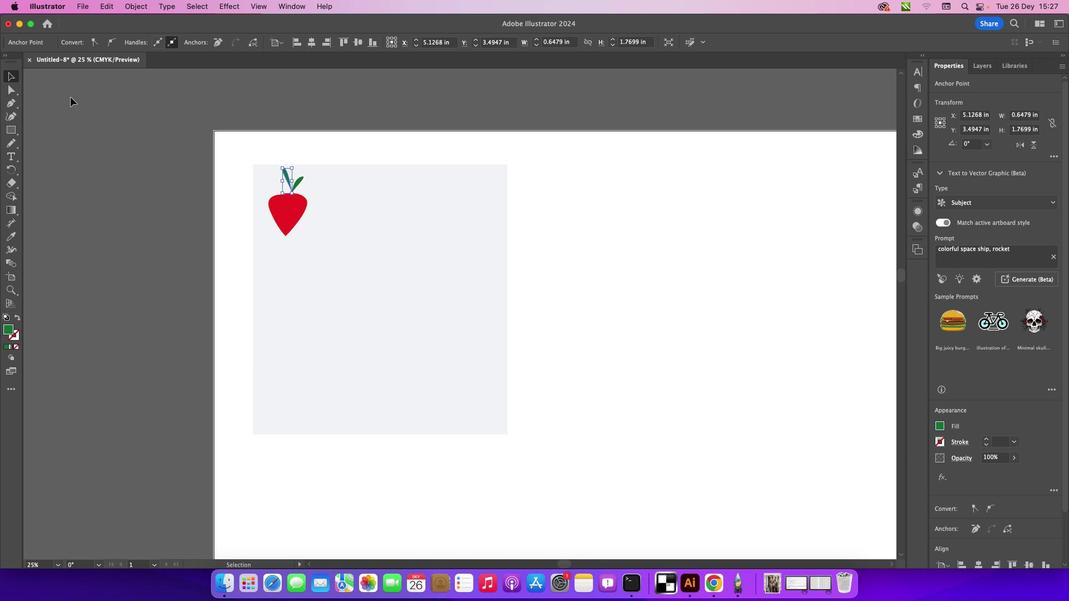 
Action: Mouse moved to (172, 183)
Screenshot: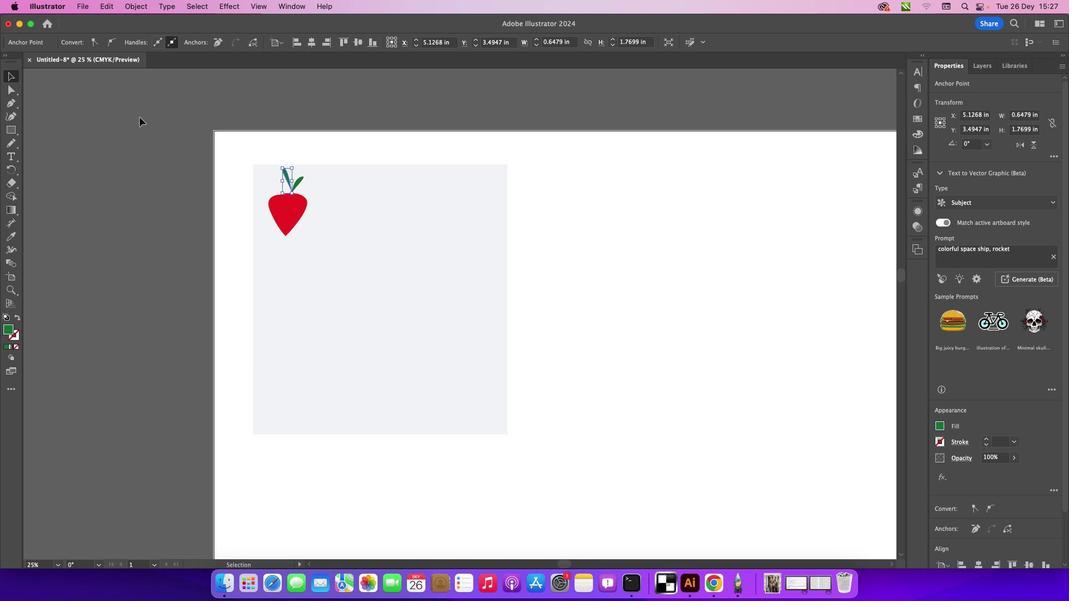 
Action: Mouse pressed left at (172, 183)
Screenshot: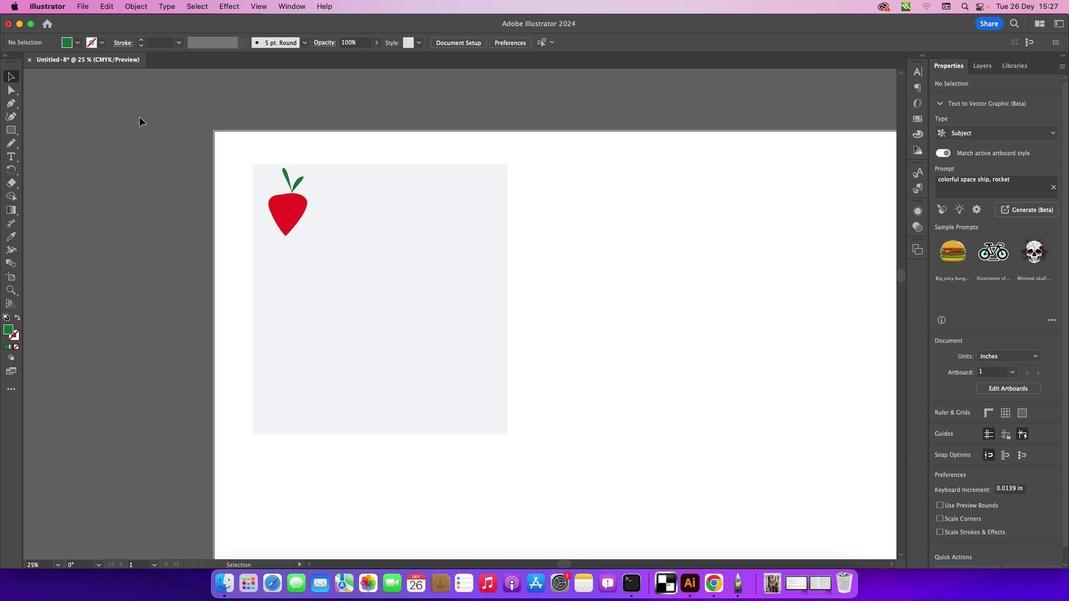 
Action: Mouse moved to (60, 174)
Screenshot: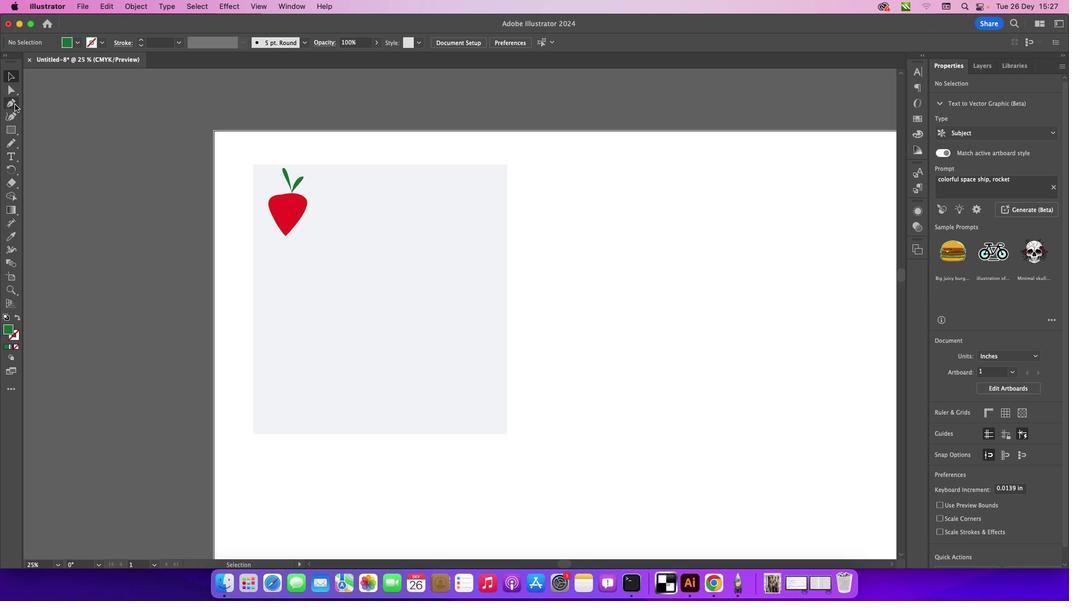 
Action: Mouse pressed left at (60, 174)
Screenshot: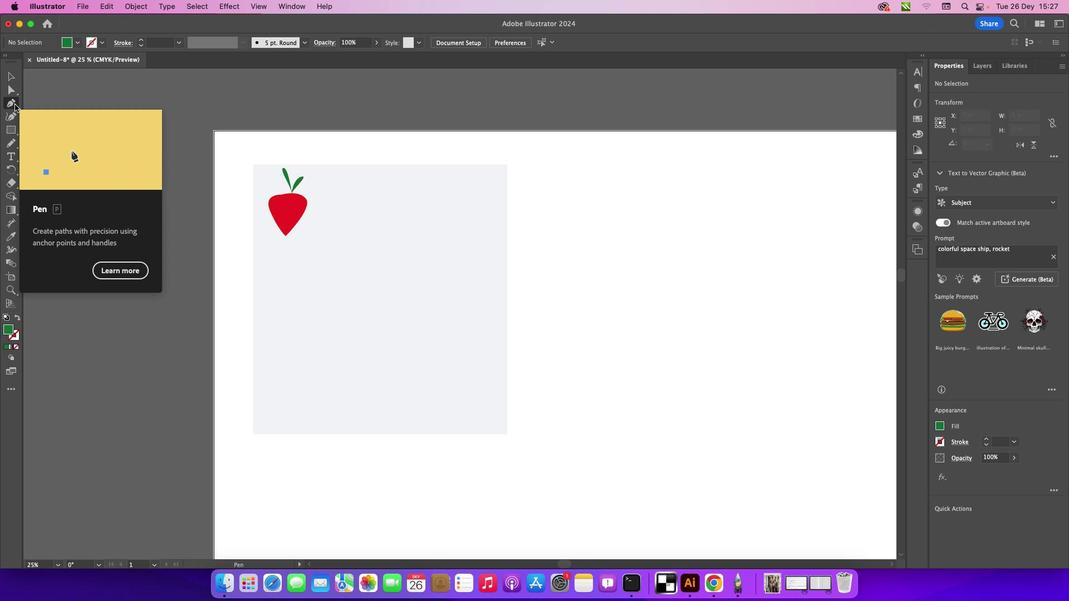 
Action: Mouse moved to (309, 238)
Screenshot: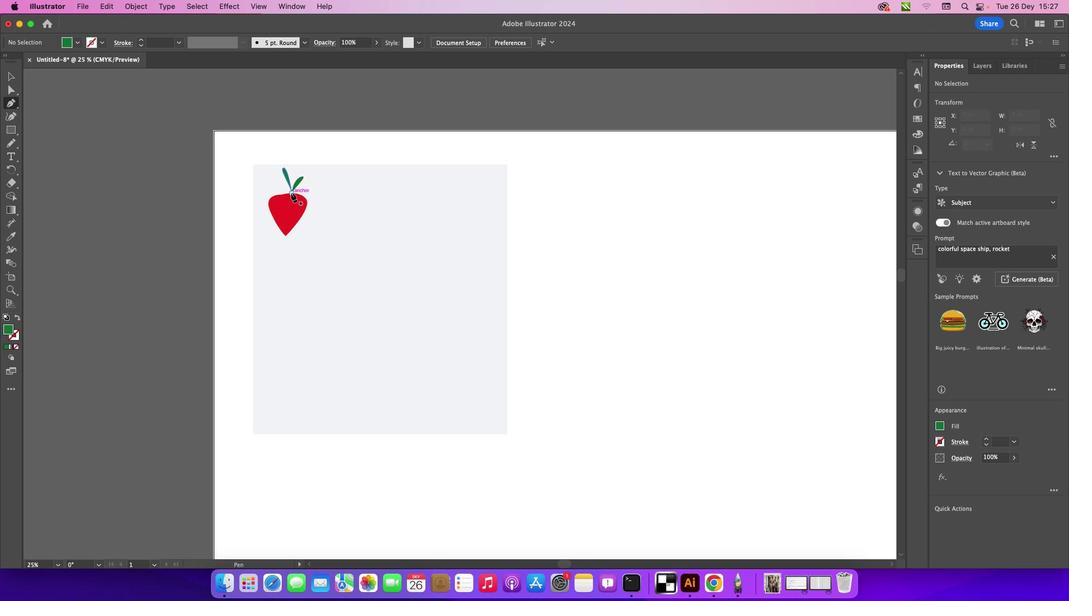 
Action: Mouse pressed left at (309, 238)
Screenshot: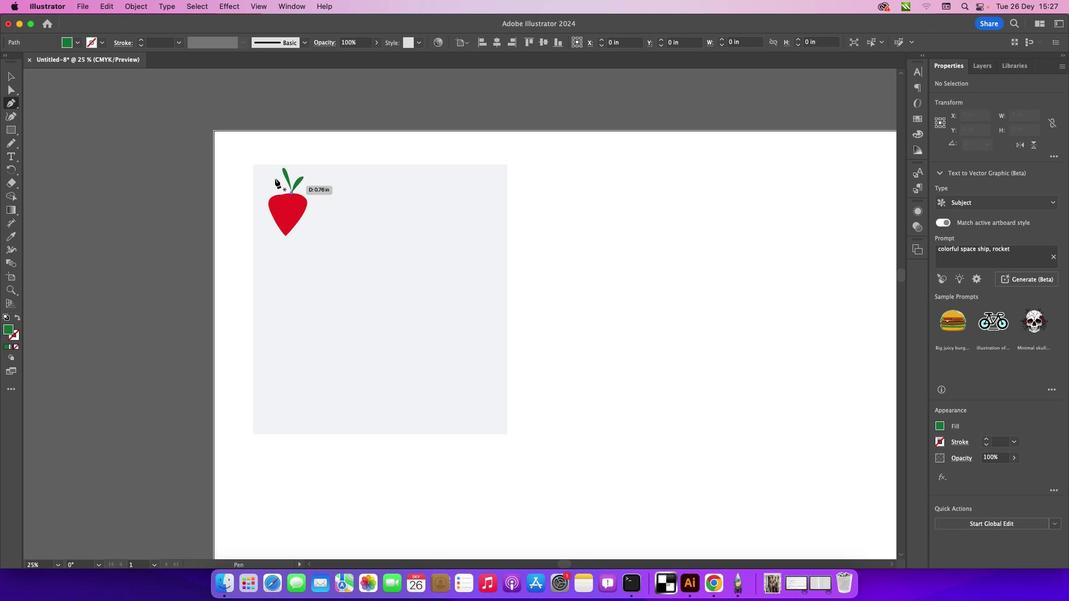 
Action: Mouse moved to (297, 230)
Screenshot: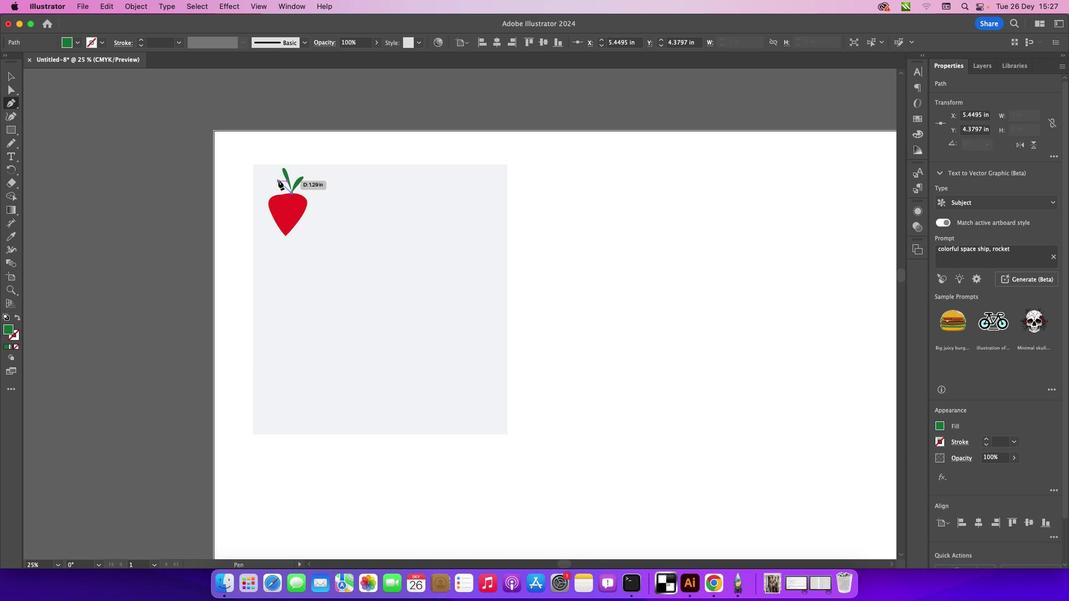 
Action: Mouse pressed left at (297, 230)
Screenshot: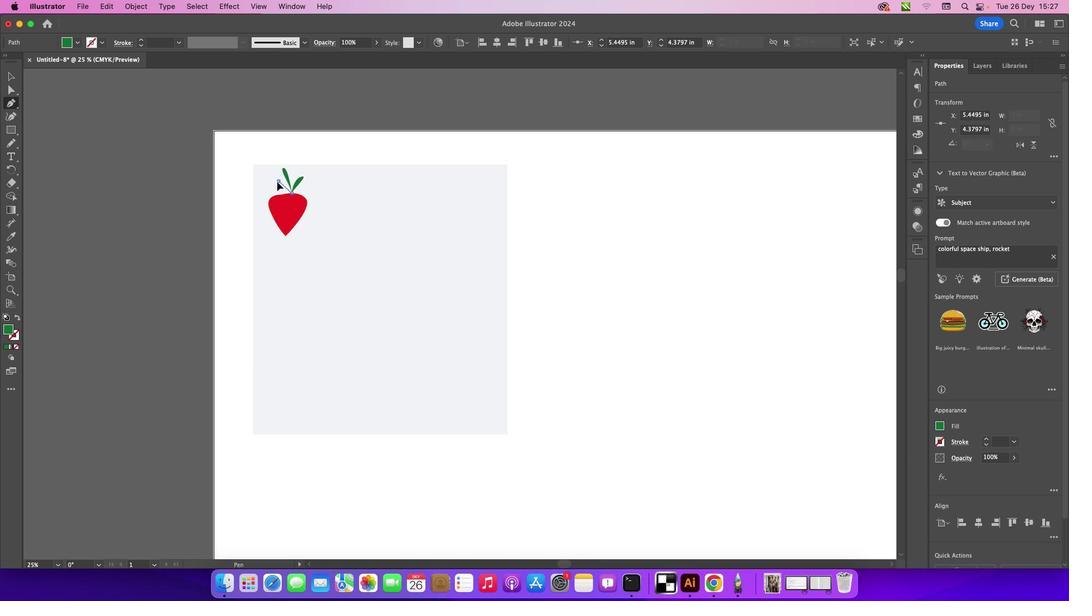
Action: Mouse moved to (310, 238)
Screenshot: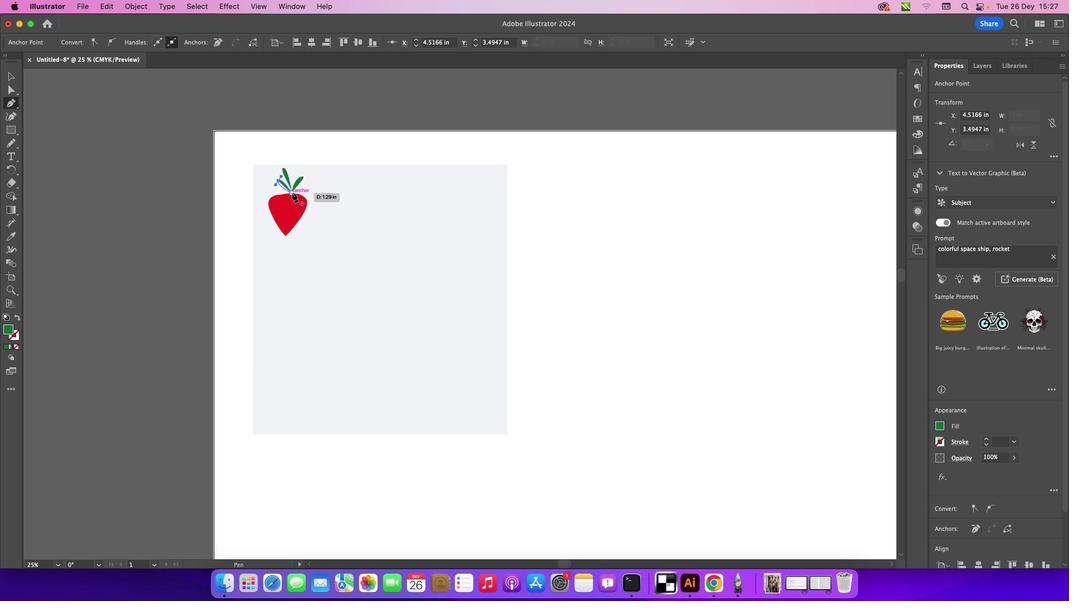 
Action: Mouse pressed left at (310, 238)
Screenshot: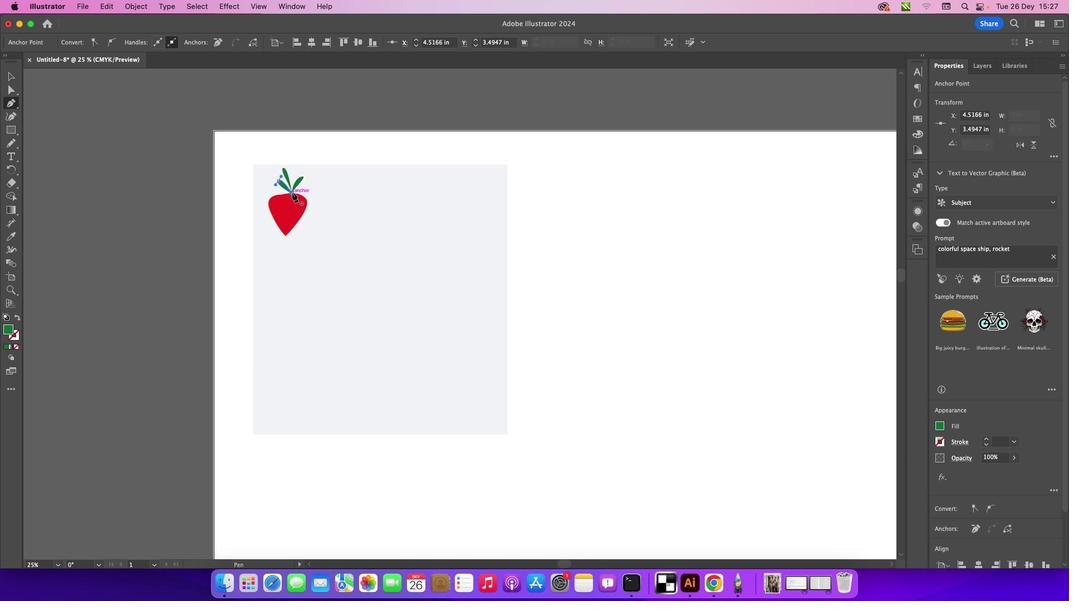 
Action: Mouse moved to (62, 155)
Screenshot: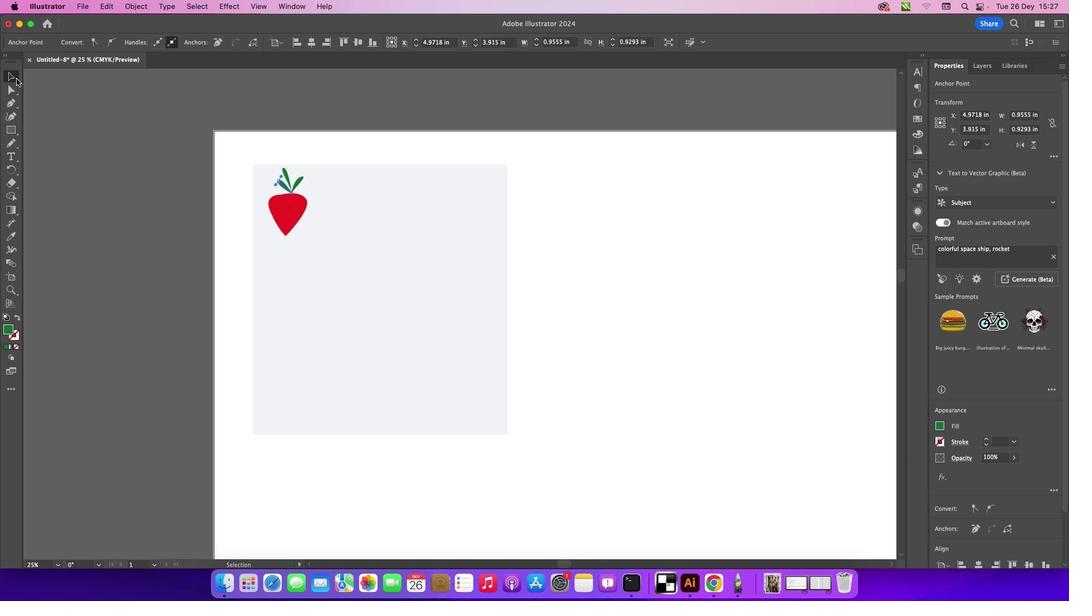 
Action: Mouse pressed left at (62, 155)
Screenshot: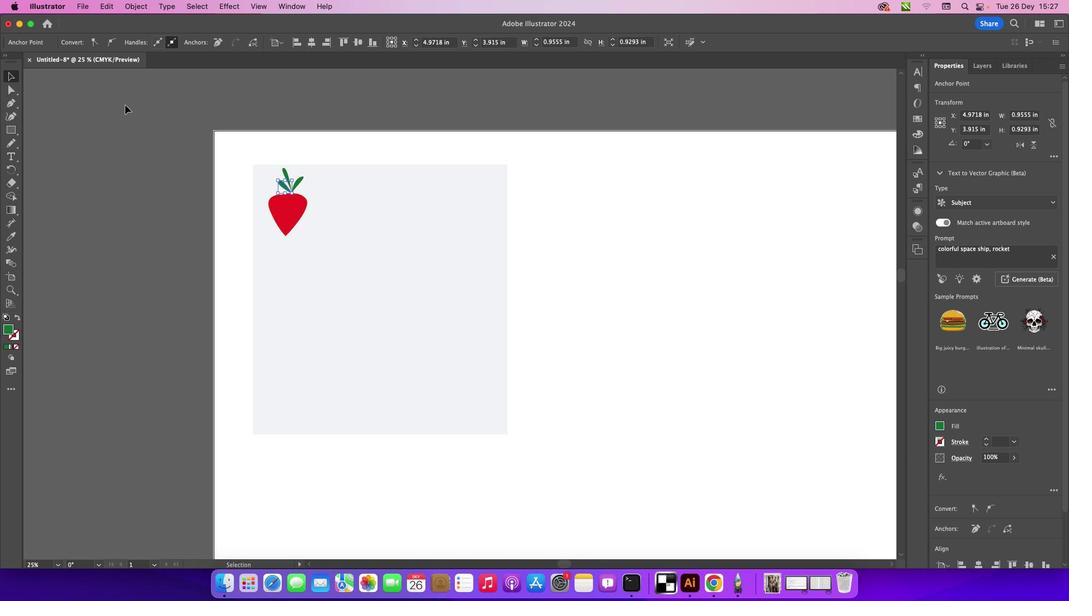
Action: Mouse moved to (193, 182)
Screenshot: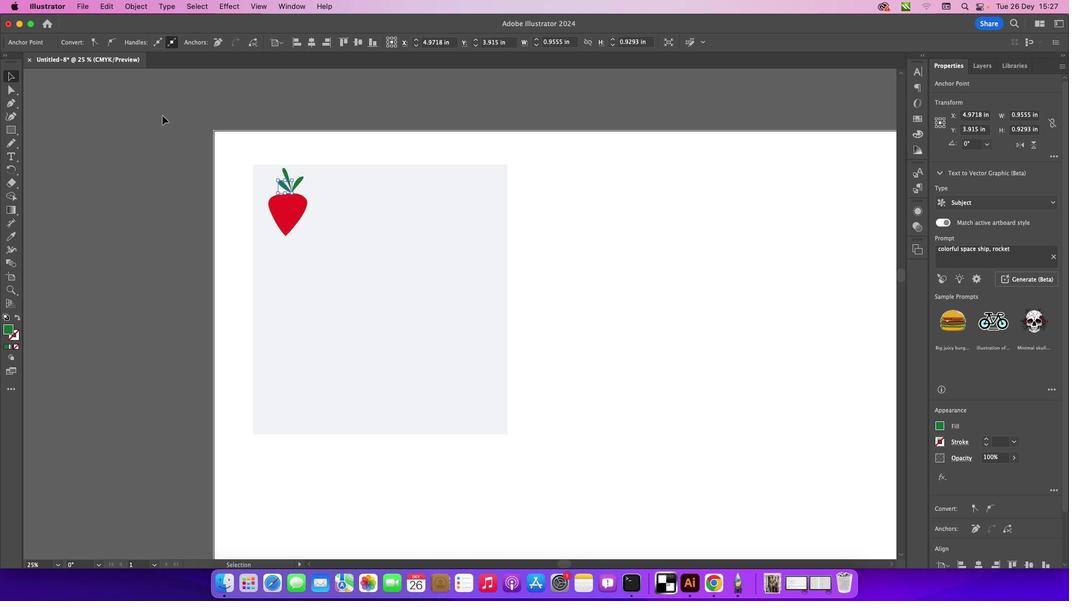 
Action: Mouse pressed left at (193, 182)
Screenshot: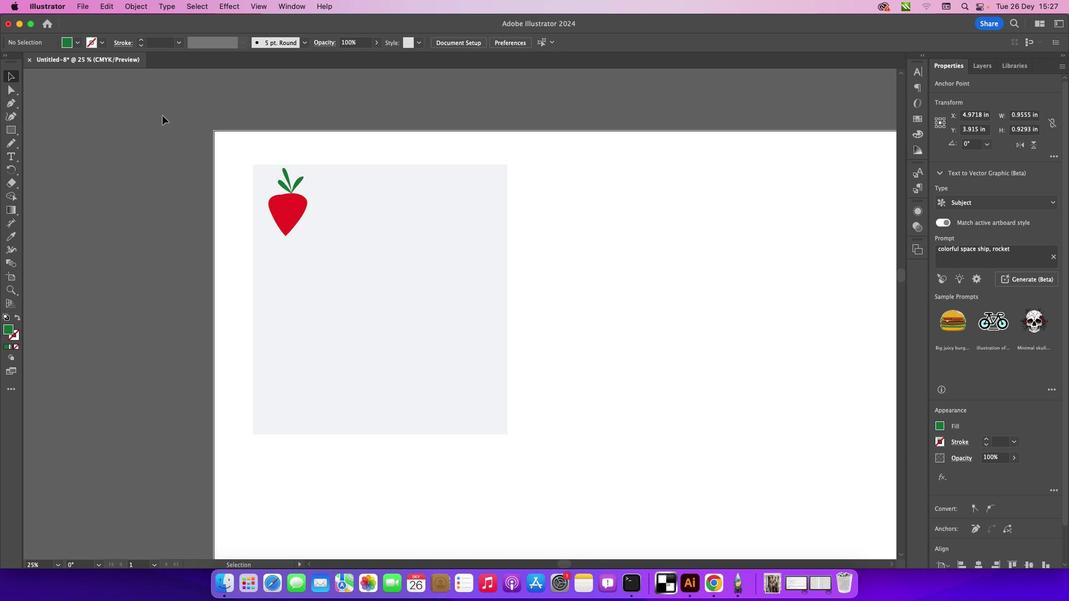 
Action: Mouse moved to (255, 219)
Screenshot: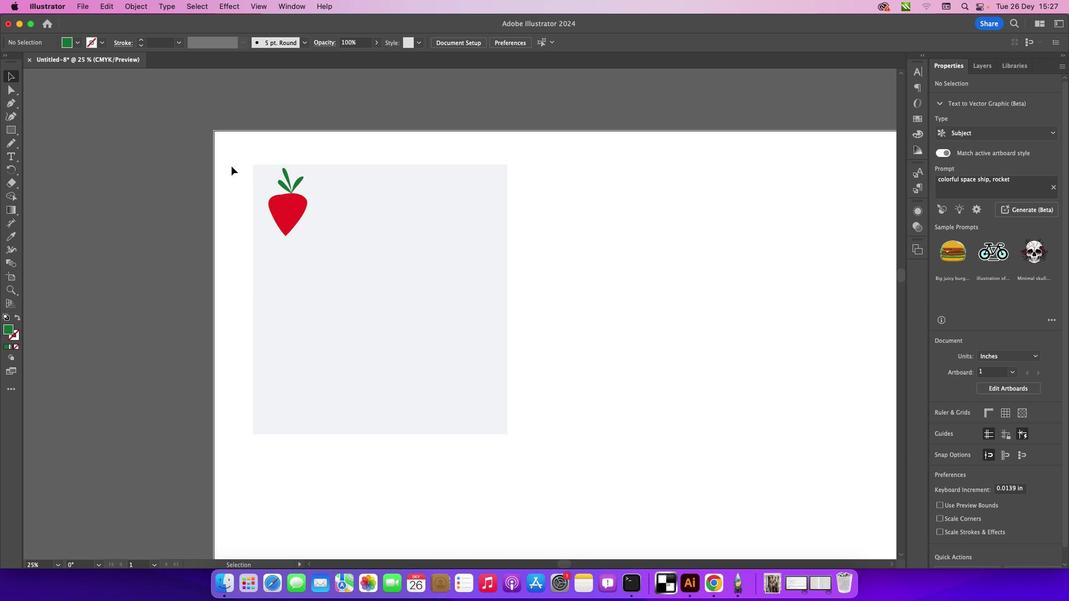 
Action: Mouse pressed left at (255, 219)
Screenshot: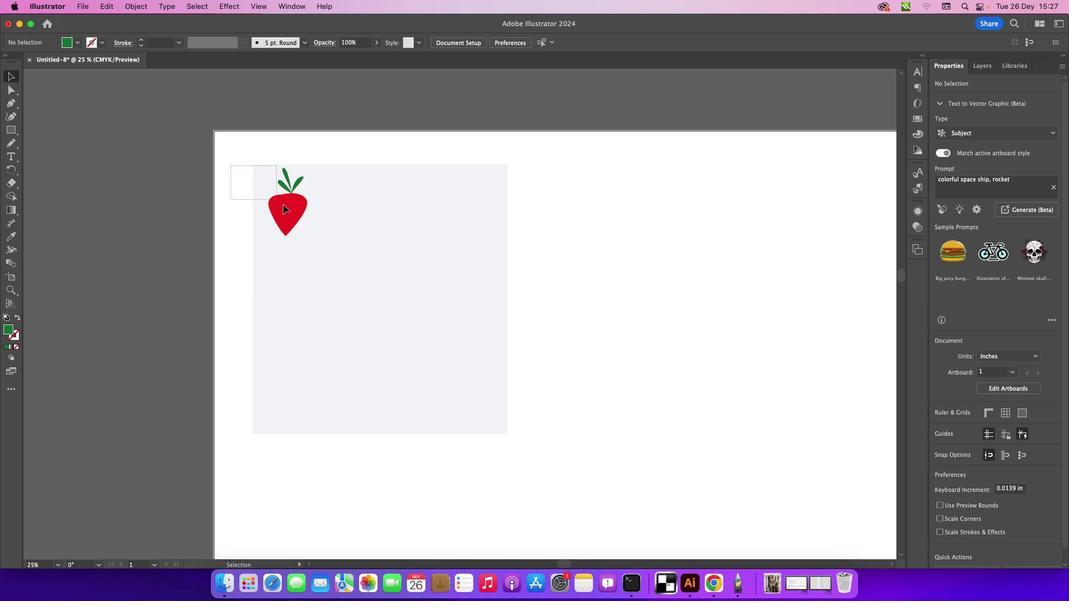 
Action: Mouse moved to (356, 294)
Screenshot: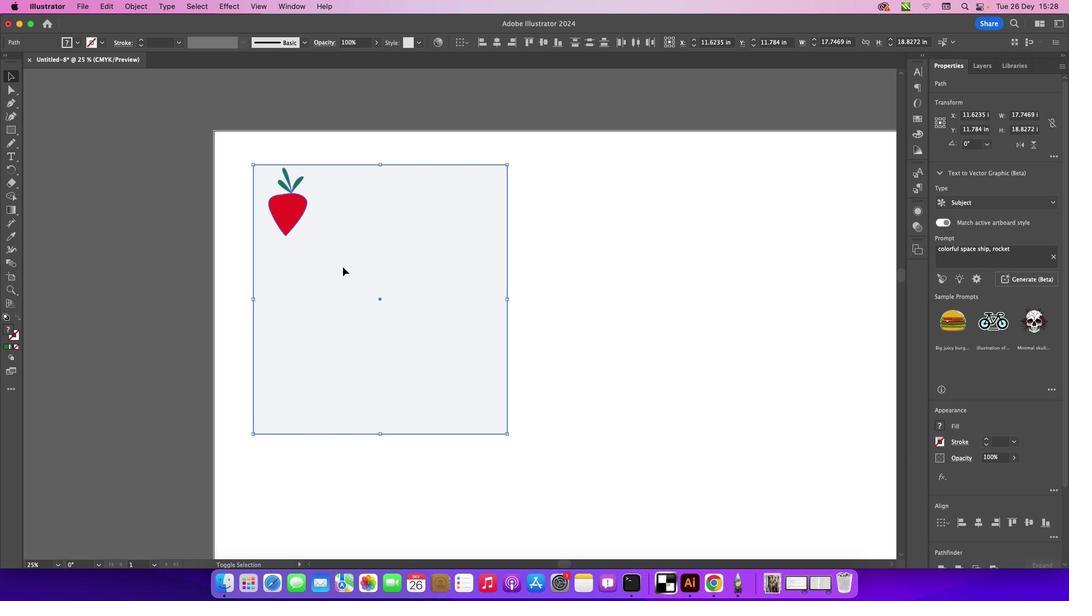 
Action: Key pressed Key.shift
Screenshot: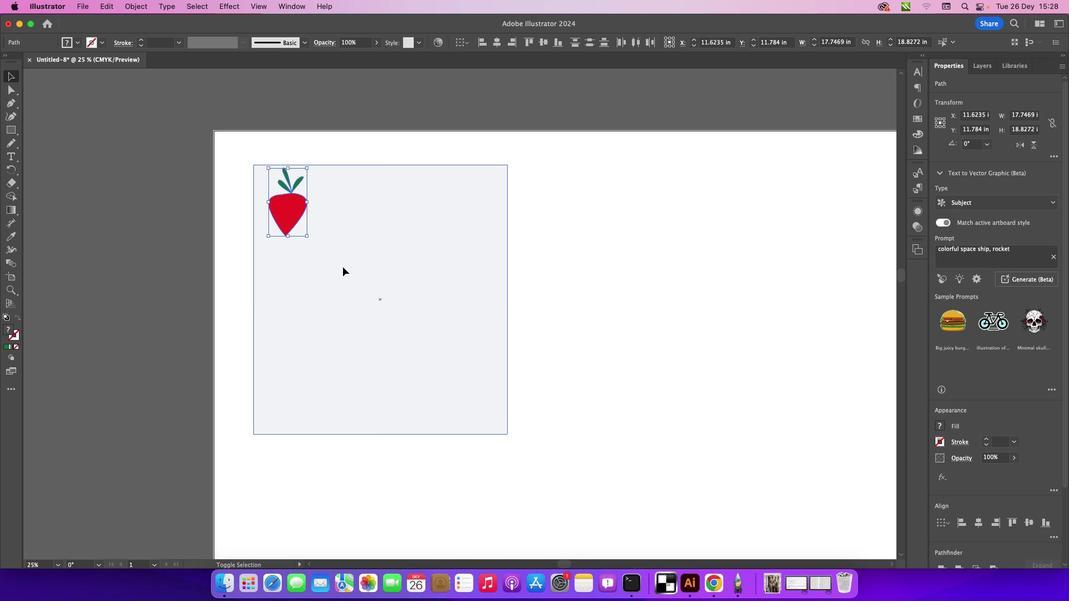 
Action: Mouse pressed left at (356, 294)
Screenshot: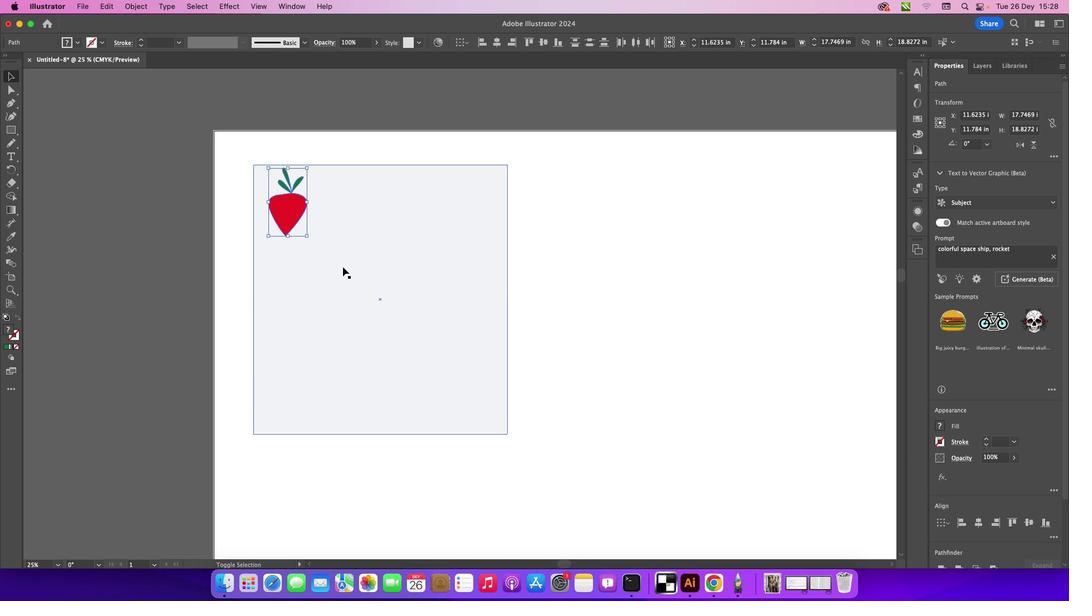 
Action: Mouse moved to (310, 250)
Screenshot: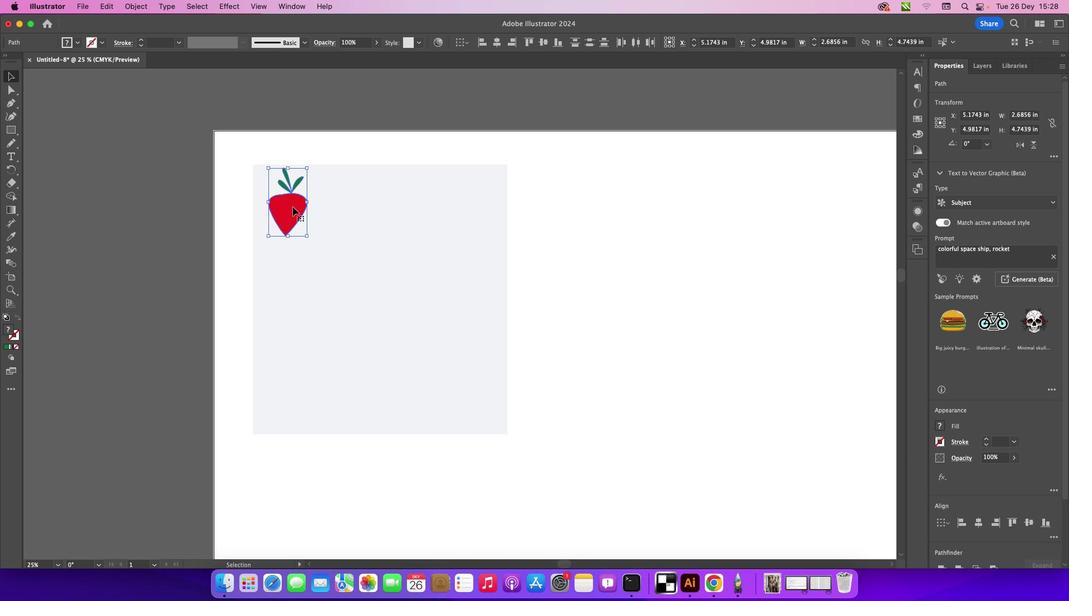 
Action: Mouse pressed right at (310, 250)
Screenshot: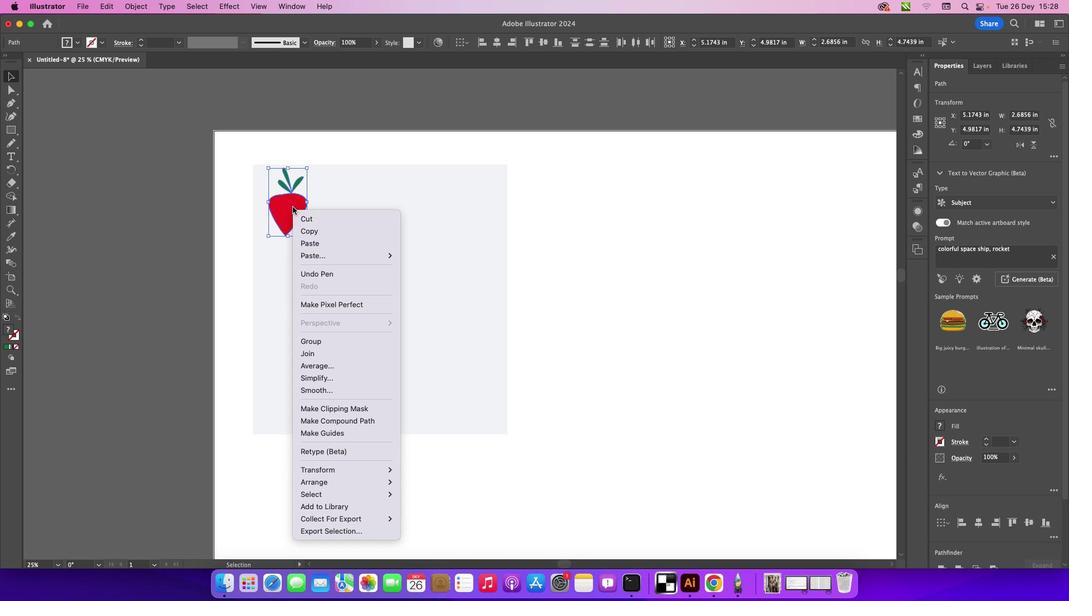 
Action: Mouse moved to (340, 348)
Screenshot: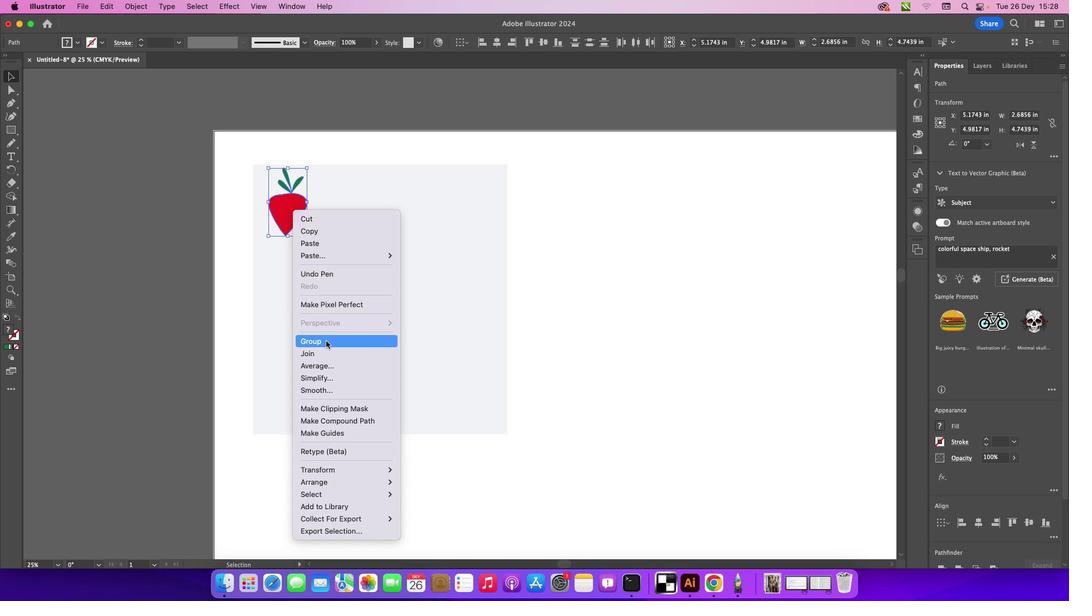 
Action: Mouse pressed left at (340, 348)
Screenshot: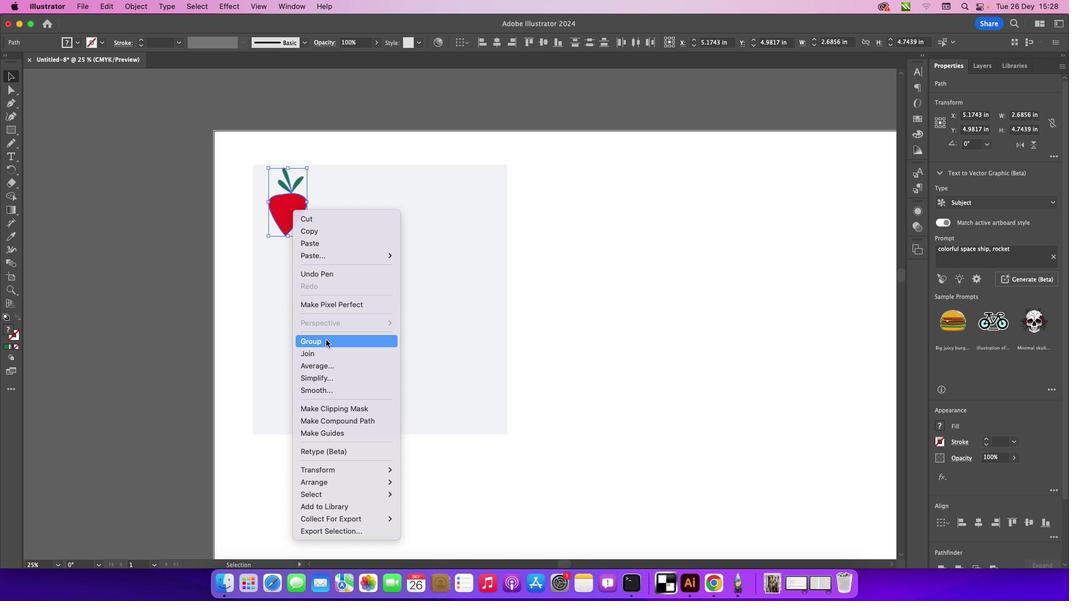 
Action: Mouse moved to (309, 252)
Screenshot: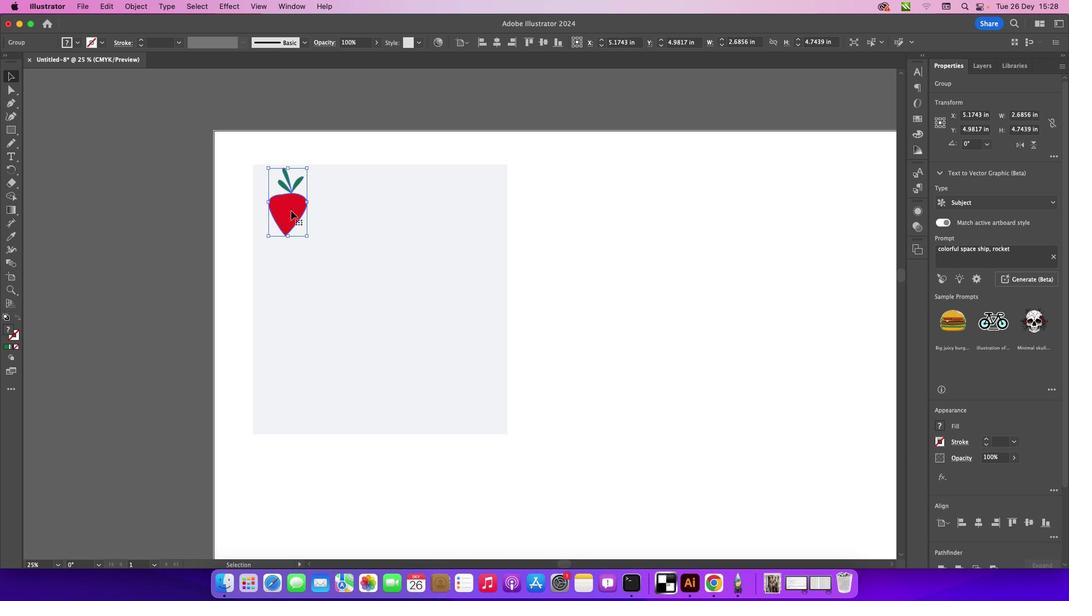 
Action: Mouse pressed left at (309, 252)
Screenshot: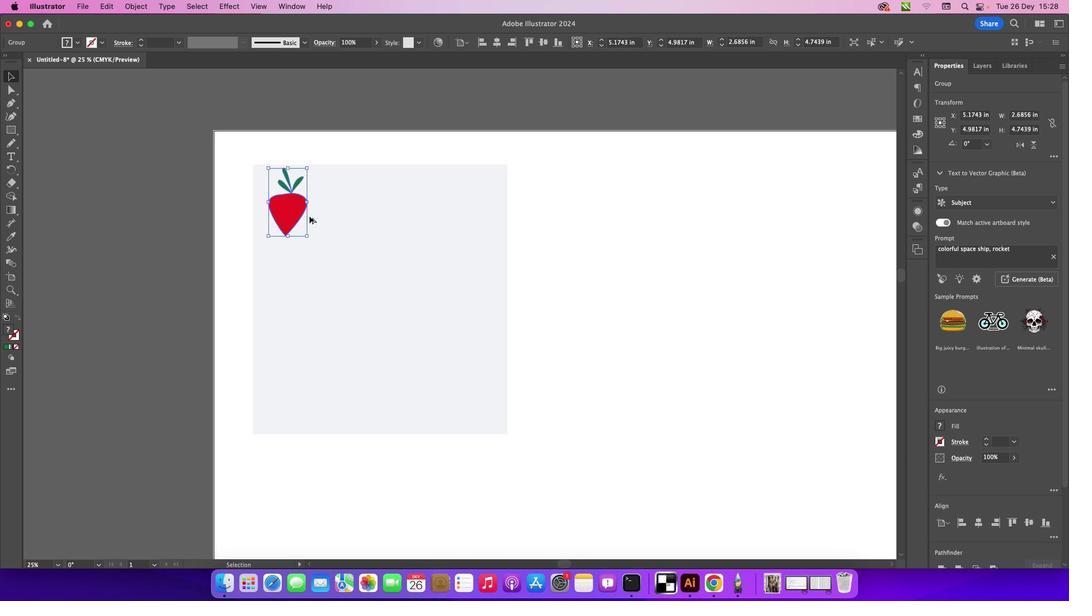 
Action: Key pressed Key.alt
Screenshot: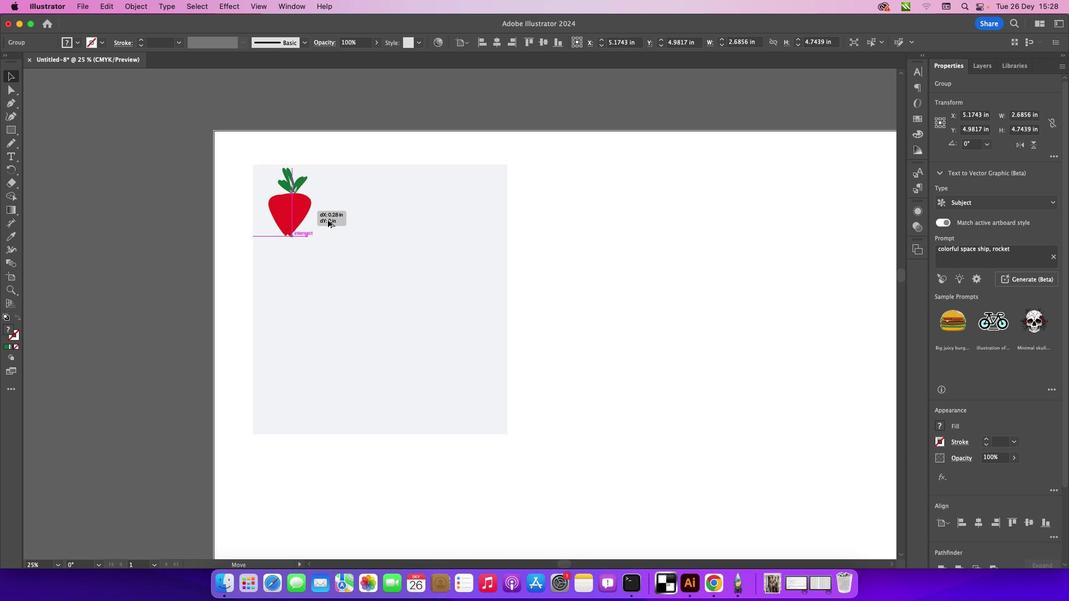 
Action: Mouse moved to (349, 253)
Screenshot: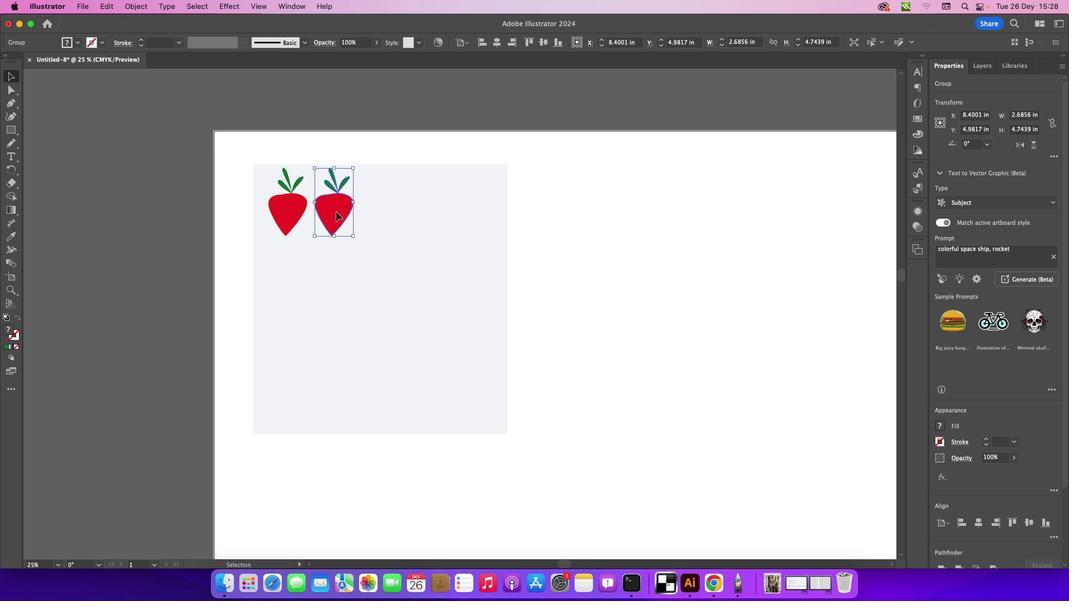 
Action: Mouse pressed left at (349, 253)
Screenshot: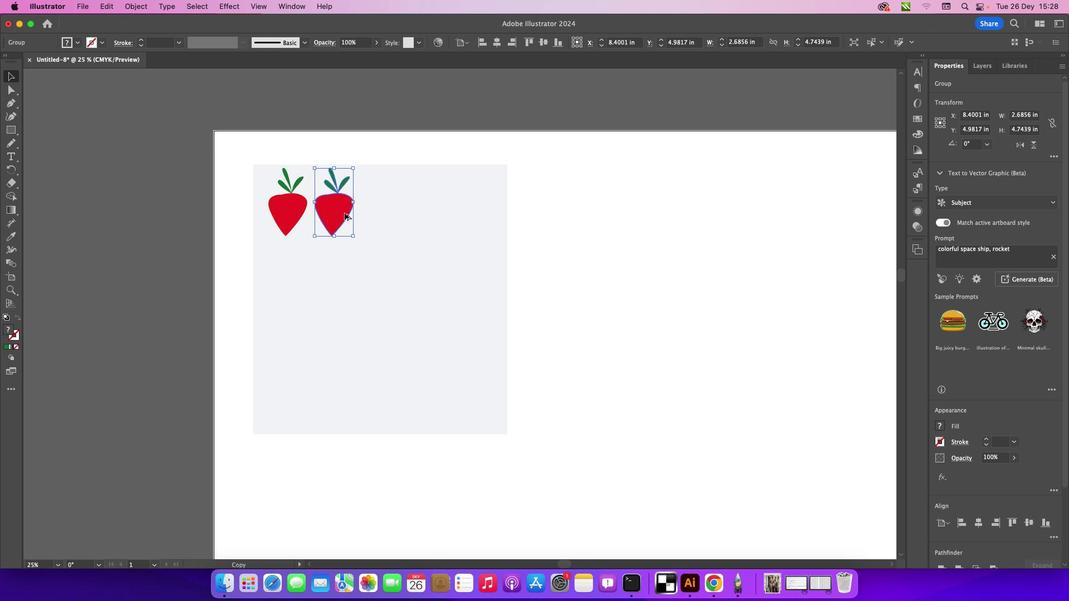 
Action: Key pressed Key.alt
Screenshot: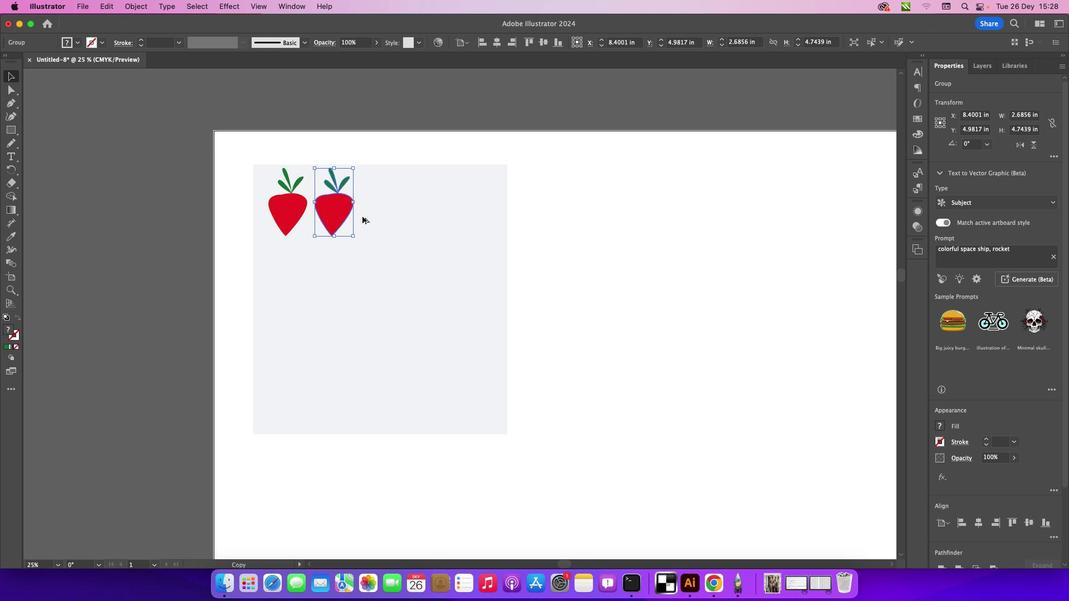 
Action: Mouse moved to (392, 252)
Screenshot: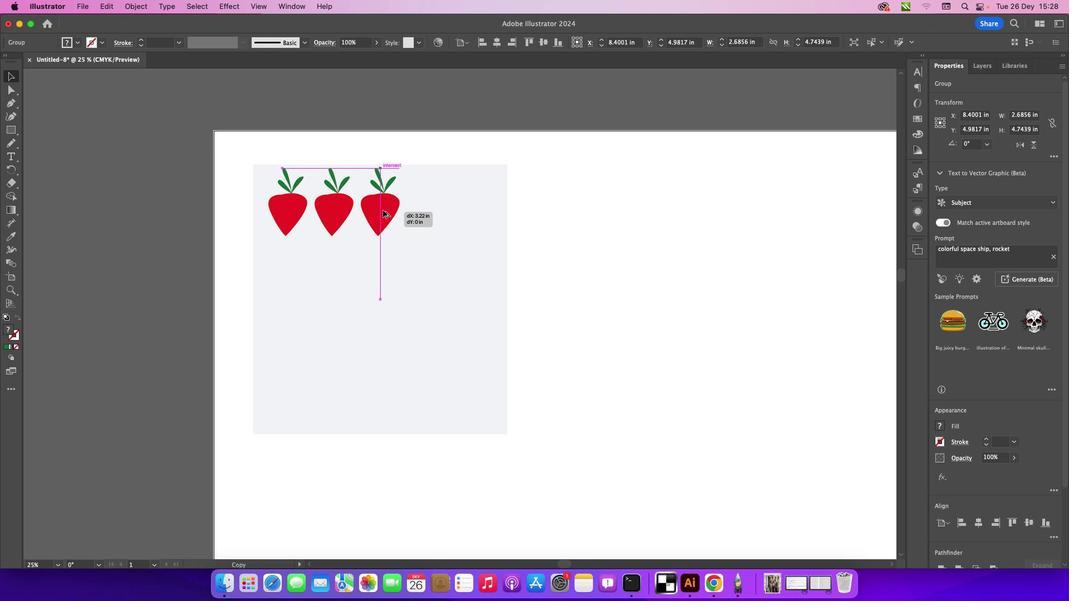 
Action: Key pressed Key.alt
Screenshot: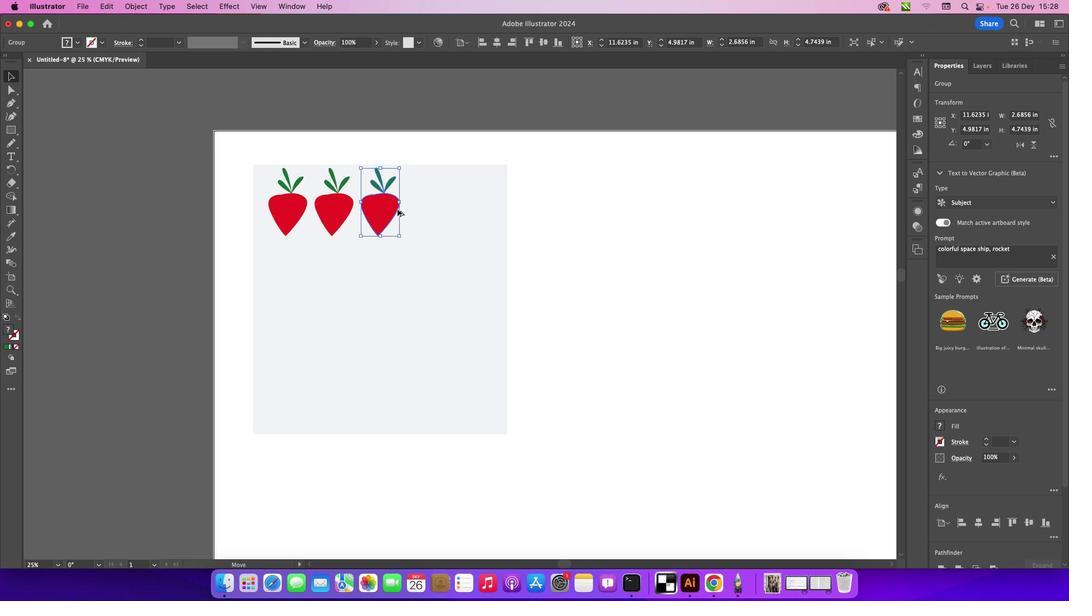 
Action: Mouse pressed left at (392, 252)
Screenshot: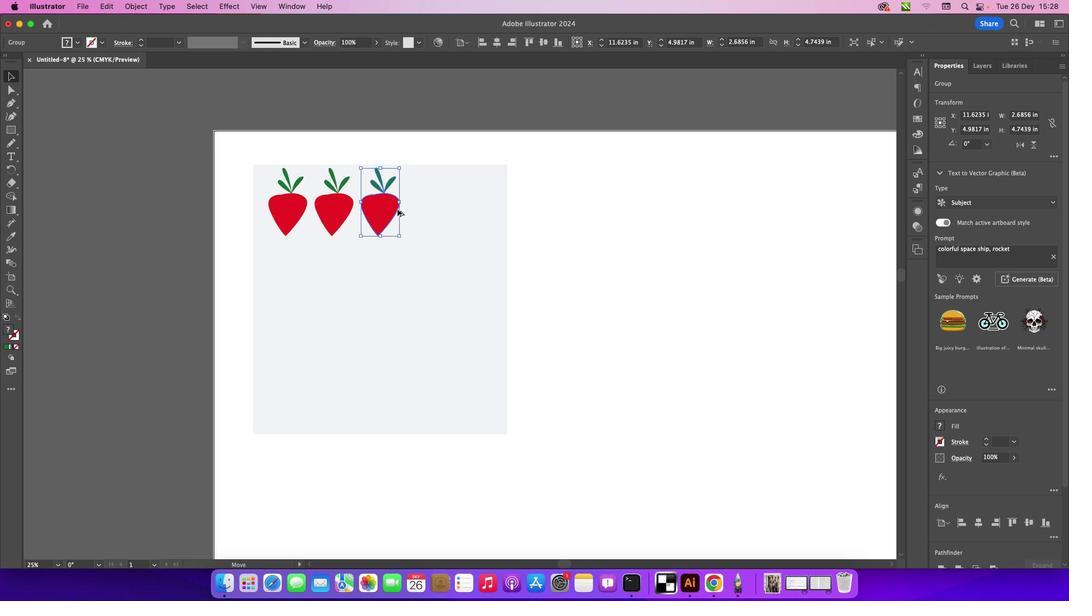 
Action: Mouse moved to (427, 252)
Screenshot: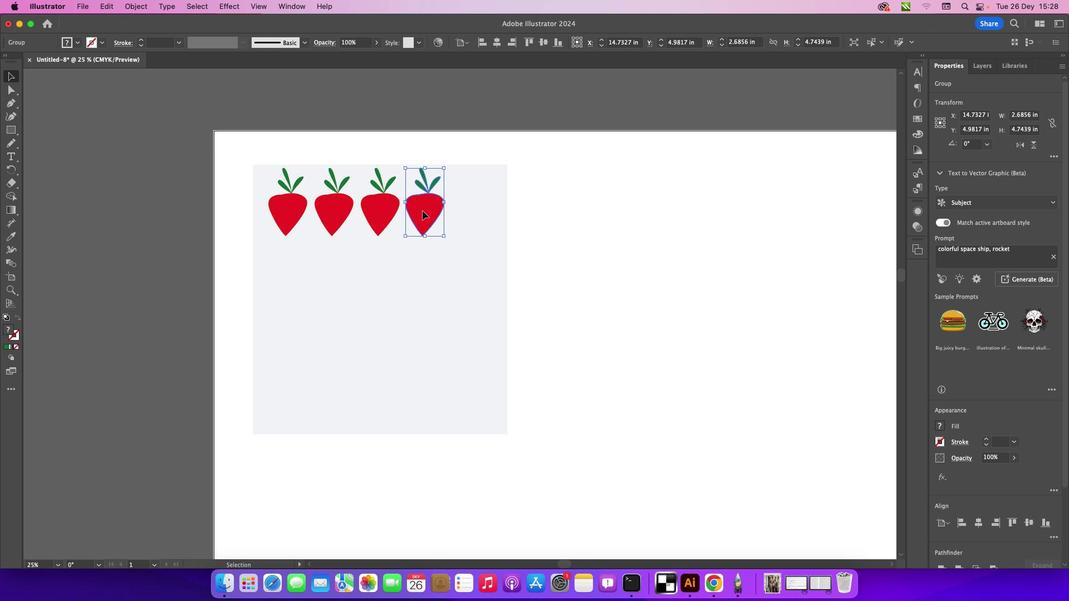 
Action: Key pressed Key.alt
Screenshot: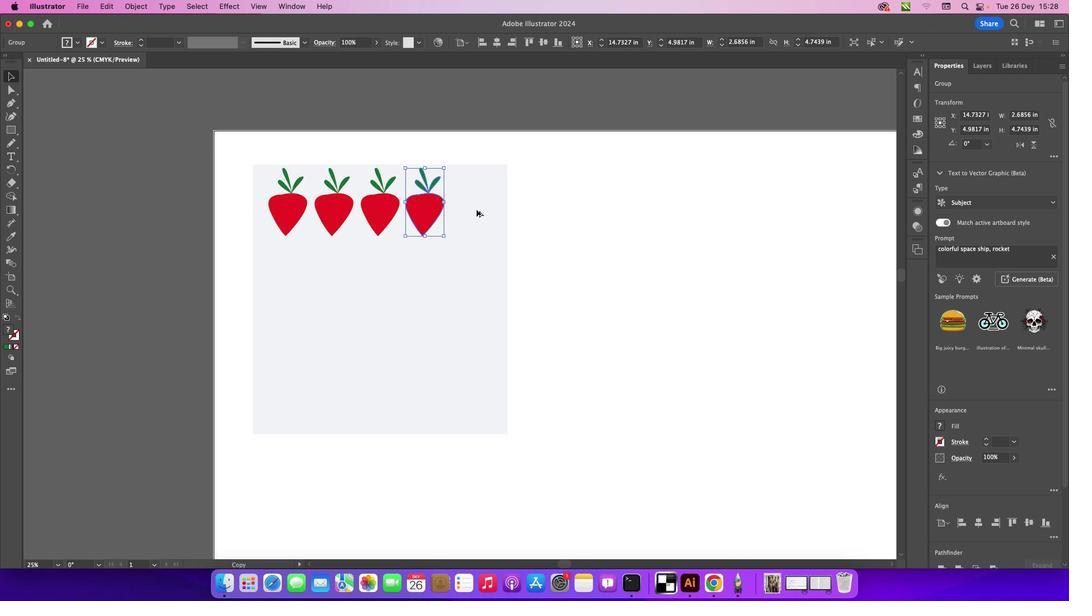
Action: Mouse pressed left at (427, 252)
Screenshot: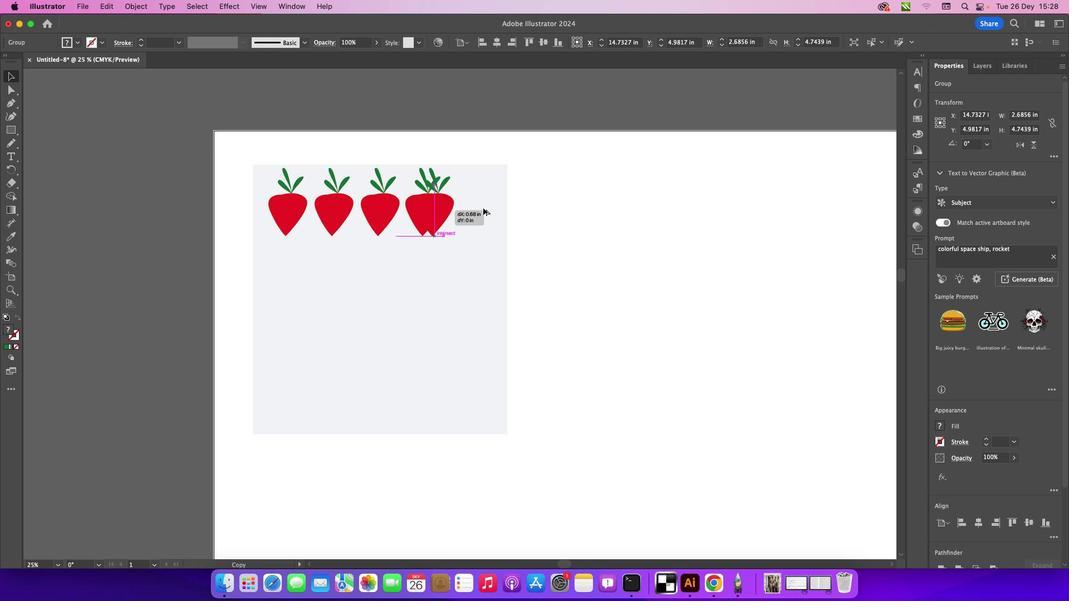 
Action: Mouse moved to (550, 230)
Screenshot: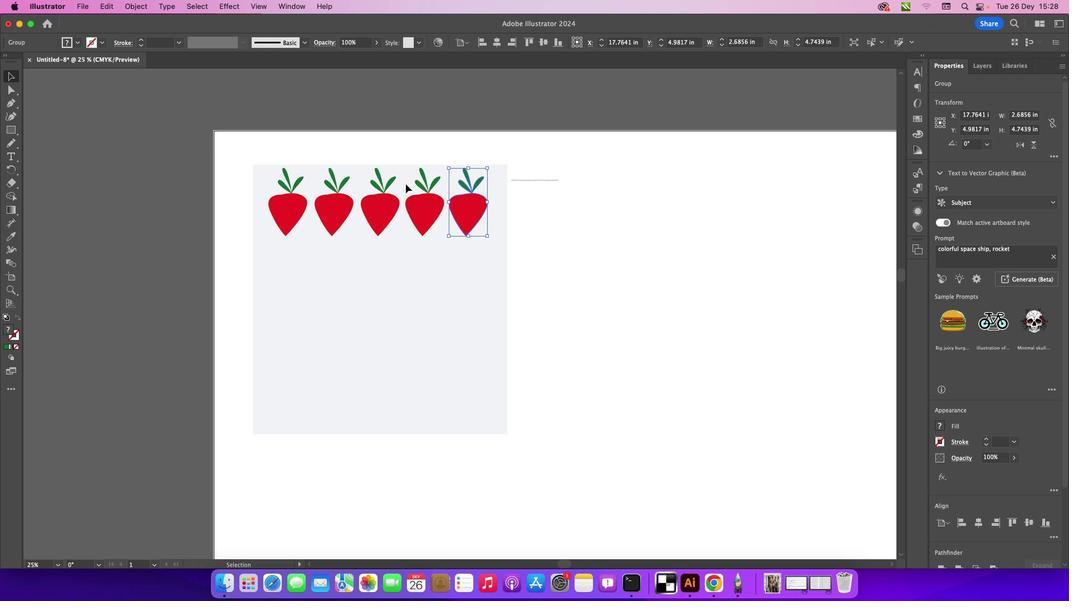
Action: Mouse pressed left at (550, 230)
Screenshot: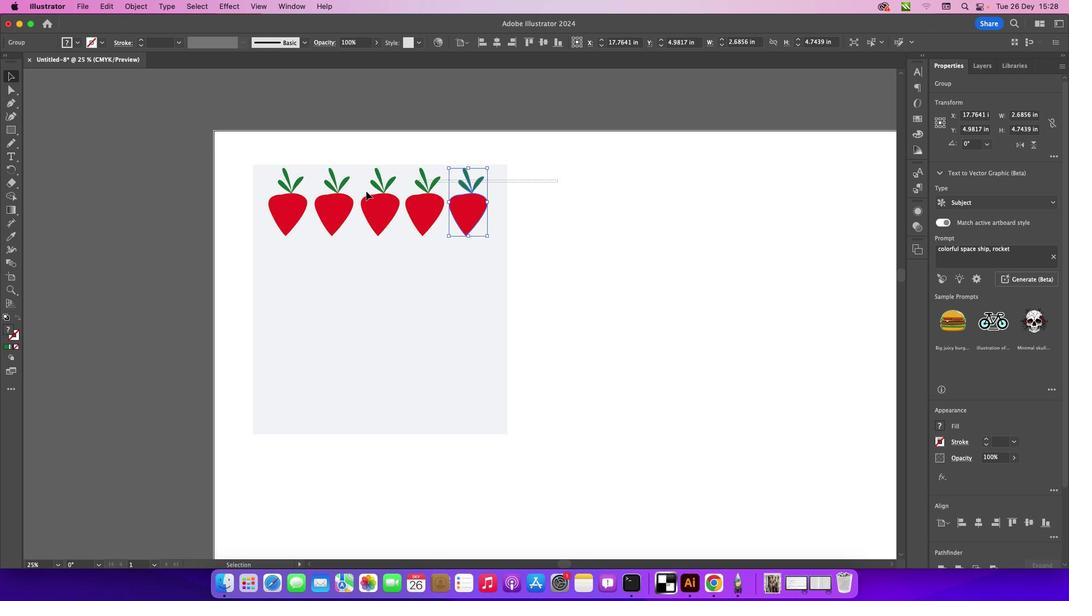 
Action: Mouse moved to (403, 309)
Screenshot: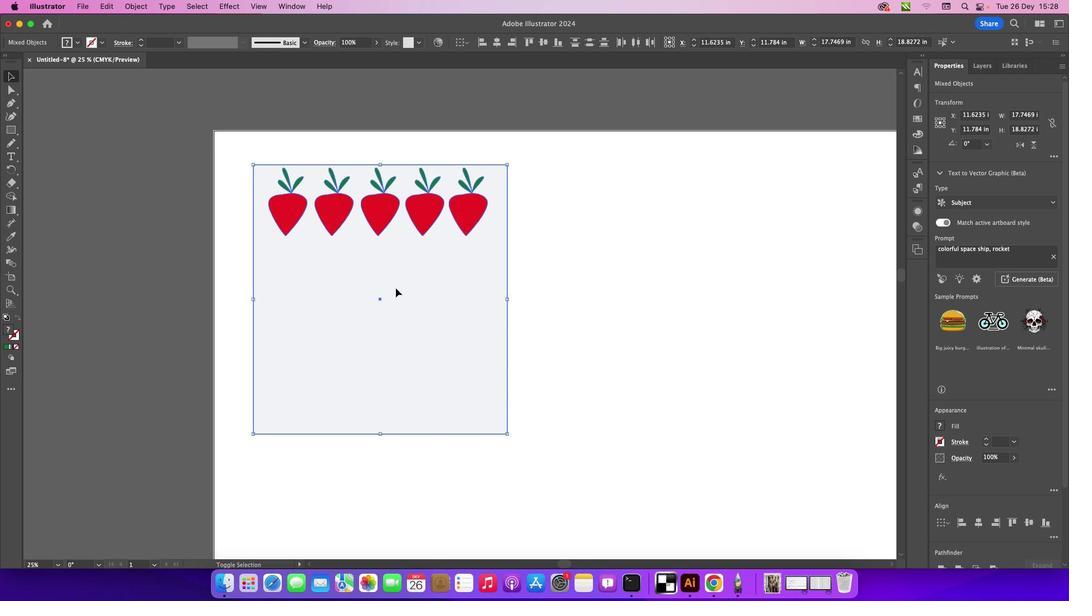 
Action: Key pressed Key.shift
Screenshot: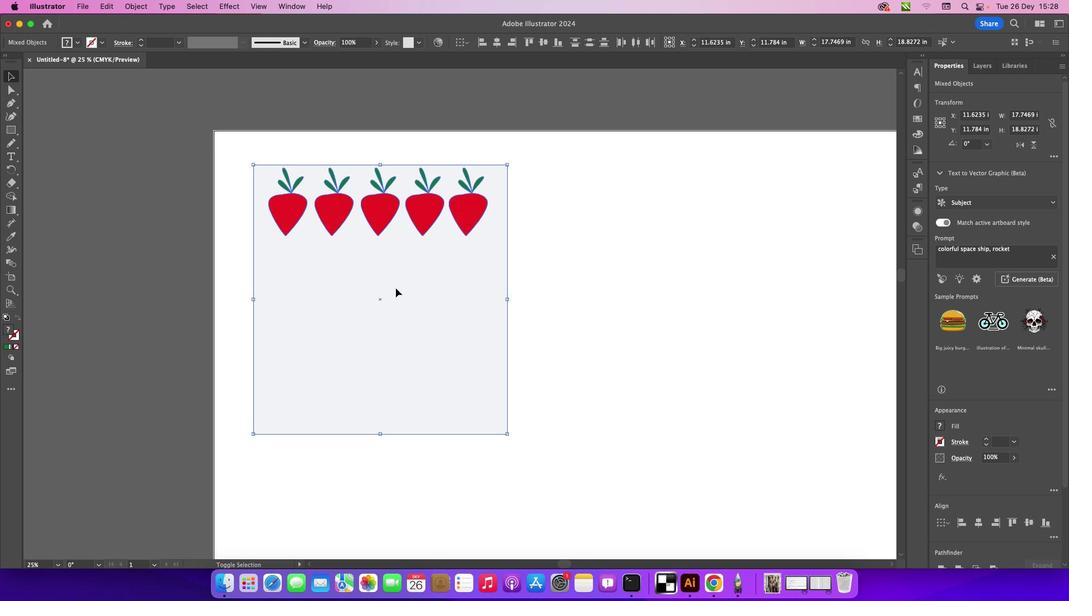 
Action: Mouse pressed left at (403, 309)
Screenshot: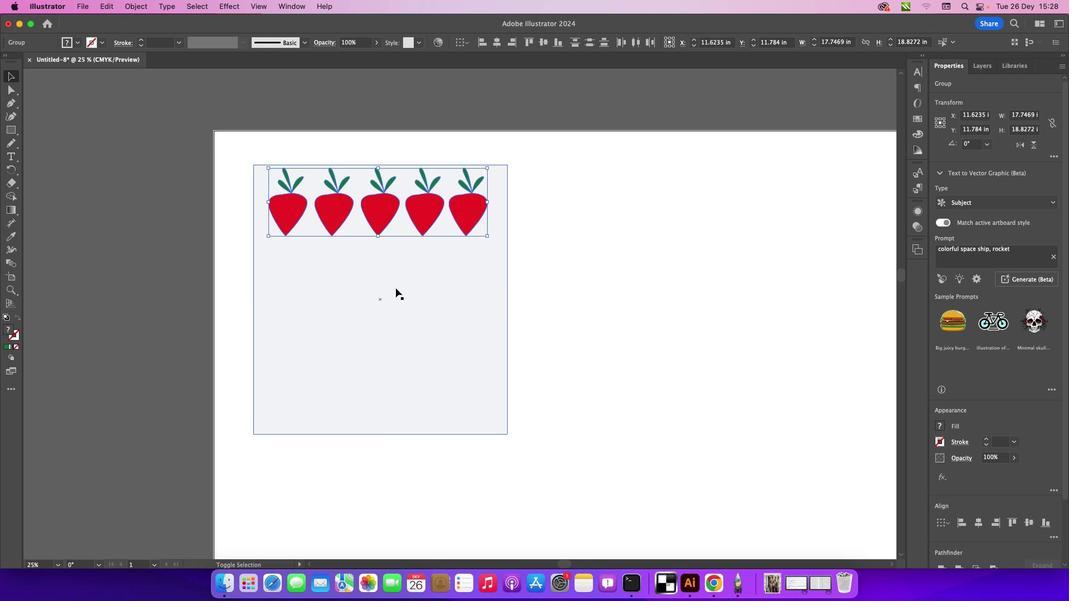 
Action: Mouse moved to (429, 256)
Screenshot: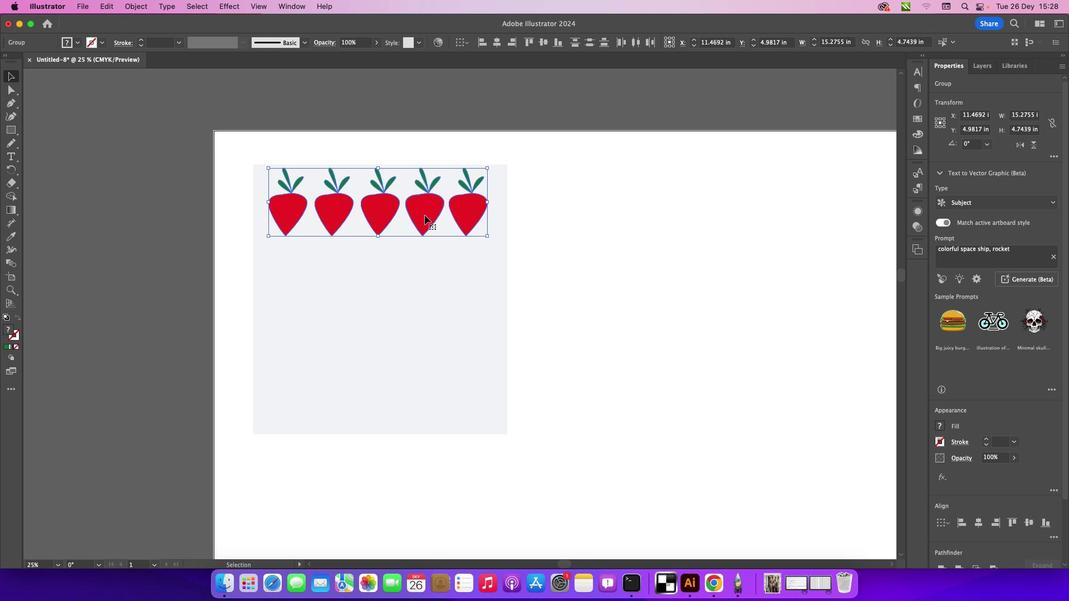 
Action: Mouse pressed right at (429, 256)
Screenshot: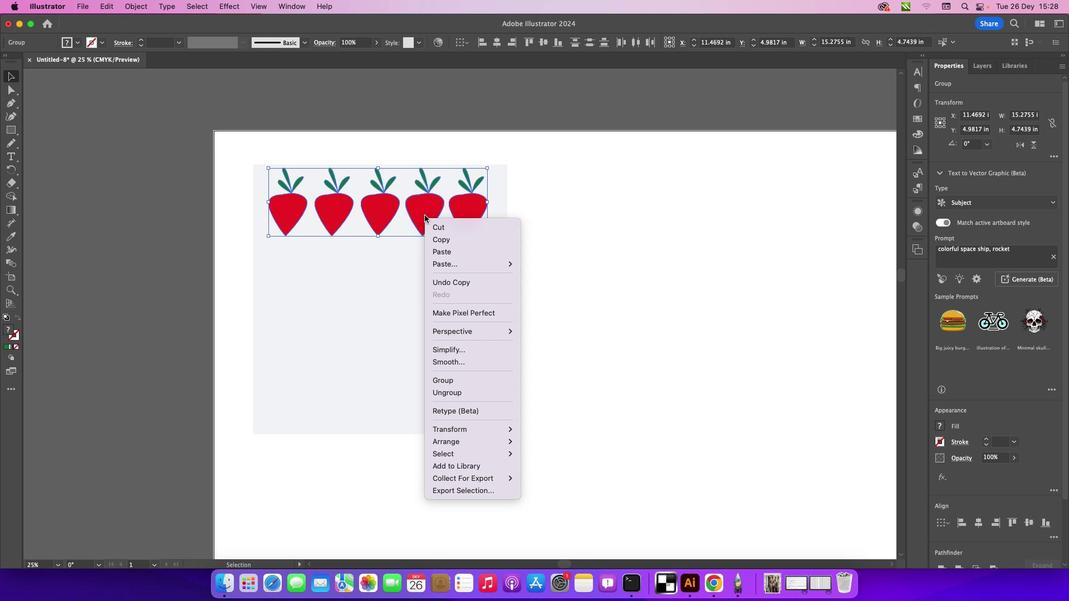 
Action: Mouse moved to (442, 272)
Screenshot: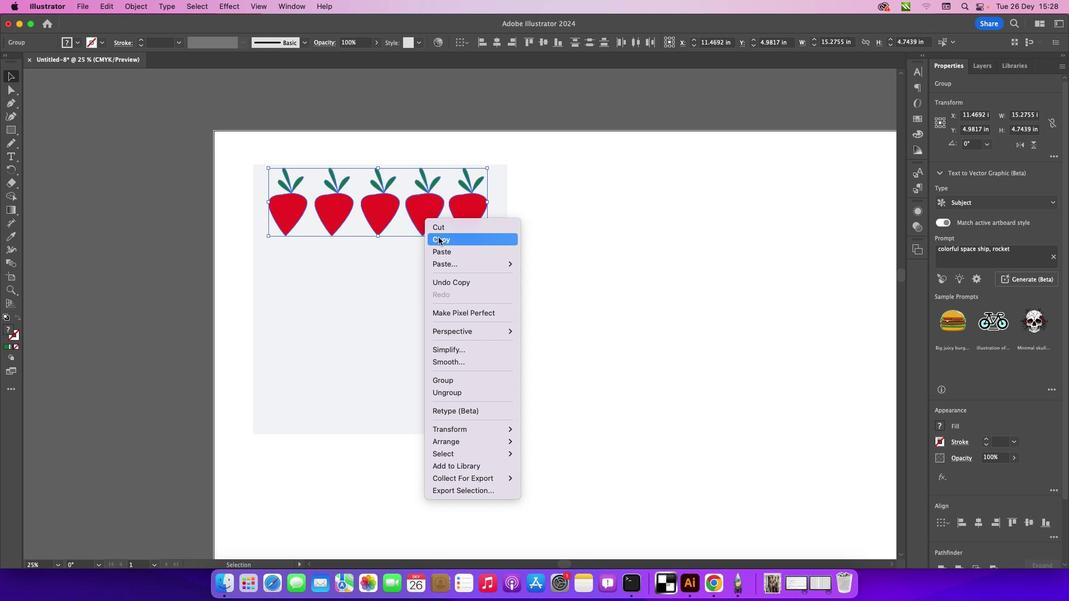 
Action: Mouse pressed left at (442, 272)
Screenshot: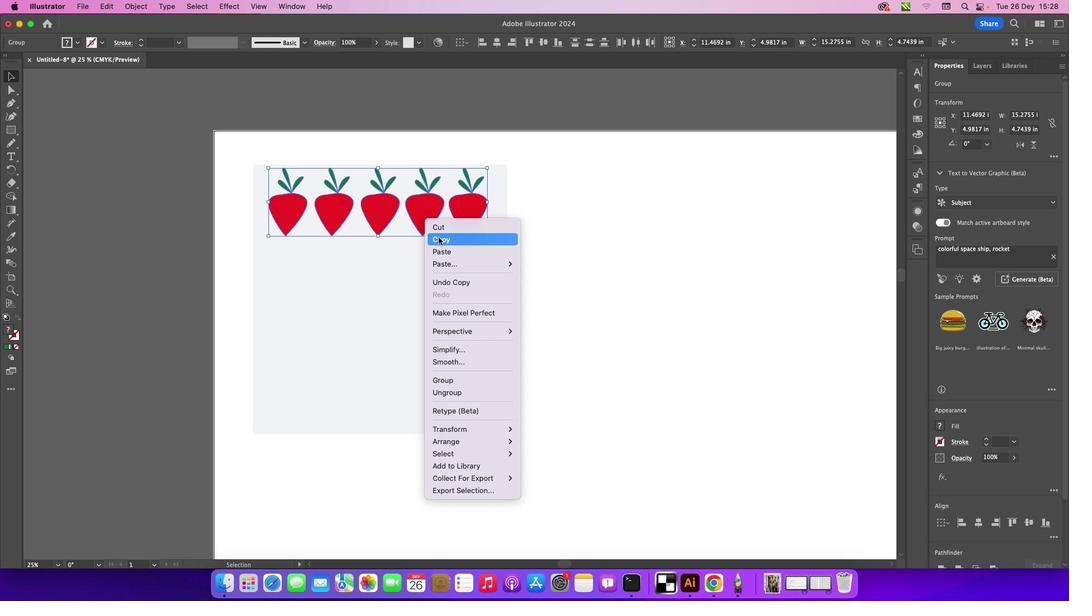 
Action: Mouse moved to (547, 286)
Screenshot: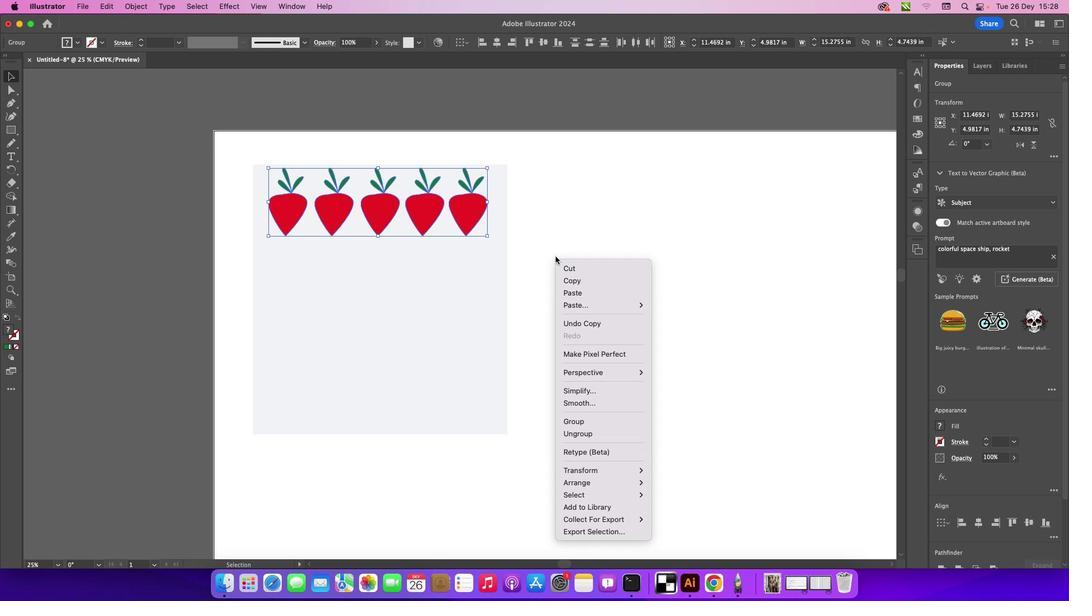 
Action: Mouse pressed right at (547, 286)
